 Task: Create relationship between match and venue object.
Action: Mouse moved to (1128, 89)
Screenshot: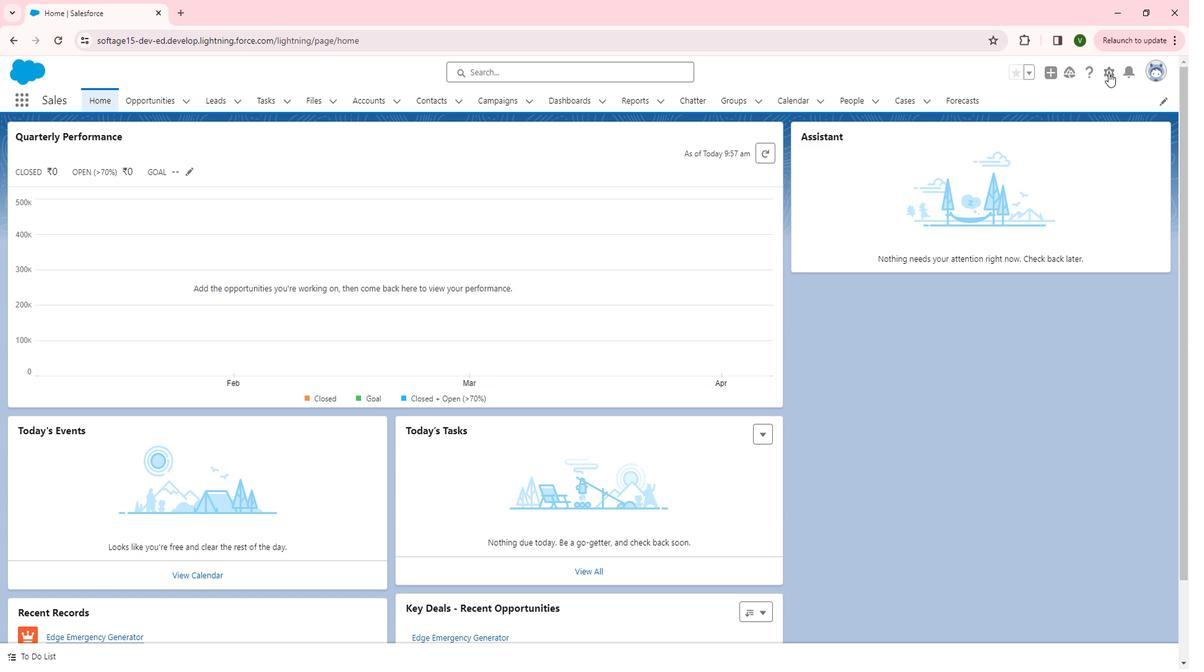 
Action: Mouse pressed left at (1128, 89)
Screenshot: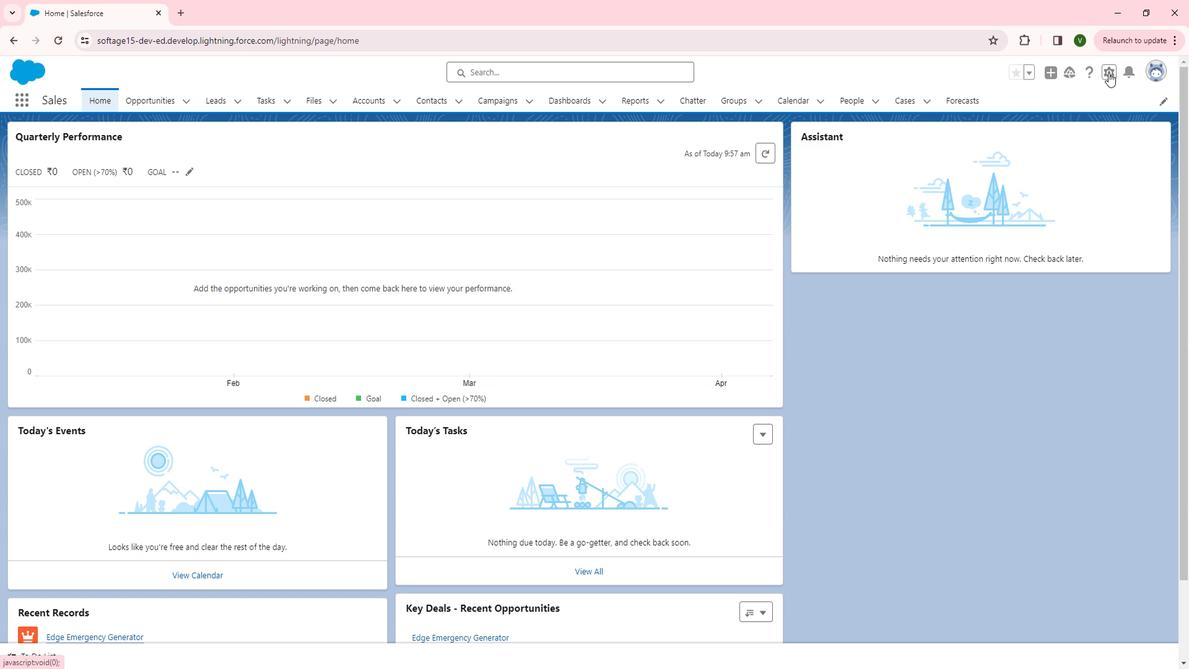 
Action: Mouse moved to (1062, 139)
Screenshot: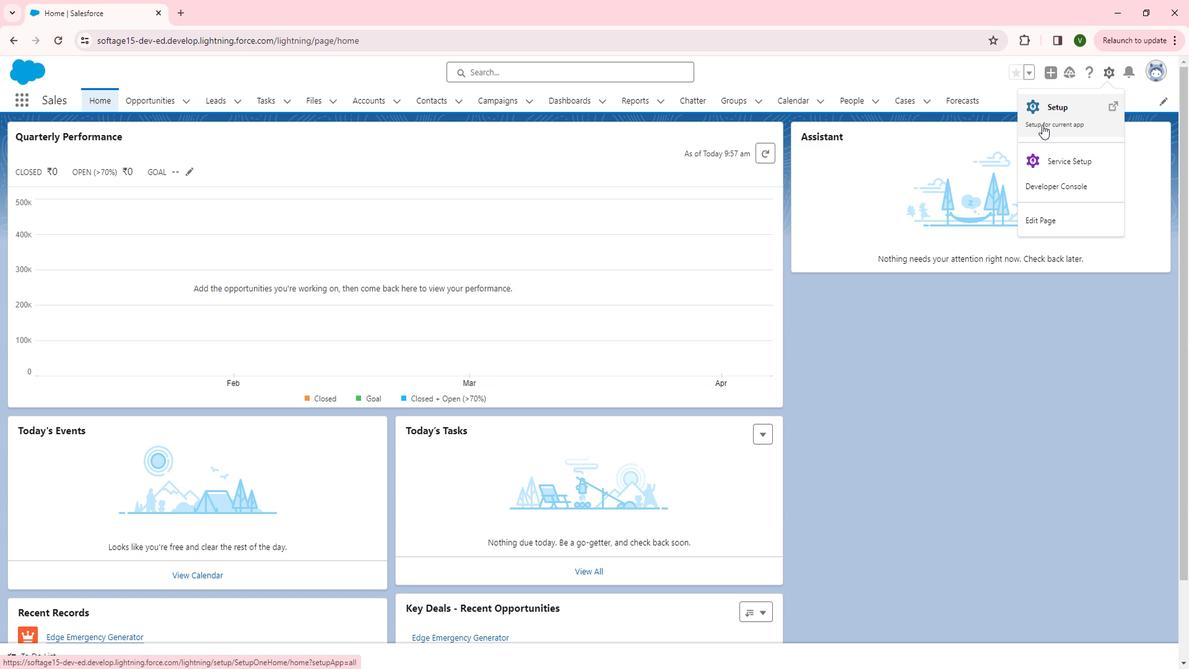 
Action: Mouse pressed left at (1062, 139)
Screenshot: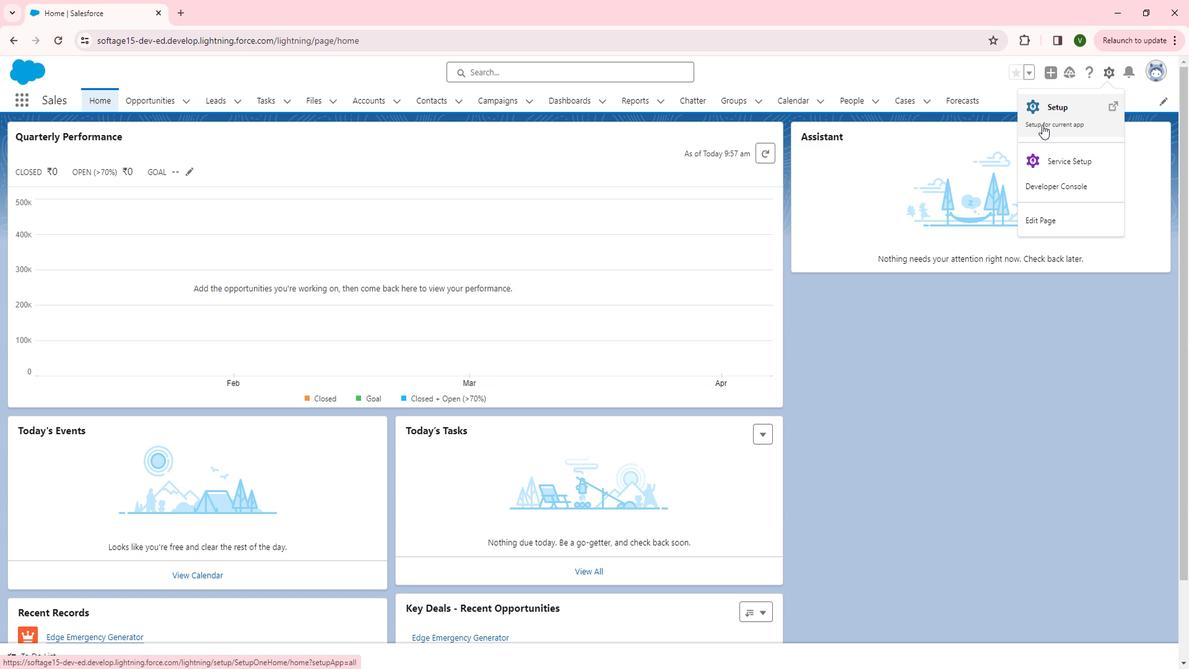 
Action: Mouse moved to (111, 354)
Screenshot: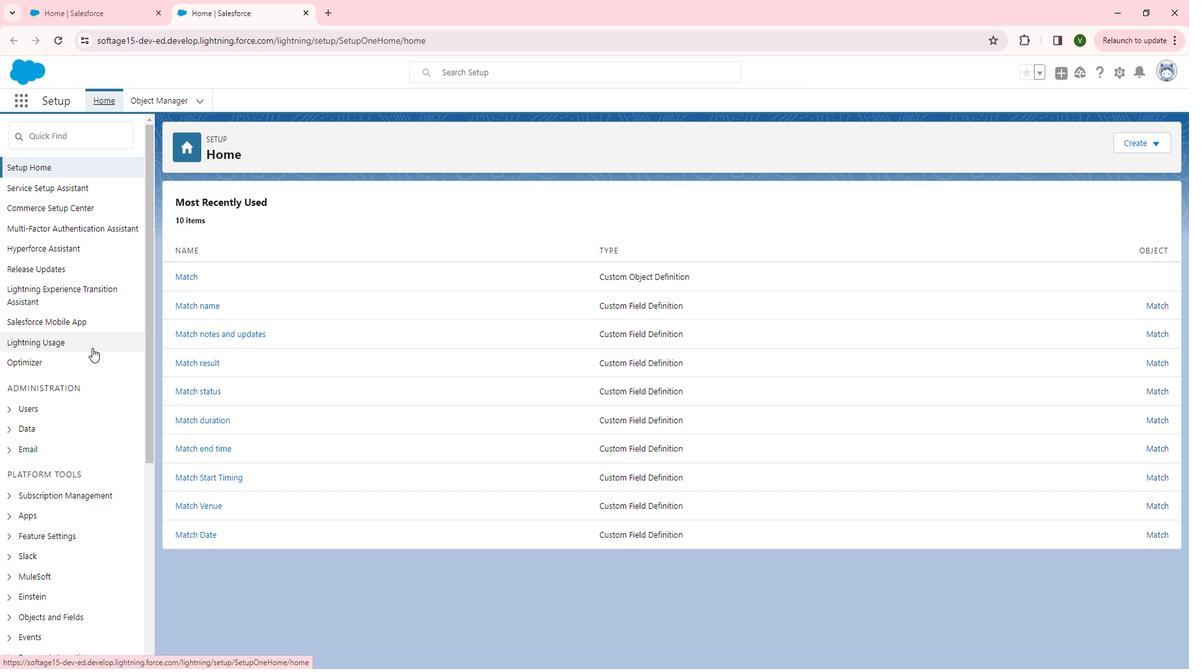 
Action: Mouse scrolled (111, 353) with delta (0, 0)
Screenshot: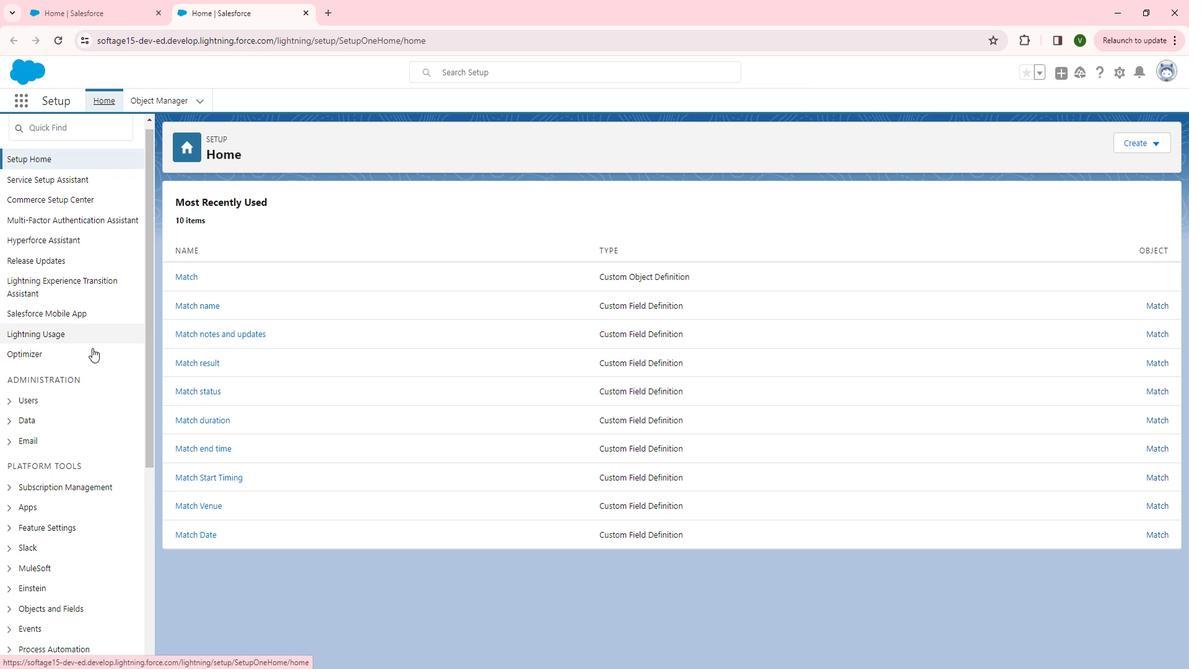 
Action: Mouse scrolled (111, 353) with delta (0, 0)
Screenshot: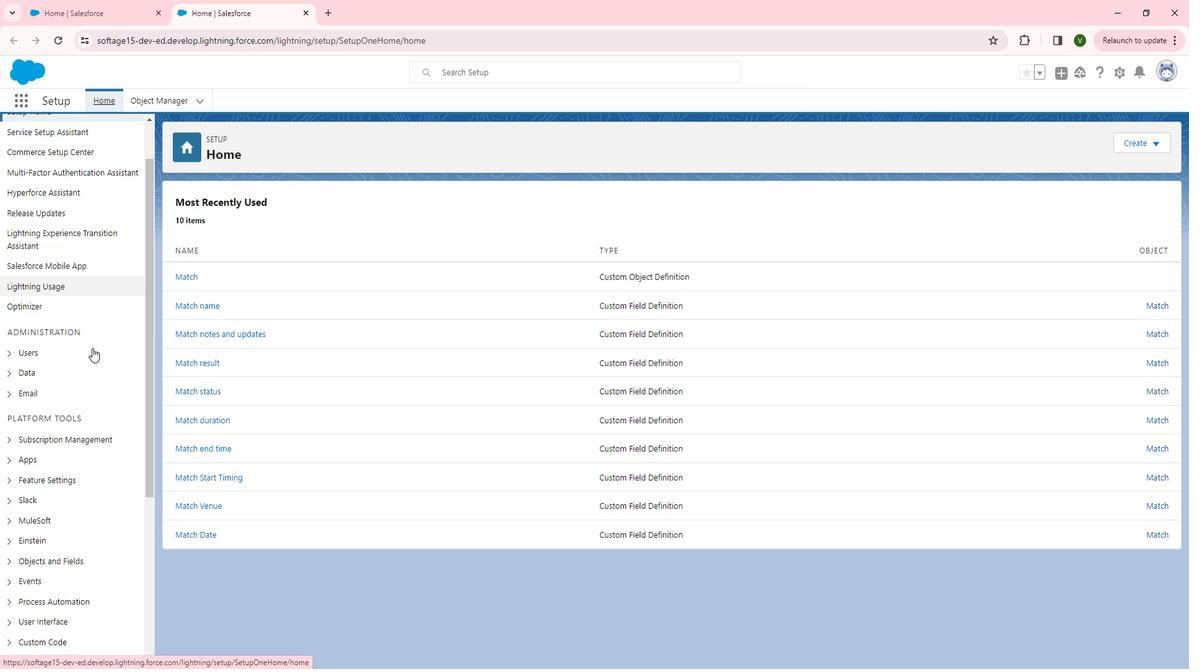 
Action: Mouse moved to (101, 365)
Screenshot: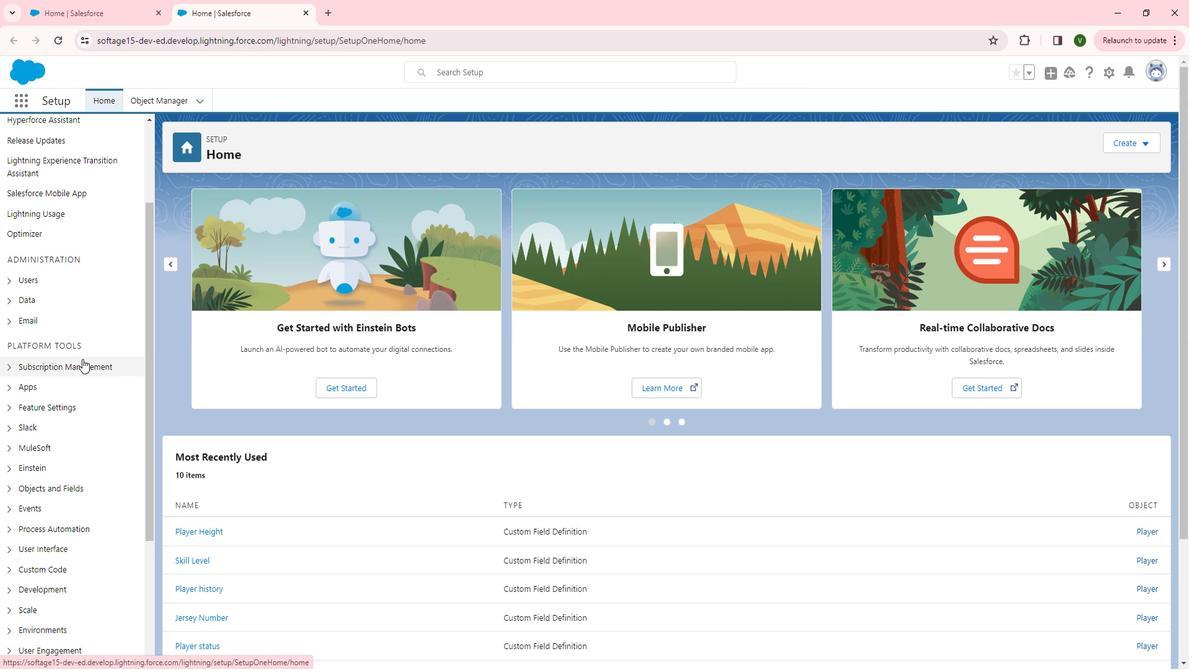 
Action: Mouse scrolled (101, 364) with delta (0, 0)
Screenshot: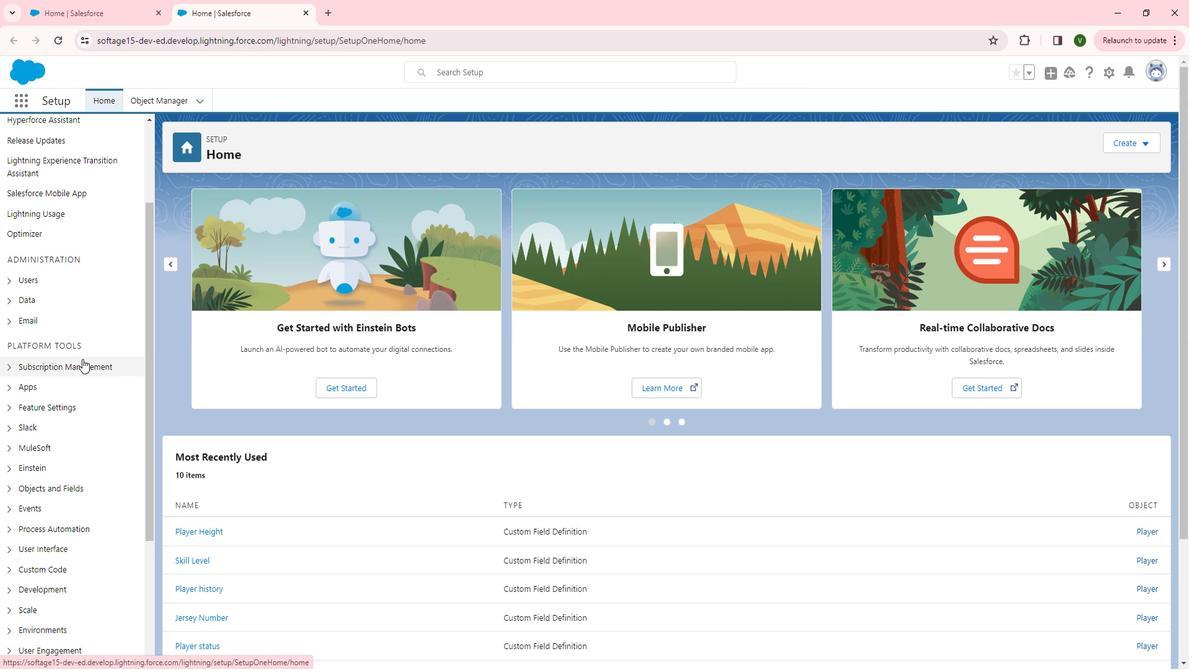 
Action: Mouse moved to (29, 426)
Screenshot: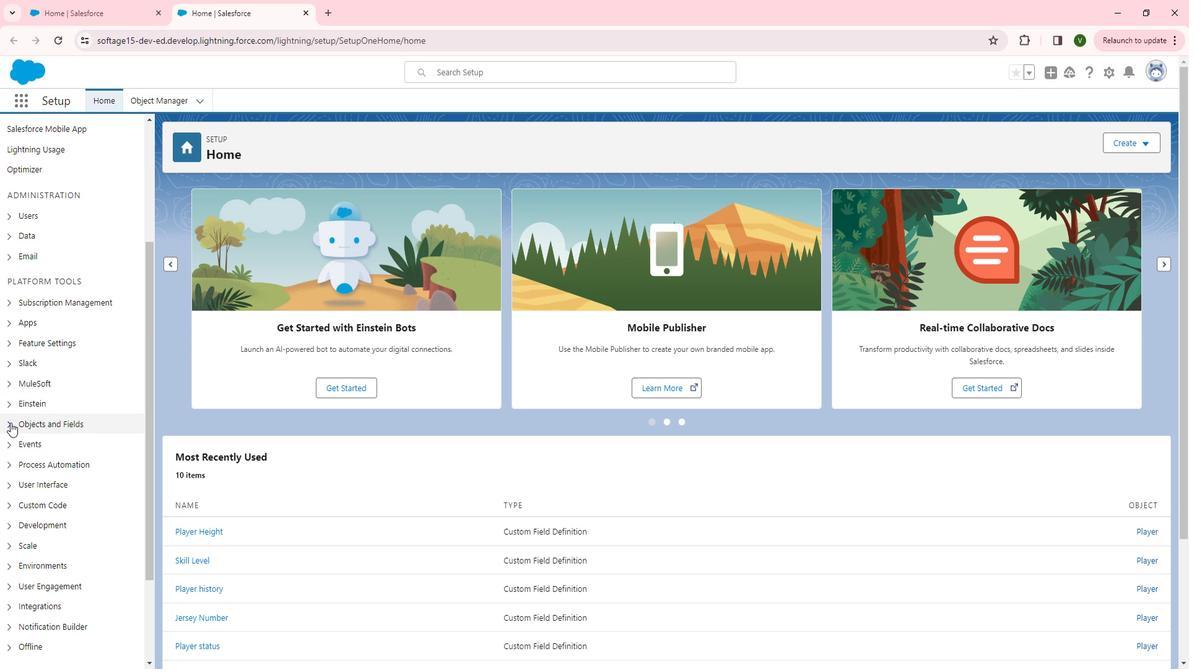
Action: Mouse pressed left at (29, 426)
Screenshot: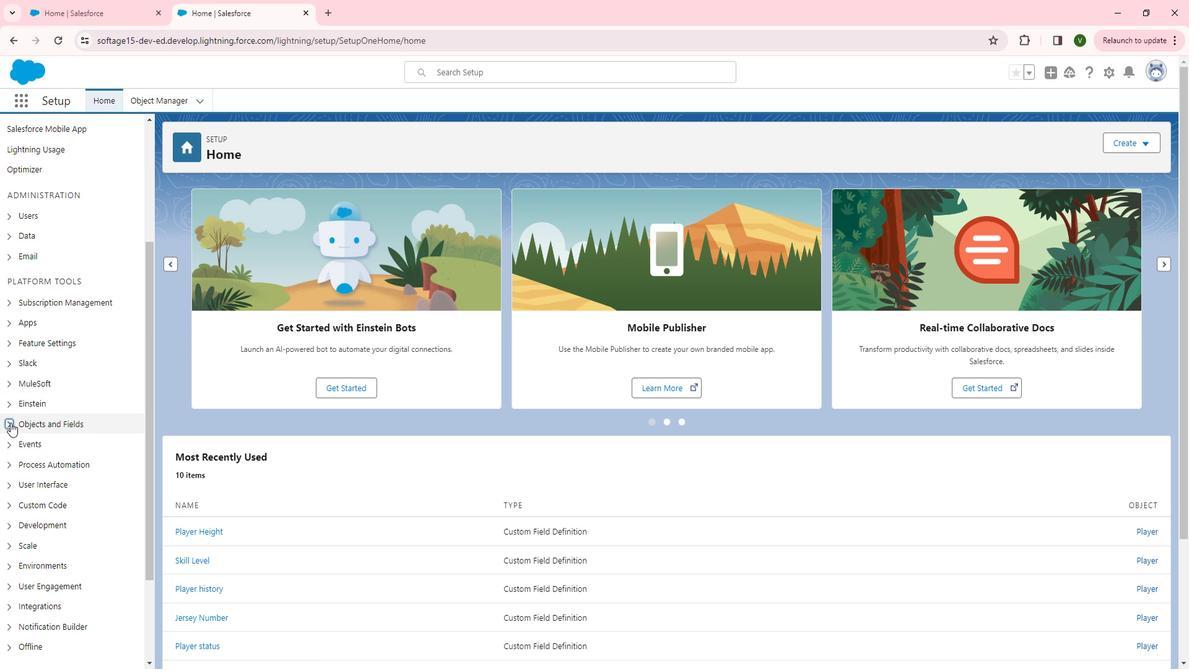 
Action: Mouse moved to (89, 445)
Screenshot: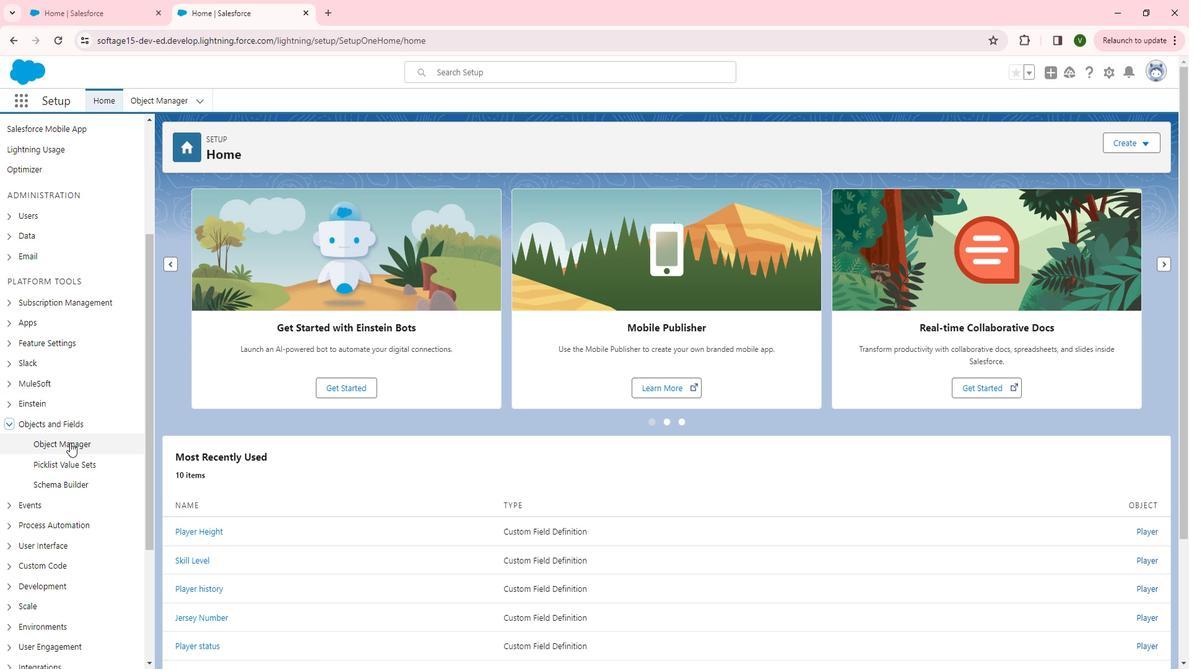 
Action: Mouse pressed left at (89, 445)
Screenshot: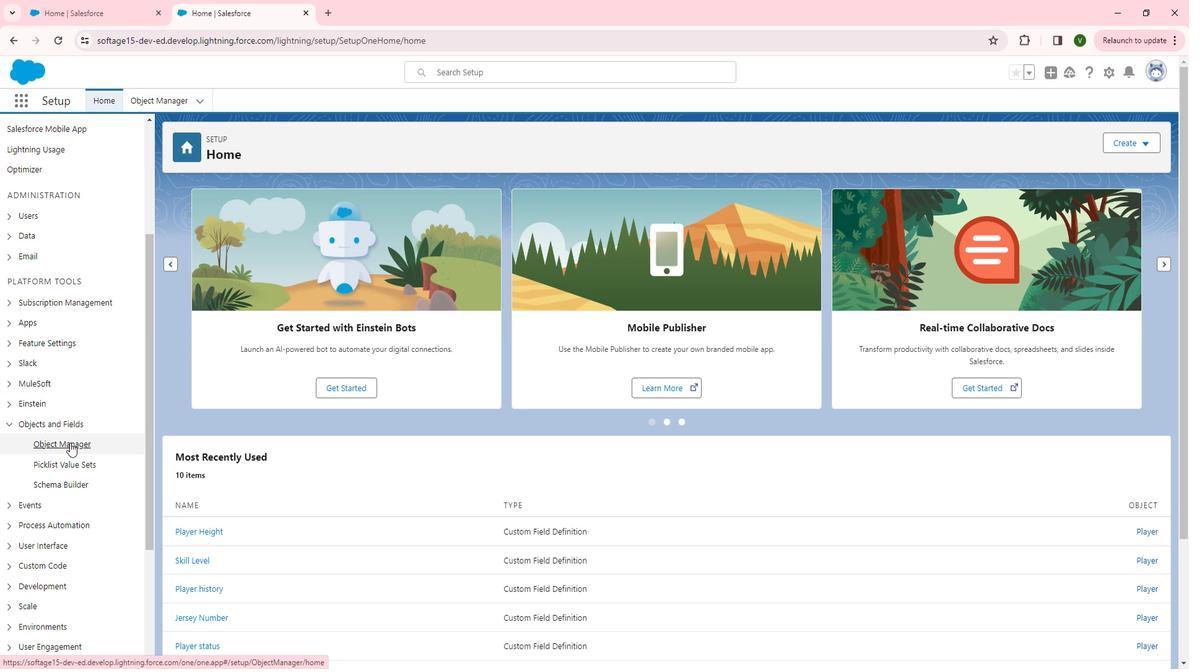 
Action: Mouse moved to (213, 469)
Screenshot: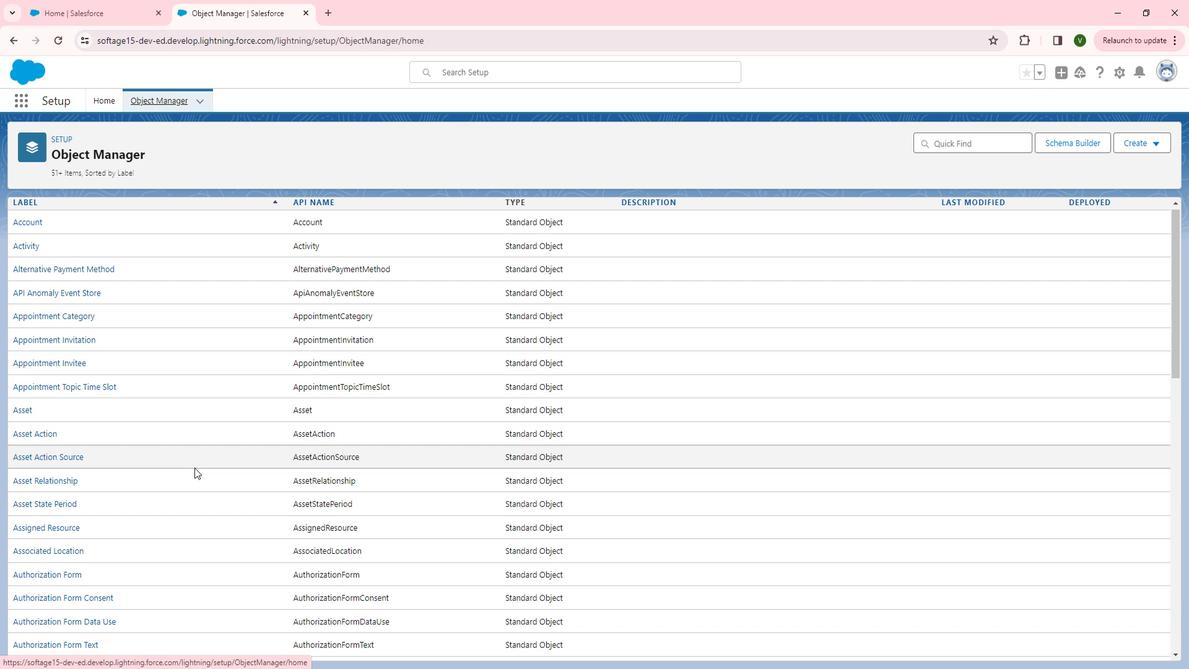 
Action: Mouse scrolled (213, 469) with delta (0, 0)
Screenshot: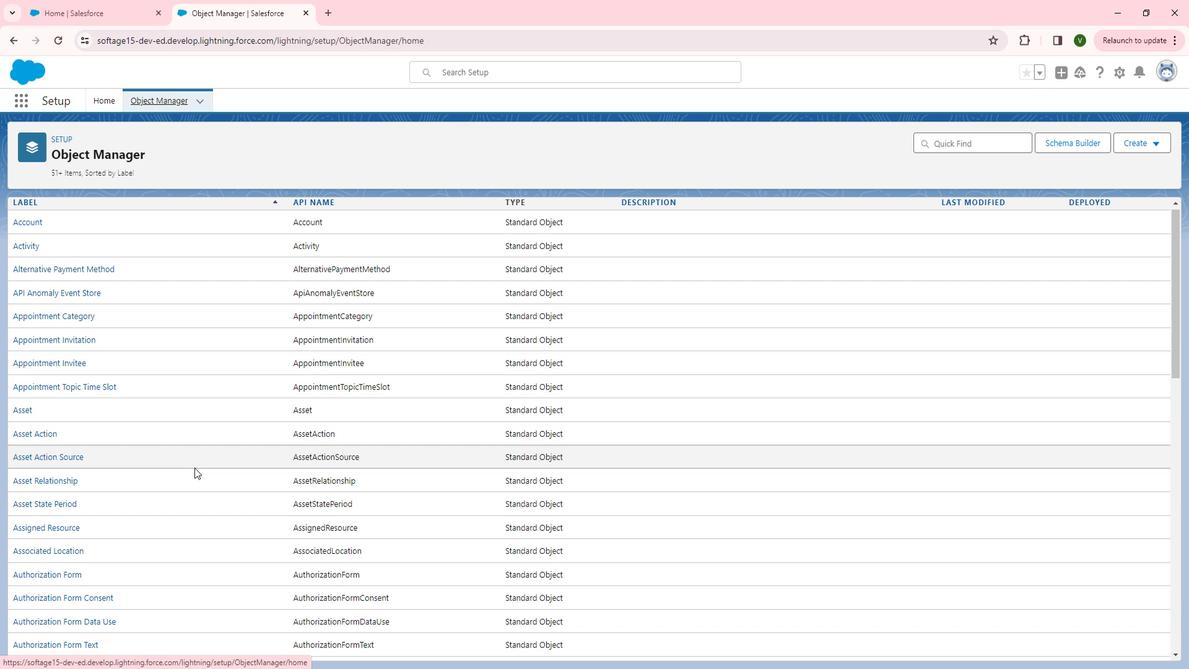 
Action: Mouse scrolled (213, 469) with delta (0, 0)
Screenshot: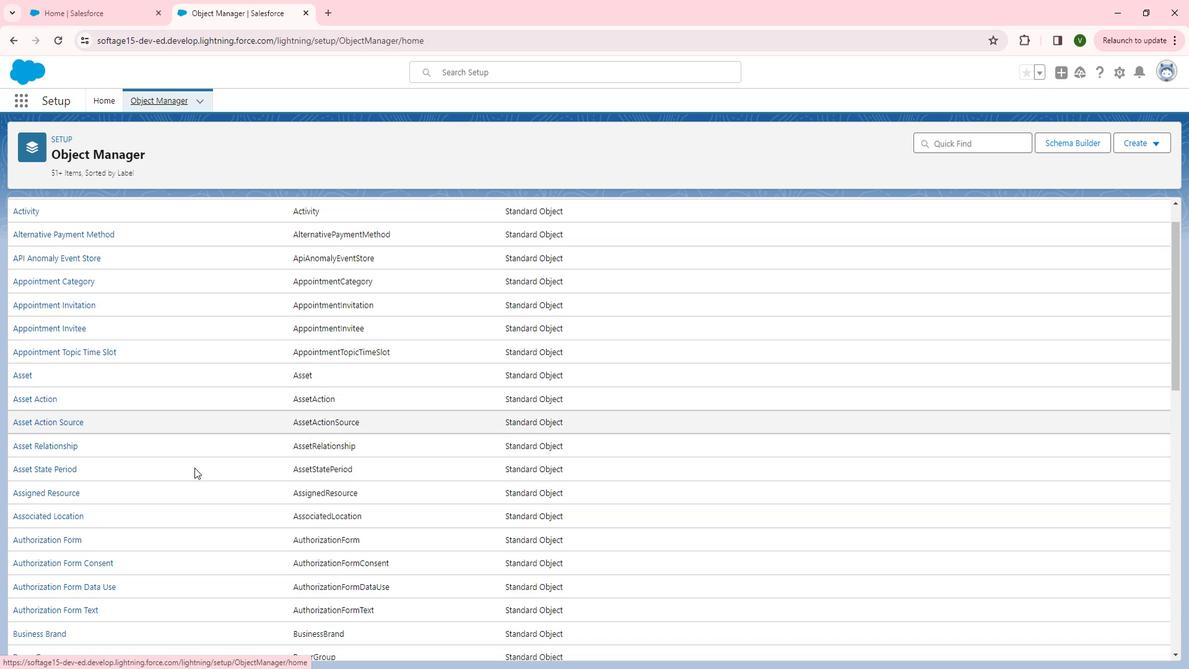 
Action: Mouse scrolled (213, 469) with delta (0, 0)
Screenshot: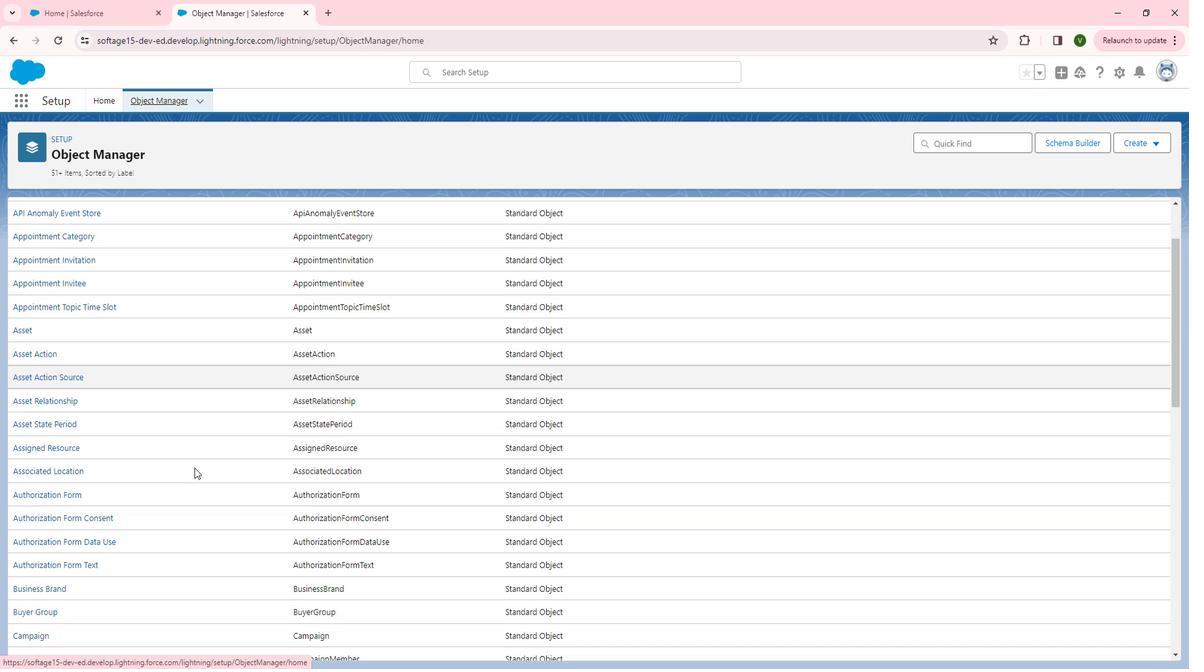 
Action: Mouse scrolled (213, 469) with delta (0, 0)
Screenshot: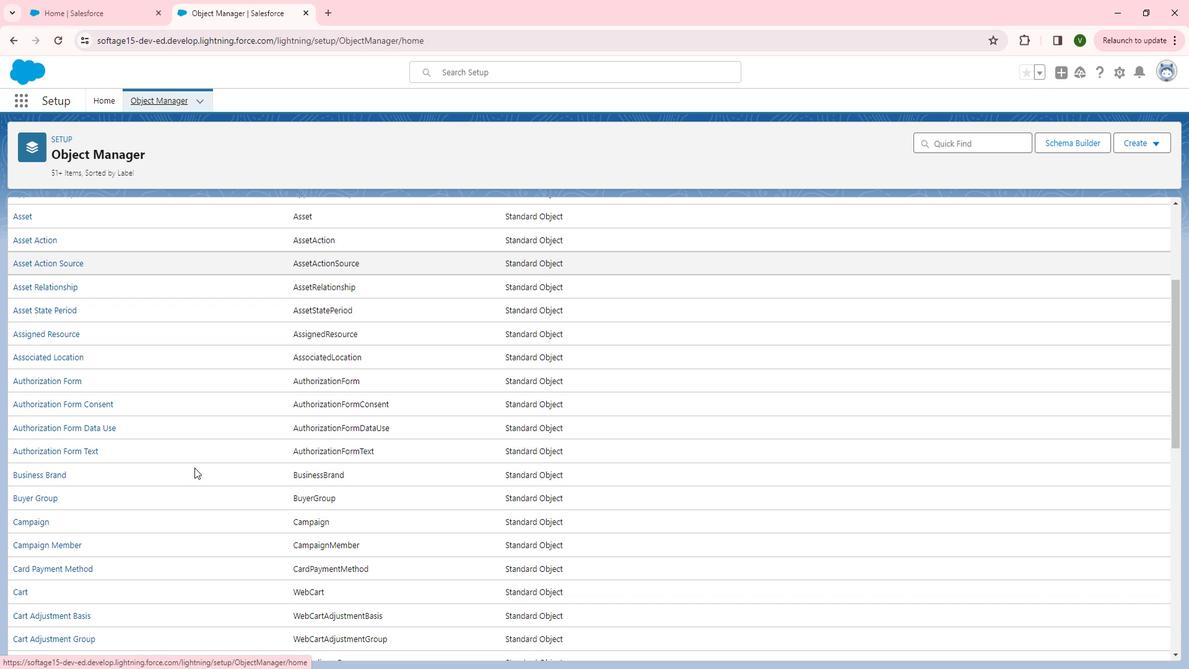 
Action: Mouse scrolled (213, 469) with delta (0, 0)
Screenshot: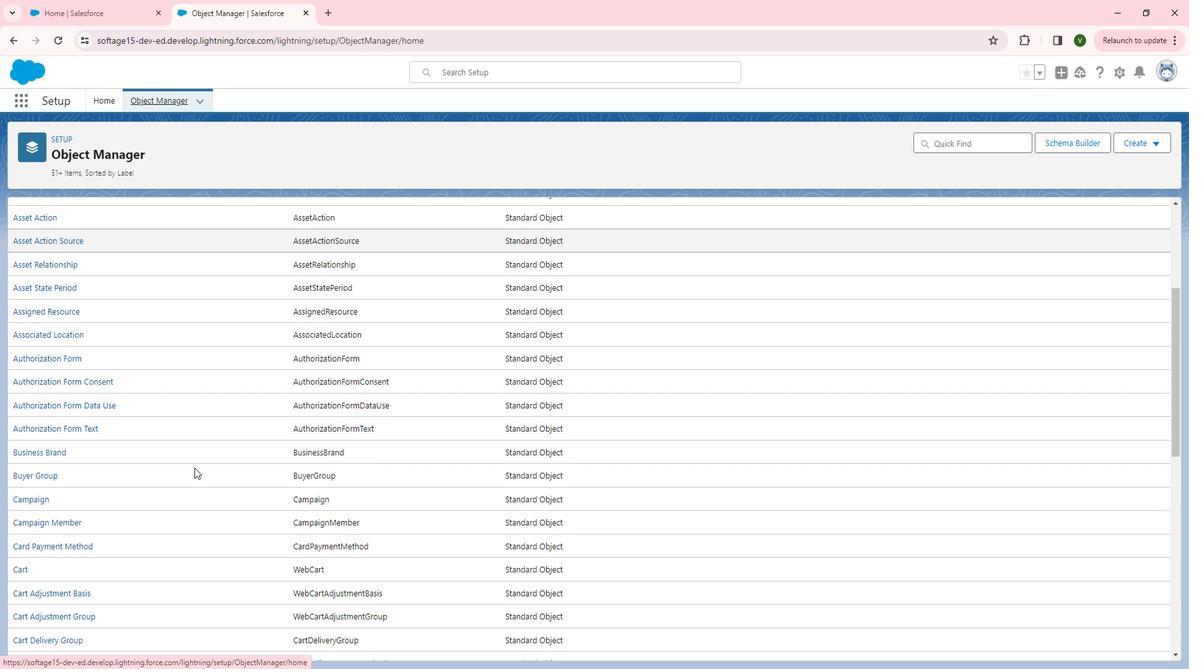 
Action: Mouse scrolled (213, 469) with delta (0, 0)
Screenshot: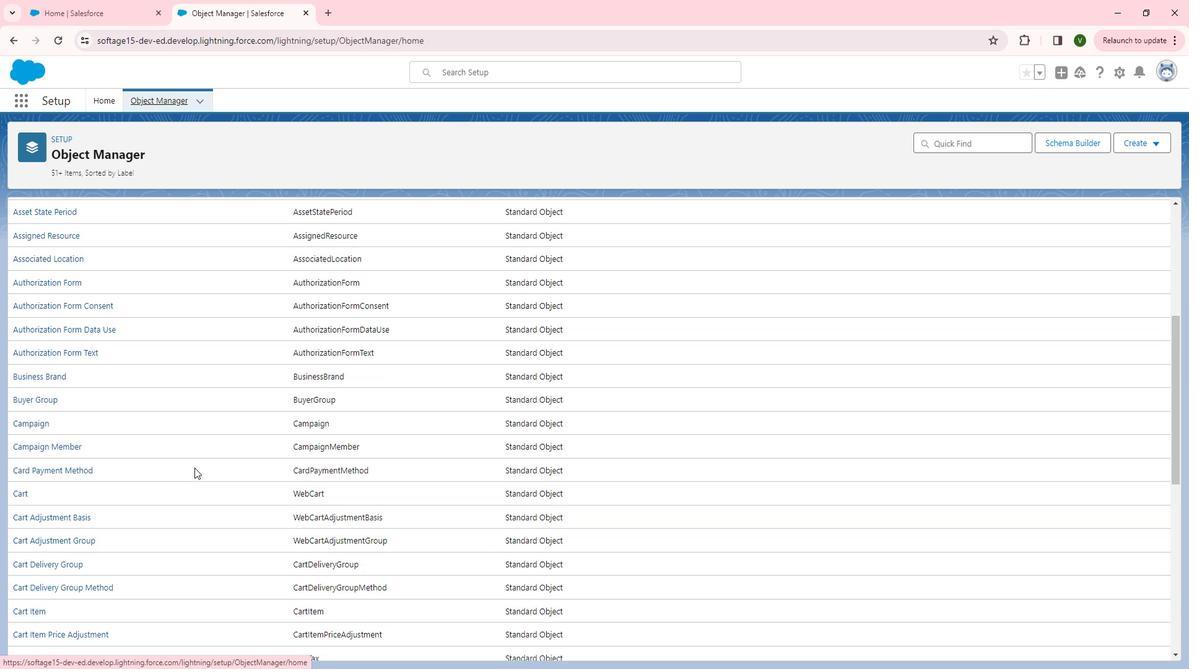
Action: Mouse scrolled (213, 469) with delta (0, 0)
Screenshot: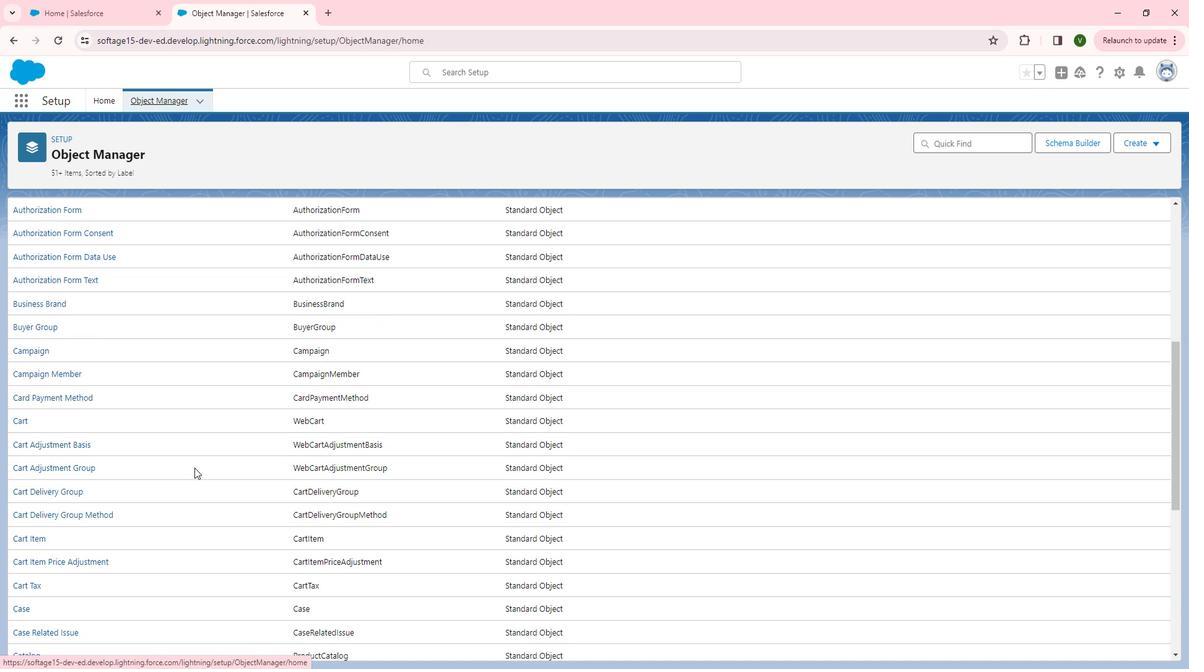 
Action: Mouse scrolled (213, 469) with delta (0, 0)
Screenshot: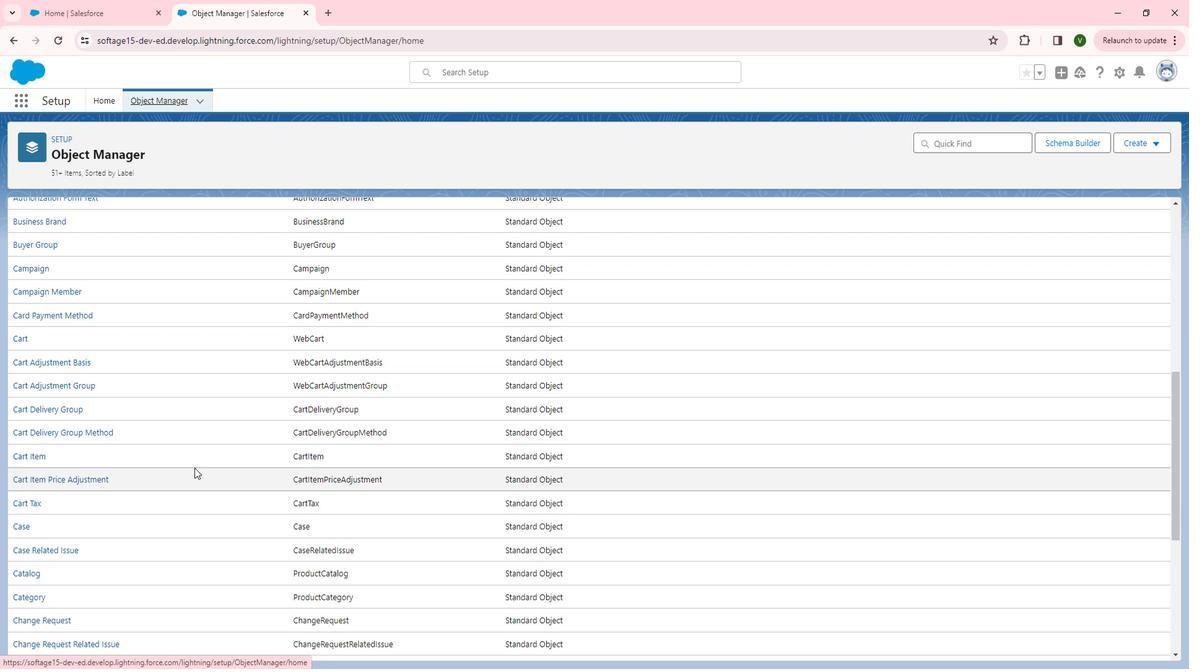 
Action: Mouse scrolled (213, 469) with delta (0, 0)
Screenshot: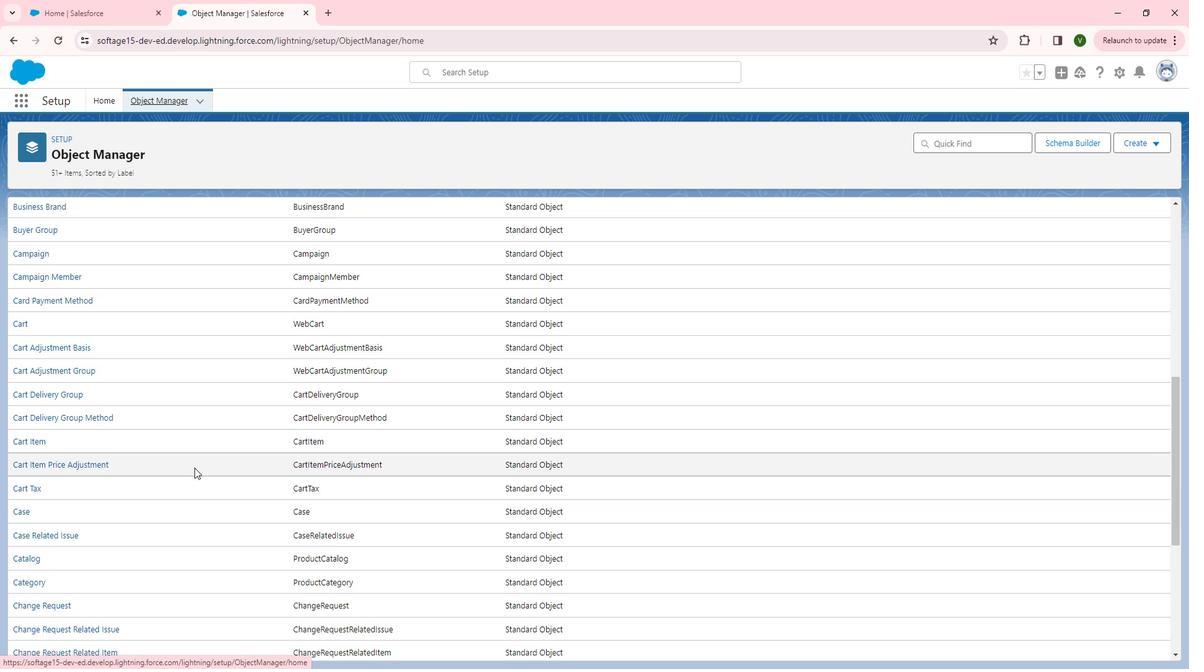 
Action: Mouse scrolled (213, 469) with delta (0, 0)
Screenshot: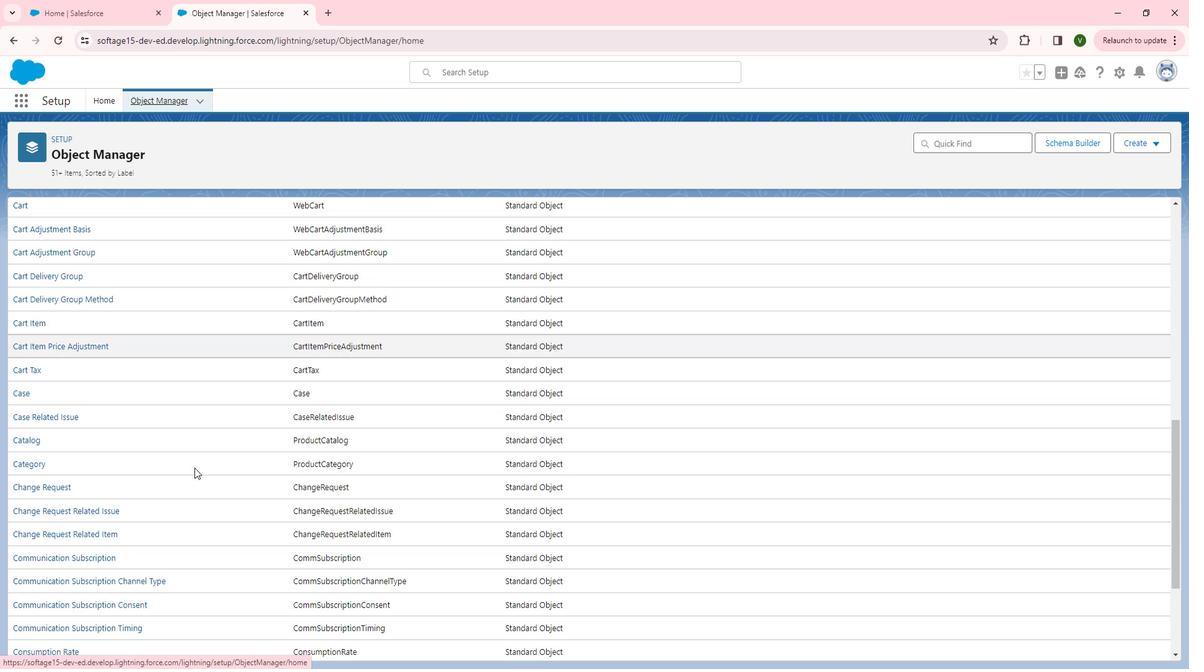 
Action: Mouse scrolled (213, 469) with delta (0, 0)
Screenshot: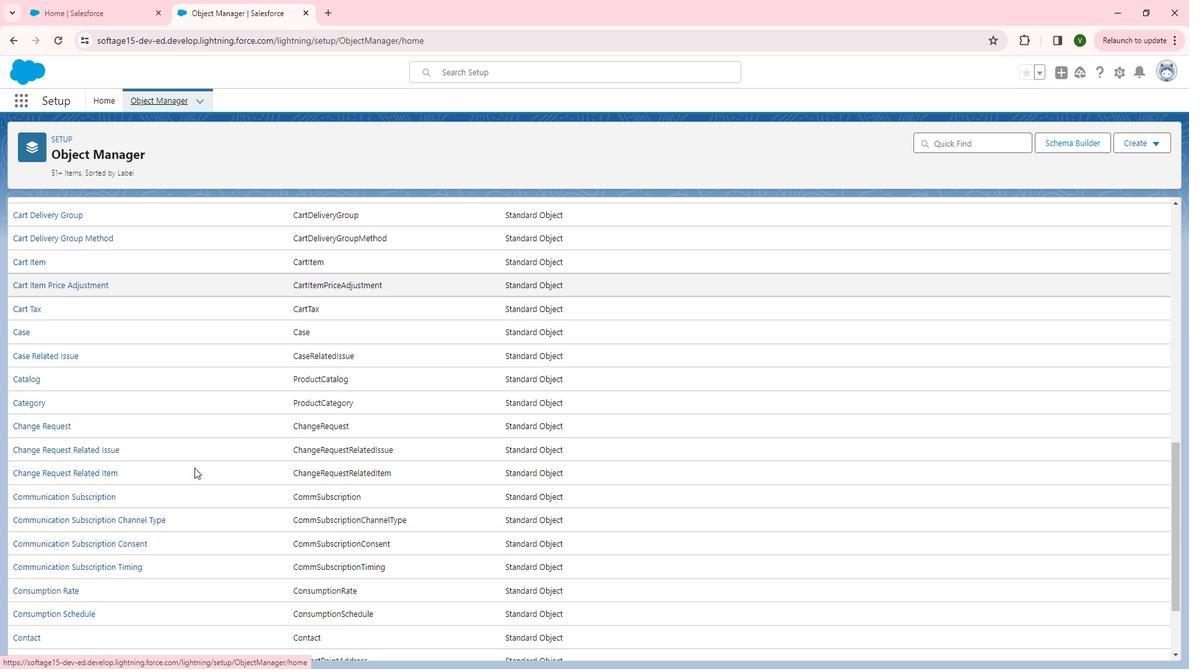 
Action: Mouse scrolled (213, 469) with delta (0, 0)
Screenshot: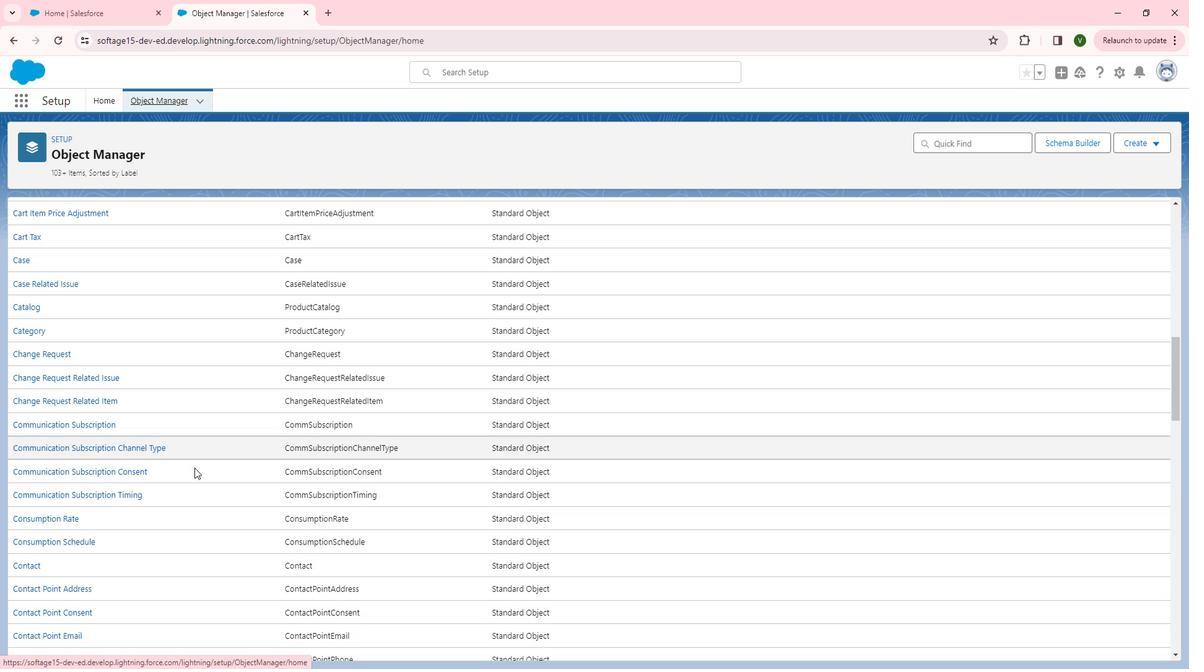 
Action: Mouse scrolled (213, 469) with delta (0, 0)
Screenshot: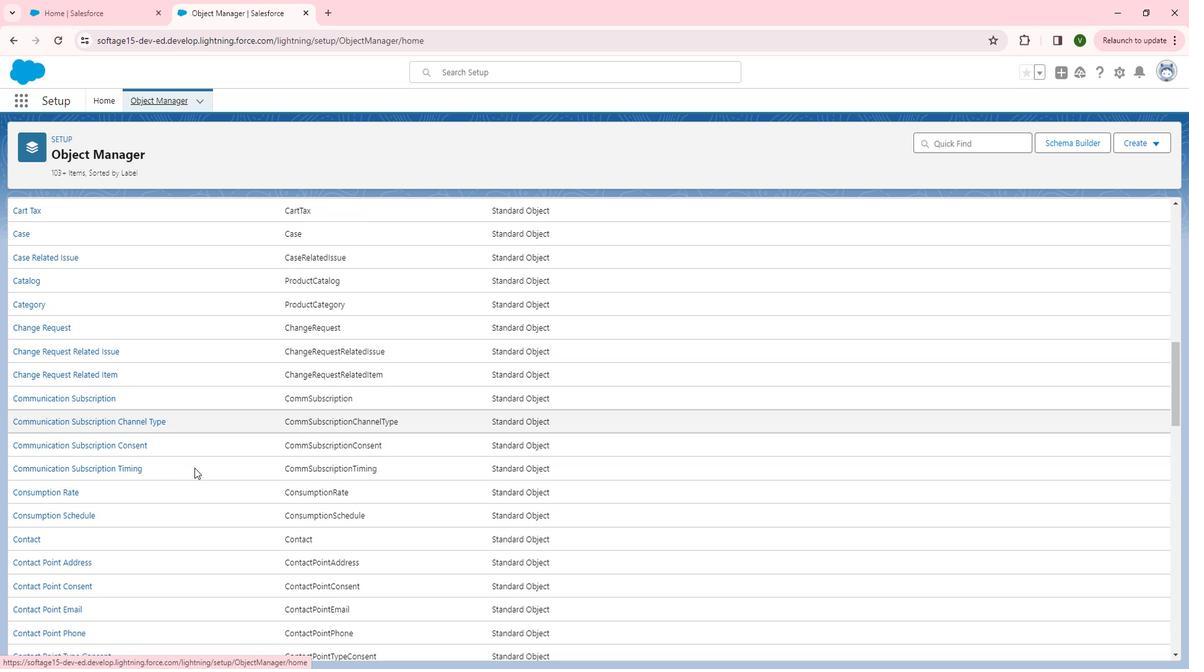 
Action: Mouse scrolled (213, 469) with delta (0, 0)
Screenshot: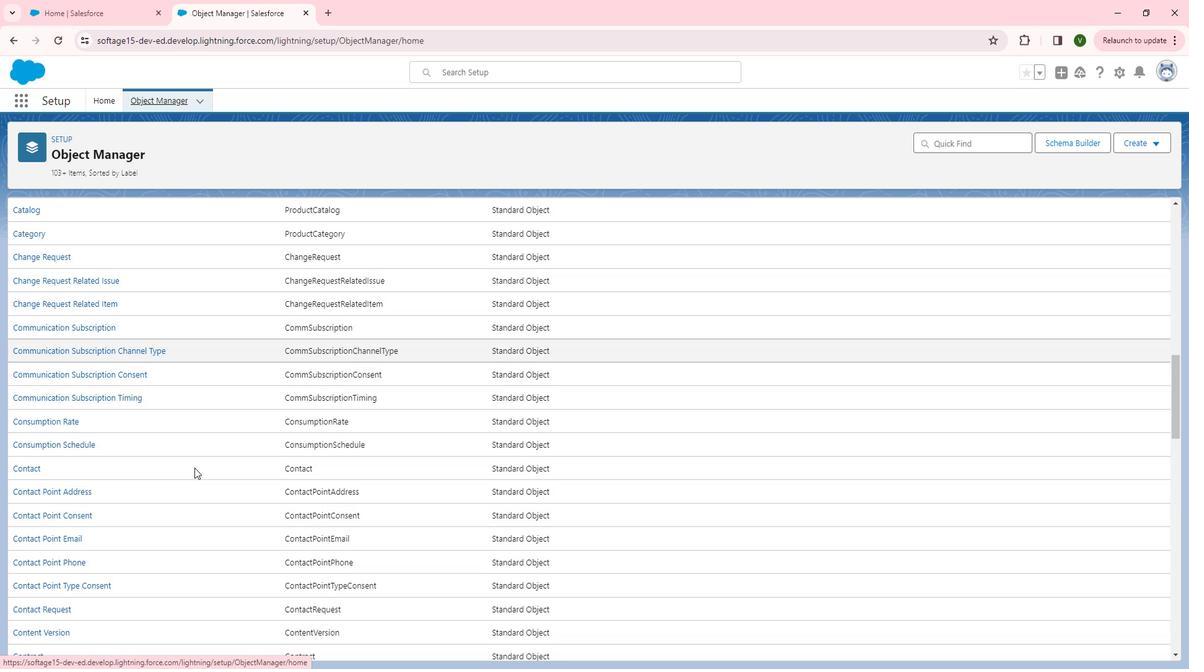 
Action: Mouse scrolled (213, 469) with delta (0, 0)
Screenshot: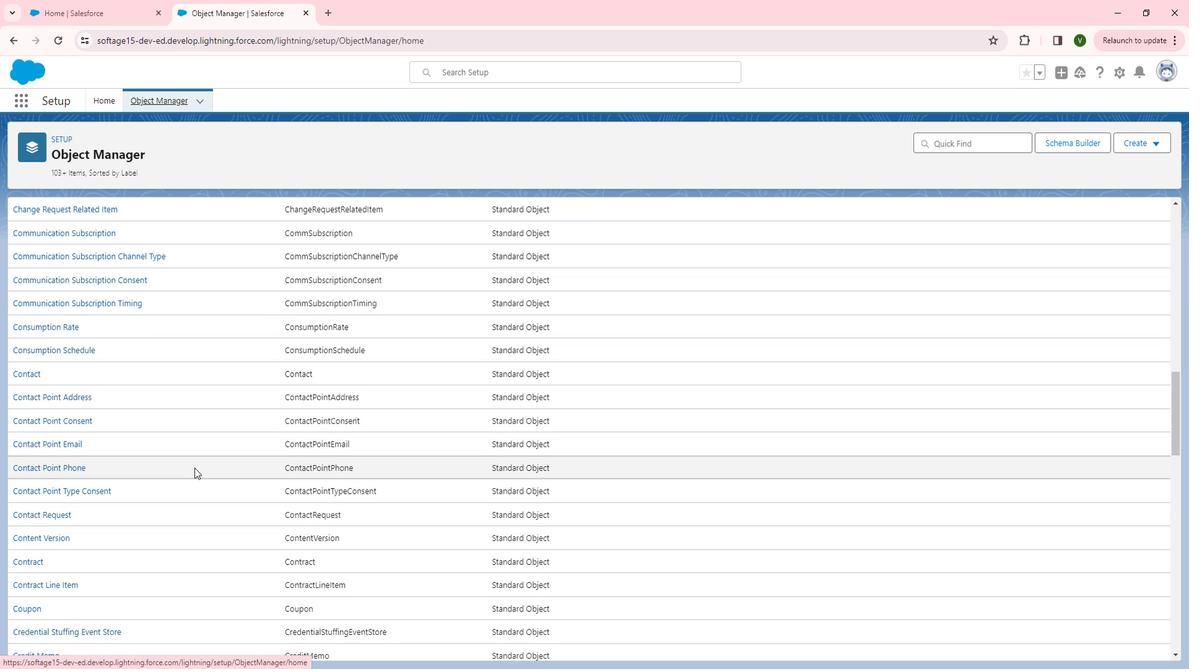 
Action: Mouse scrolled (213, 469) with delta (0, 0)
Screenshot: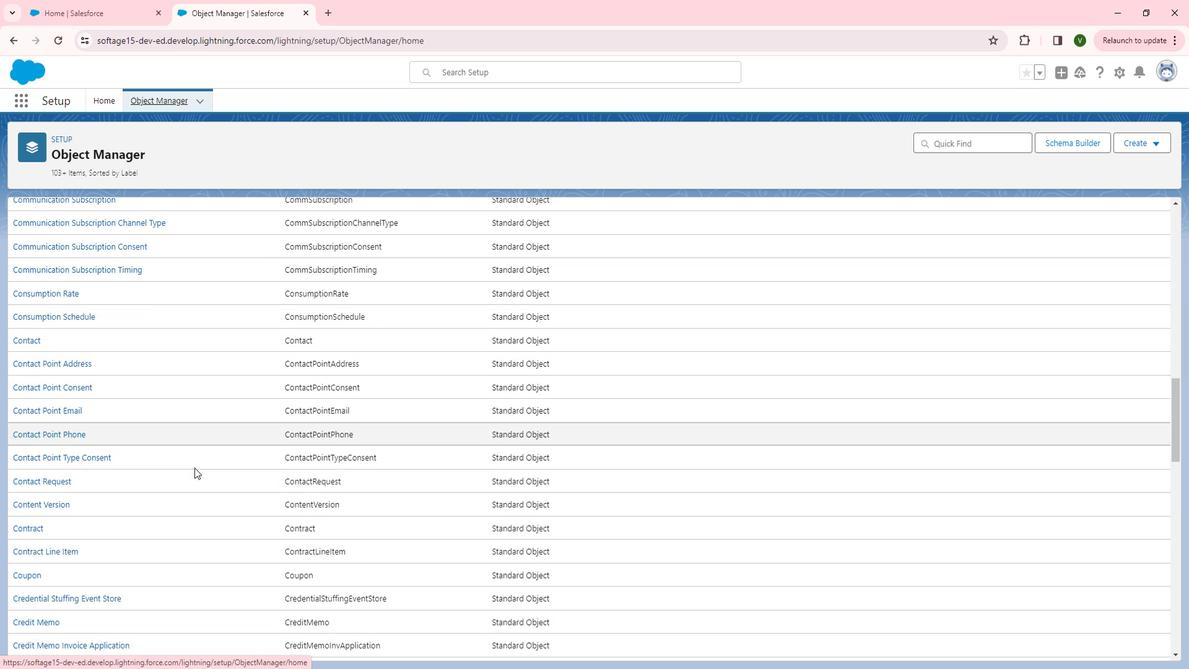 
Action: Mouse scrolled (213, 469) with delta (0, 0)
Screenshot: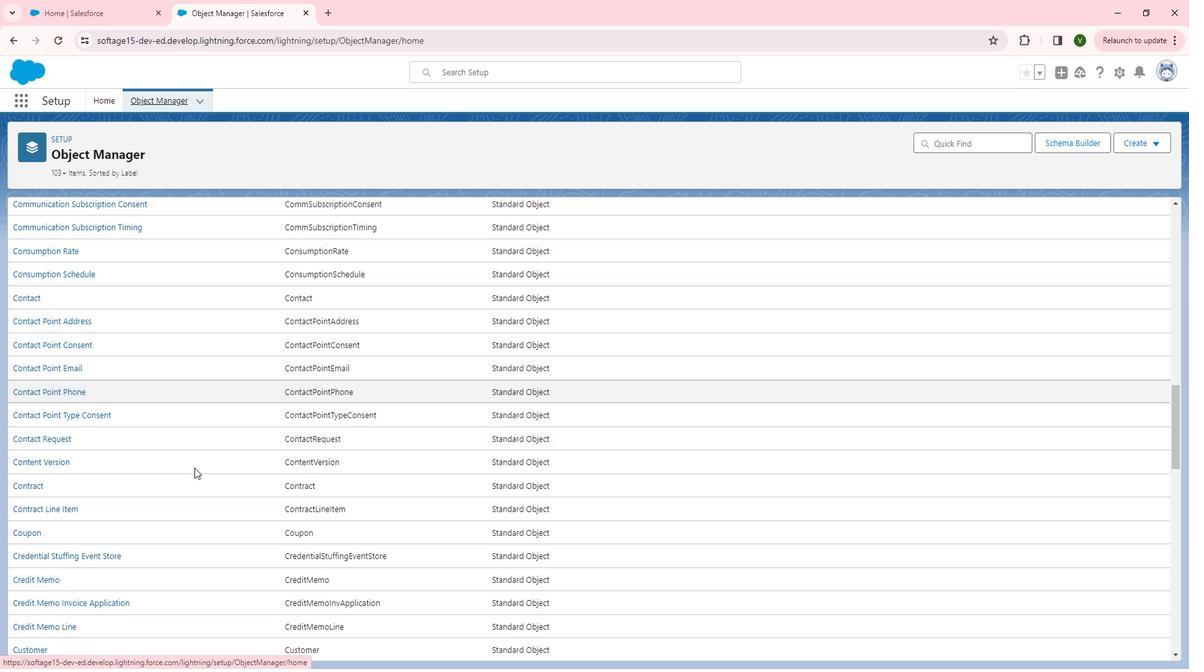 
Action: Mouse scrolled (213, 469) with delta (0, 0)
Screenshot: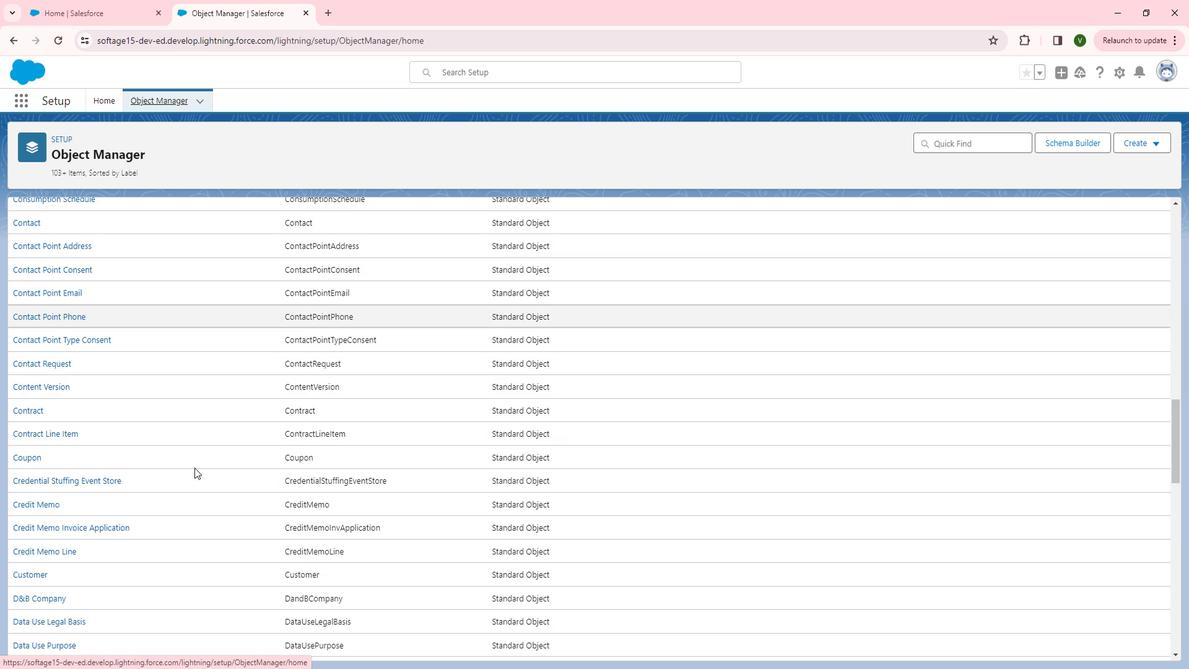 
Action: Mouse scrolled (213, 469) with delta (0, 0)
Screenshot: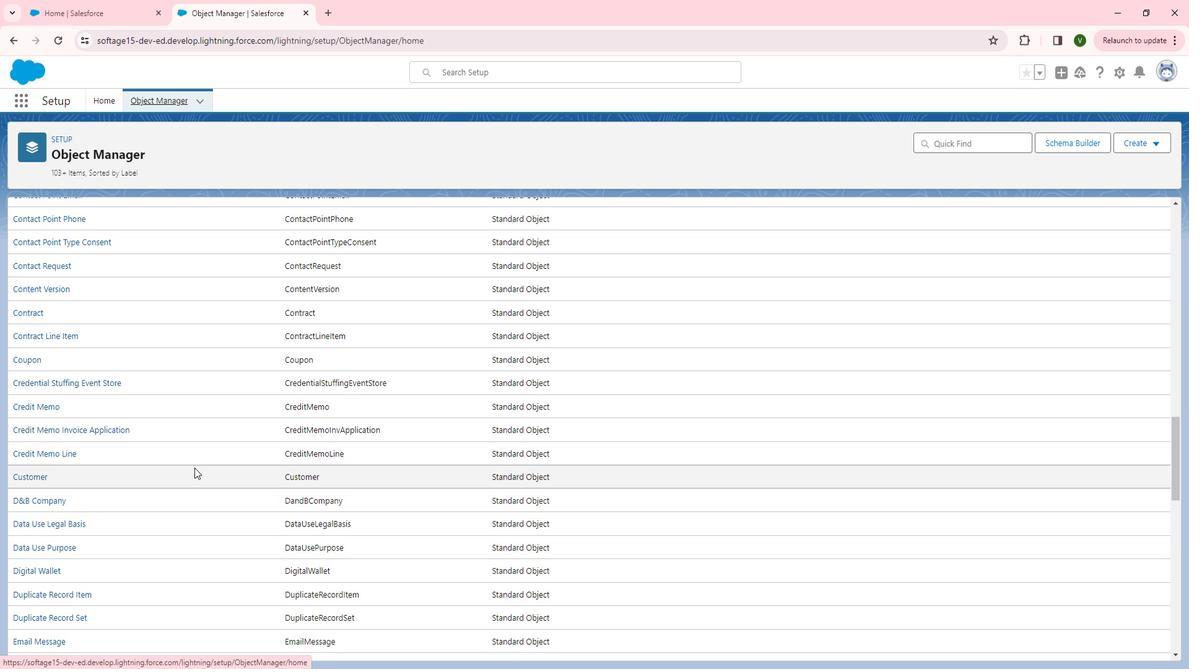 
Action: Mouse scrolled (213, 469) with delta (0, 0)
Screenshot: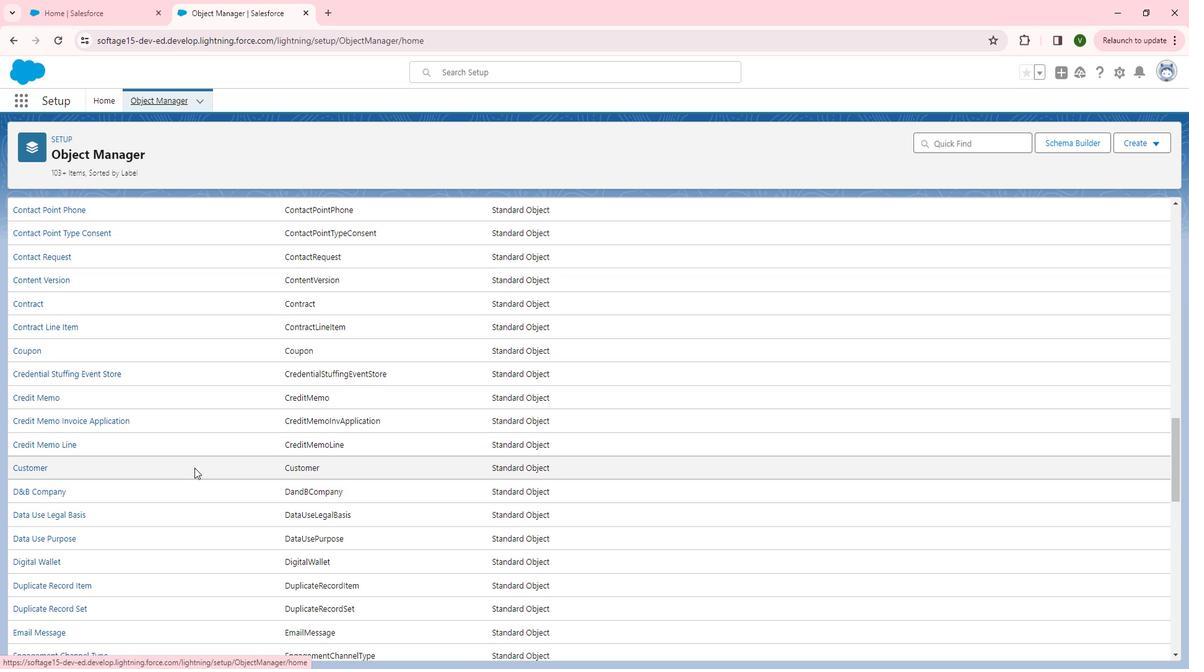 
Action: Mouse scrolled (213, 469) with delta (0, 0)
Screenshot: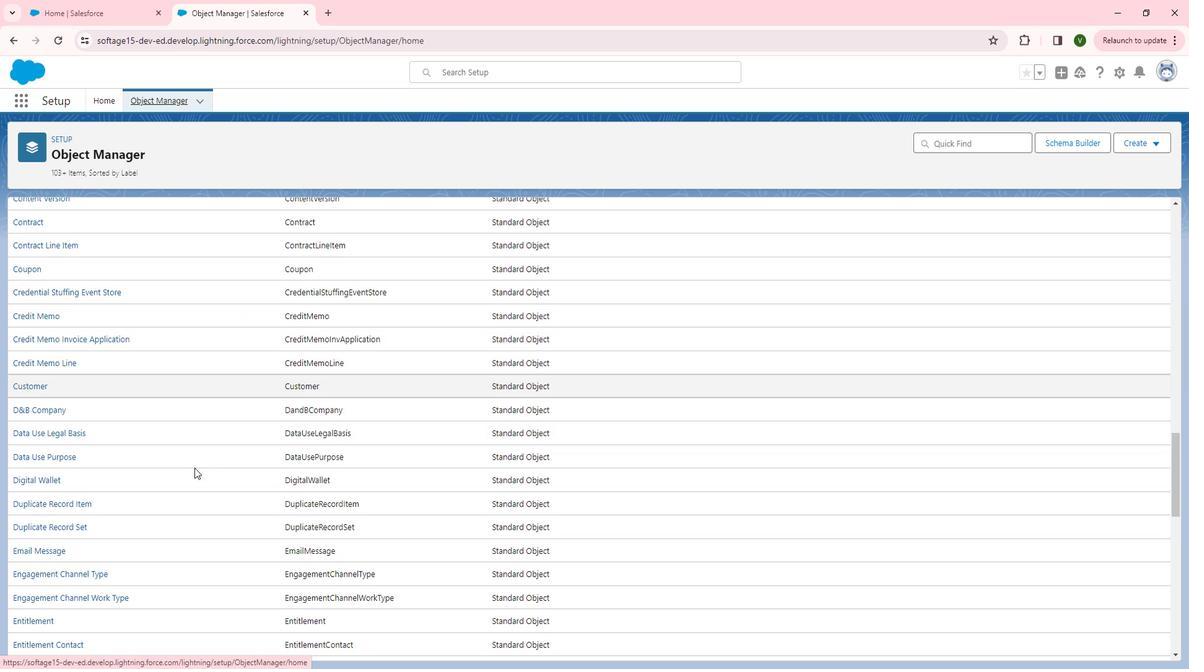
Action: Mouse scrolled (213, 469) with delta (0, 0)
Screenshot: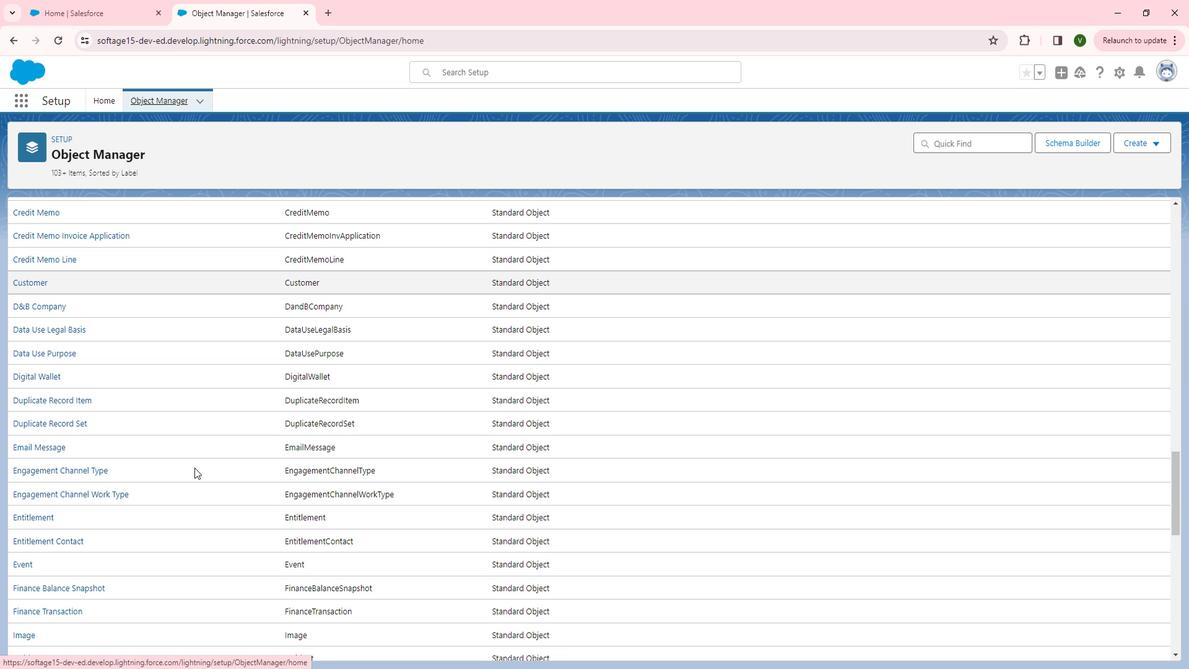 
Action: Mouse scrolled (213, 469) with delta (0, 0)
Screenshot: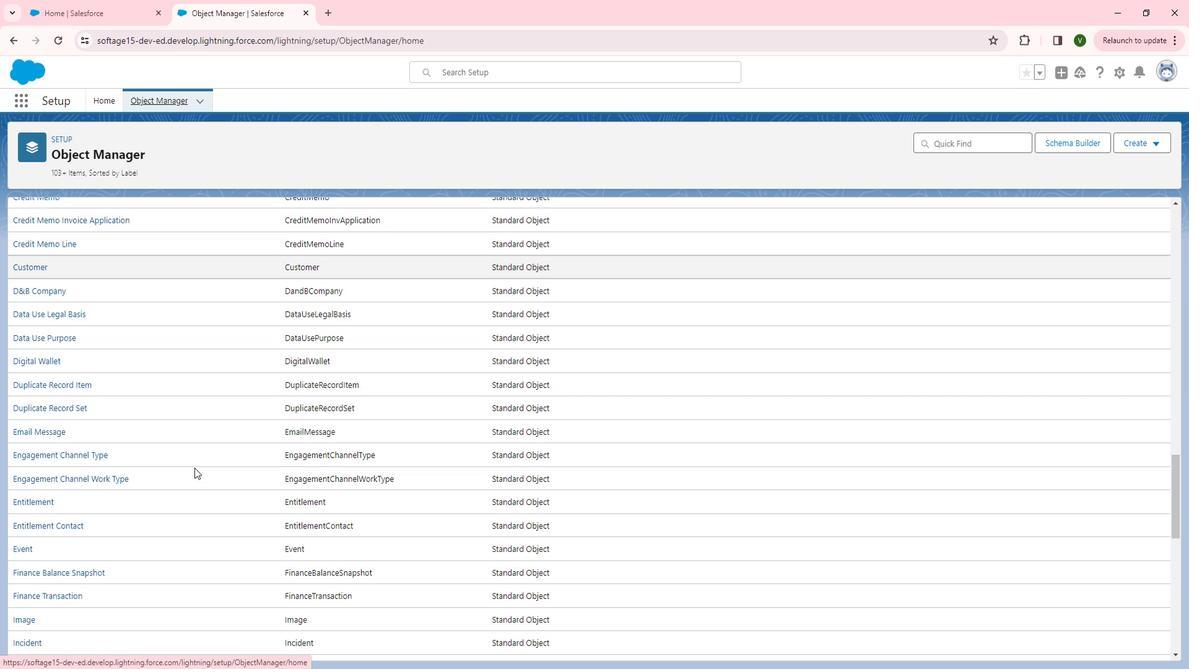 
Action: Mouse scrolled (213, 469) with delta (0, 0)
Screenshot: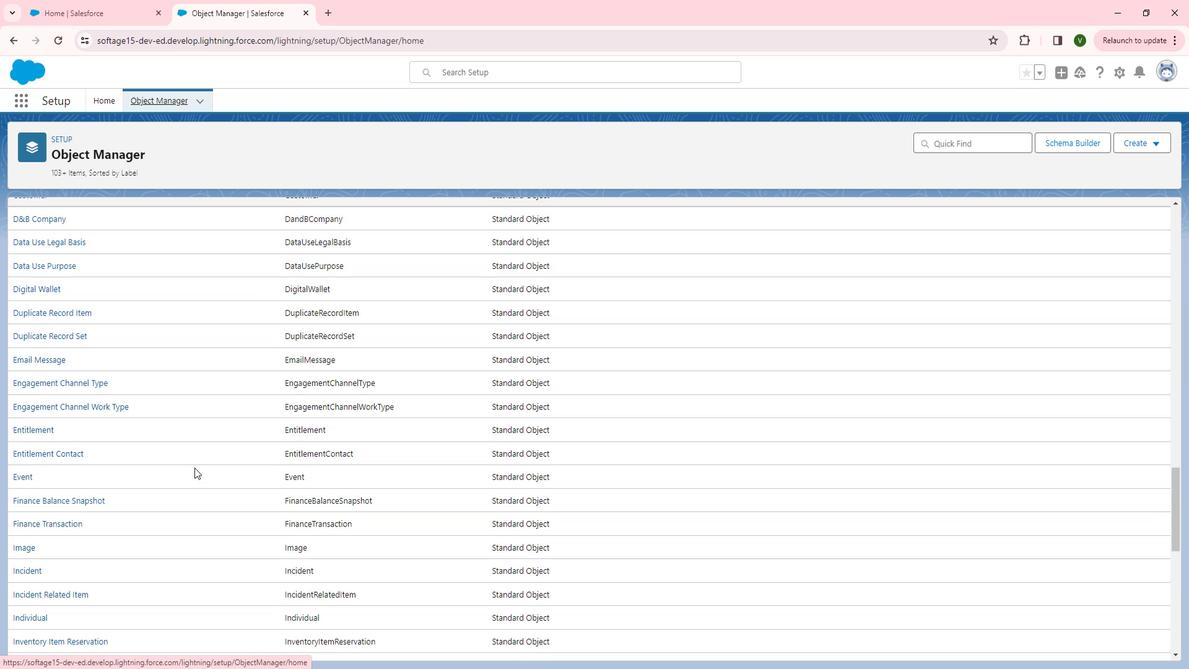 
Action: Mouse scrolled (213, 469) with delta (0, 0)
Screenshot: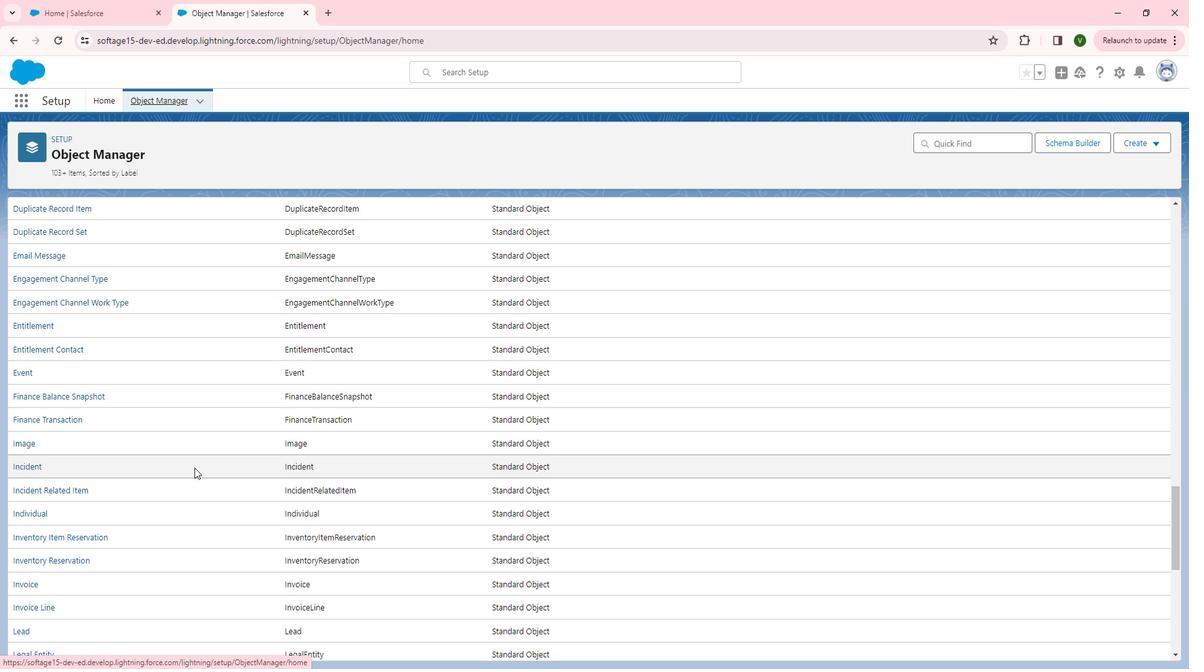 
Action: Mouse scrolled (213, 469) with delta (0, 0)
Screenshot: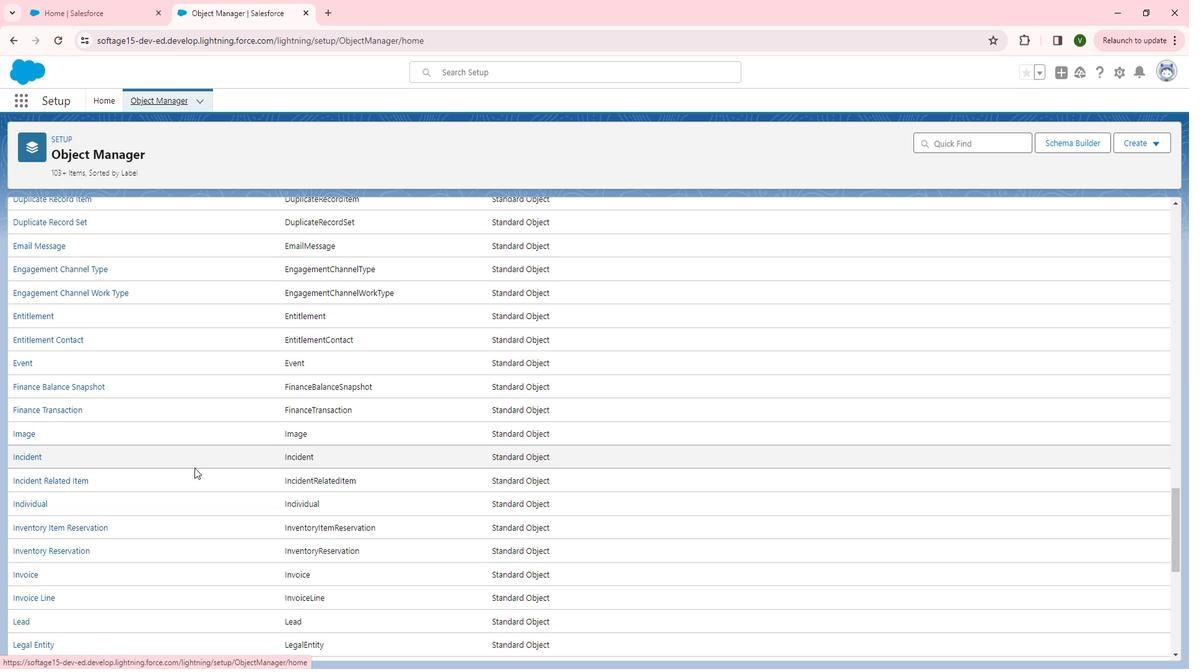 
Action: Mouse scrolled (213, 469) with delta (0, 0)
Screenshot: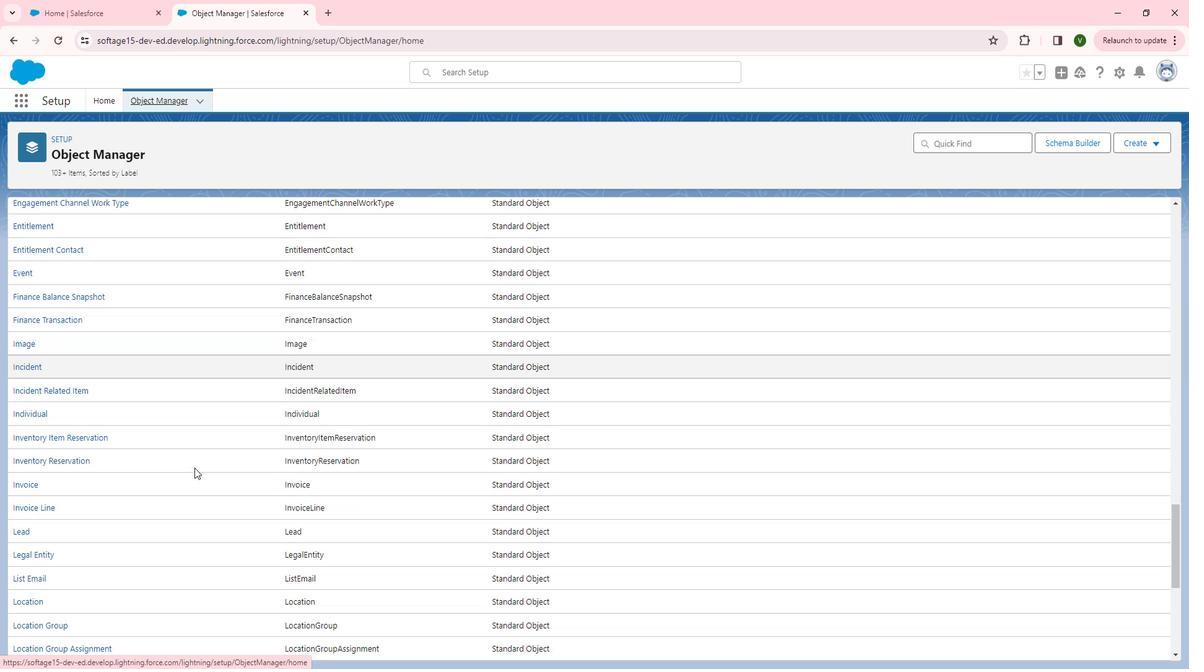 
Action: Mouse scrolled (213, 469) with delta (0, 0)
Screenshot: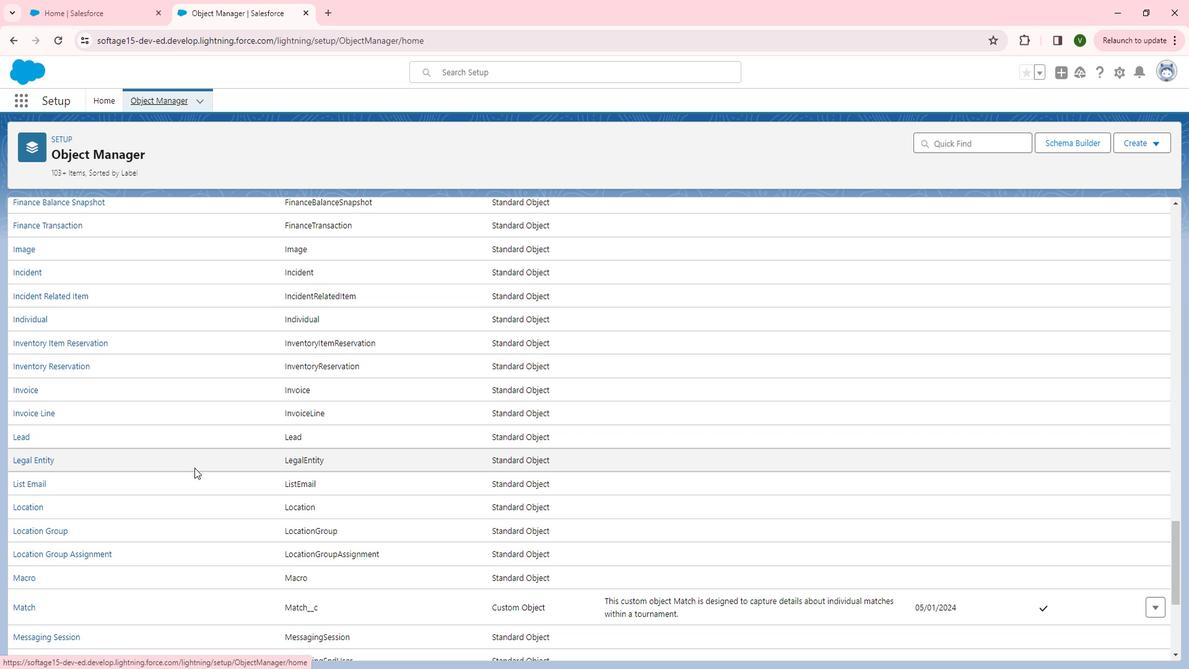 
Action: Mouse moved to (42, 539)
Screenshot: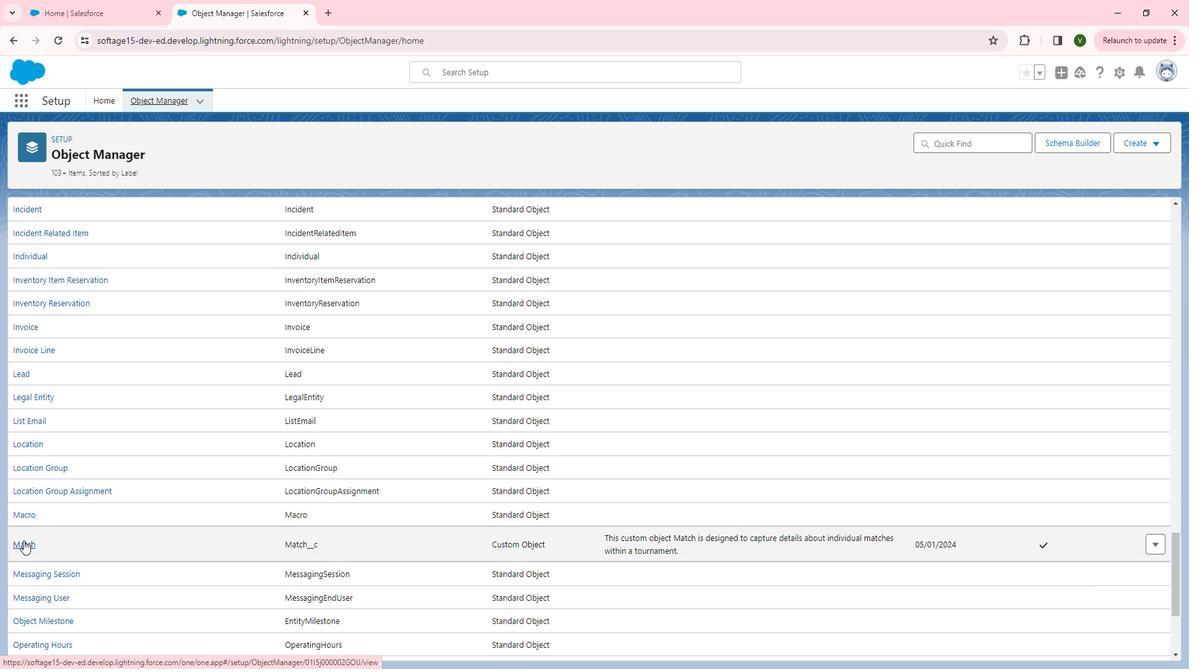 
Action: Mouse pressed left at (42, 539)
Screenshot: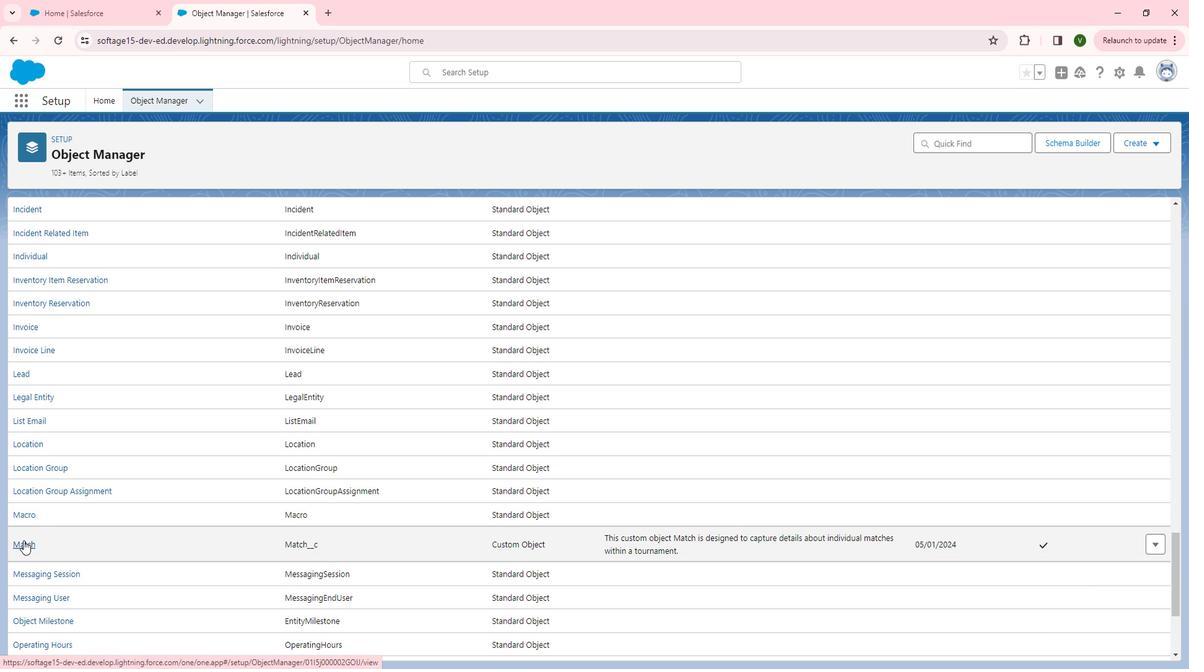 
Action: Mouse moved to (117, 240)
Screenshot: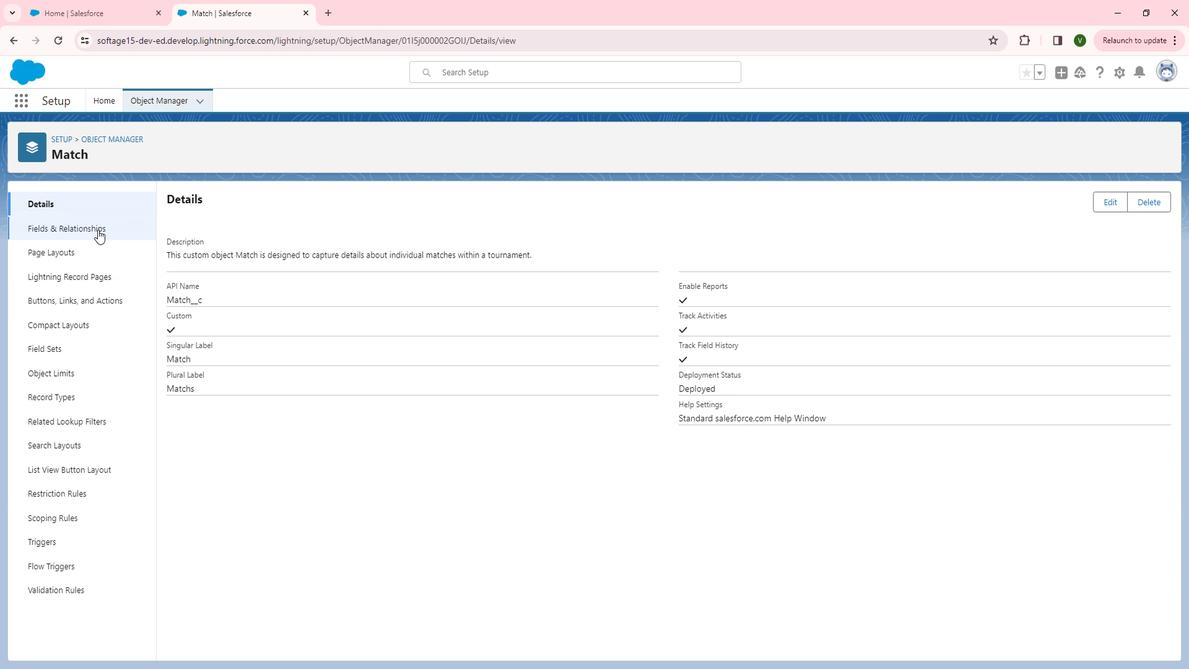 
Action: Mouse pressed left at (117, 240)
Screenshot: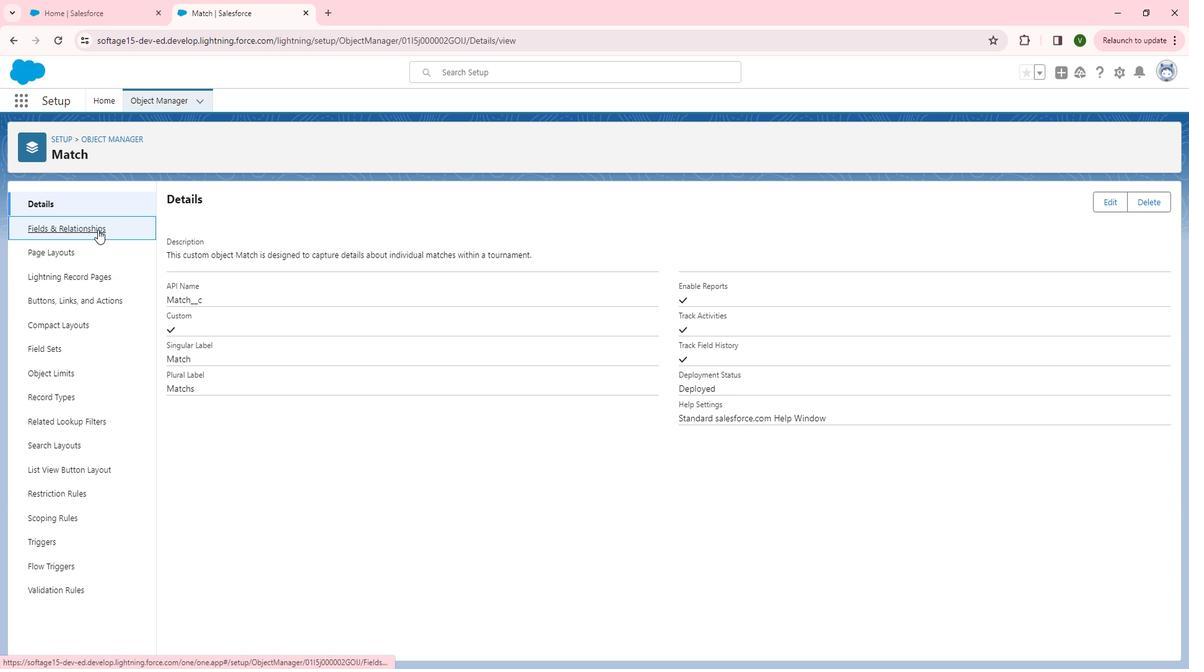 
Action: Mouse moved to (926, 210)
Screenshot: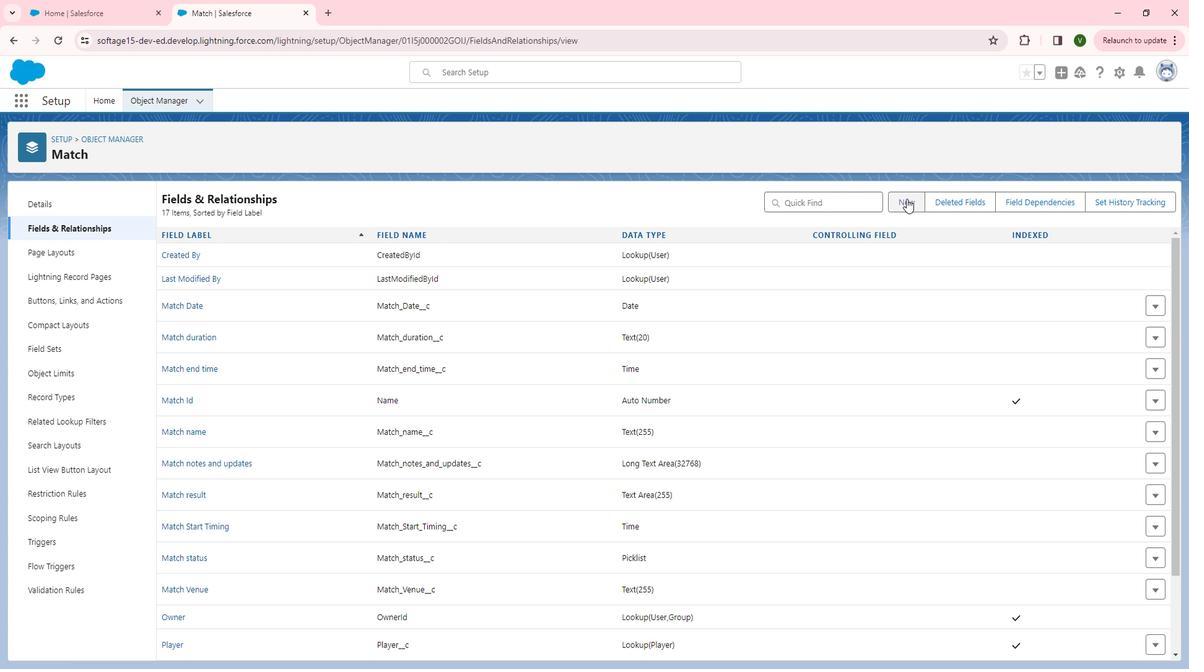 
Action: Mouse pressed left at (926, 210)
Screenshot: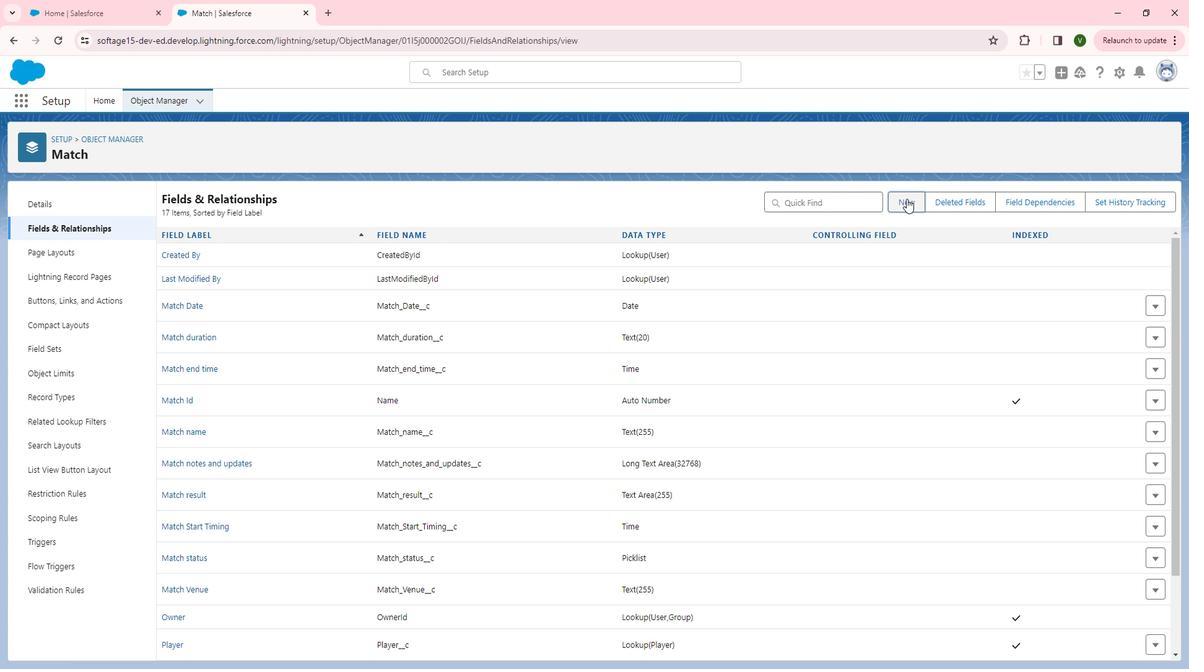 
Action: Mouse moved to (428, 383)
Screenshot: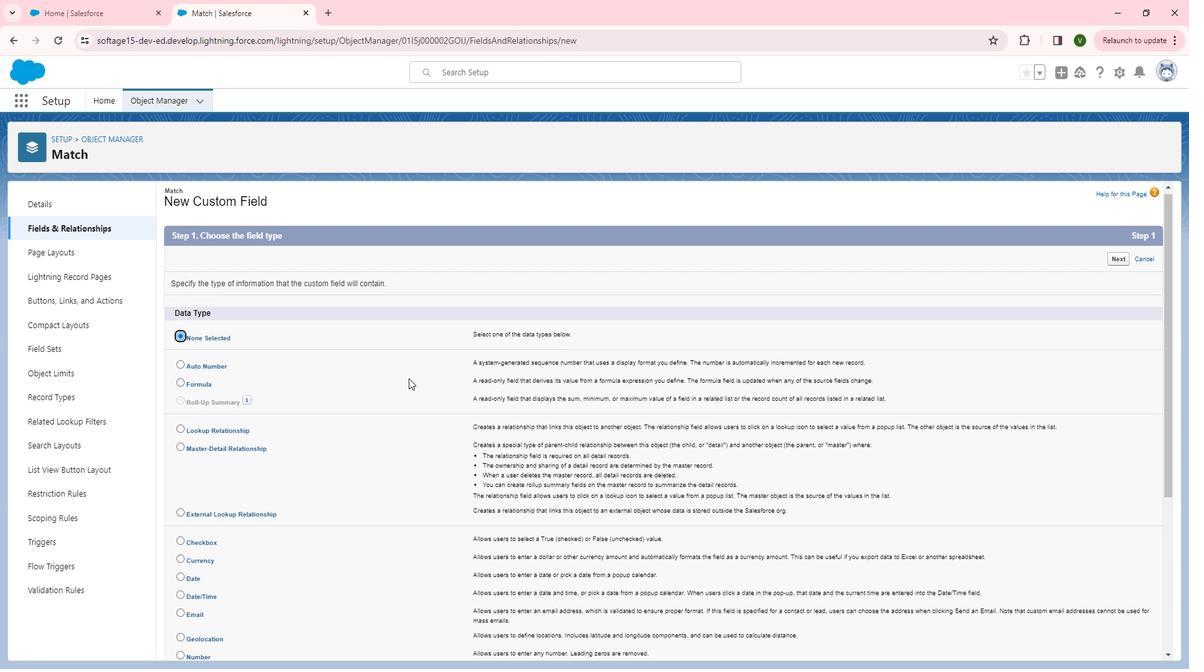 
Action: Mouse scrolled (428, 383) with delta (0, 0)
Screenshot: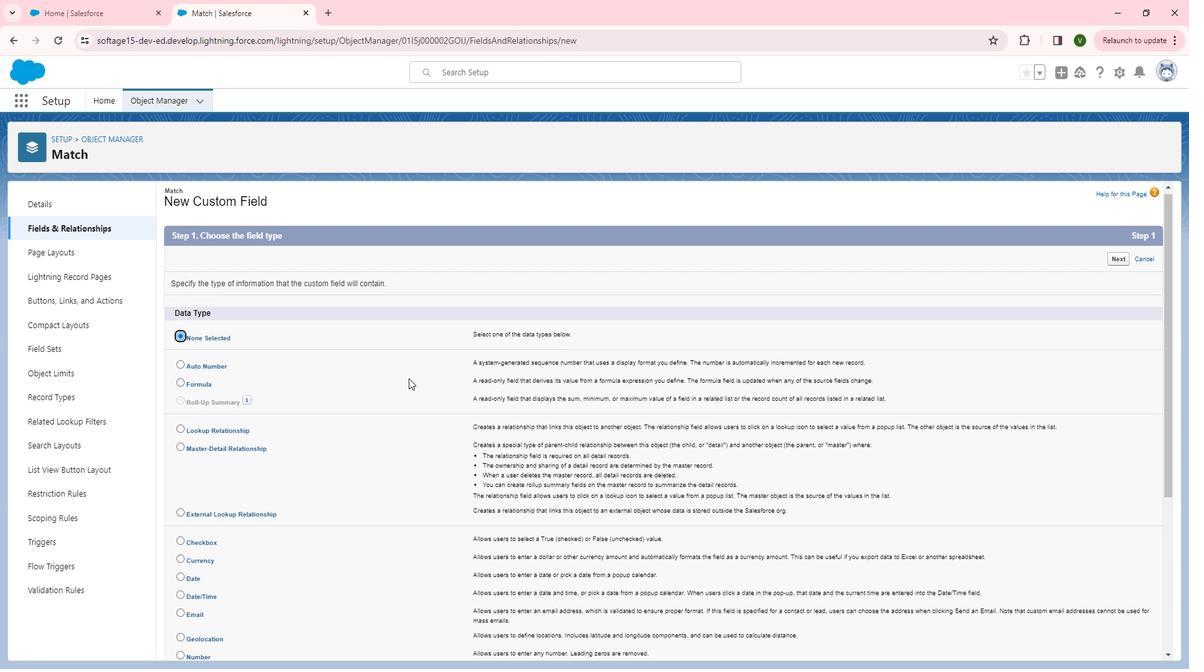 
Action: Mouse scrolled (428, 383) with delta (0, 0)
Screenshot: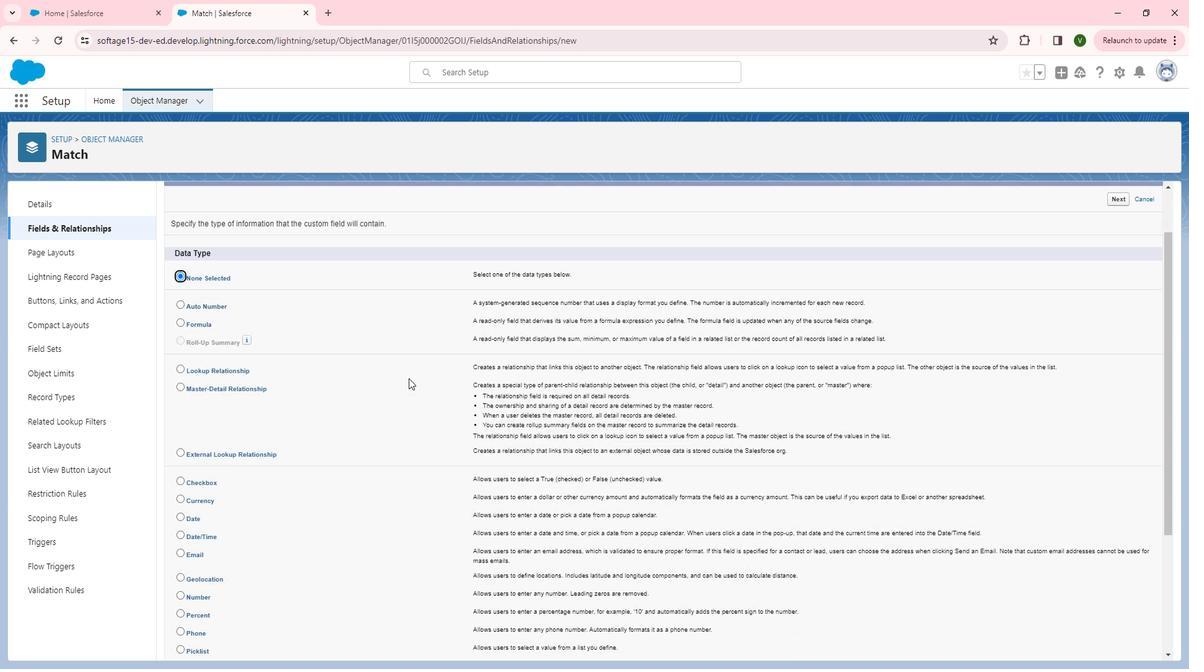 
Action: Mouse moved to (246, 314)
Screenshot: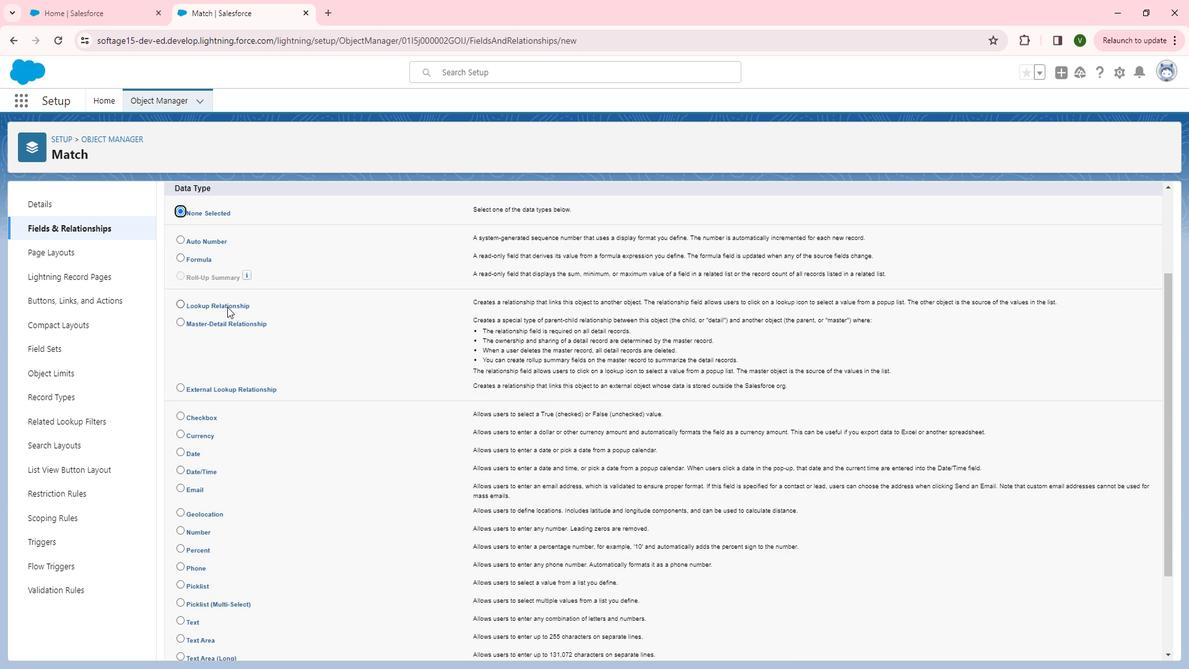 
Action: Mouse pressed left at (246, 314)
Screenshot: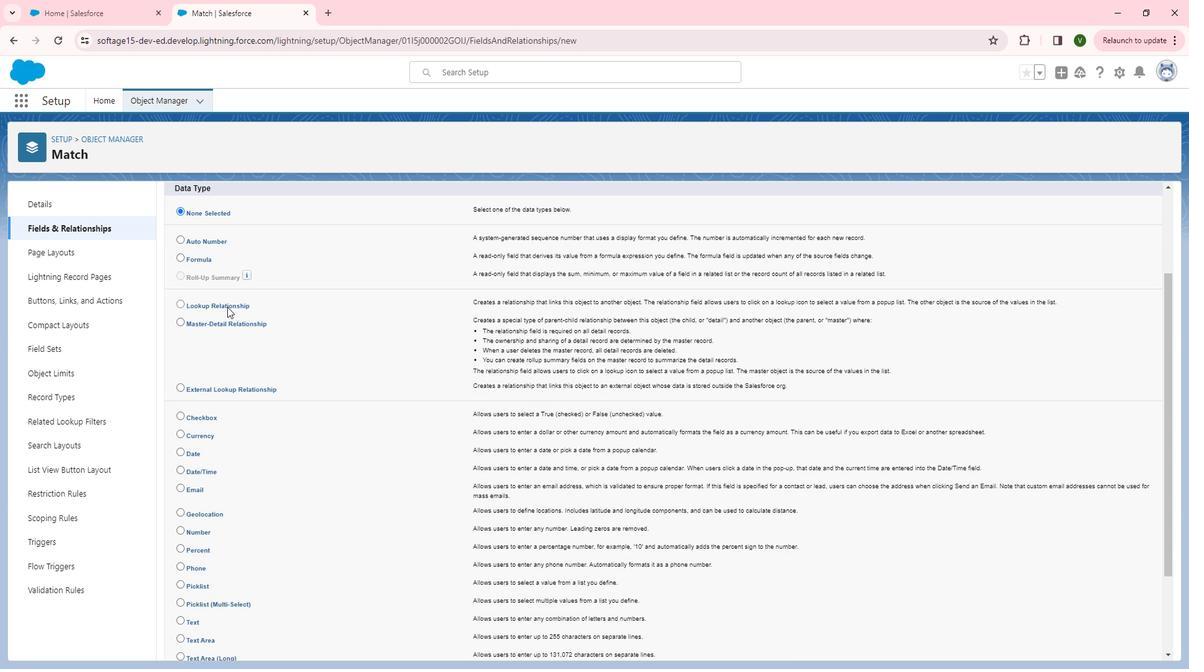 
Action: Mouse moved to (919, 279)
Screenshot: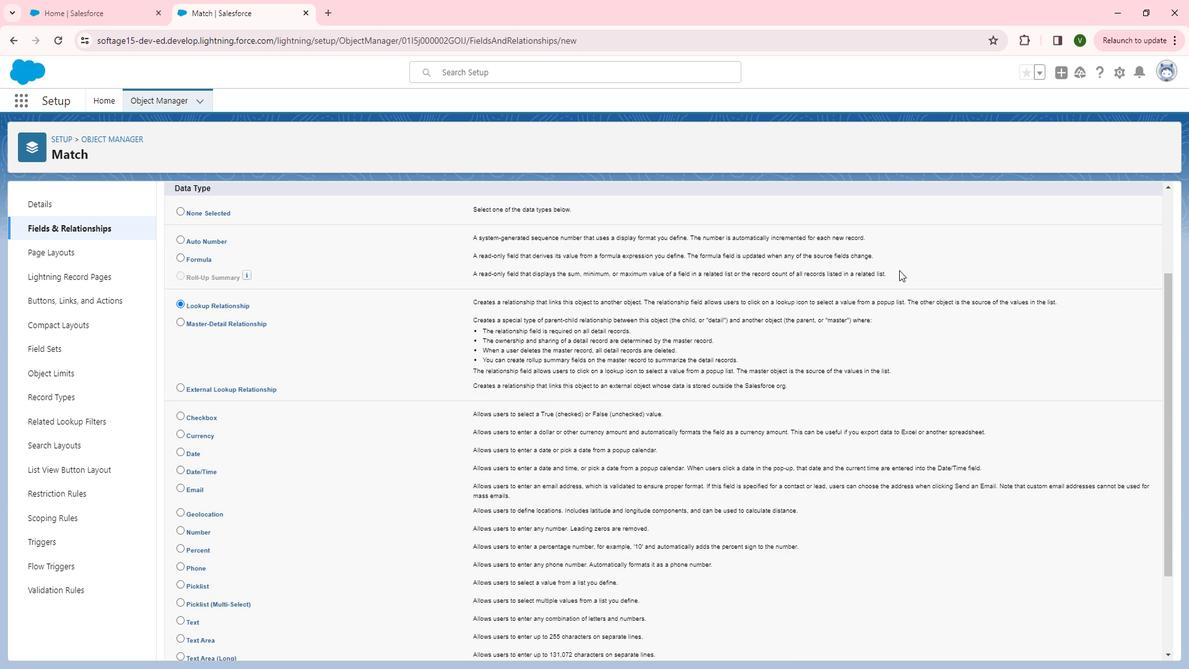 
Action: Mouse scrolled (919, 280) with delta (0, 0)
Screenshot: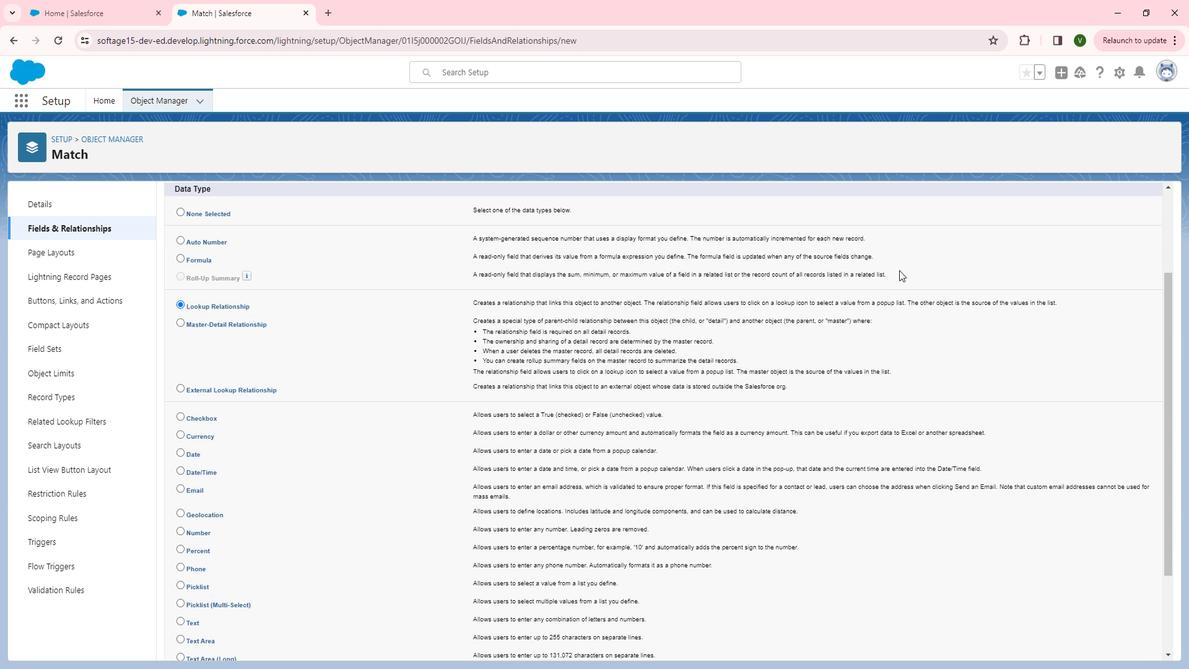 
Action: Mouse scrolled (919, 280) with delta (0, 0)
Screenshot: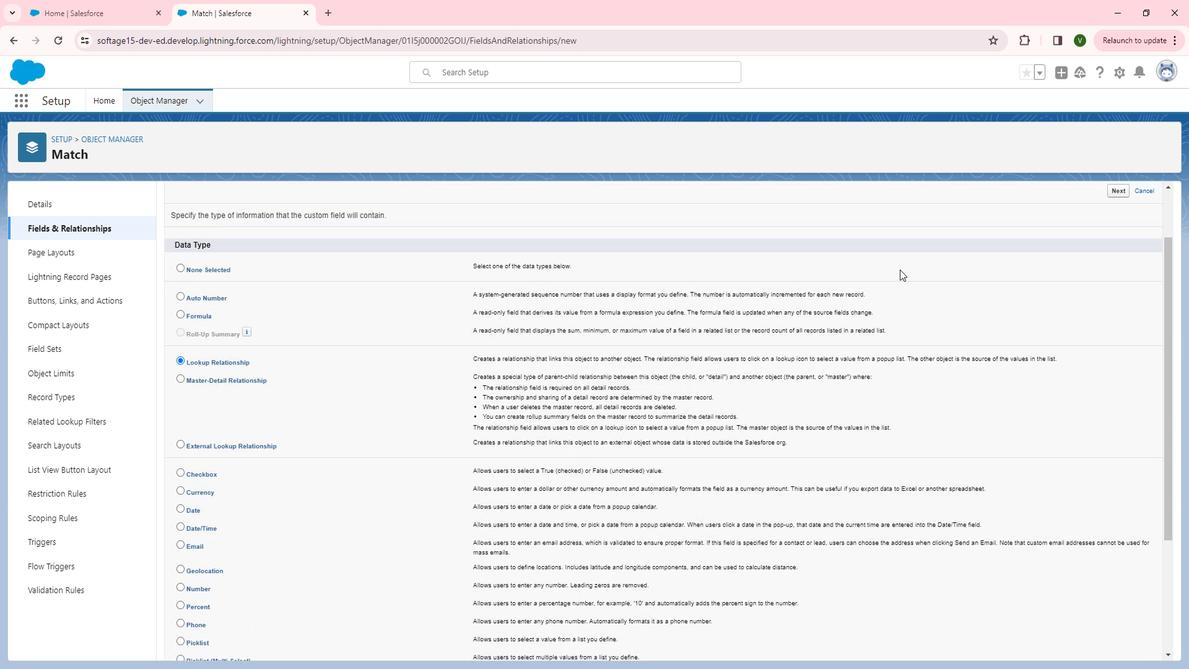 
Action: Mouse moved to (1140, 267)
Screenshot: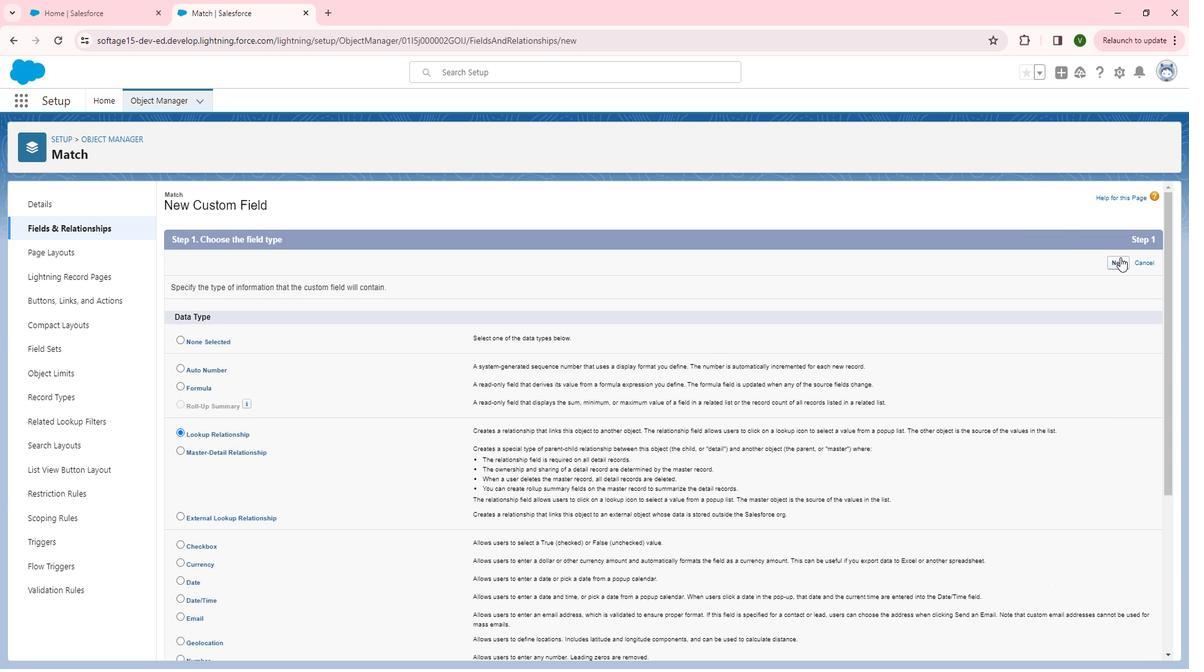 
Action: Mouse pressed left at (1140, 267)
Screenshot: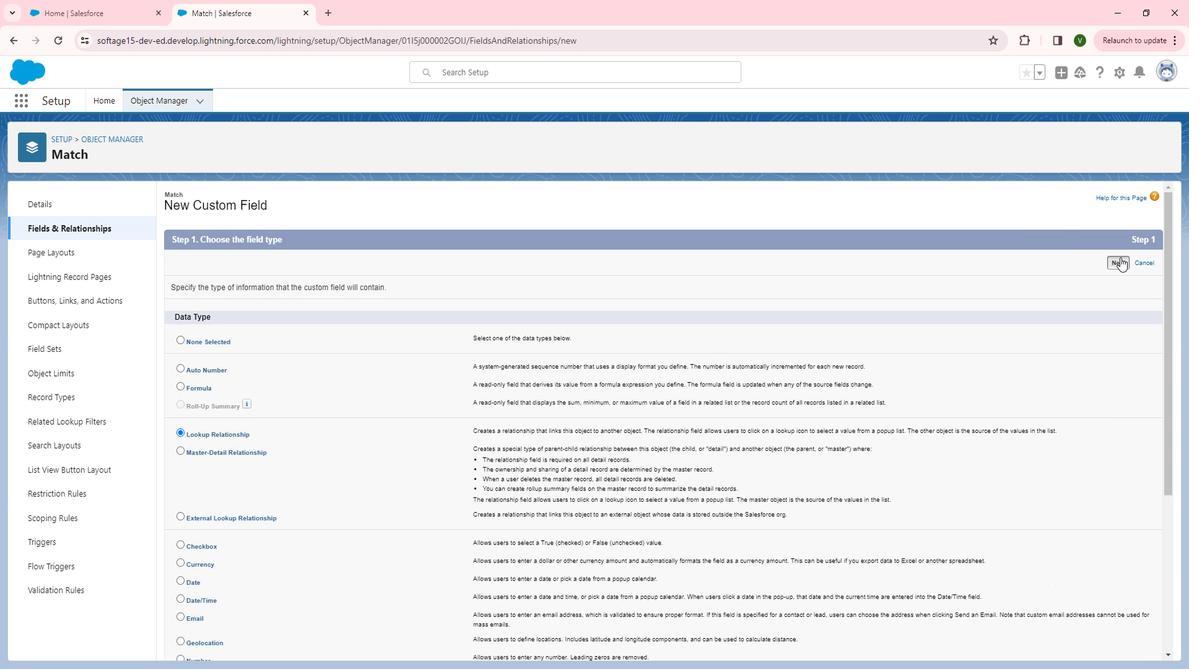
Action: Mouse moved to (410, 318)
Screenshot: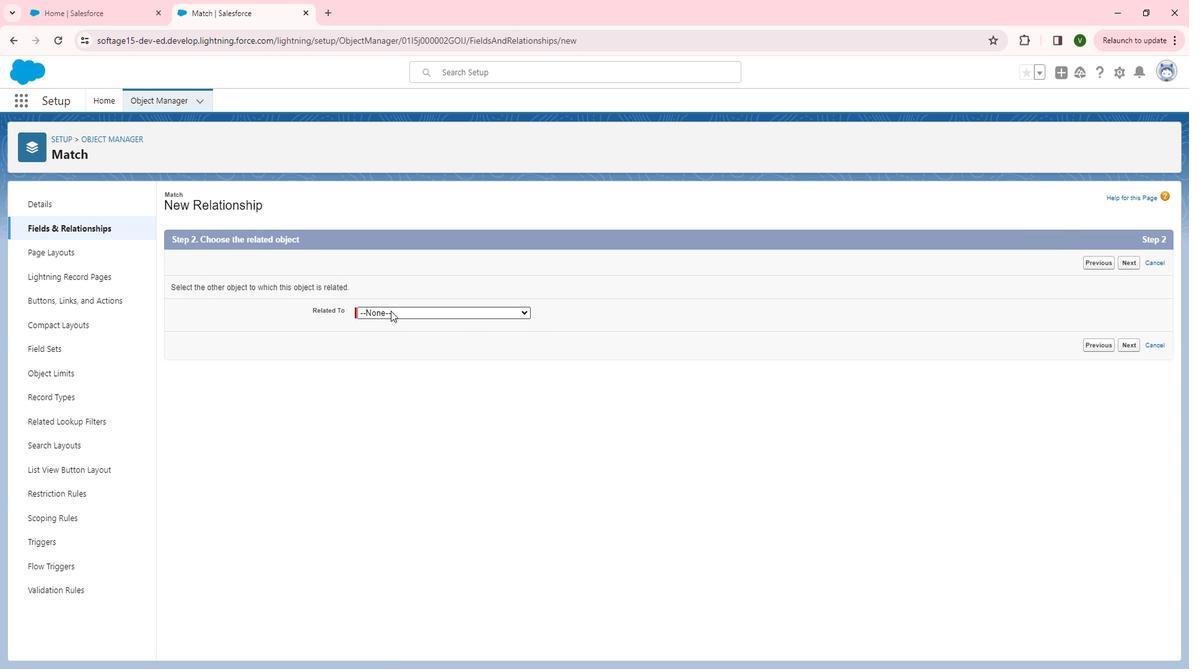 
Action: Mouse pressed left at (410, 318)
Screenshot: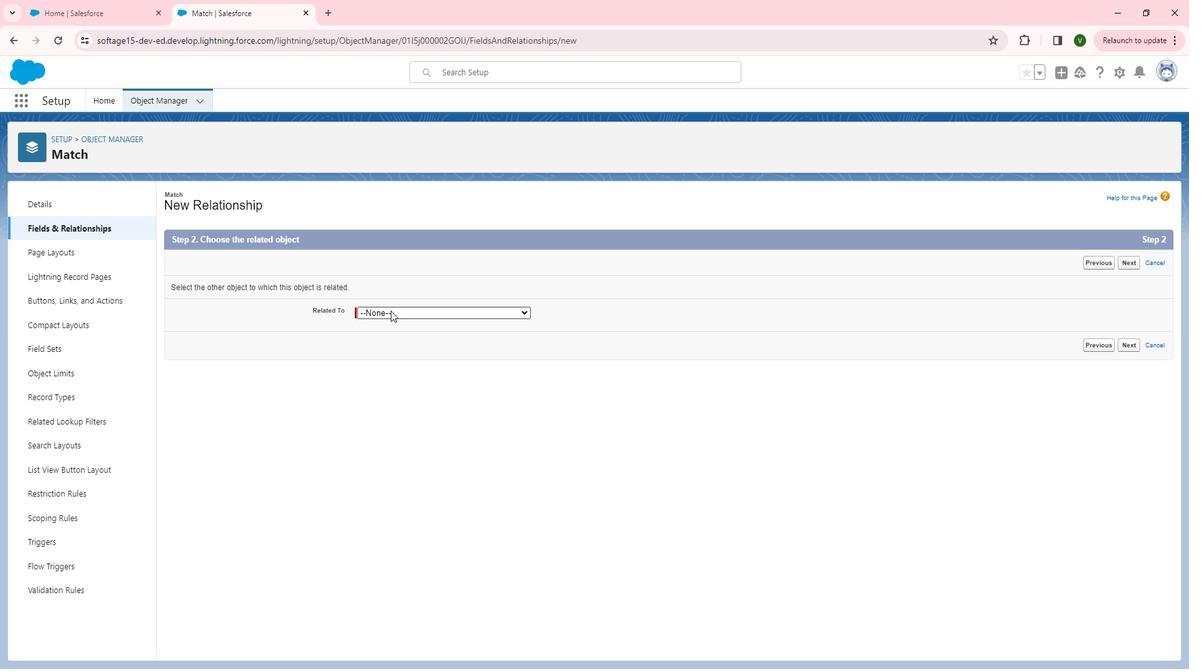 
Action: Mouse moved to (415, 397)
Screenshot: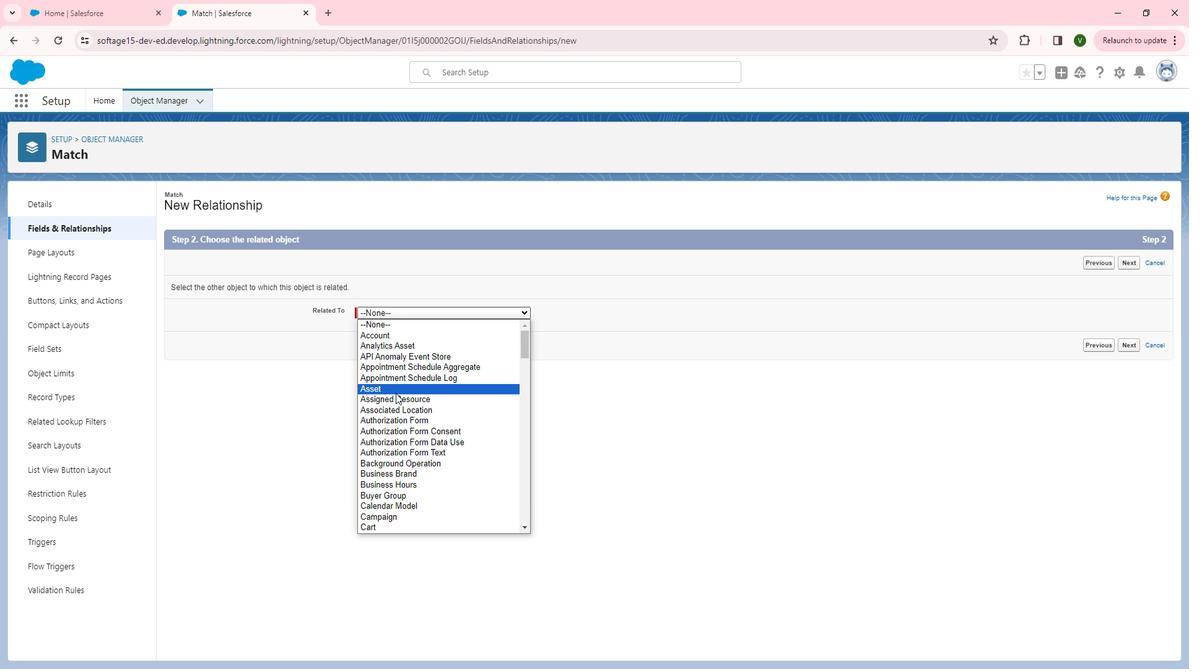 
Action: Mouse scrolled (415, 397) with delta (0, 0)
Screenshot: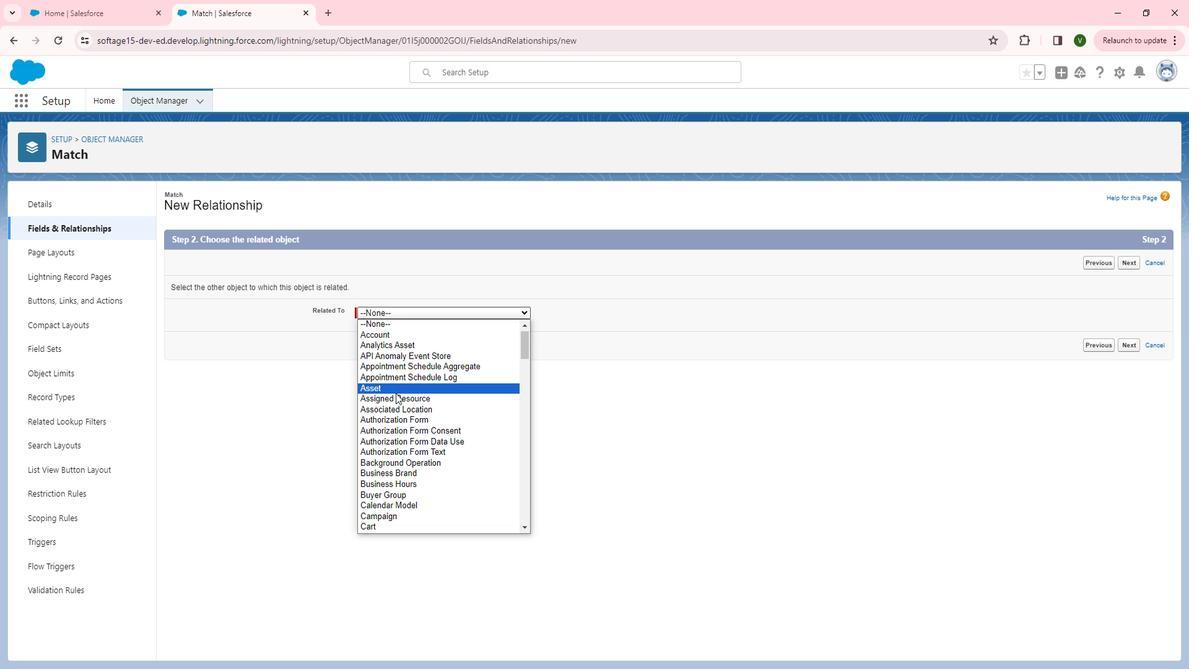
Action: Mouse scrolled (415, 397) with delta (0, 0)
Screenshot: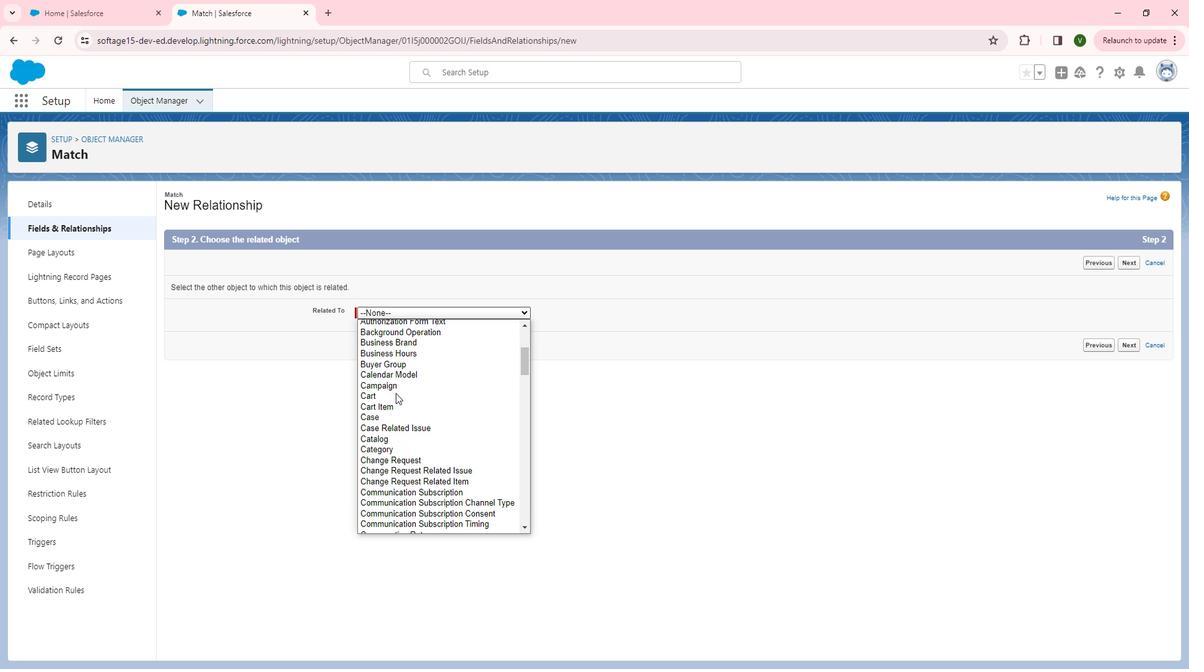 
Action: Mouse scrolled (415, 397) with delta (0, 0)
Screenshot: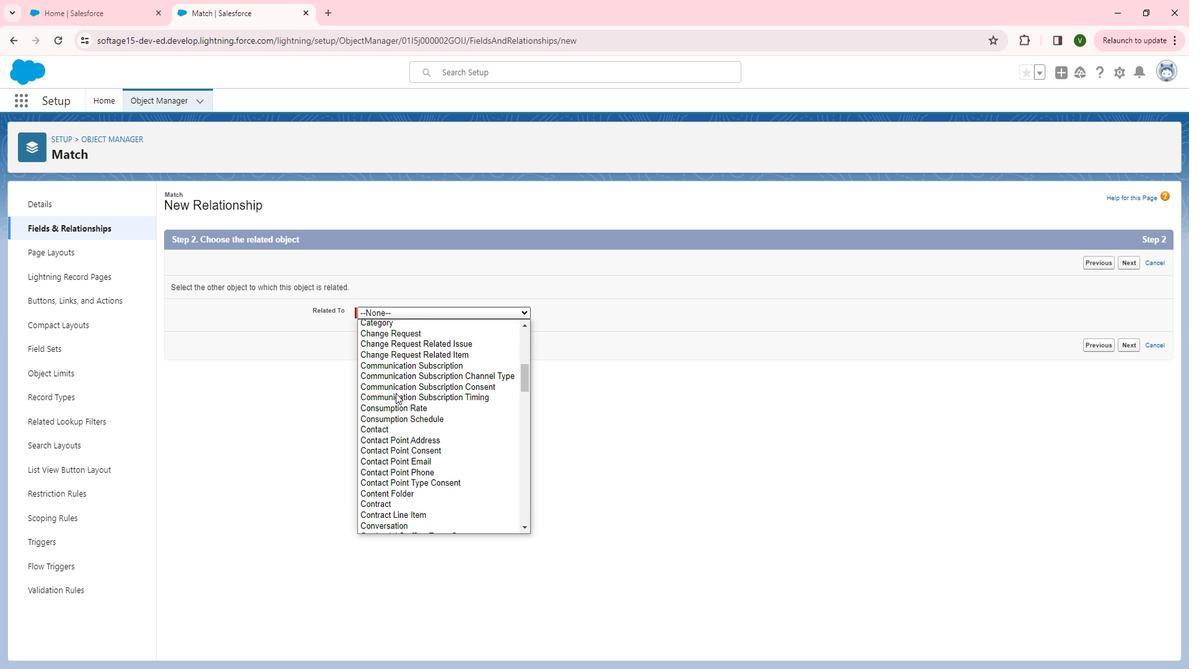 
Action: Mouse scrolled (415, 397) with delta (0, 0)
Screenshot: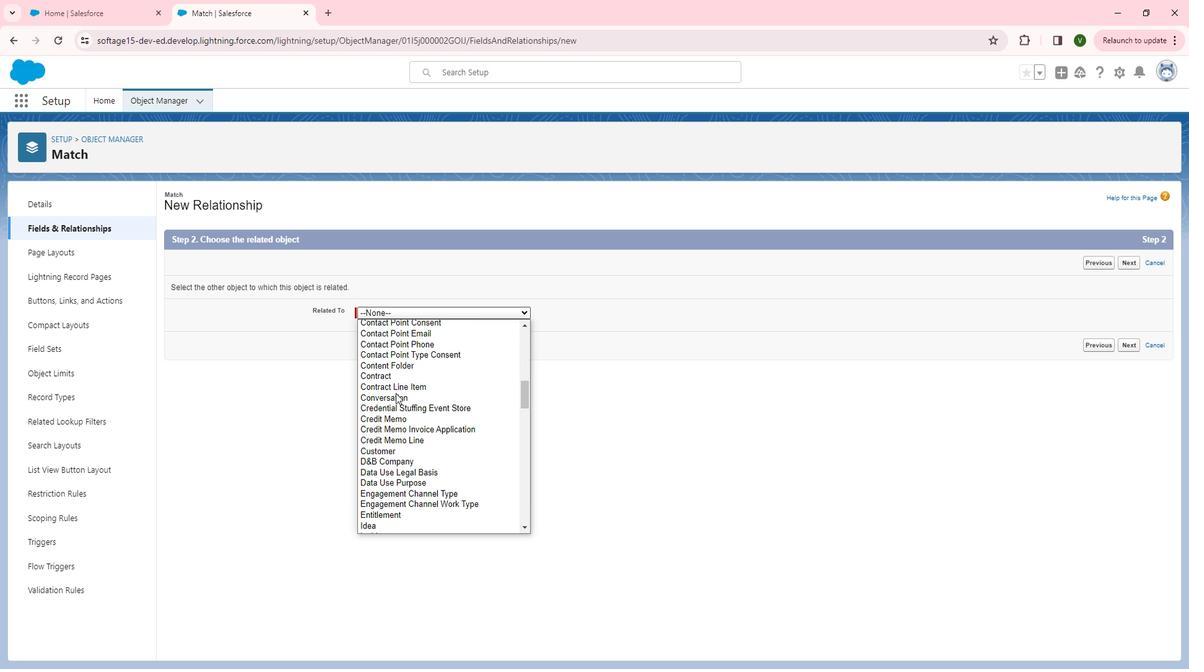 
Action: Mouse scrolled (415, 397) with delta (0, 0)
Screenshot: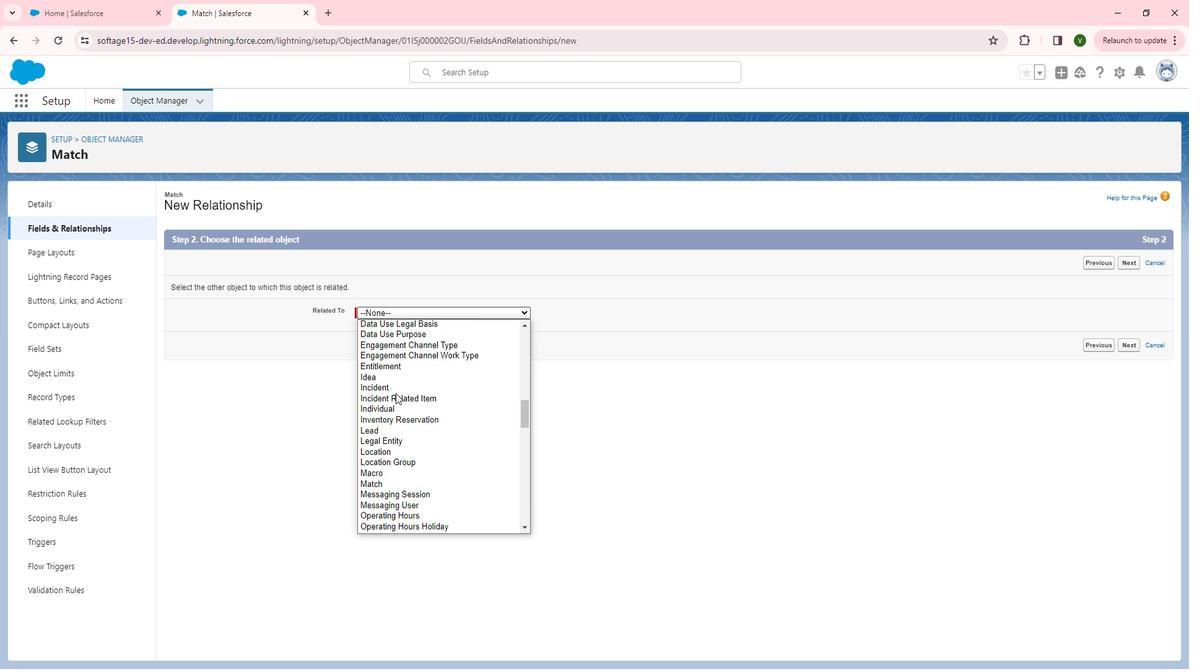 
Action: Mouse scrolled (415, 397) with delta (0, 0)
Screenshot: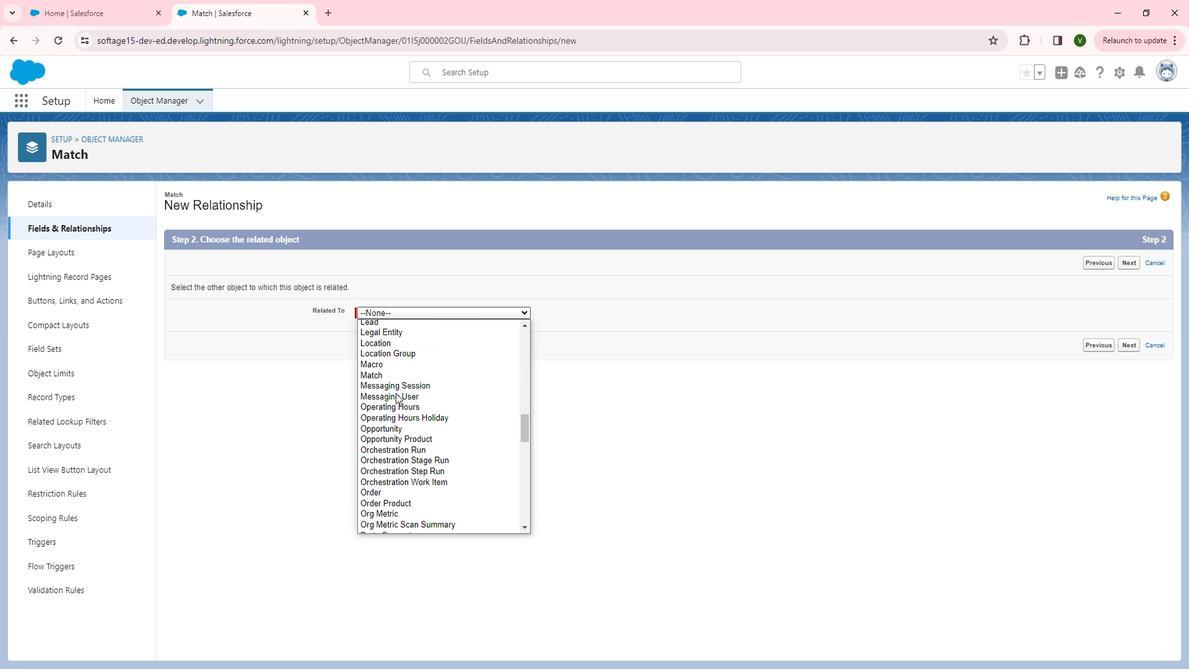 
Action: Mouse scrolled (415, 397) with delta (0, 0)
Screenshot: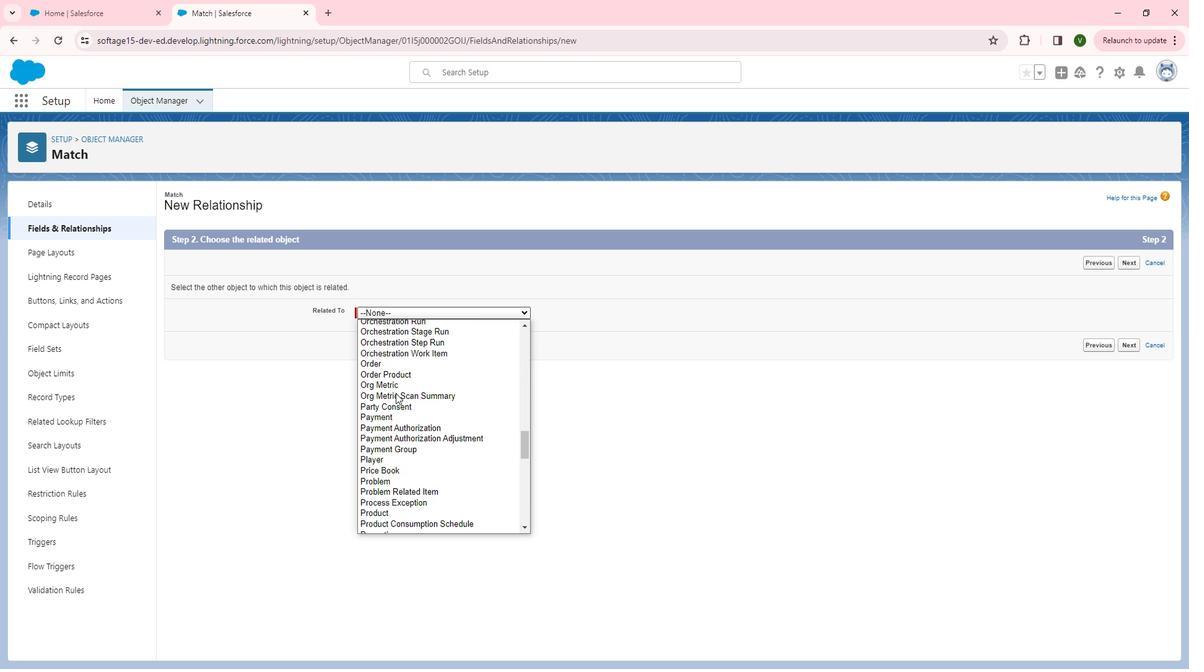 
Action: Mouse scrolled (415, 397) with delta (0, 0)
Screenshot: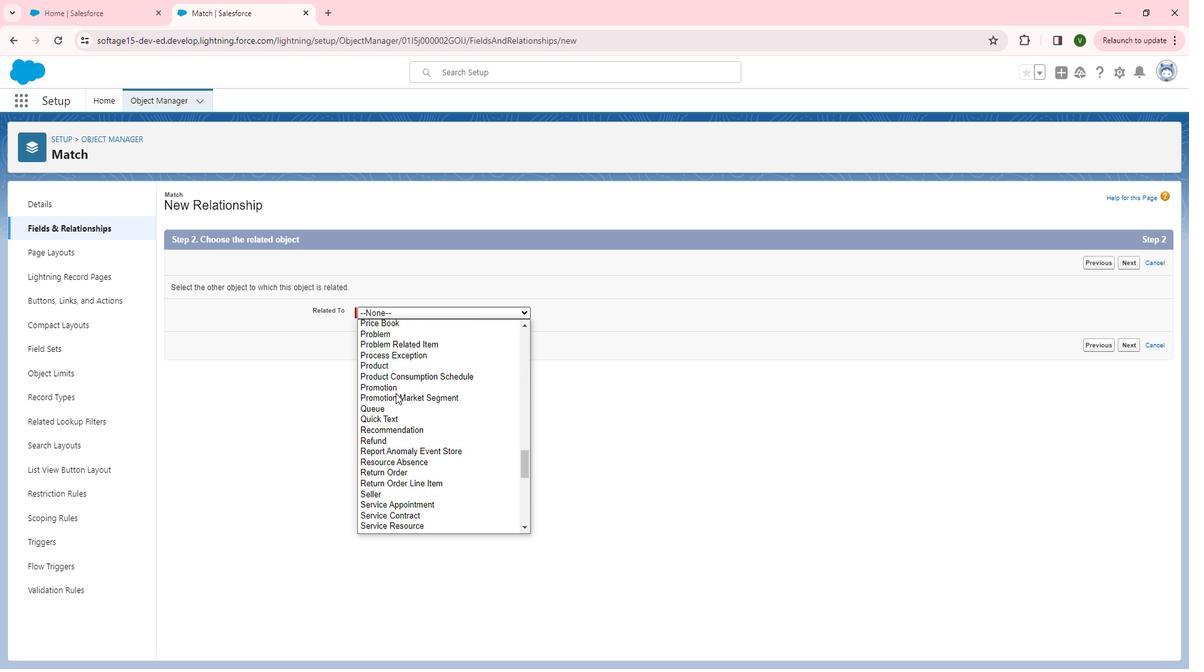 
Action: Mouse scrolled (415, 397) with delta (0, 0)
Screenshot: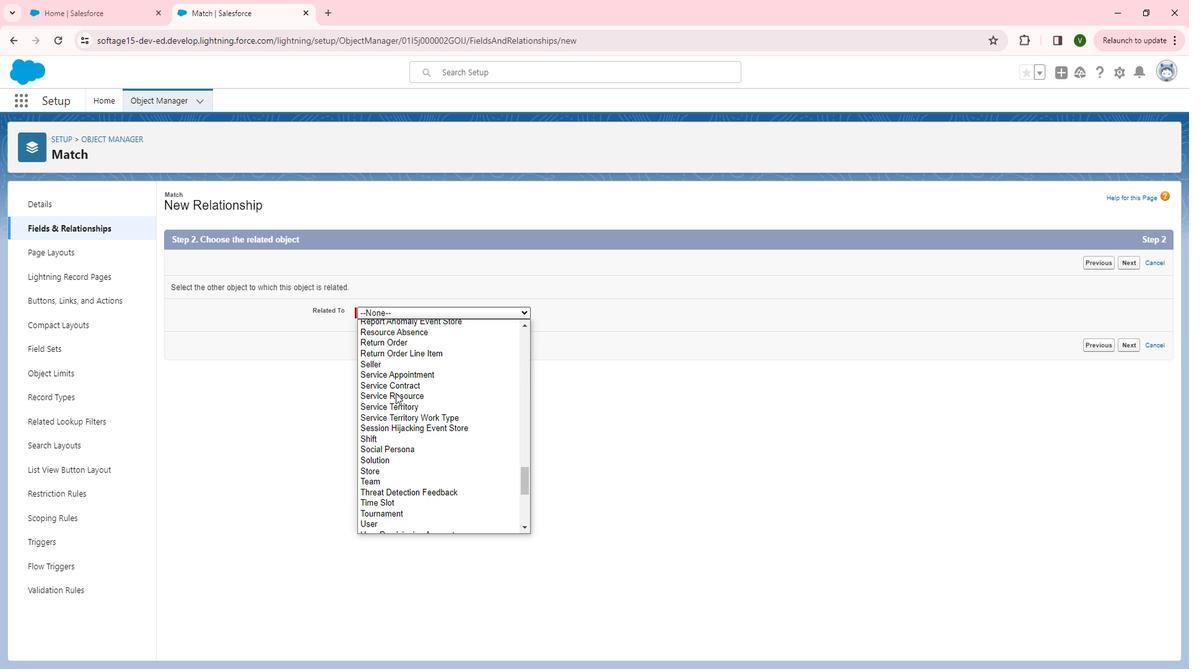 
Action: Mouse moved to (415, 459)
Screenshot: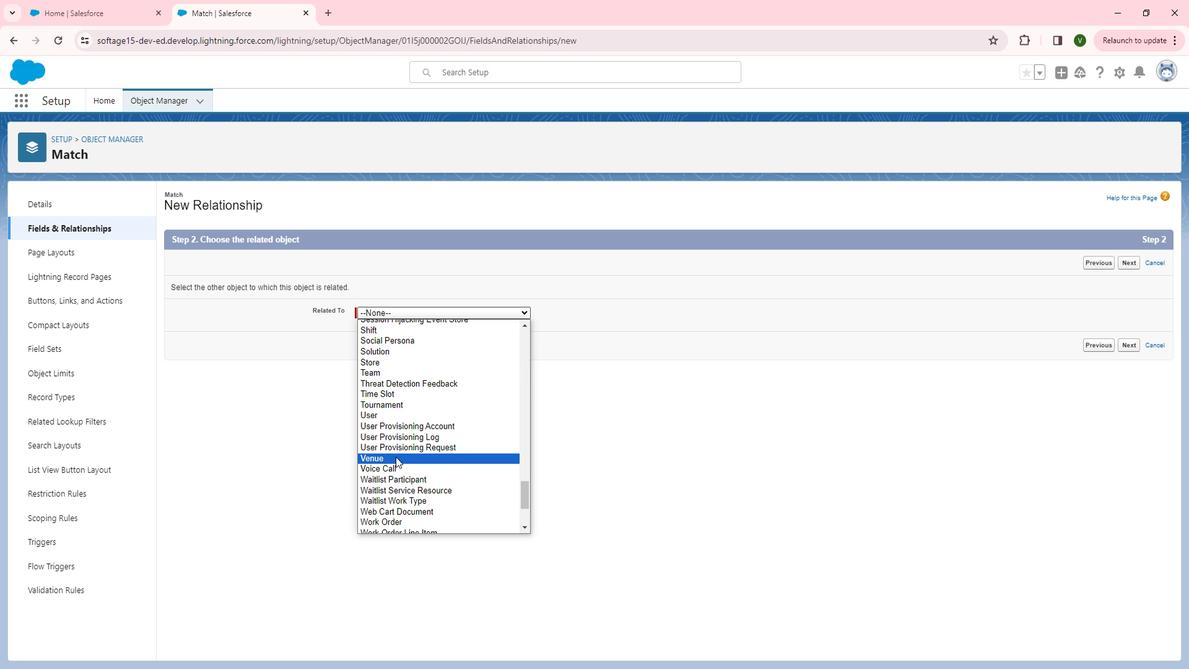 
Action: Mouse pressed left at (415, 459)
Screenshot: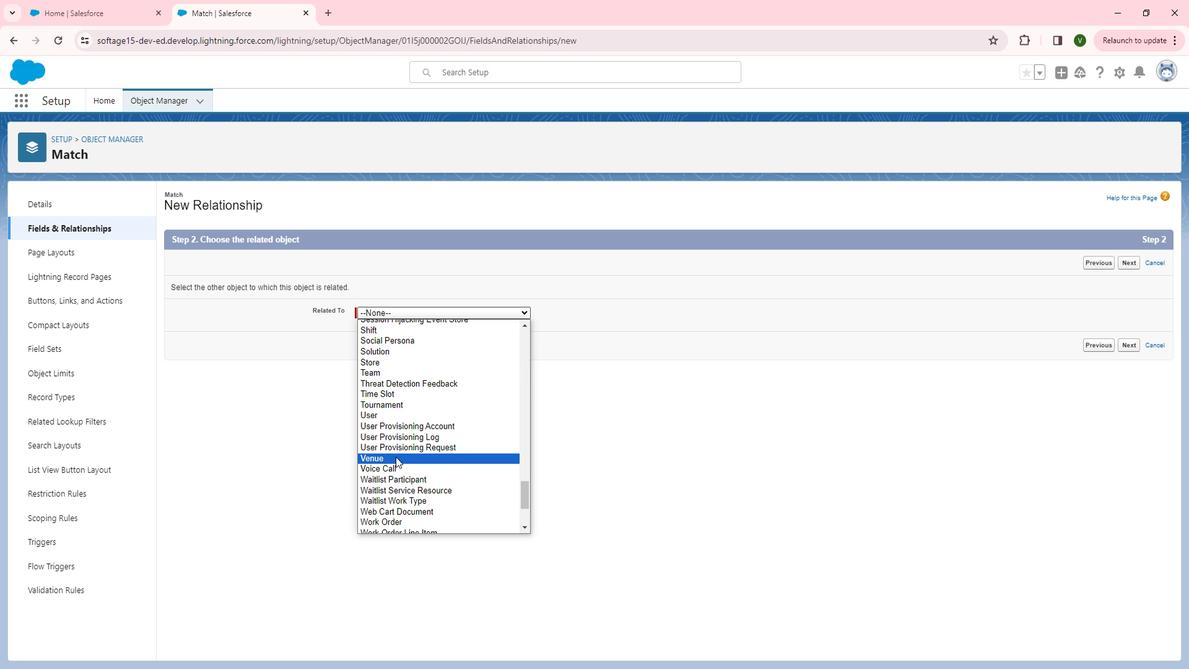 
Action: Mouse moved to (1144, 348)
Screenshot: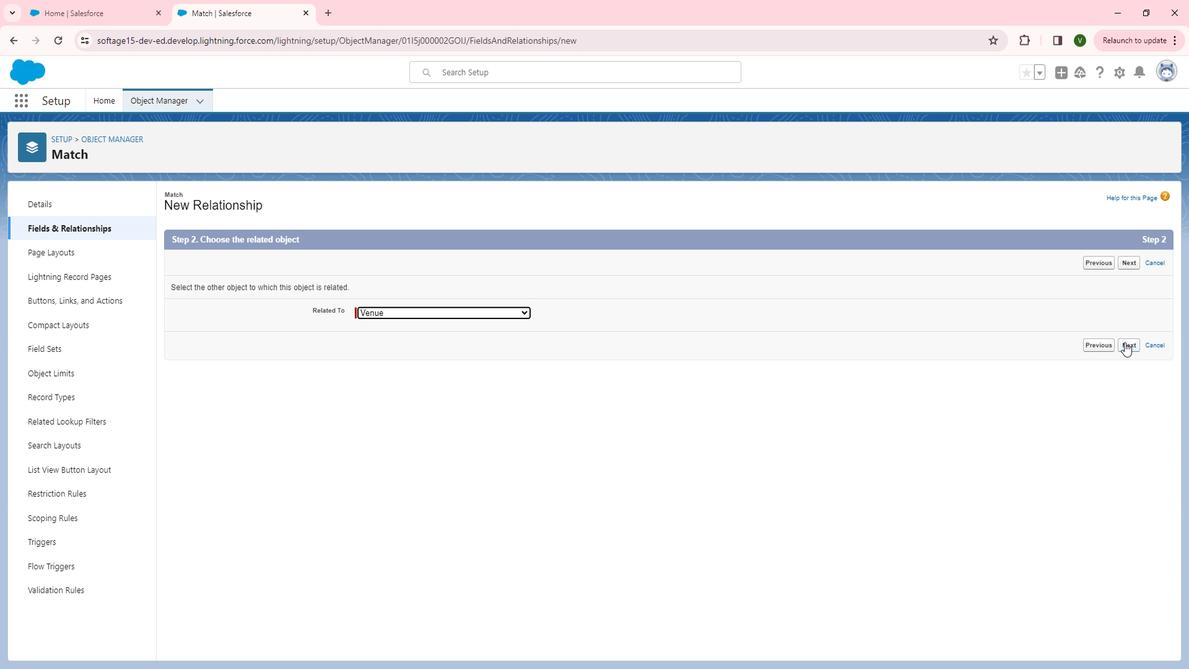 
Action: Mouse pressed left at (1144, 348)
Screenshot: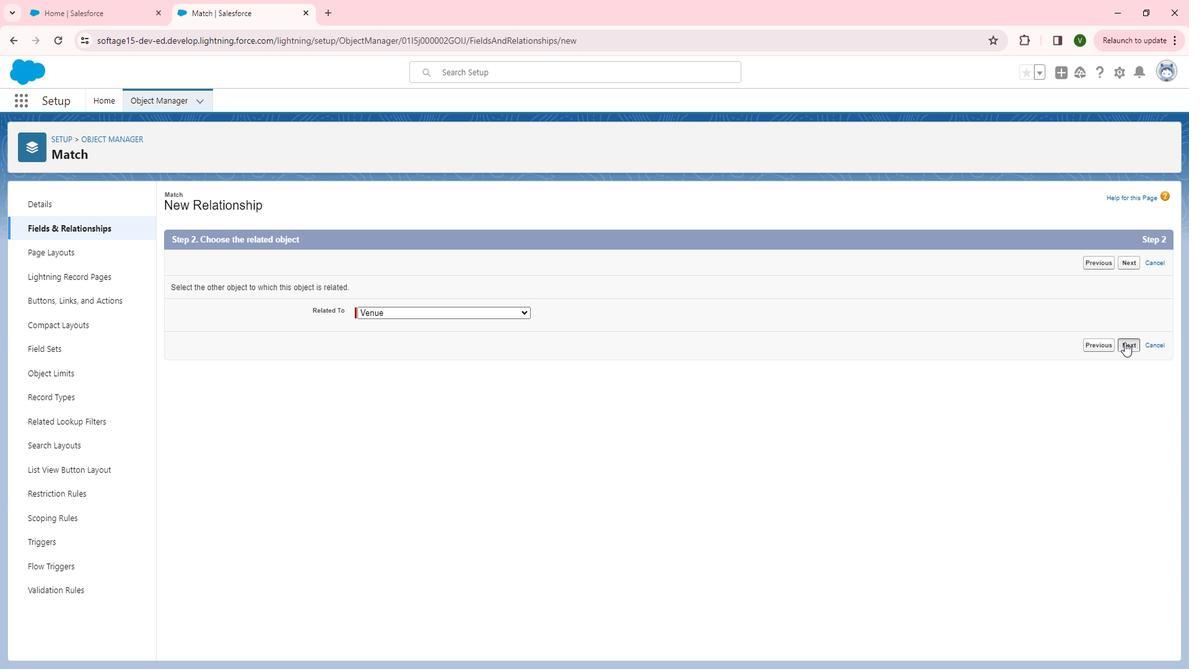 
Action: Mouse moved to (410, 296)
Screenshot: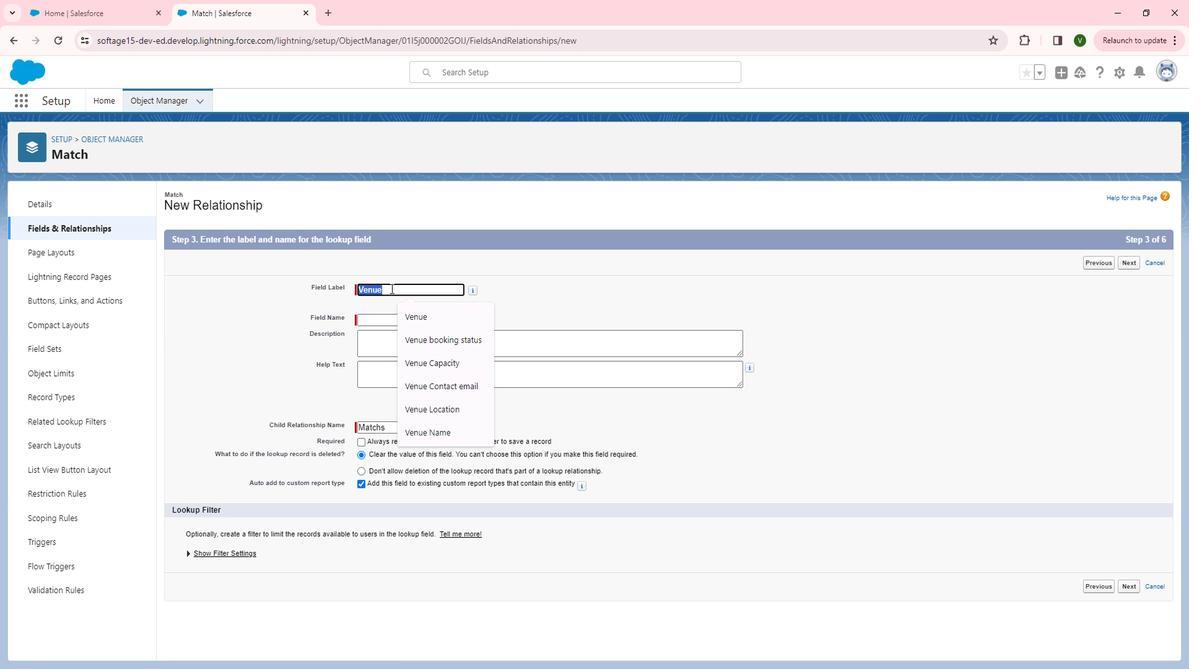 
Action: Mouse pressed left at (410, 296)
Screenshot: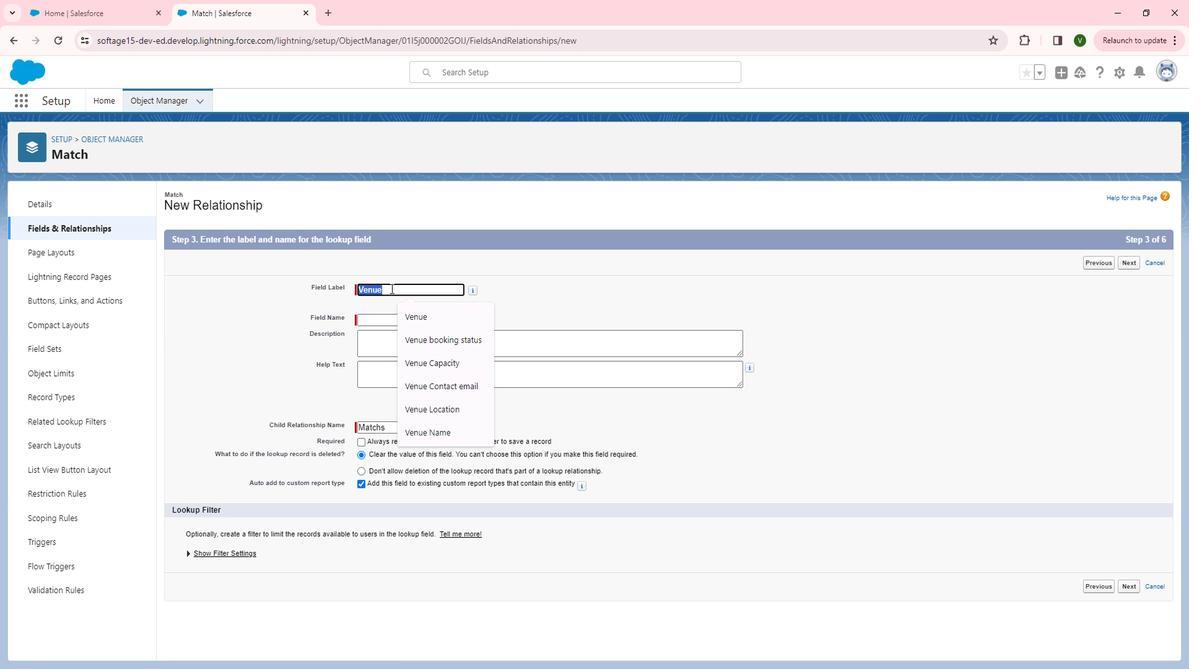 
Action: Mouse moved to (390, 323)
Screenshot: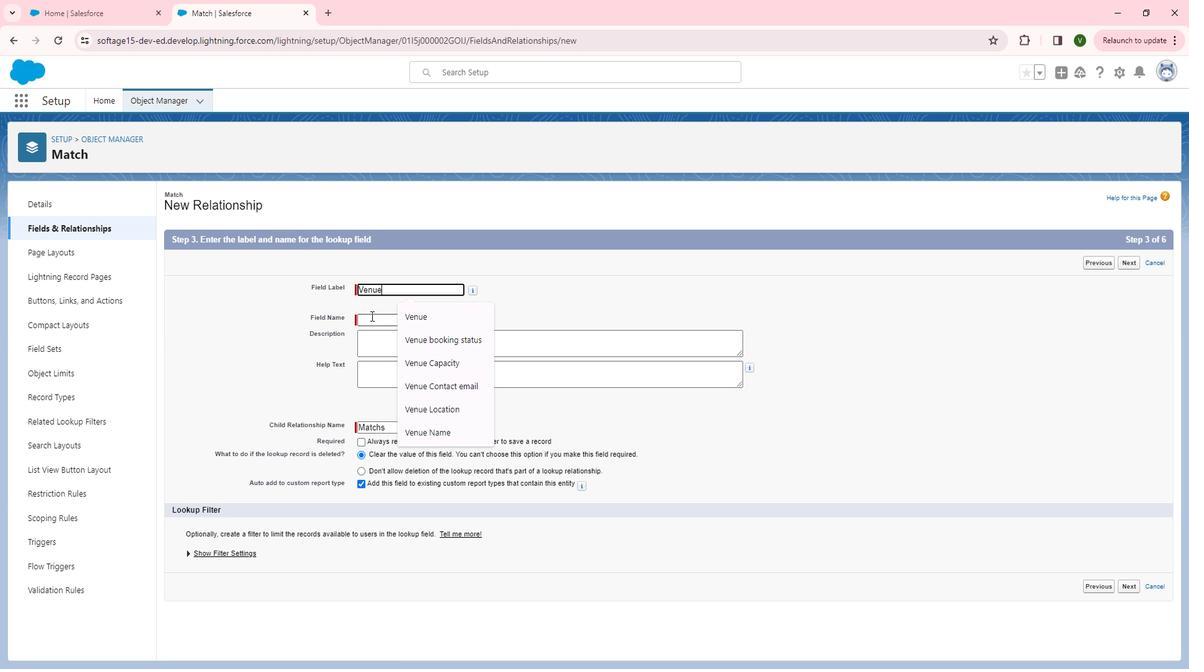 
Action: Mouse pressed left at (390, 323)
Screenshot: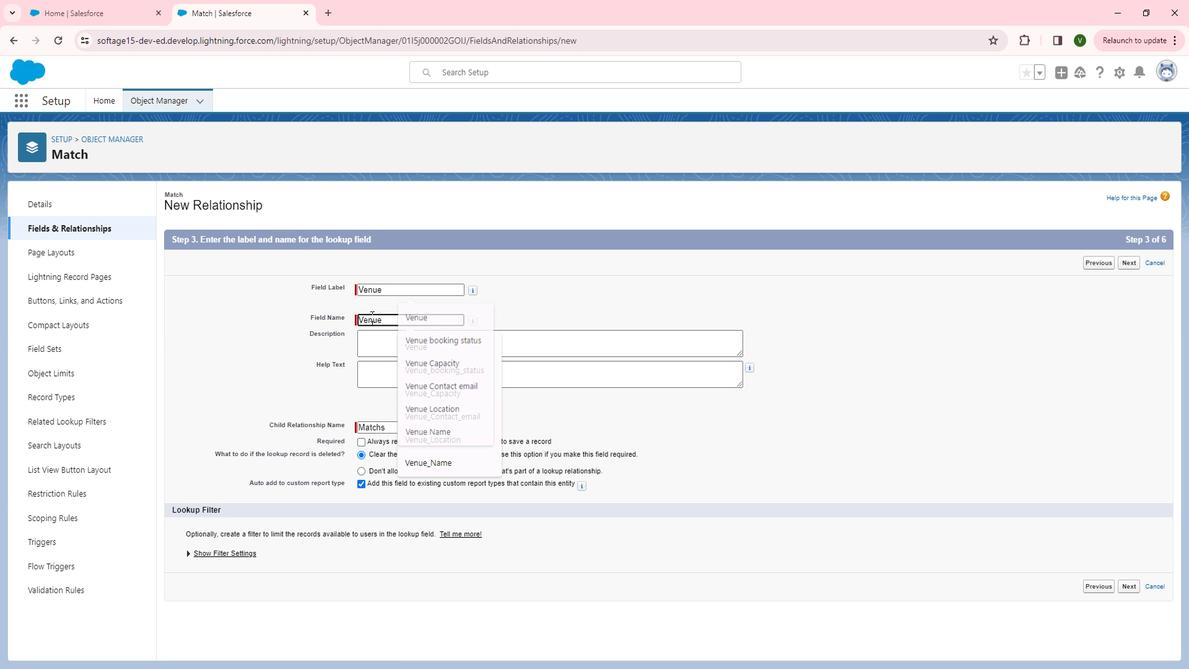 
Action: Mouse moved to (402, 344)
Screenshot: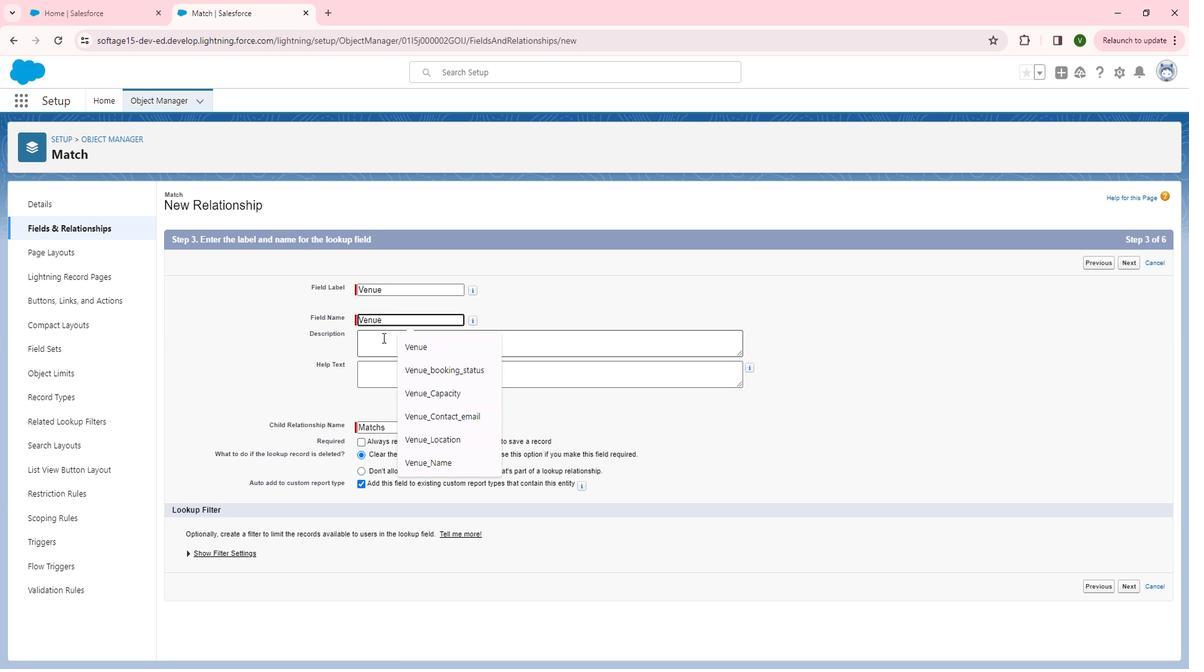 
Action: Mouse pressed left at (402, 344)
Screenshot: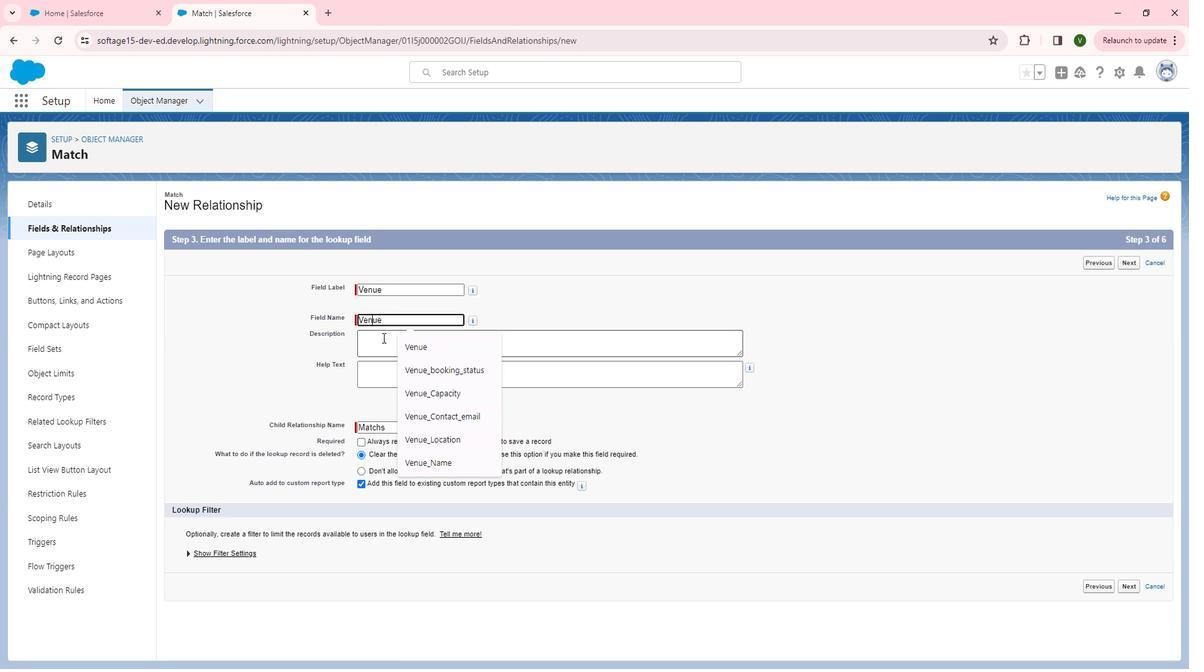 
Action: Key pressed <Key.shift>This<Key.space>field<Key.space>is<Key.space>used<Key.space>for<Key.space>the<Key.space>lookup<Key.space>relationship<Key.space>is<Key.space>connected<Key.space>between<Key.space>two<Key.space>object<Key.space><Key.shift_r><Key.shift_r><Key.shift_r>Match<Key.space>has<Key.space>reference<Key.space>to<Key.space>on<Key.backspace><Key.backspace>another<Key.space>object<Key.space><Key.shift>Va<Key.backspace>enue.<Key.tab><Key.shift><Key.shift><Key.shift><Key.shift><Key.shift><Key.shift>Select<Key.space>the<Key.space>venue<Key.space>a<Key.backspace>has<Key.space>been<Key.space>associated<Key.space>with<Key.space>the<Key.space>this<Key.space>match.
Screenshot: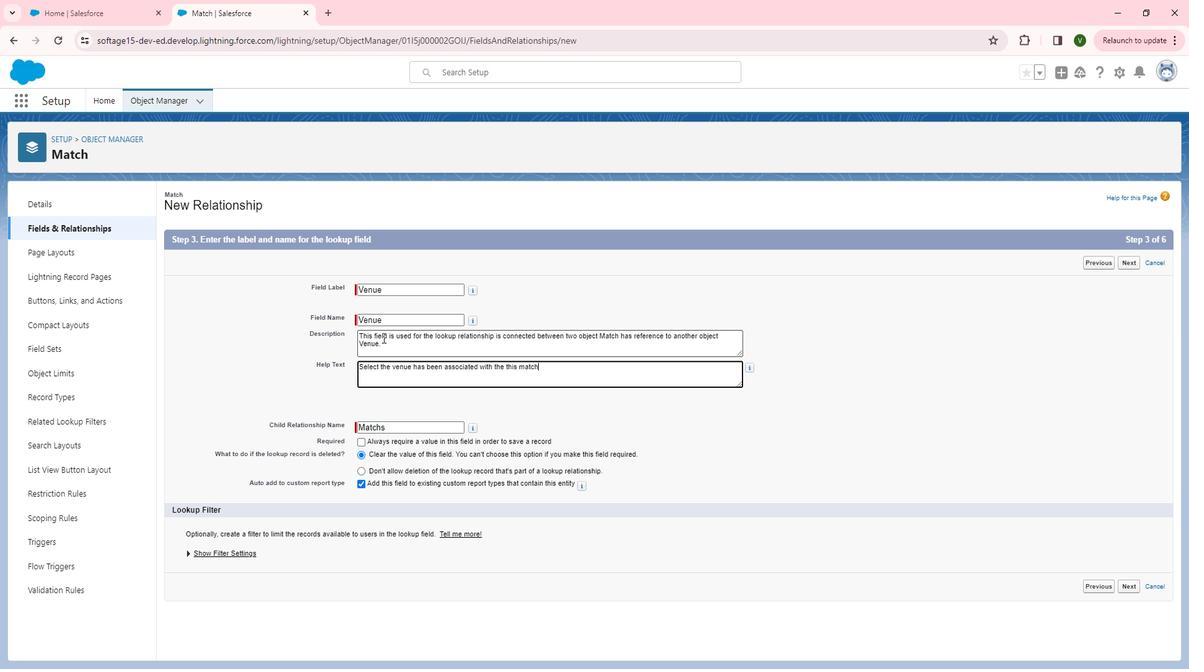 
Action: Mouse moved to (1154, 270)
Screenshot: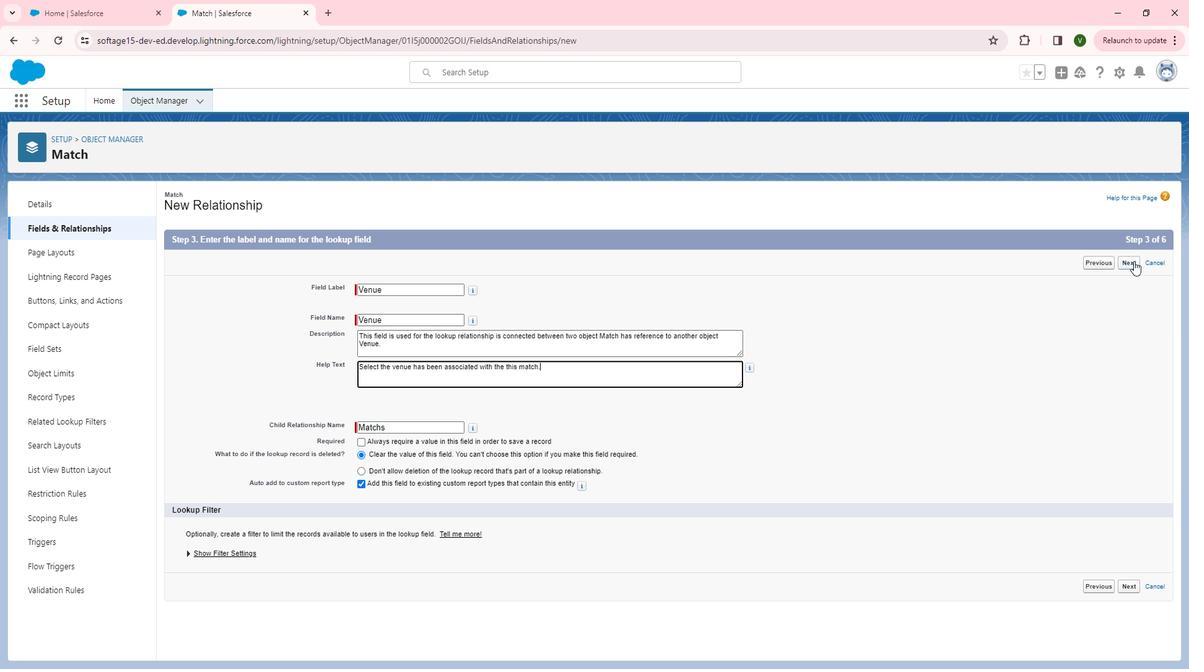 
Action: Mouse pressed left at (1154, 270)
Screenshot: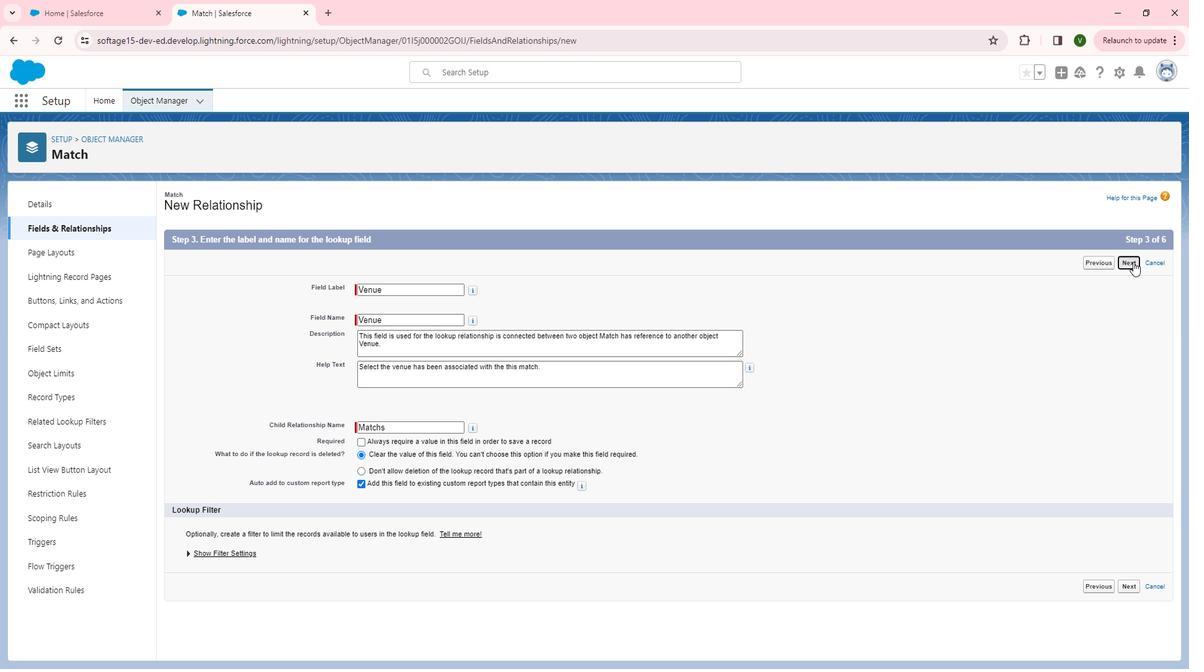 
Action: Mouse moved to (854, 373)
Screenshot: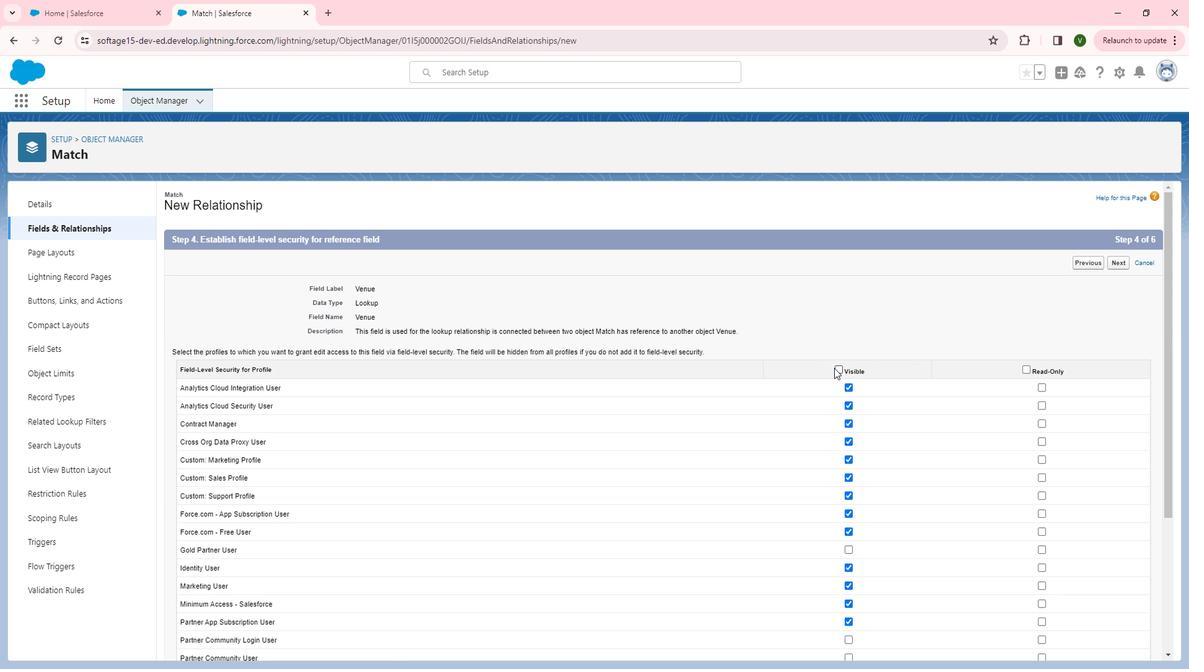 
Action: Mouse pressed left at (854, 373)
Screenshot: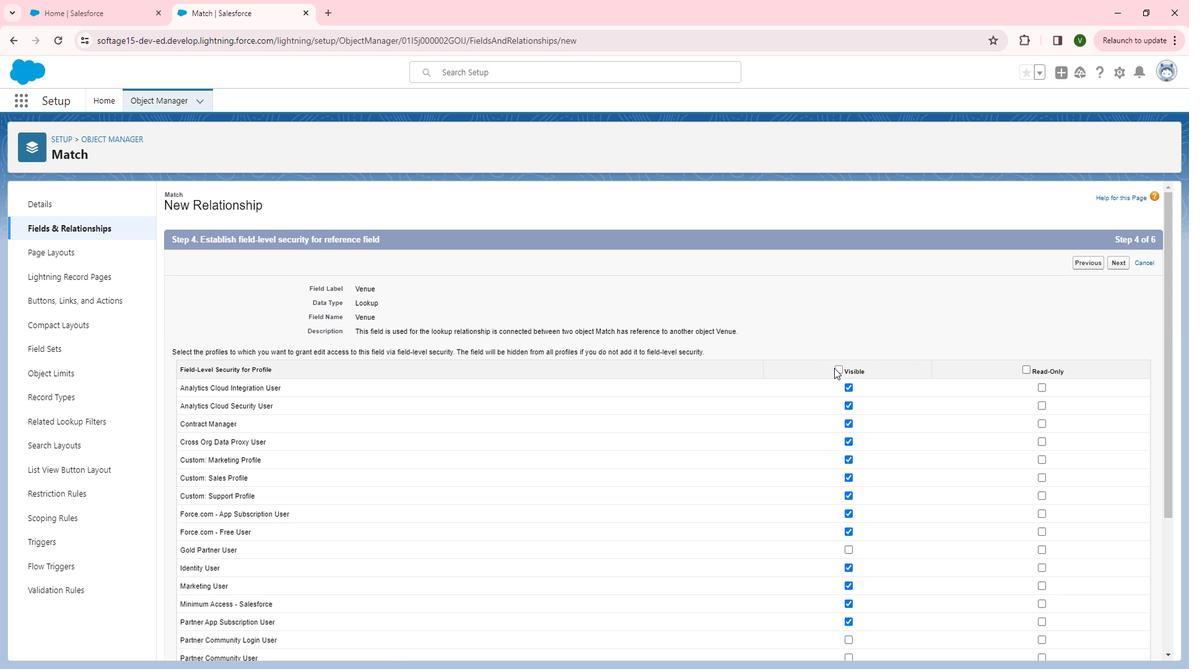 
Action: Mouse moved to (1036, 372)
Screenshot: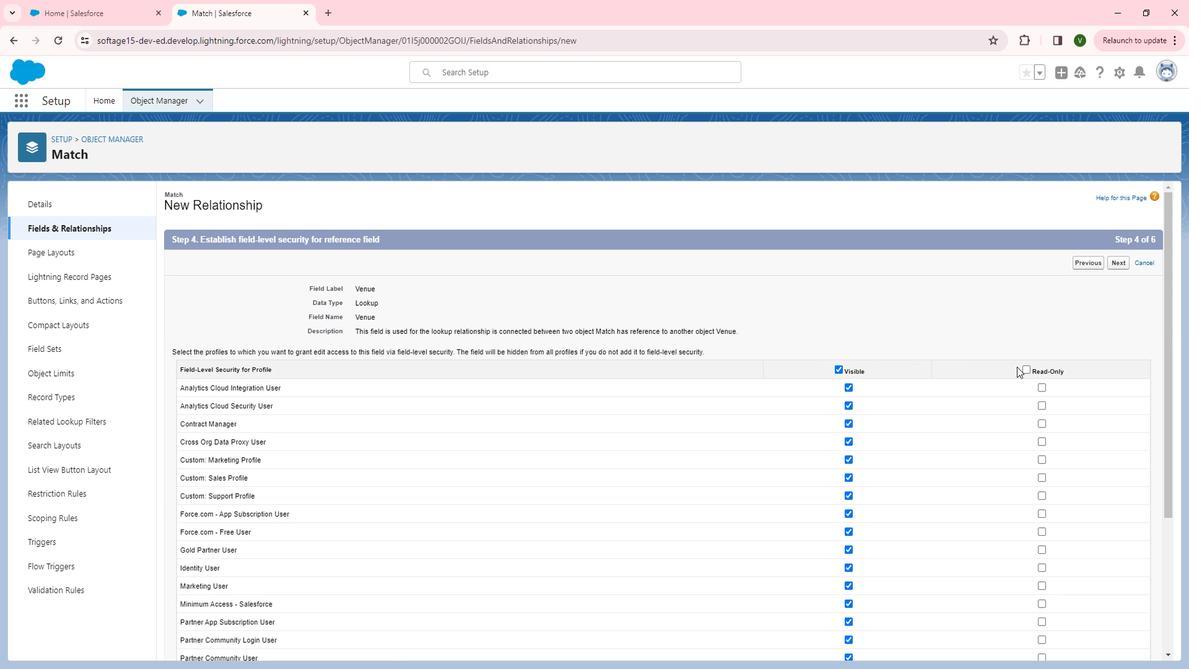 
Action: Mouse scrolled (1036, 371) with delta (0, 0)
Screenshot: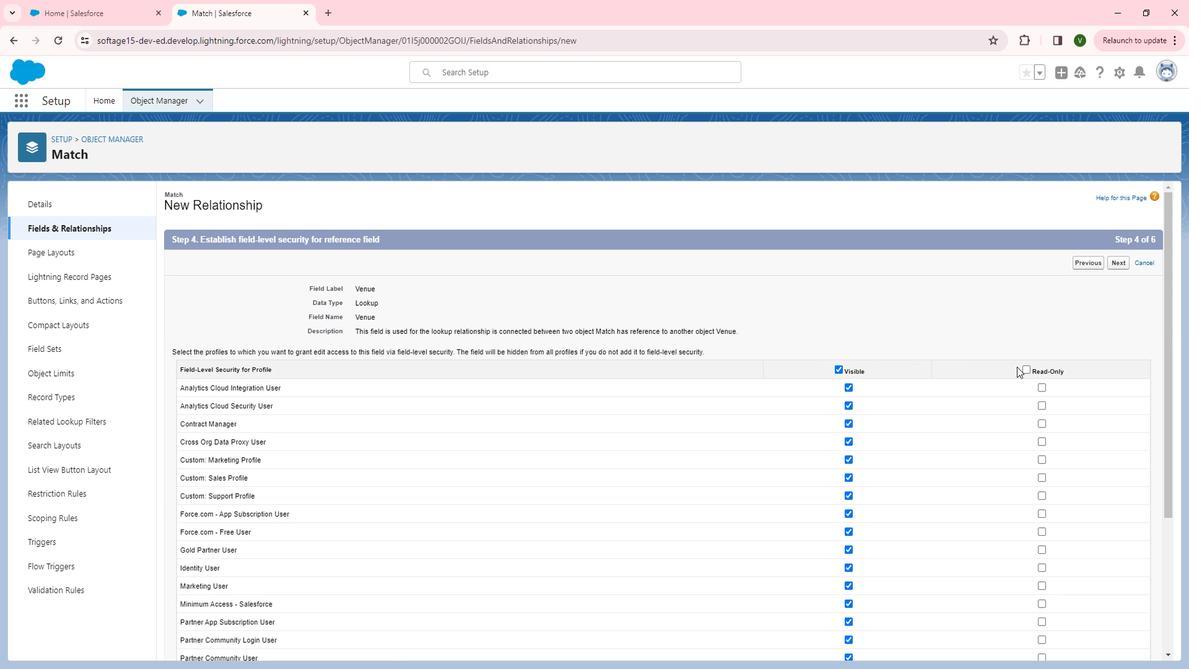 
Action: Mouse moved to (1062, 336)
Screenshot: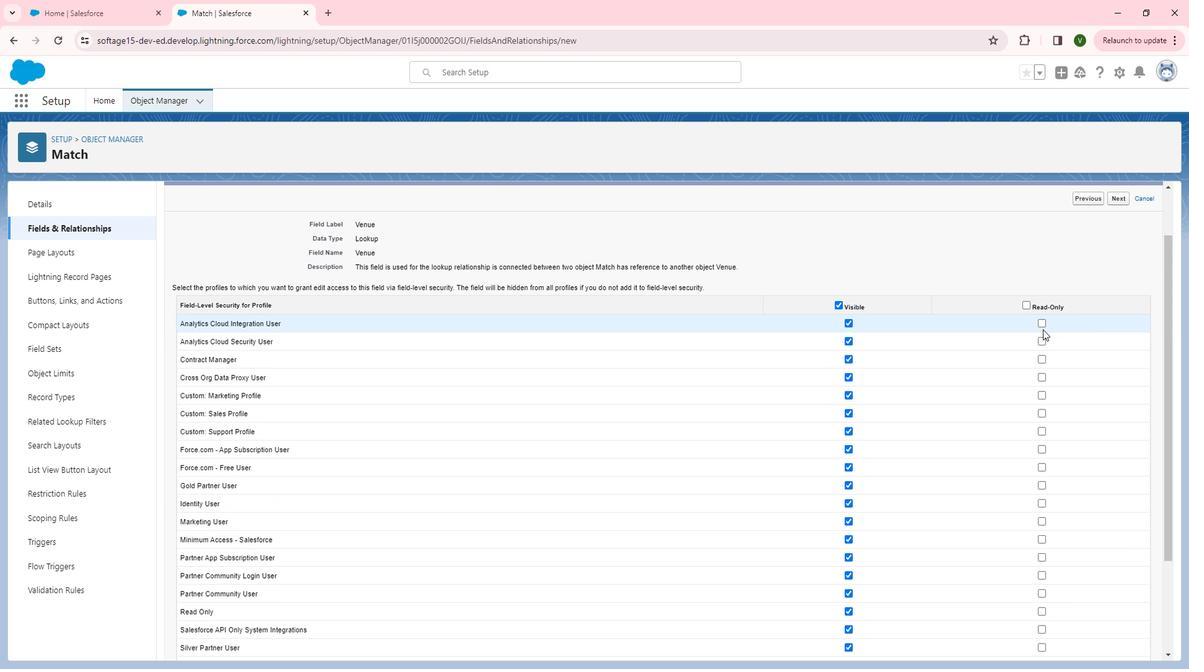 
Action: Mouse pressed left at (1062, 336)
Screenshot: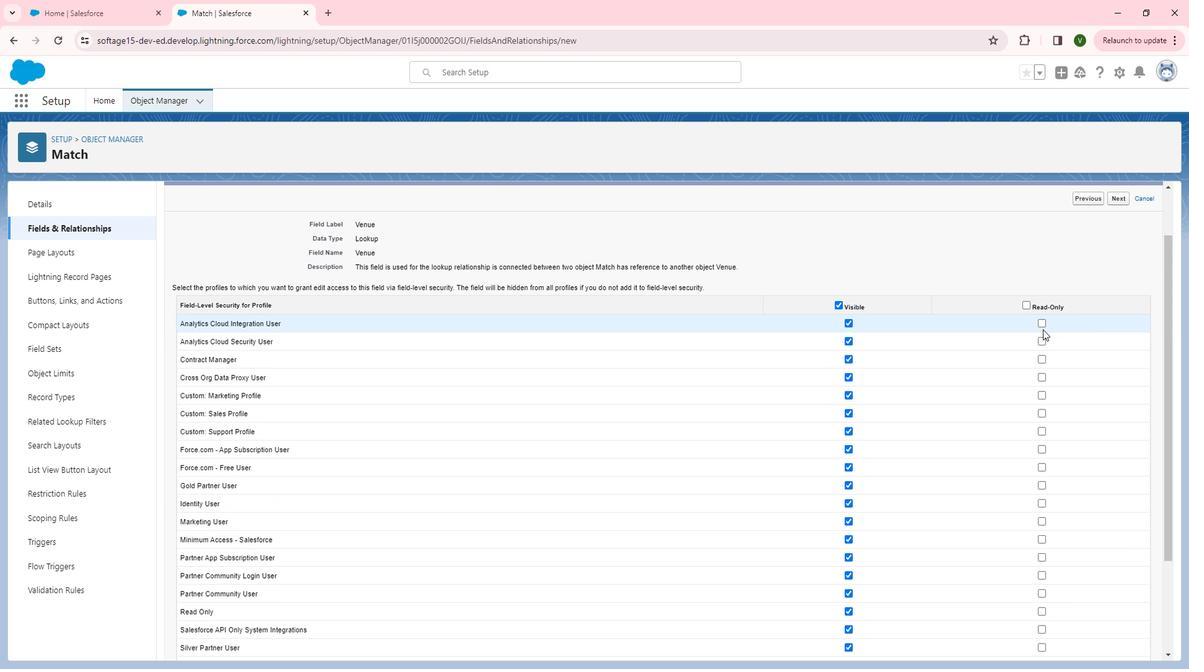 
Action: Mouse moved to (1057, 329)
Screenshot: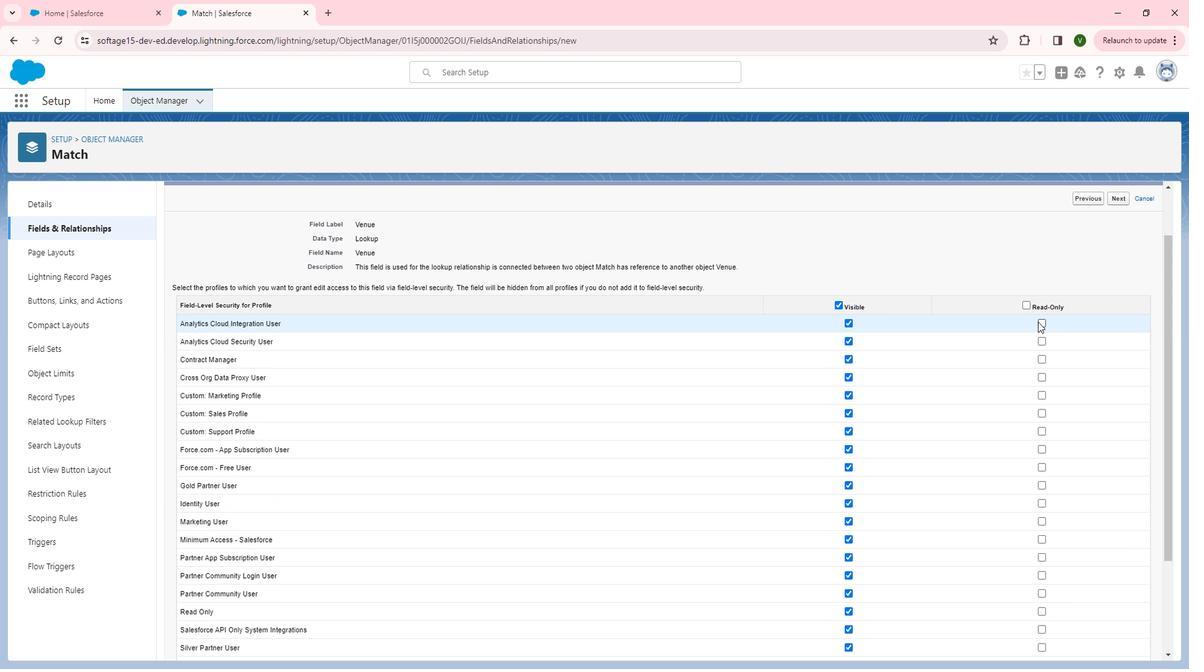 
Action: Mouse pressed left at (1057, 329)
Screenshot: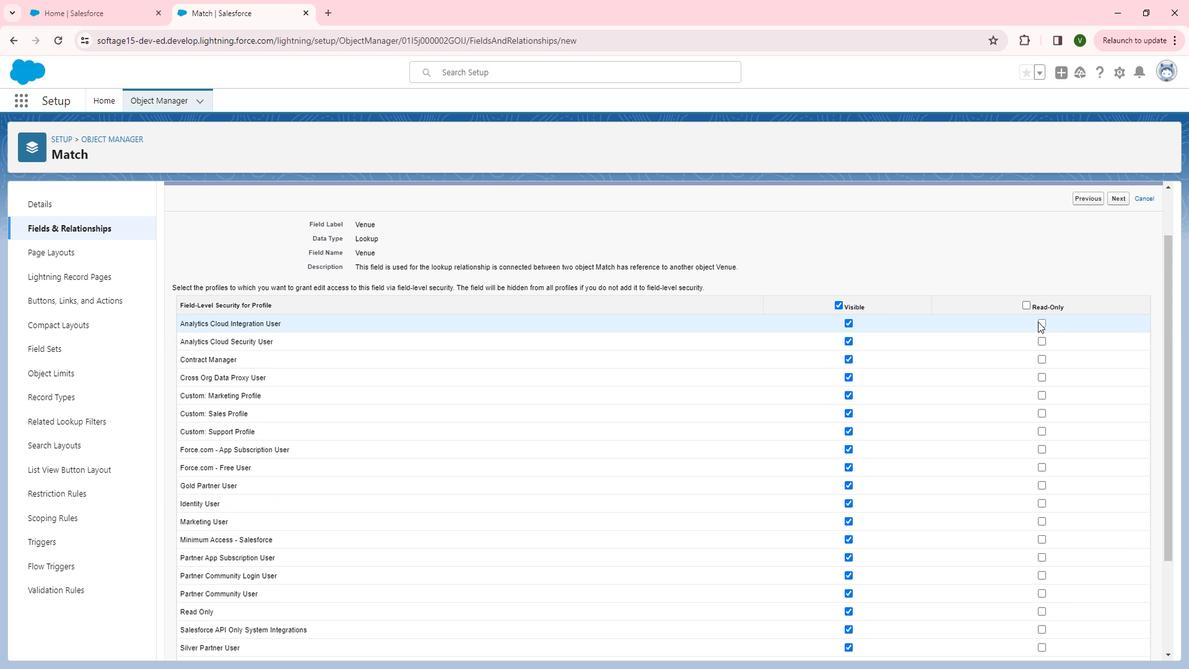 
Action: Mouse moved to (1060, 386)
Screenshot: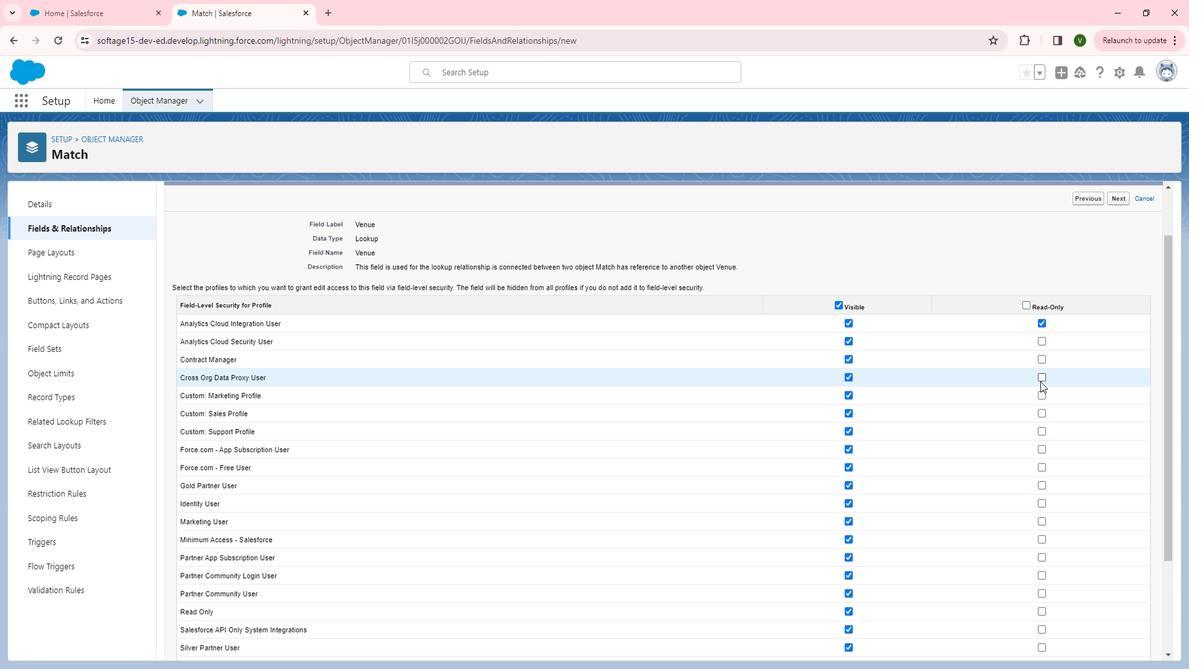 
Action: Mouse pressed left at (1060, 386)
Screenshot: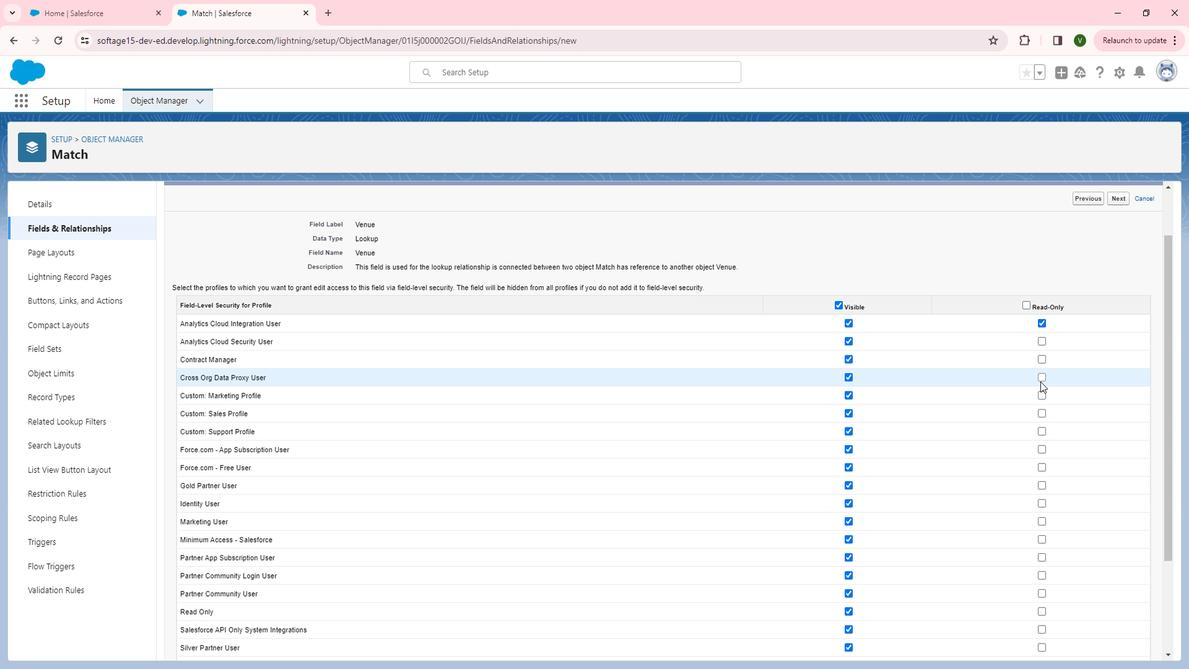 
Action: Mouse moved to (1062, 400)
Screenshot: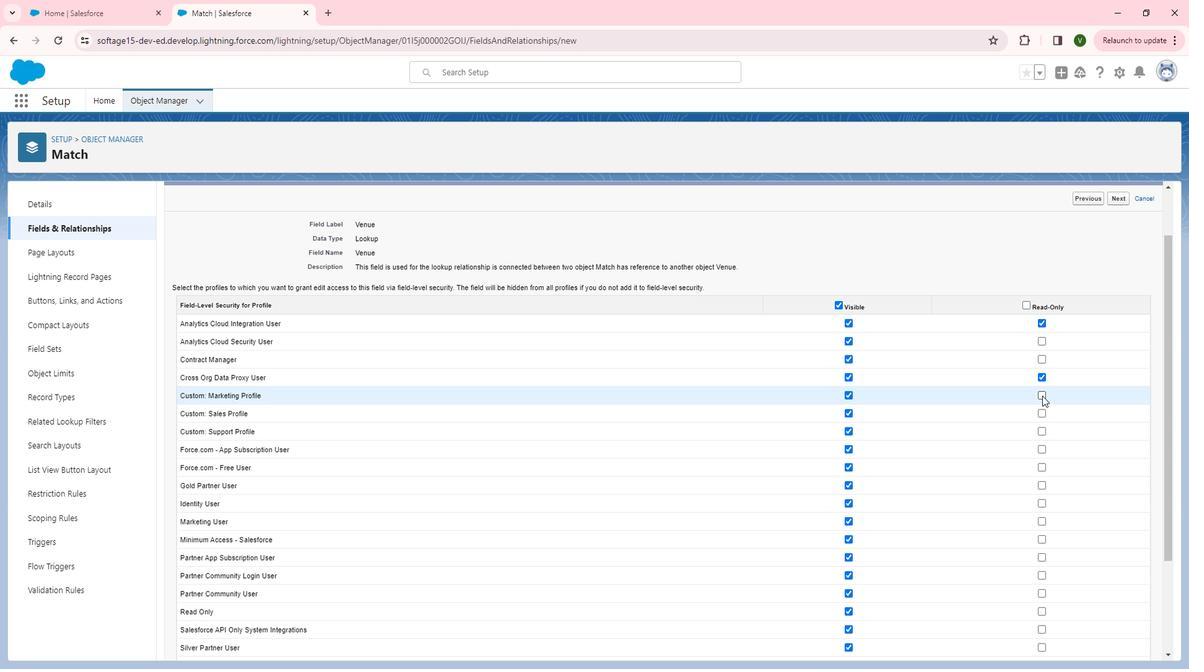 
Action: Mouse pressed left at (1062, 400)
Screenshot: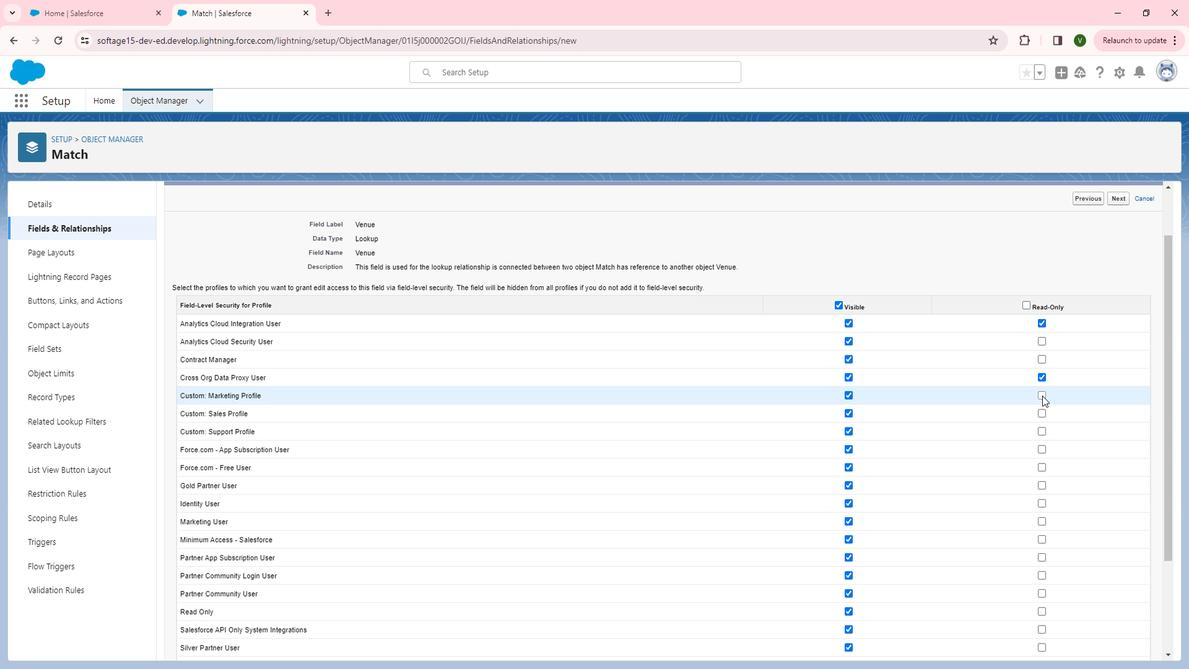 
Action: Mouse moved to (1059, 433)
Screenshot: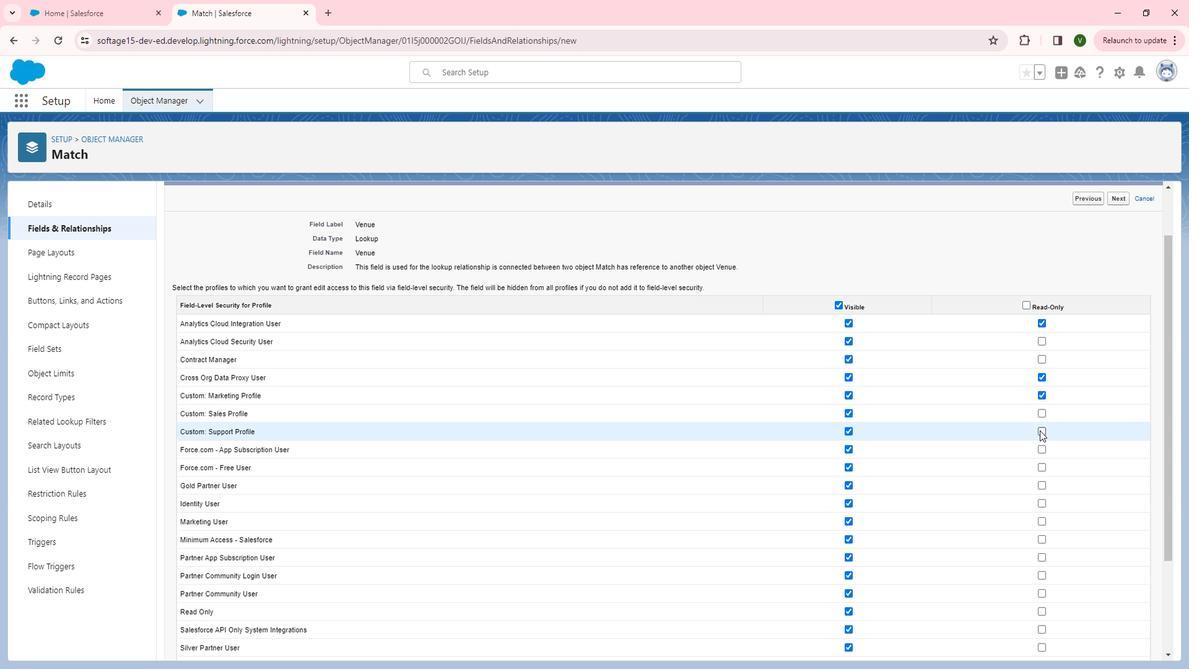 
Action: Mouse pressed left at (1059, 433)
Screenshot: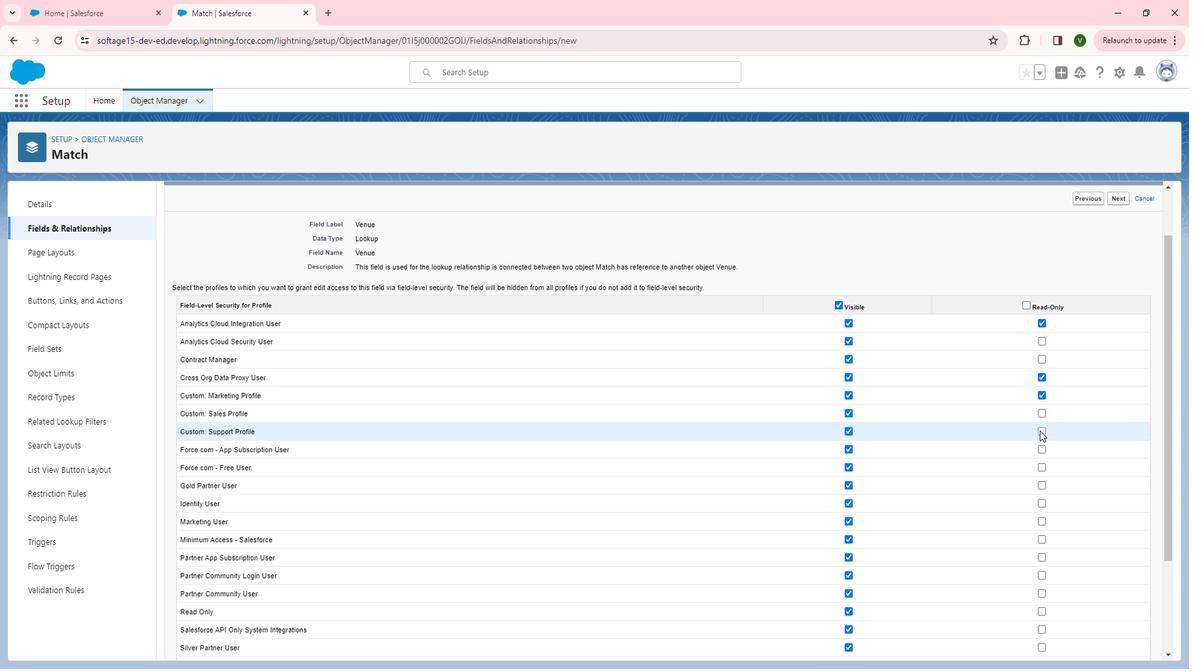 
Action: Mouse moved to (1062, 443)
Screenshot: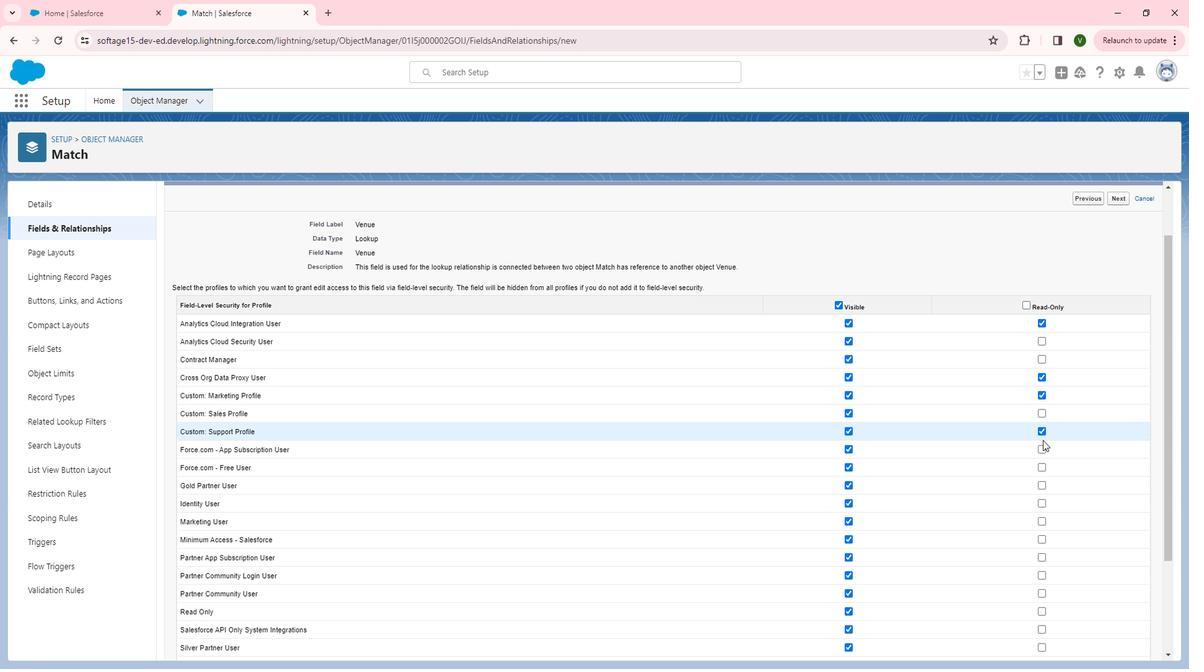 
Action: Mouse scrolled (1062, 442) with delta (0, 0)
Screenshot: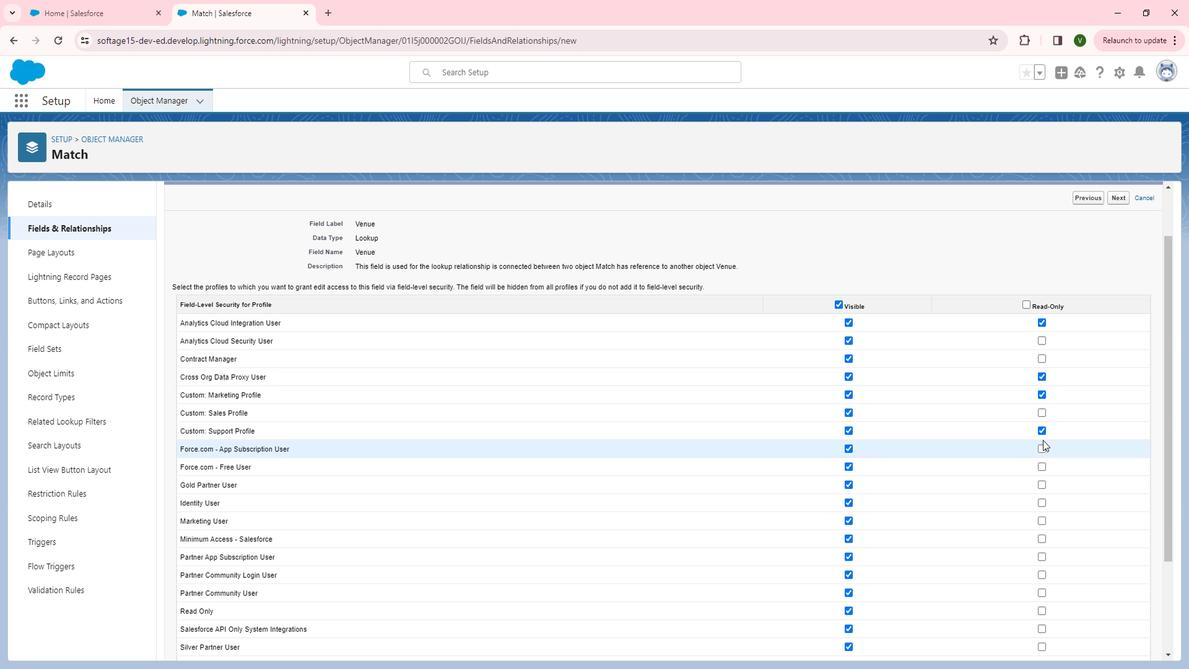 
Action: Mouse scrolled (1062, 442) with delta (0, 0)
Screenshot: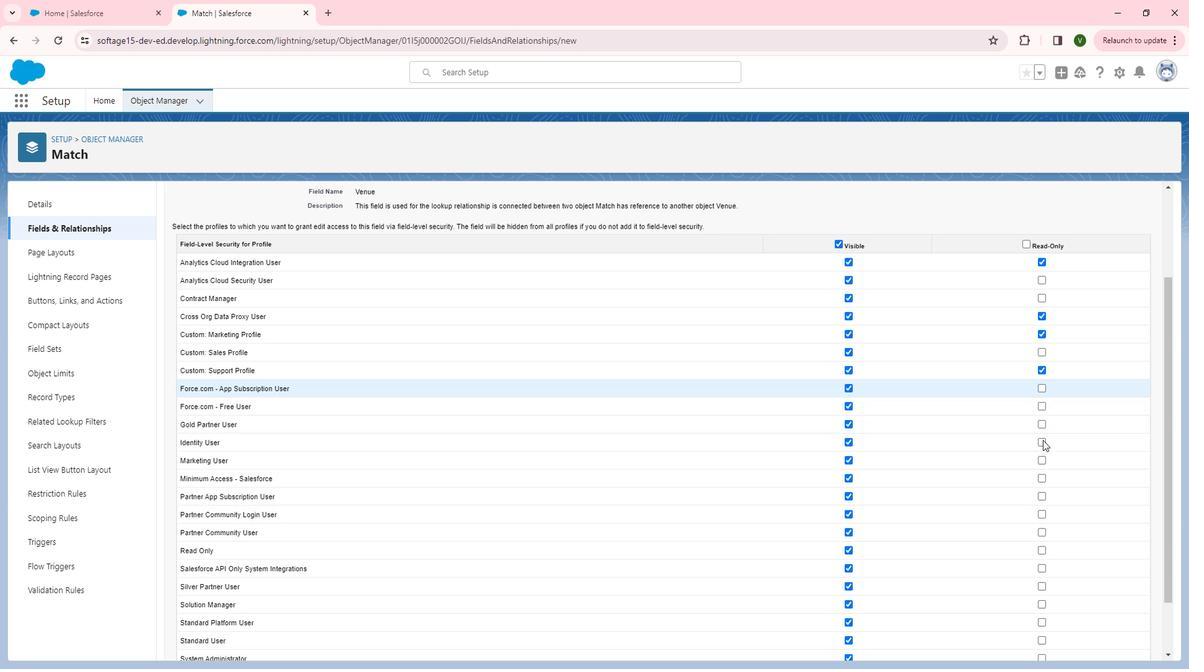 
Action: Mouse moved to (1054, 373)
Screenshot: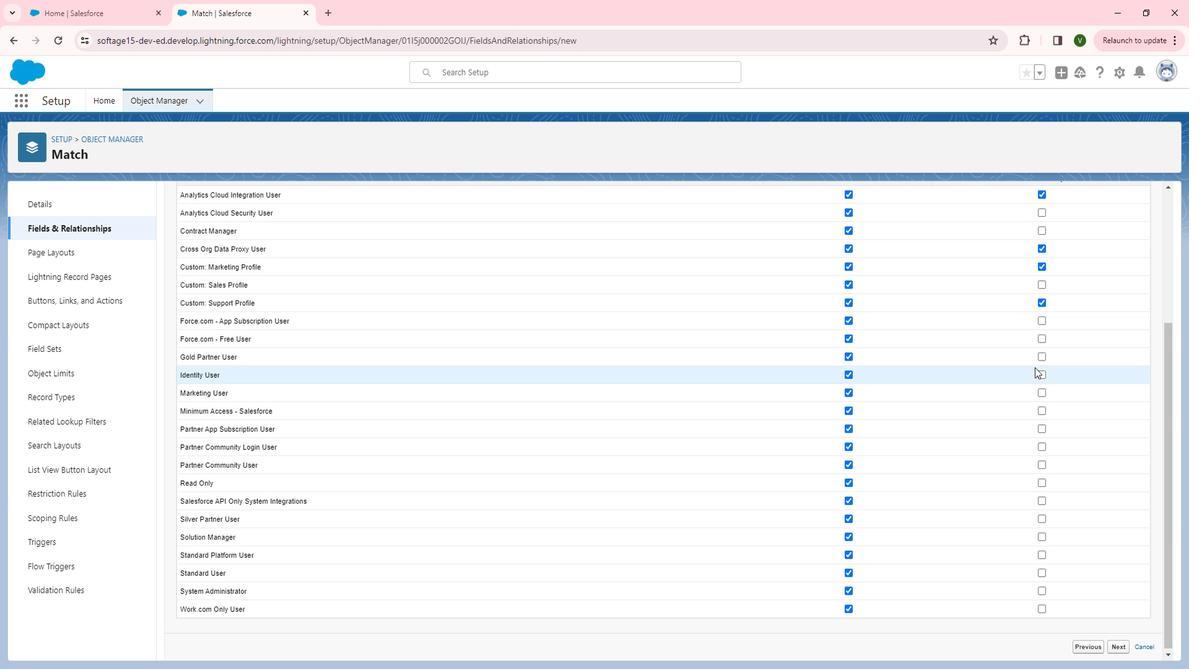 
Action: Mouse pressed left at (1054, 373)
Screenshot: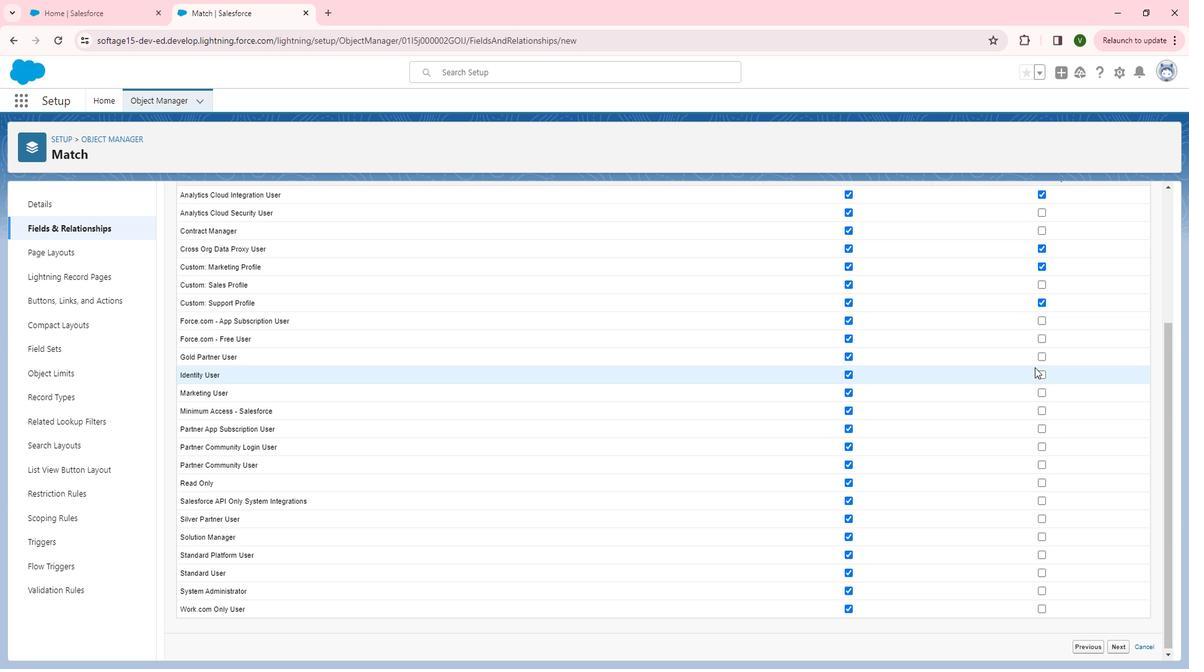 
Action: Mouse moved to (1064, 365)
Screenshot: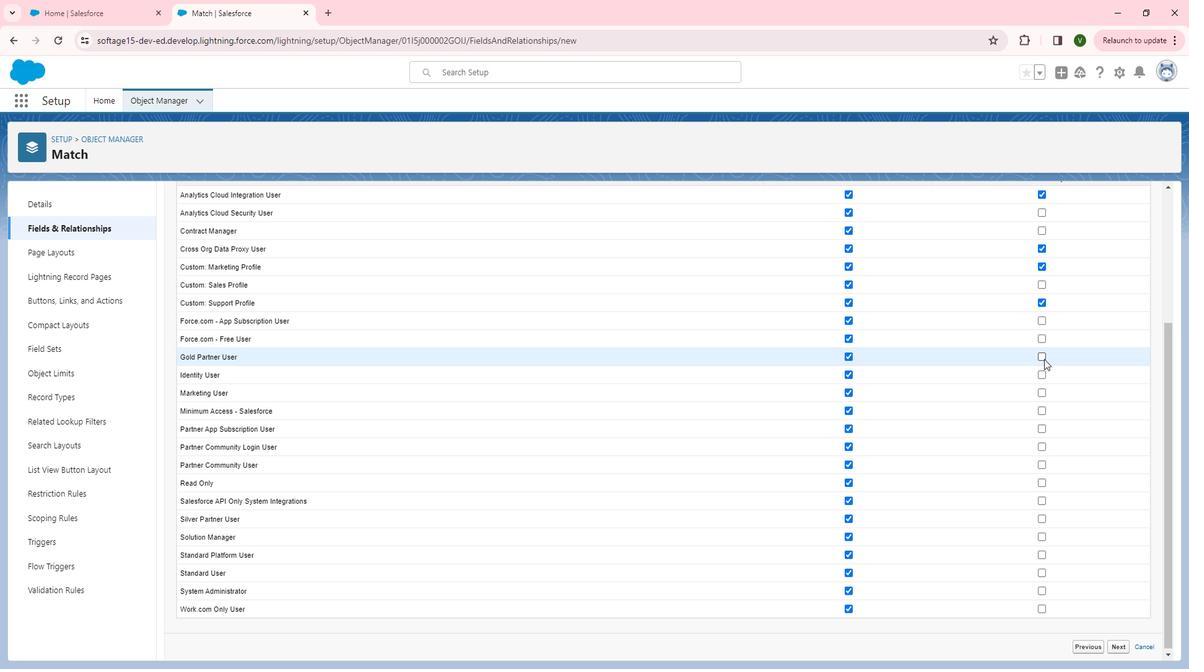 
Action: Mouse pressed left at (1064, 365)
Screenshot: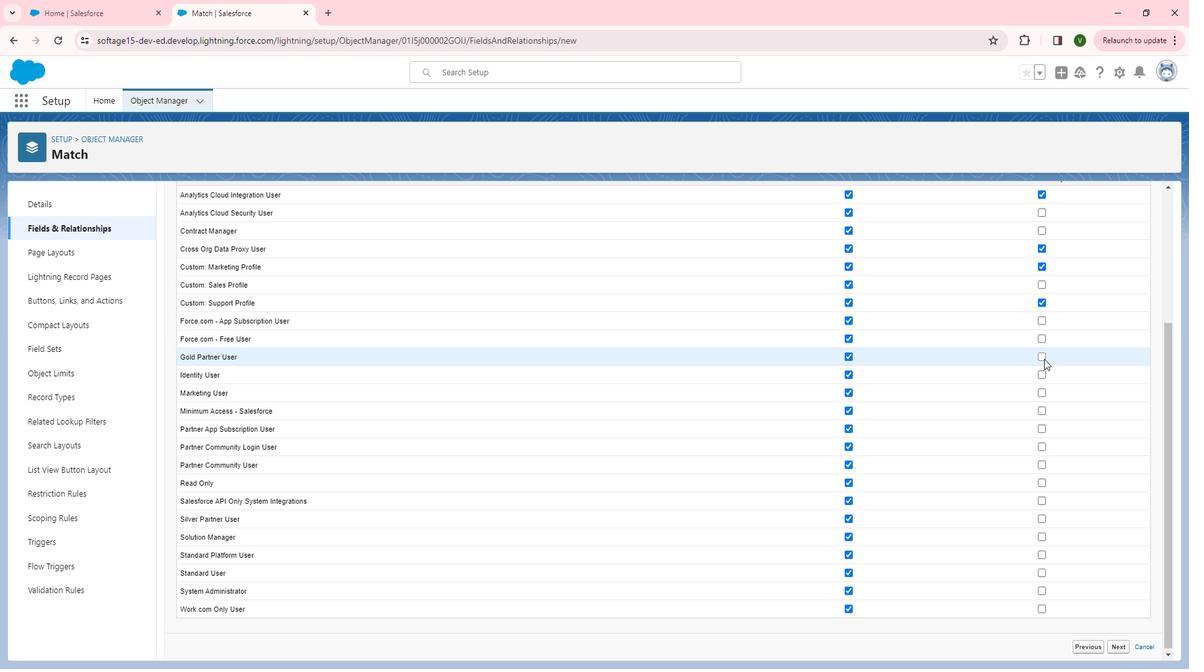 
Action: Mouse moved to (1063, 377)
Screenshot: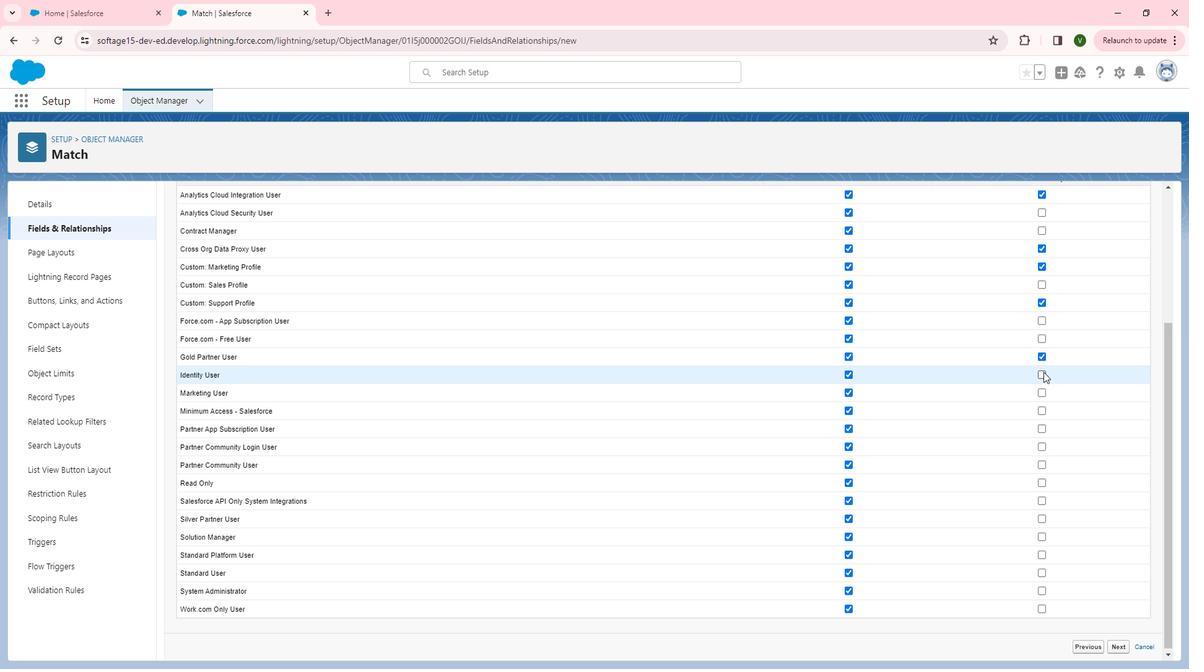
Action: Mouse pressed left at (1063, 377)
Screenshot: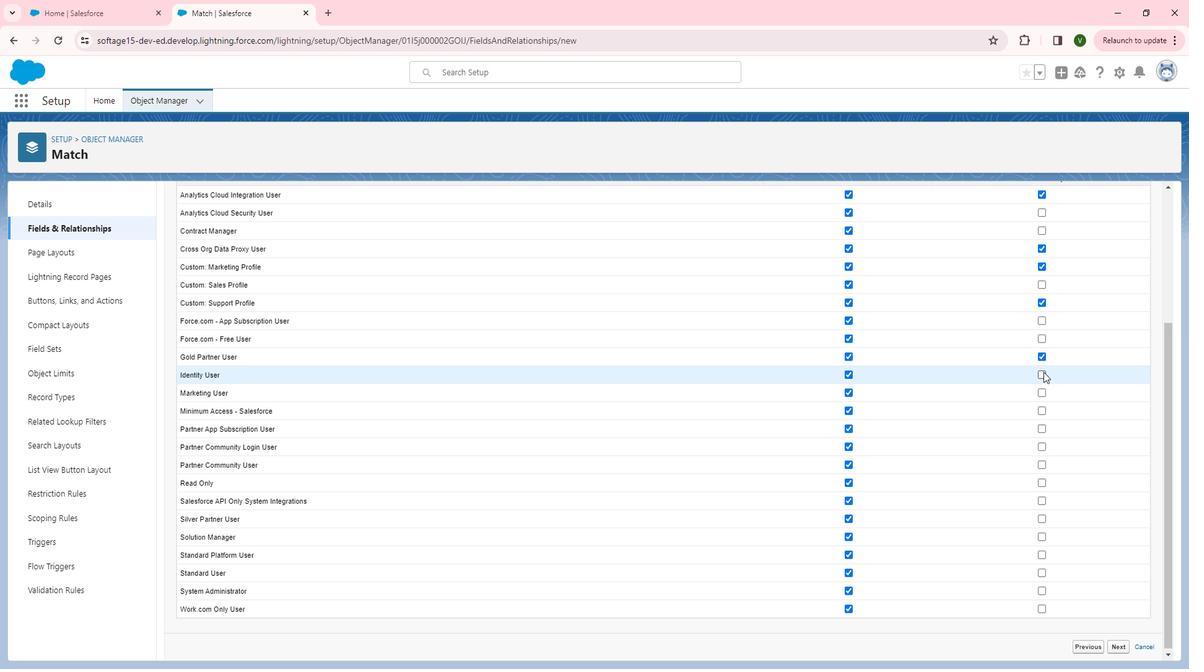 
Action: Mouse moved to (1061, 397)
Screenshot: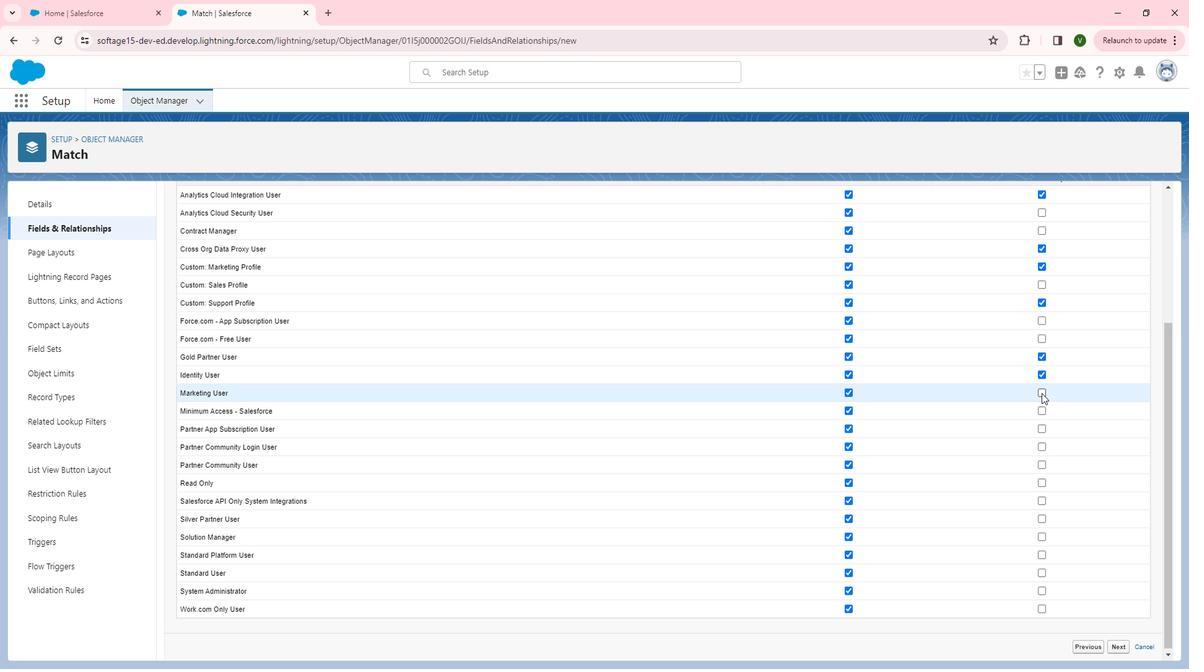 
Action: Mouse pressed left at (1061, 397)
Screenshot: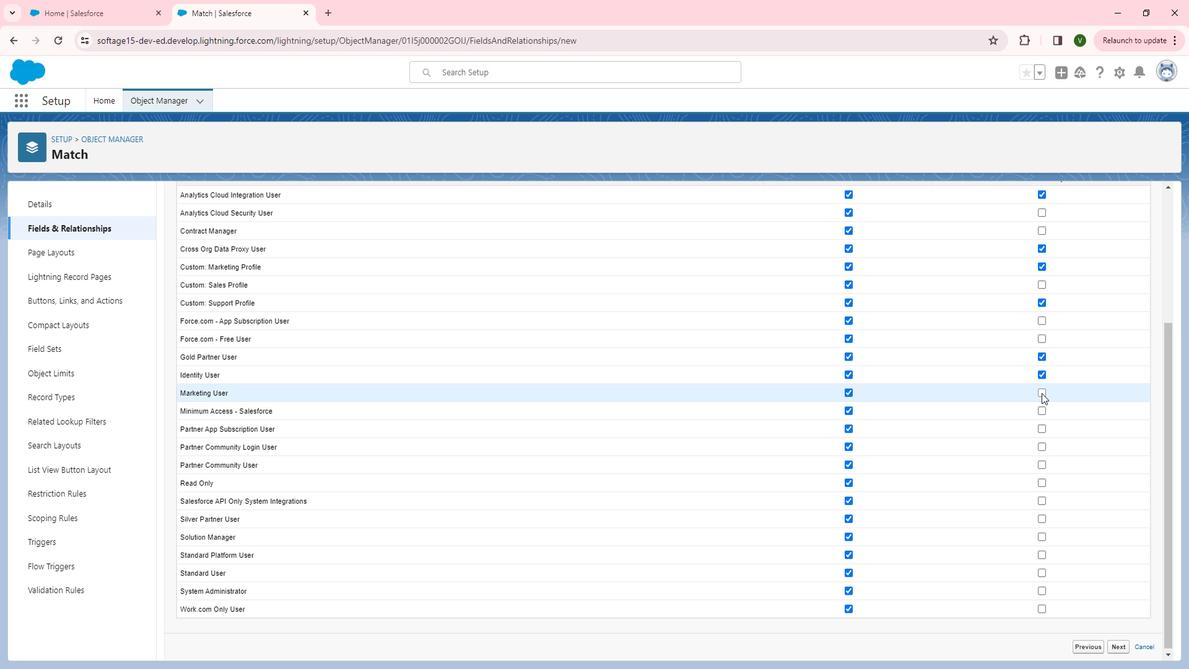 
Action: Mouse moved to (1059, 436)
Screenshot: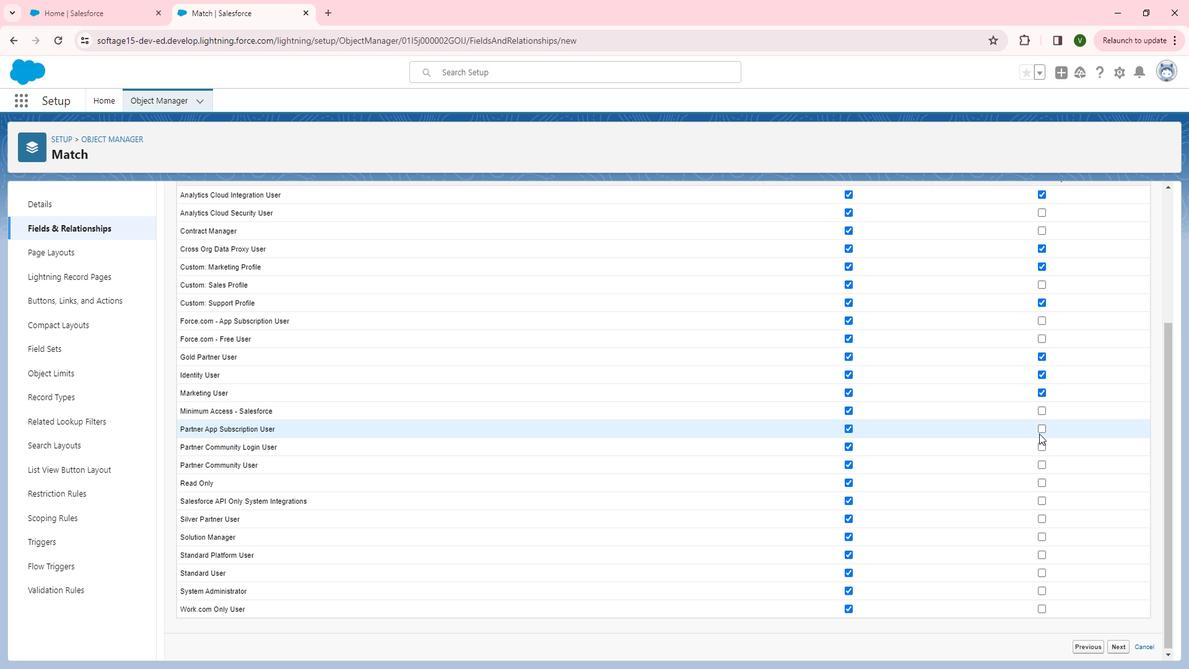 
Action: Mouse pressed left at (1059, 436)
Screenshot: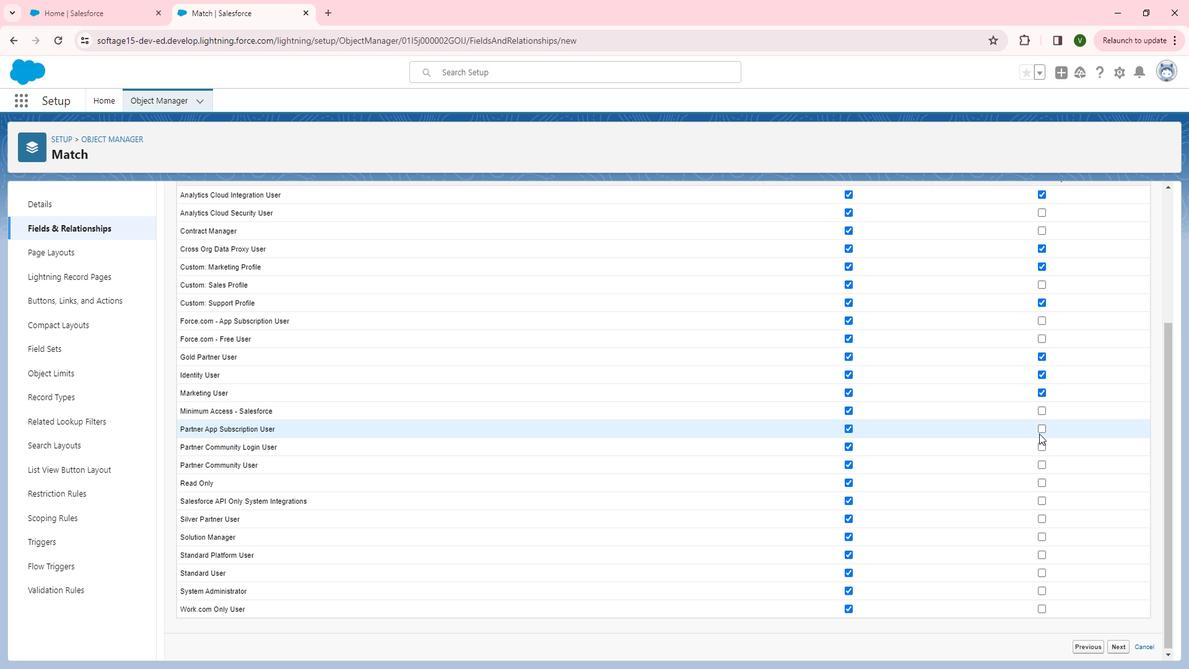 
Action: Mouse moved to (1062, 449)
Screenshot: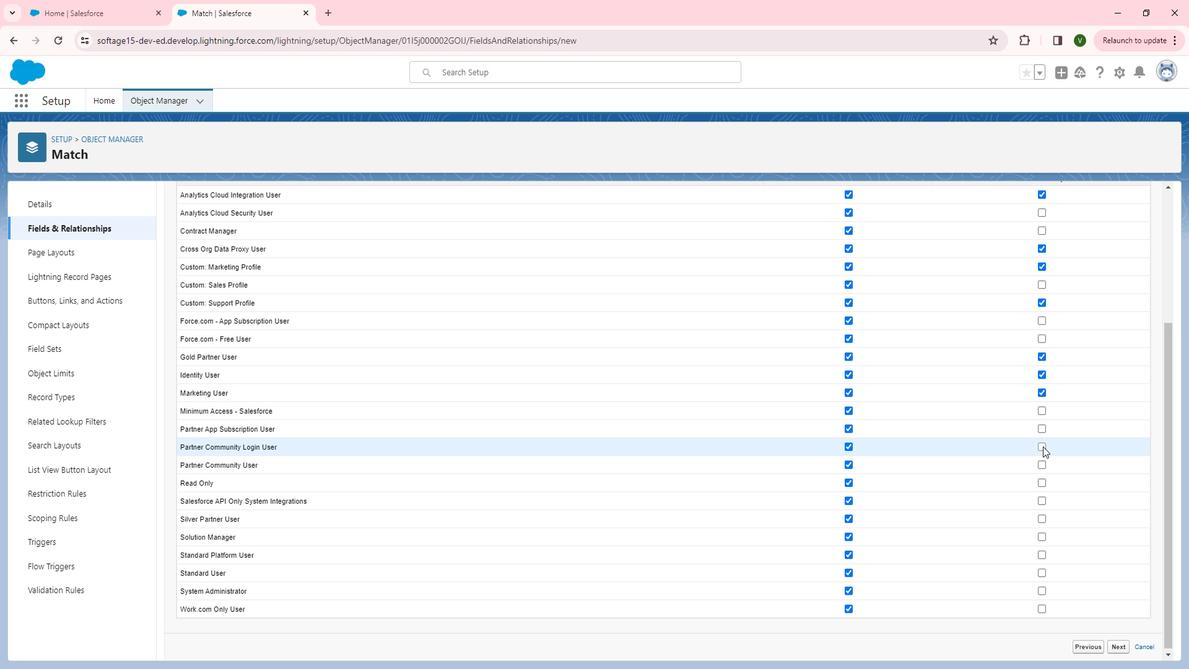 
Action: Mouse pressed left at (1062, 449)
Screenshot: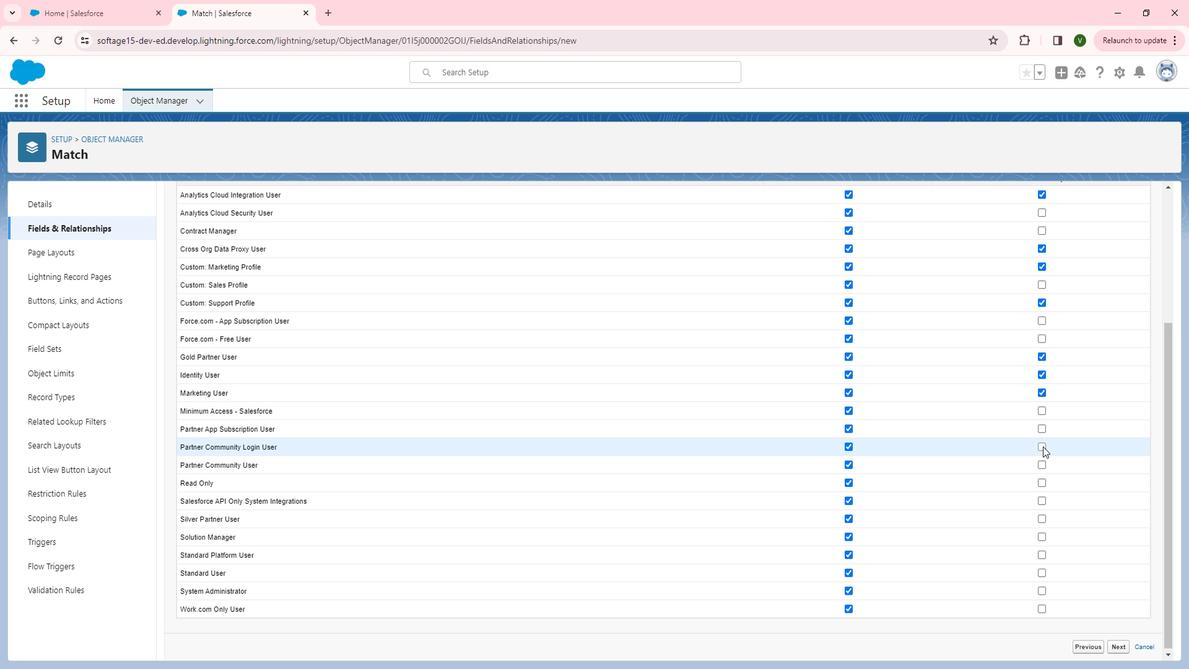 
Action: Mouse moved to (1060, 470)
Screenshot: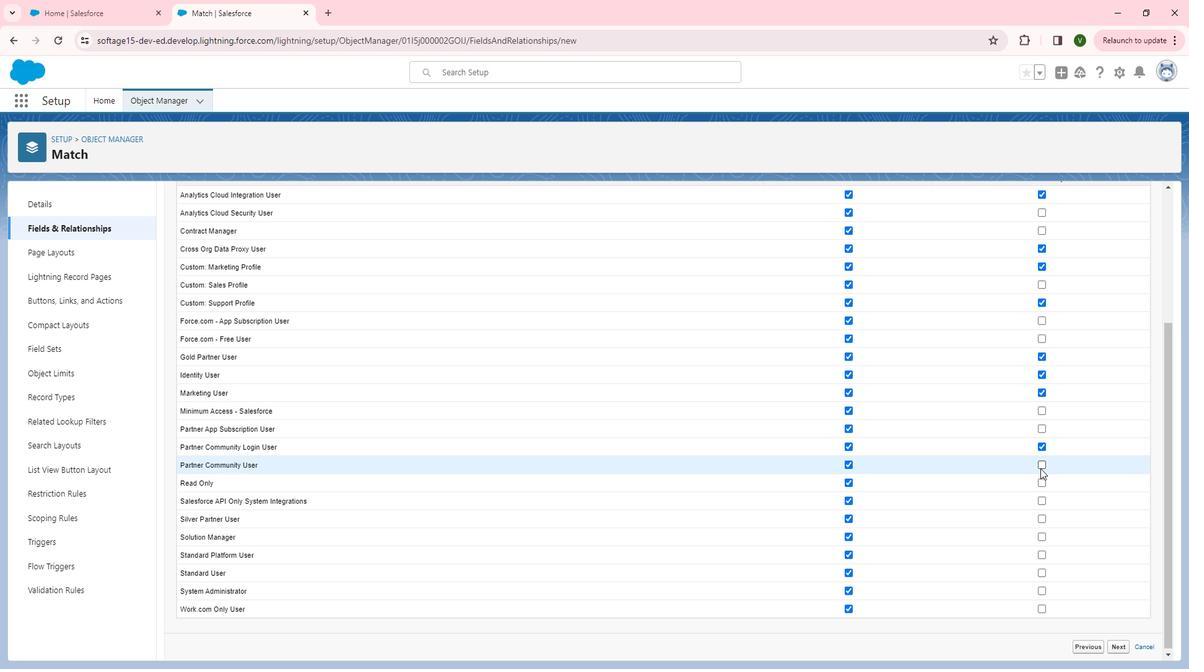 
Action: Mouse pressed left at (1060, 470)
Screenshot: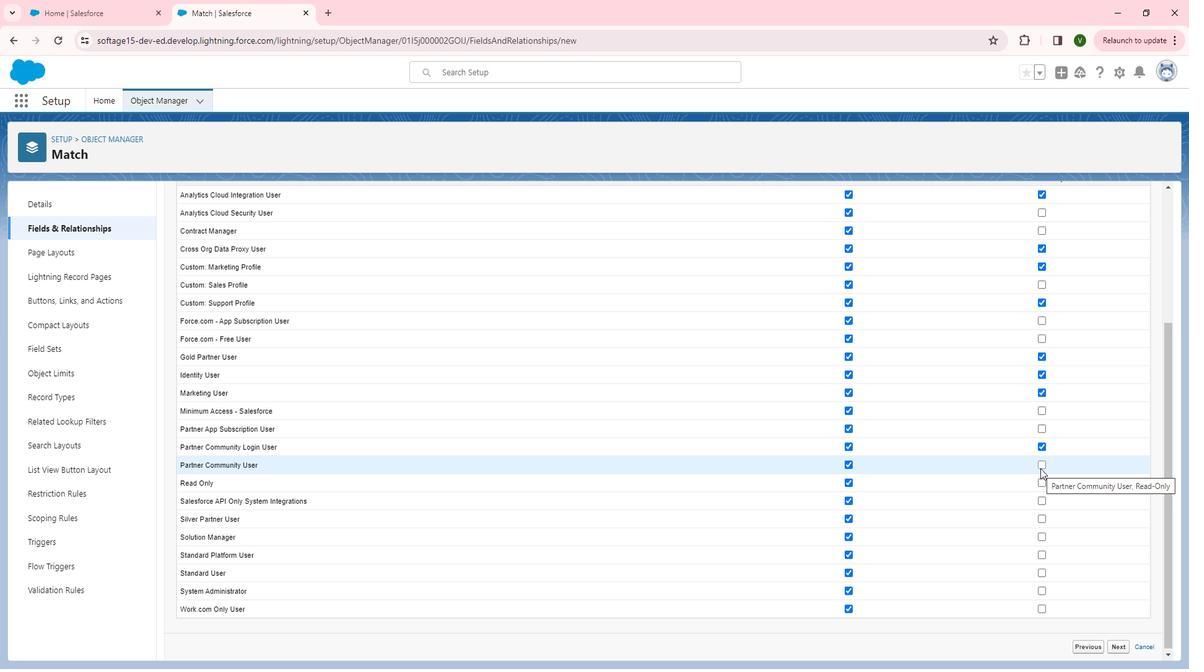
Action: Mouse moved to (1063, 487)
Screenshot: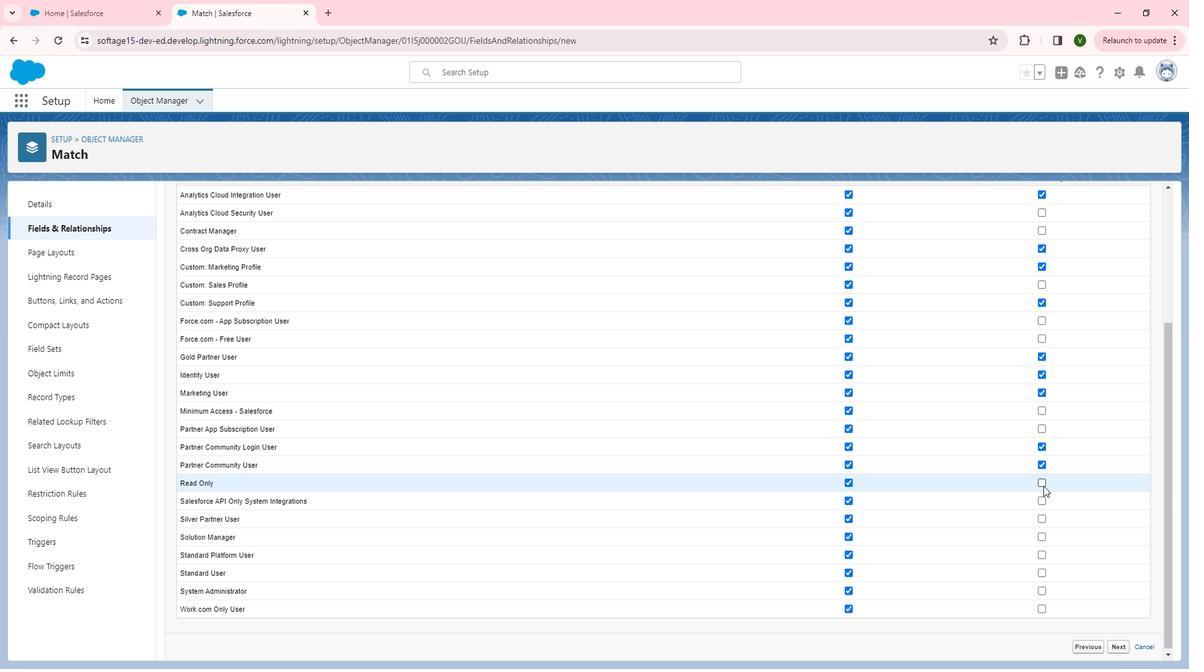 
Action: Mouse pressed left at (1063, 487)
Screenshot: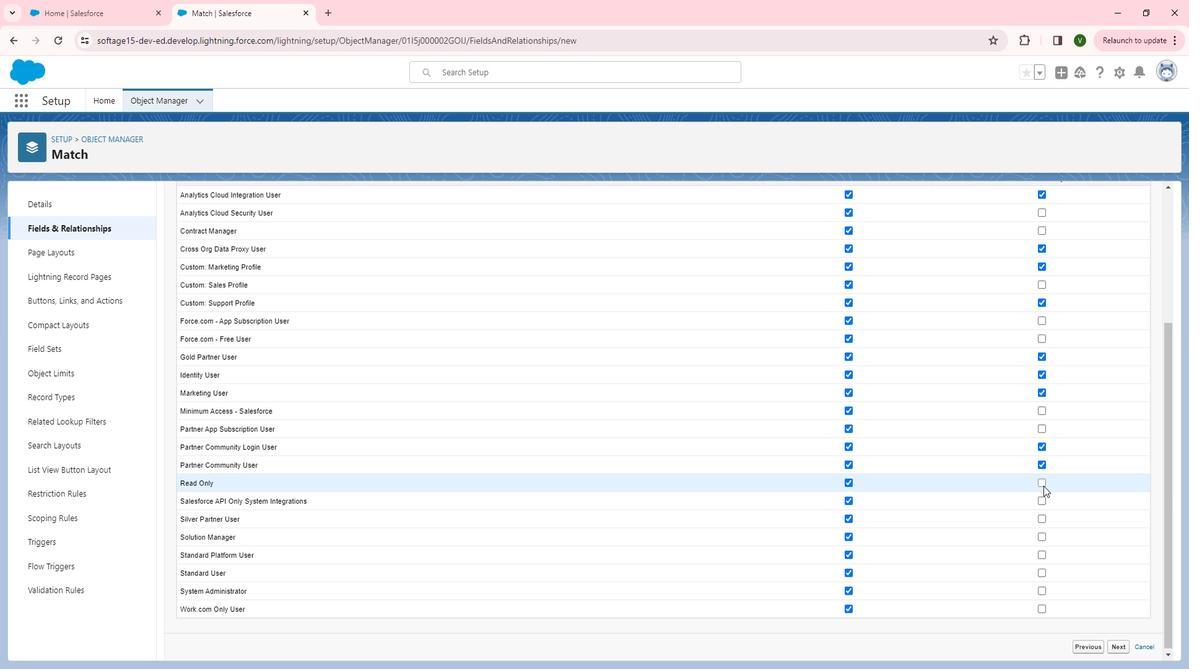 
Action: Mouse moved to (1059, 522)
Screenshot: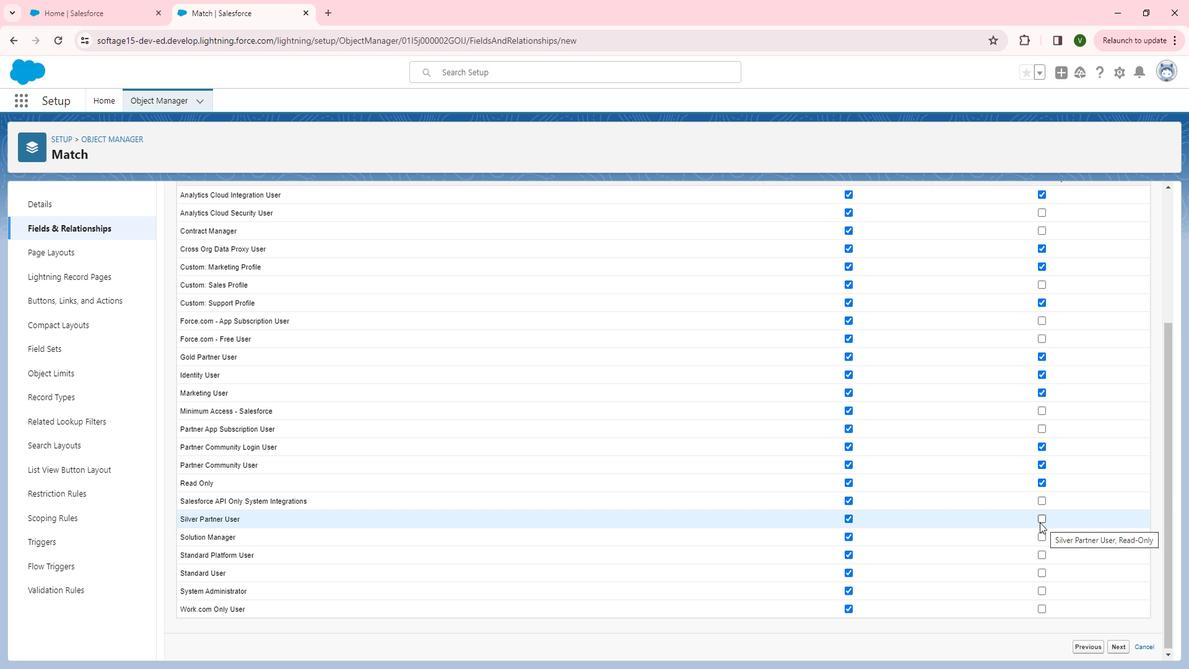 
Action: Mouse pressed left at (1059, 522)
Screenshot: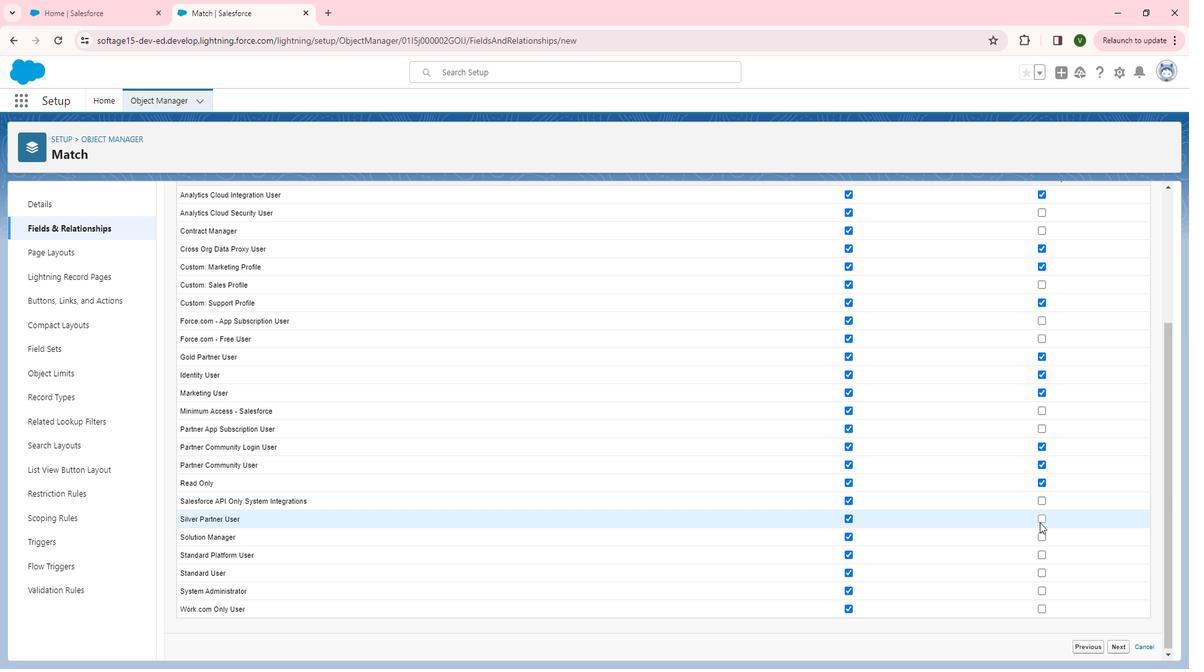 
Action: Mouse moved to (1061, 606)
Screenshot: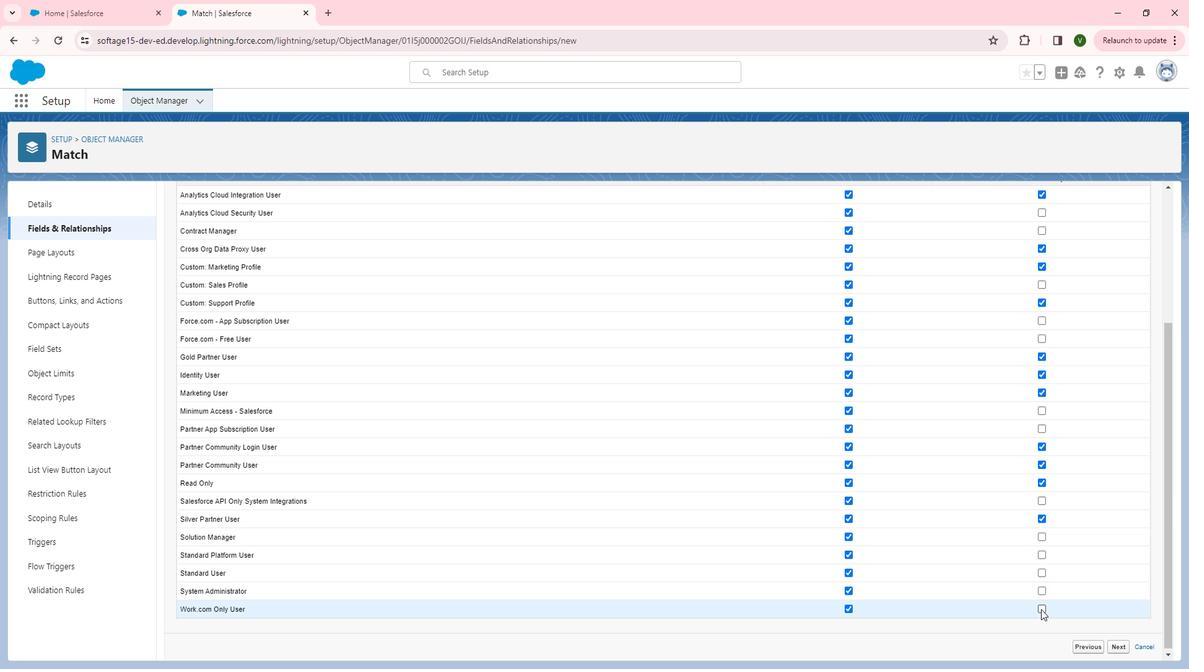 
Action: Mouse pressed left at (1061, 606)
Screenshot: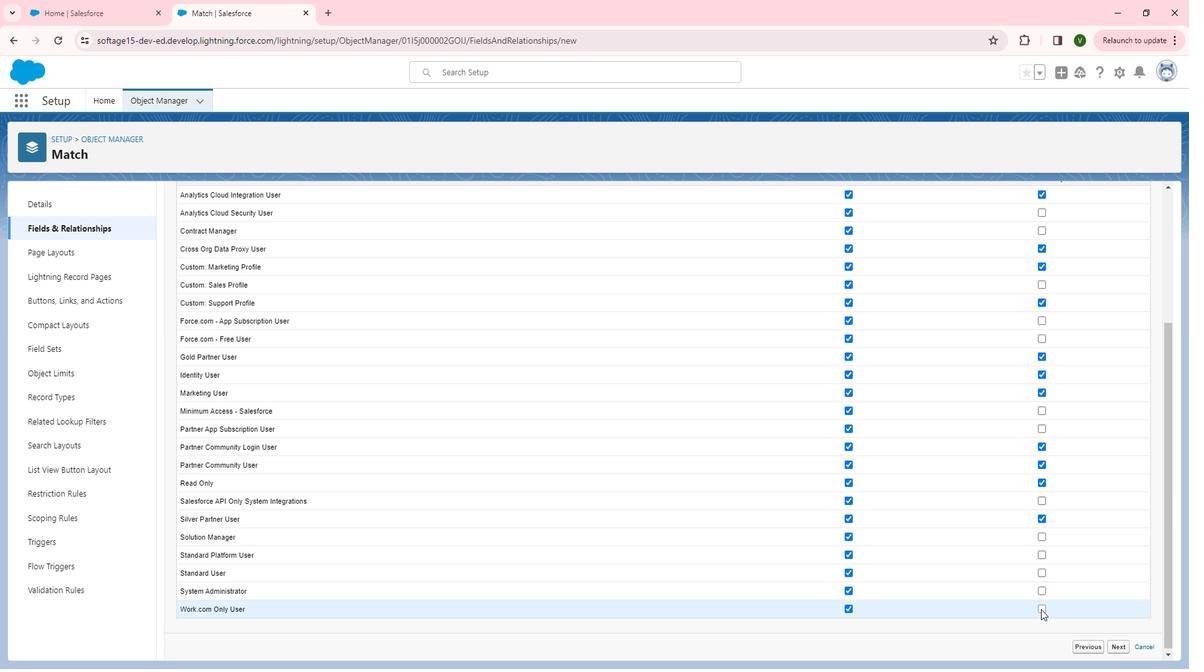 
Action: Mouse moved to (871, 500)
Screenshot: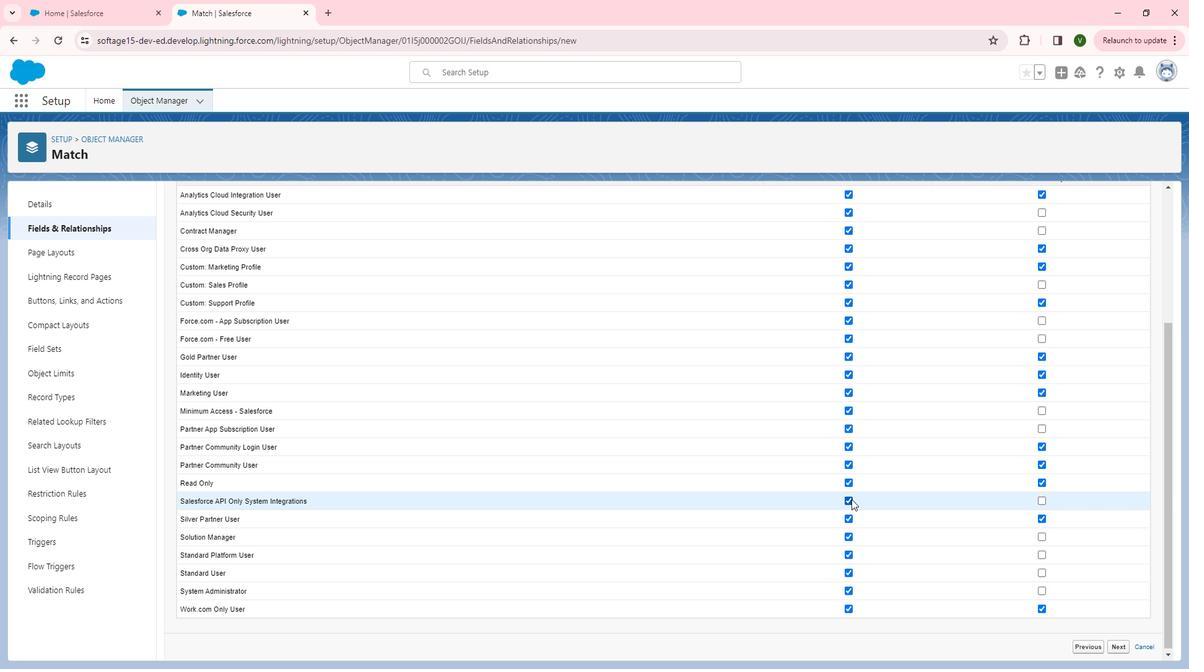 
Action: Mouse pressed left at (871, 500)
Screenshot: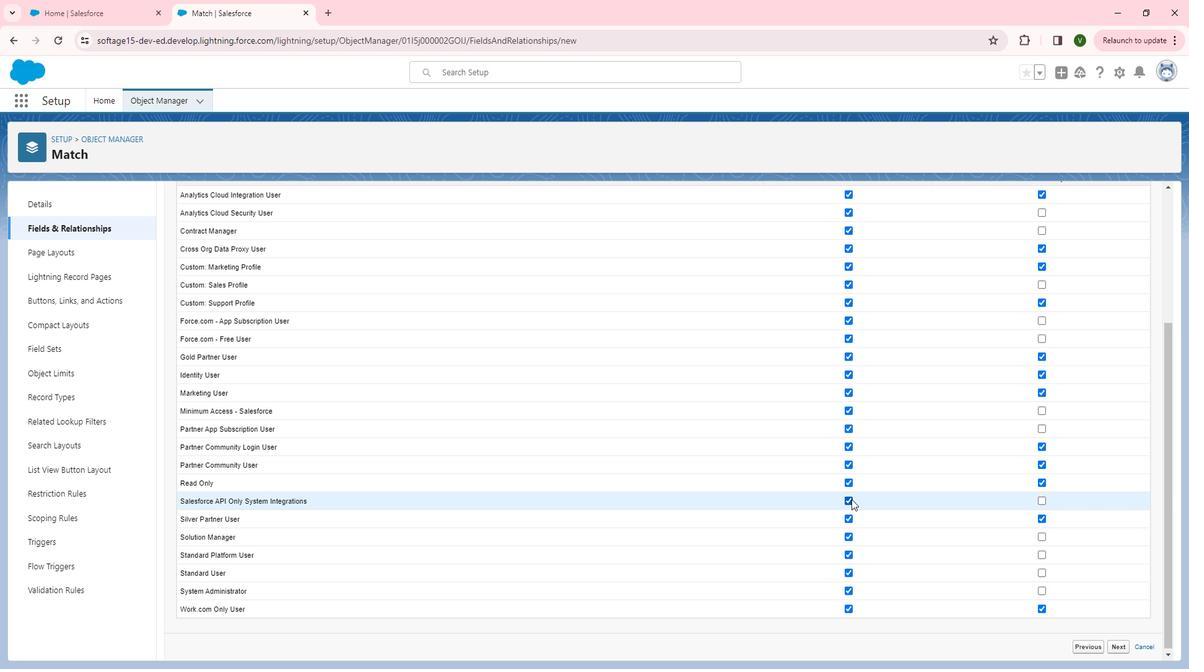 
Action: Mouse moved to (867, 435)
Screenshot: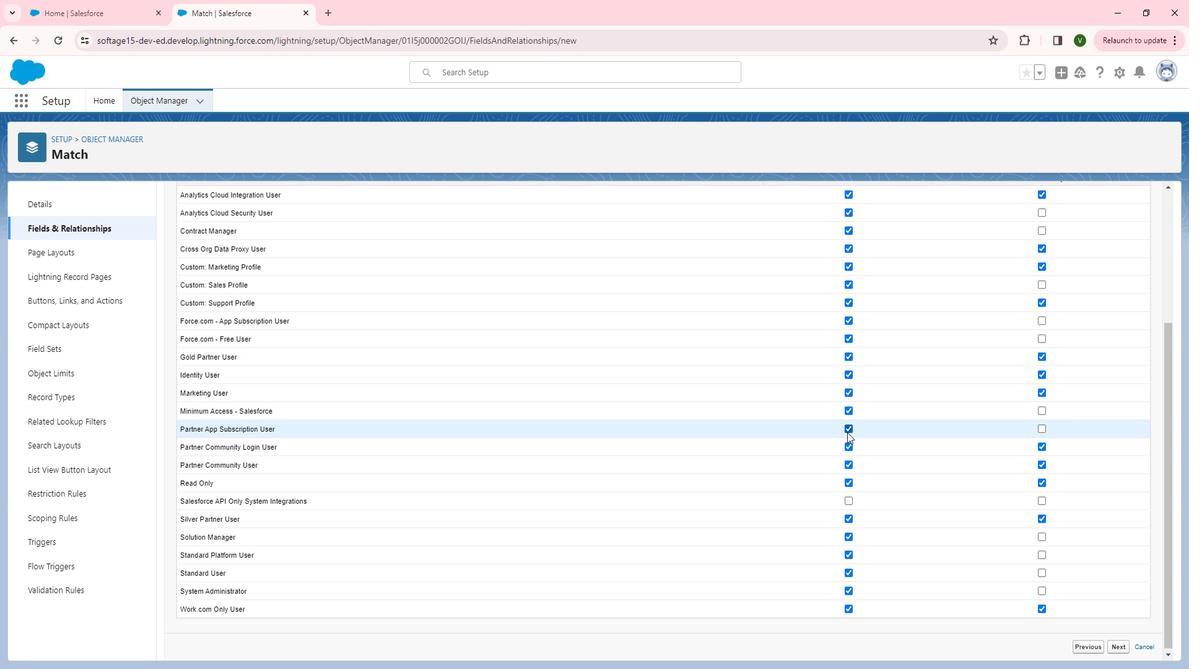 
Action: Mouse pressed left at (867, 435)
Screenshot: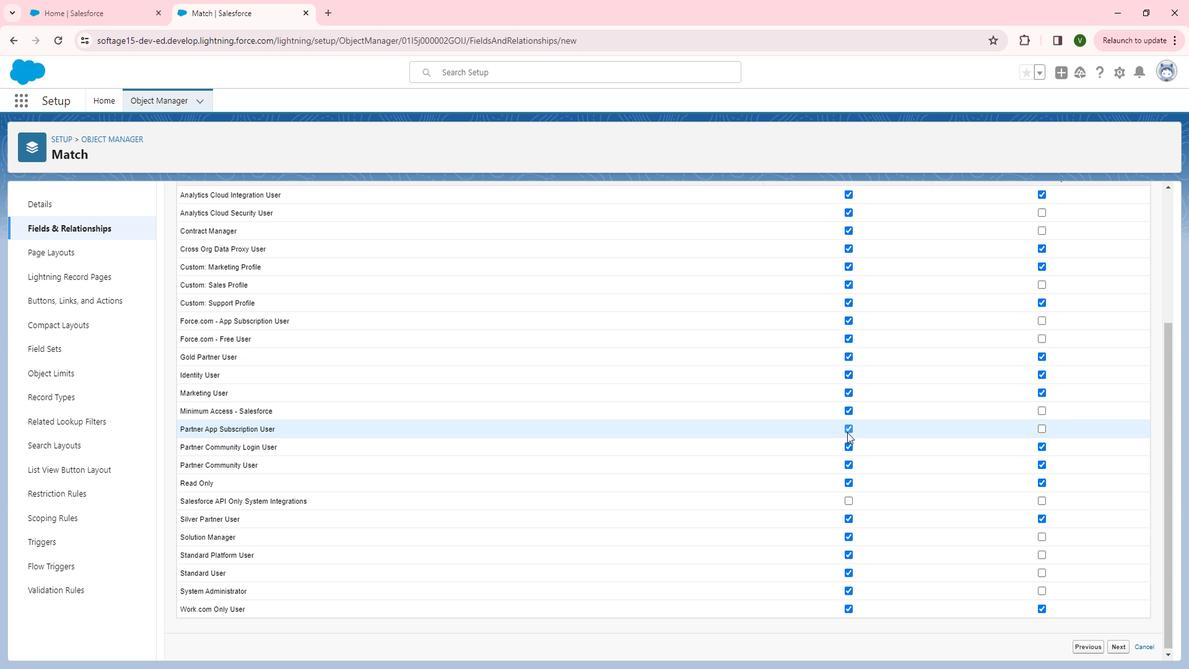 
Action: Mouse moved to (868, 418)
Screenshot: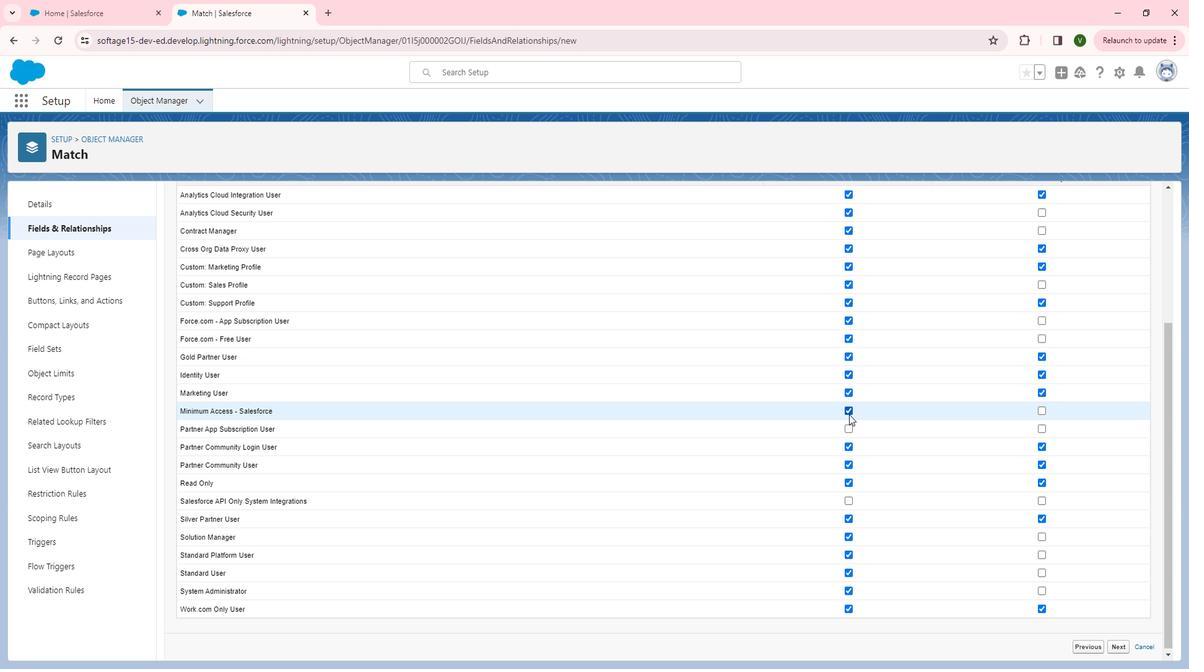 
Action: Mouse pressed left at (868, 418)
Screenshot: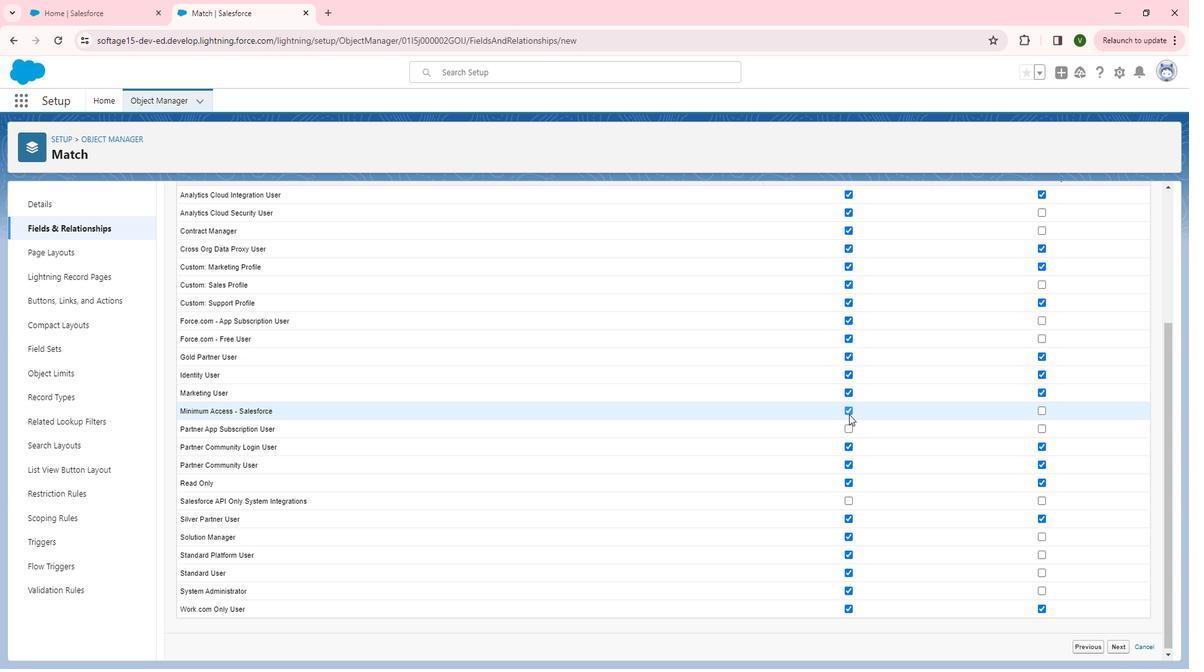 
Action: Mouse moved to (869, 347)
Screenshot: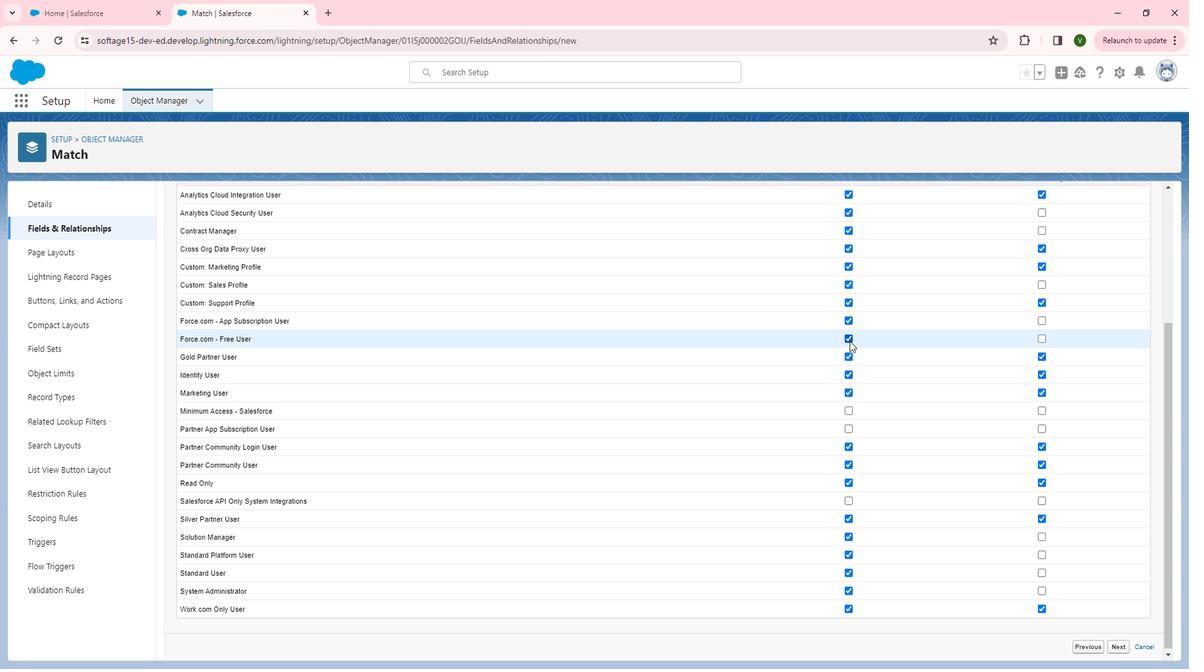 
Action: Mouse pressed left at (869, 347)
Screenshot: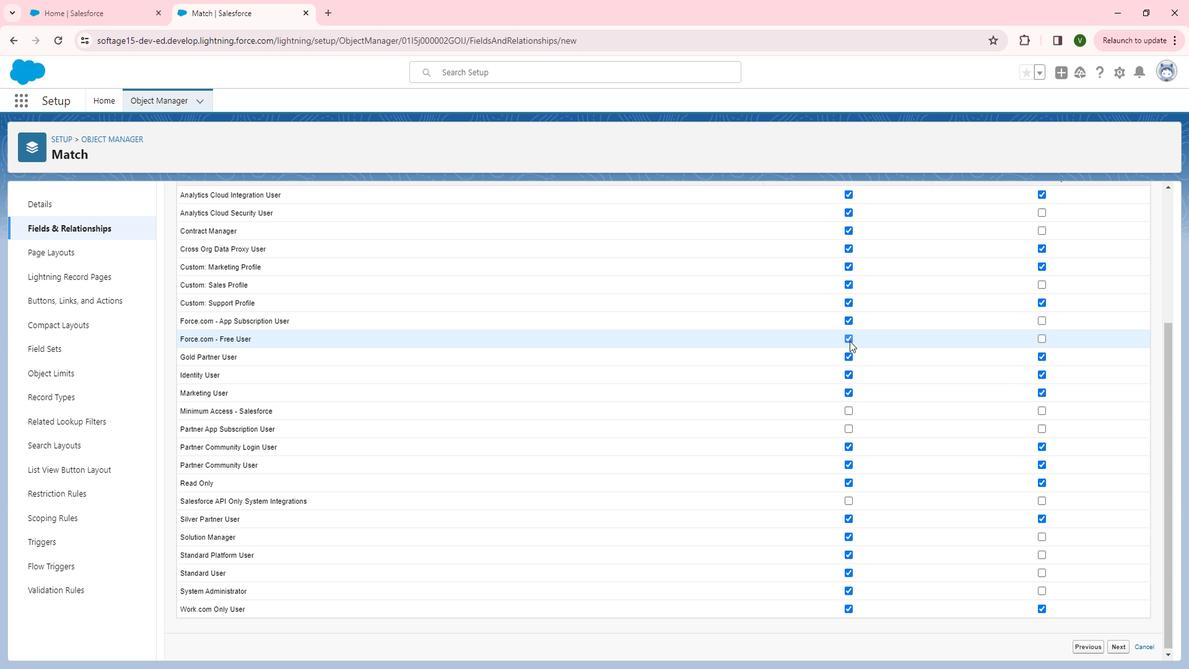 
Action: Mouse moved to (866, 326)
Screenshot: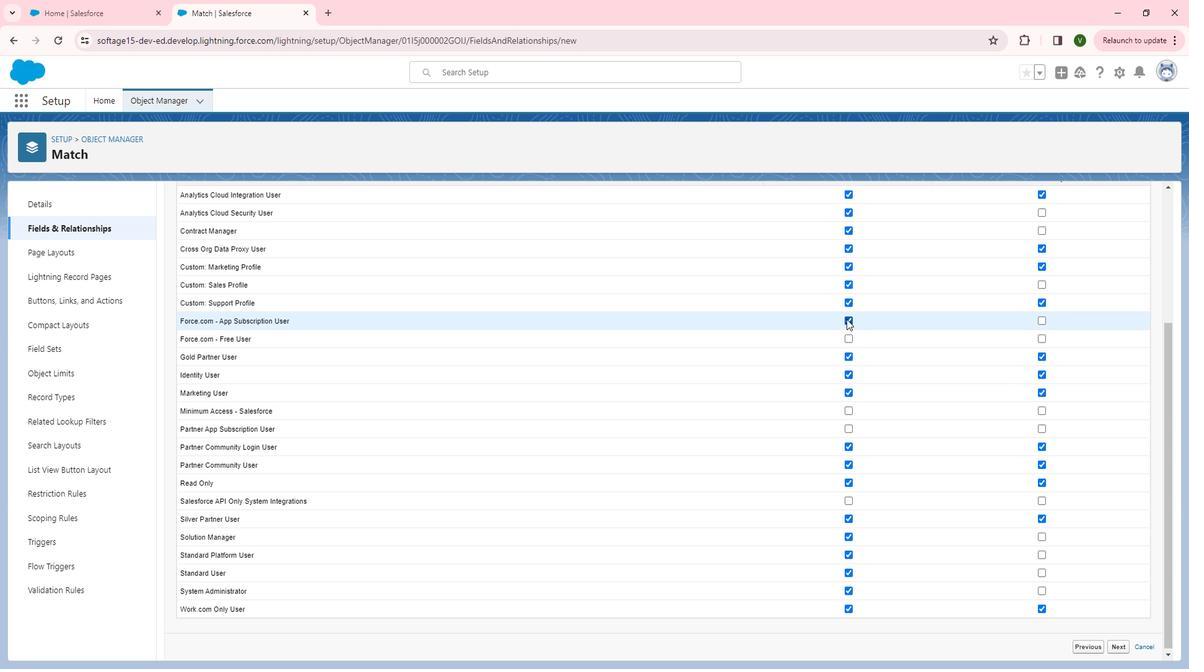 
Action: Mouse pressed left at (866, 326)
Screenshot: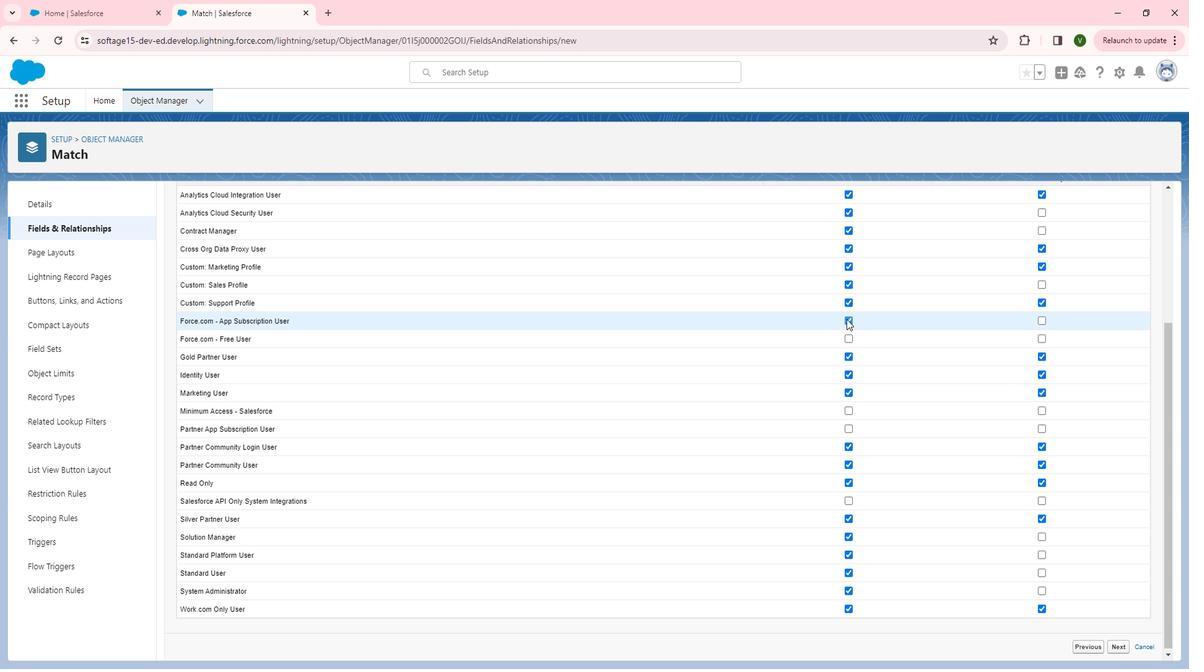 
Action: Mouse moved to (866, 228)
Screenshot: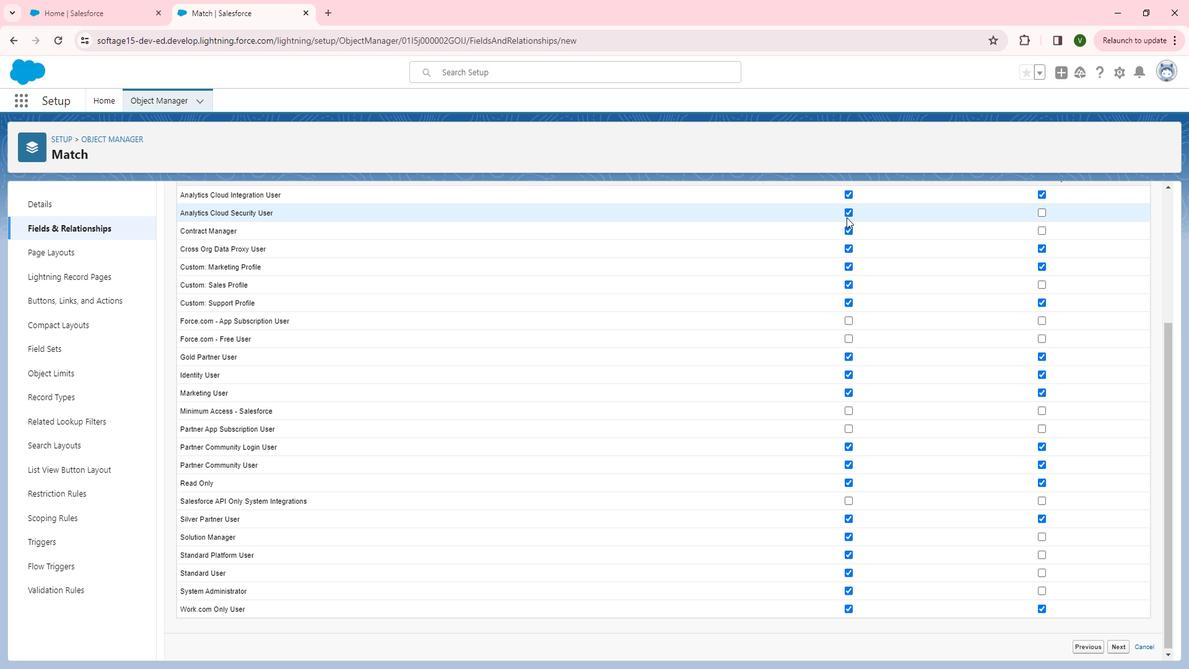 
Action: Mouse pressed left at (866, 228)
Screenshot: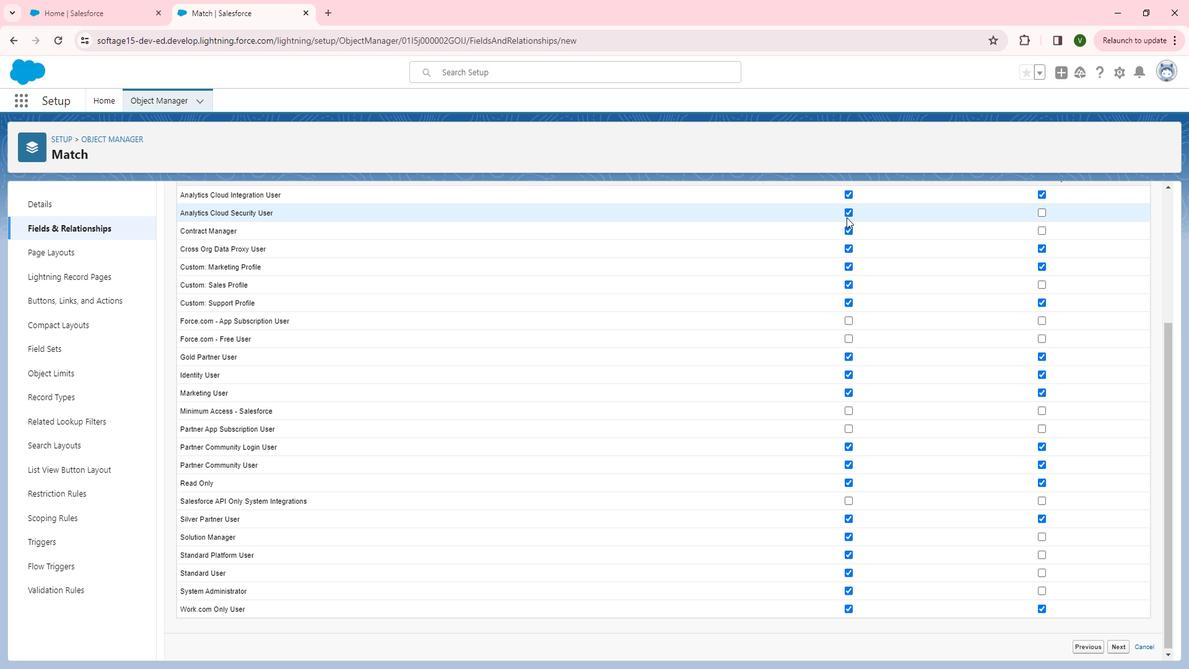 
Action: Mouse moved to (870, 243)
Screenshot: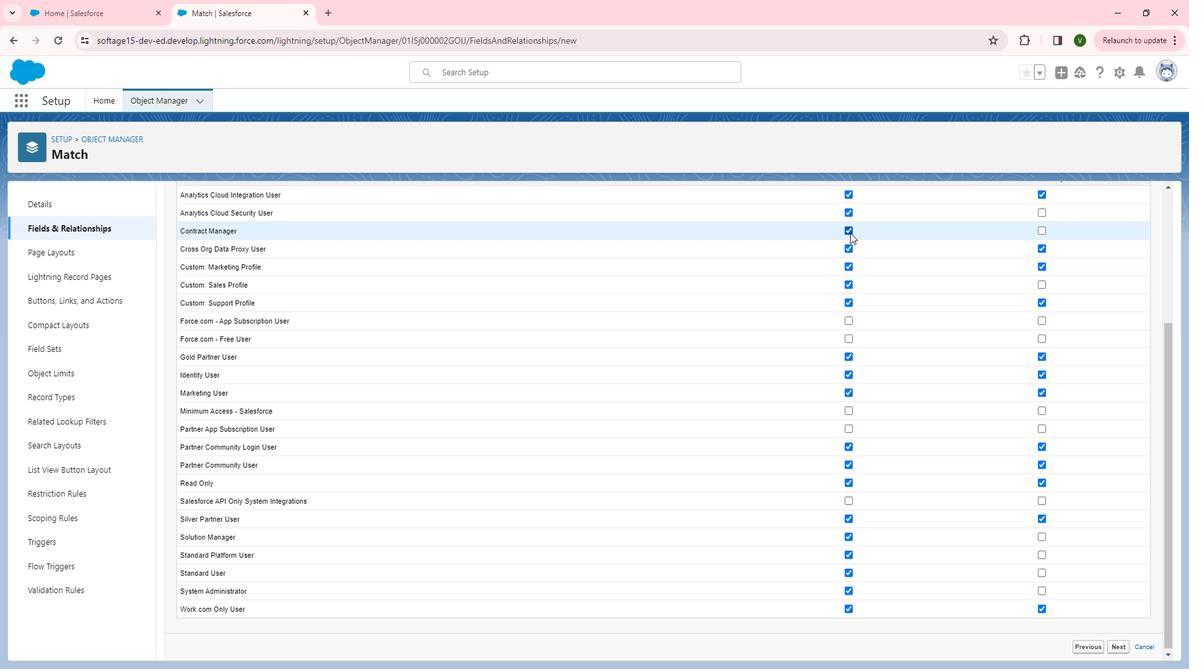 
Action: Mouse pressed left at (870, 243)
Screenshot: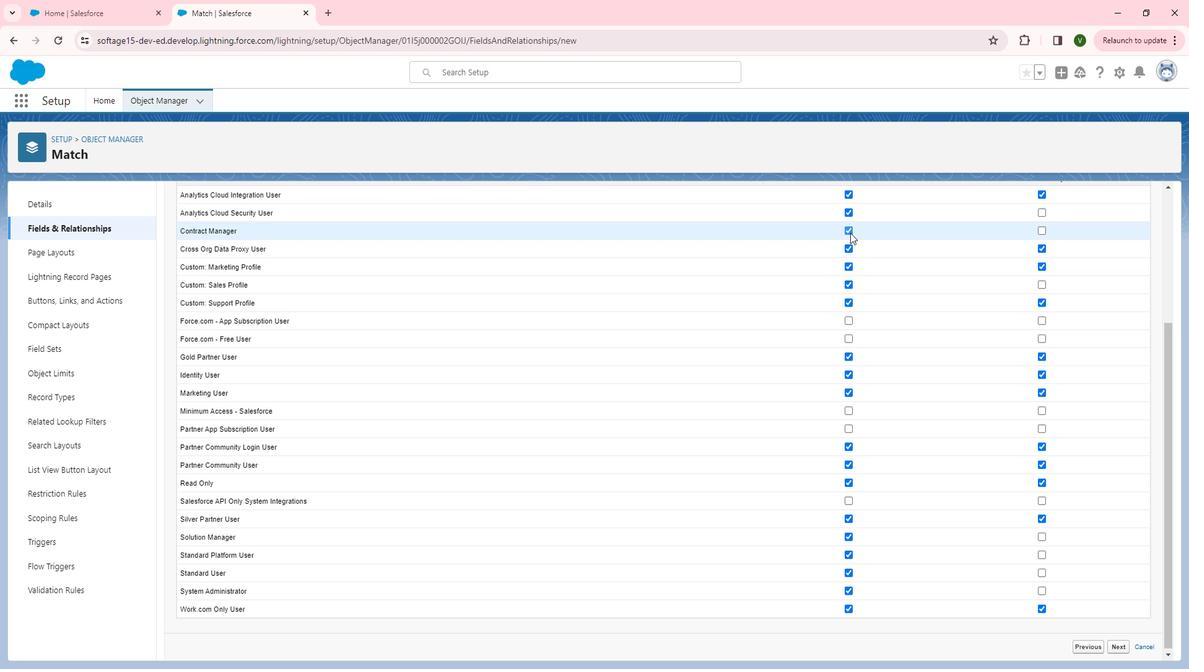 
Action: Mouse moved to (991, 298)
Screenshot: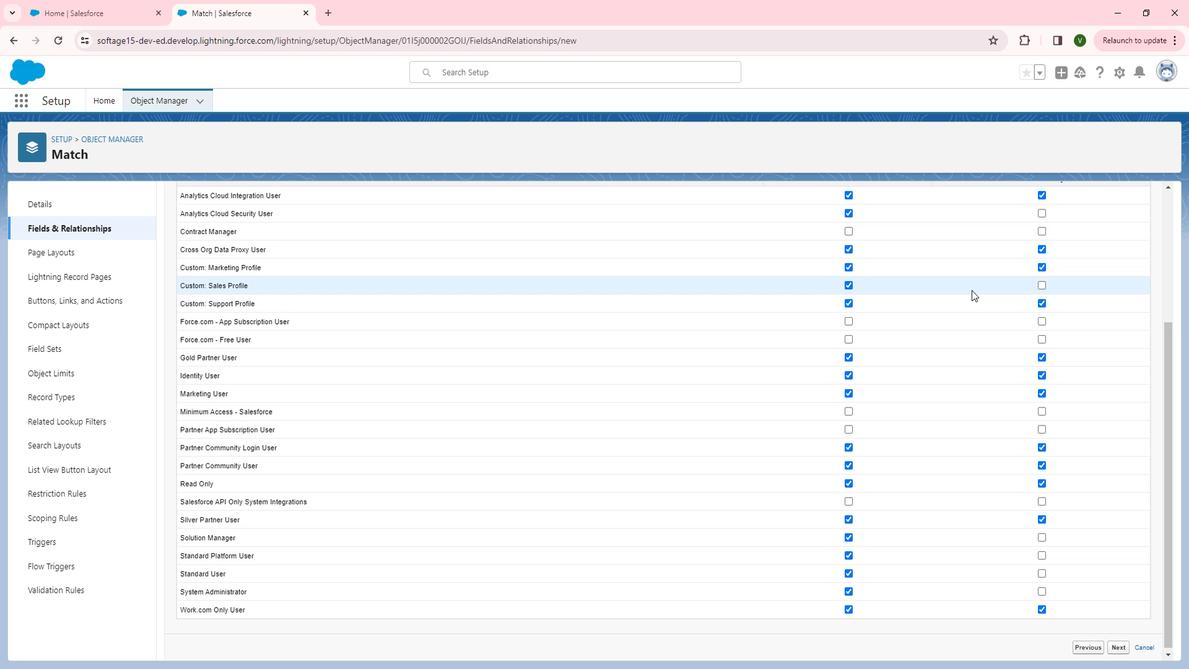 
Action: Mouse scrolled (991, 298) with delta (0, 0)
Screenshot: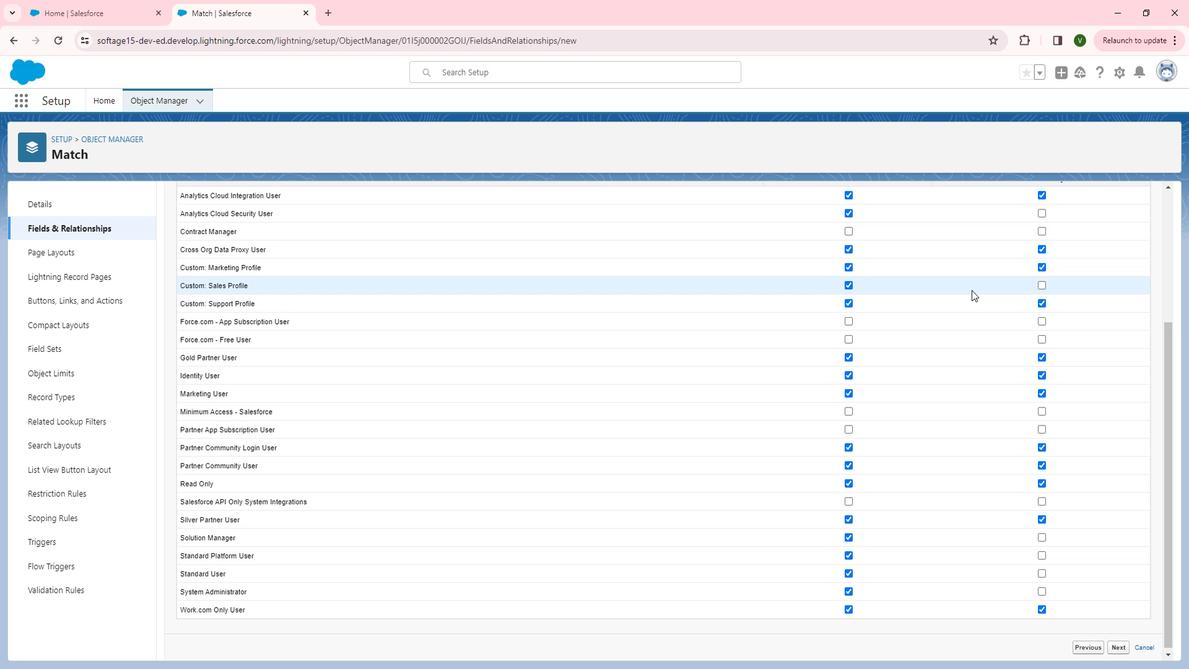 
Action: Mouse moved to (991, 298)
Screenshot: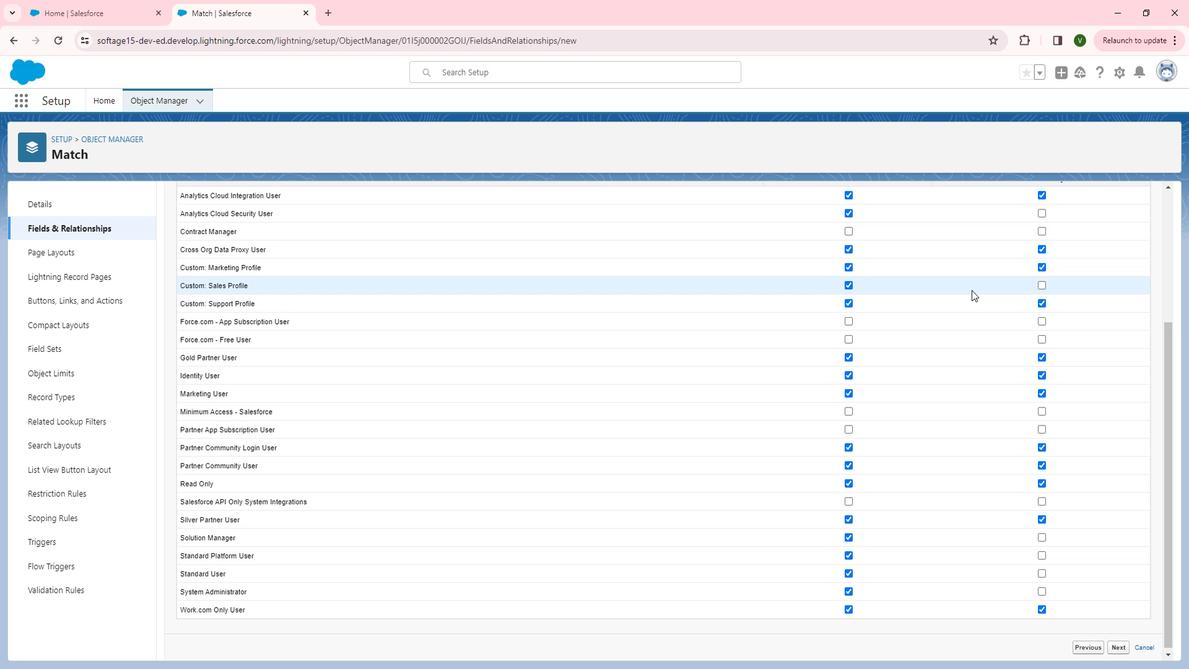 
Action: Mouse scrolled (991, 299) with delta (0, 0)
Screenshot: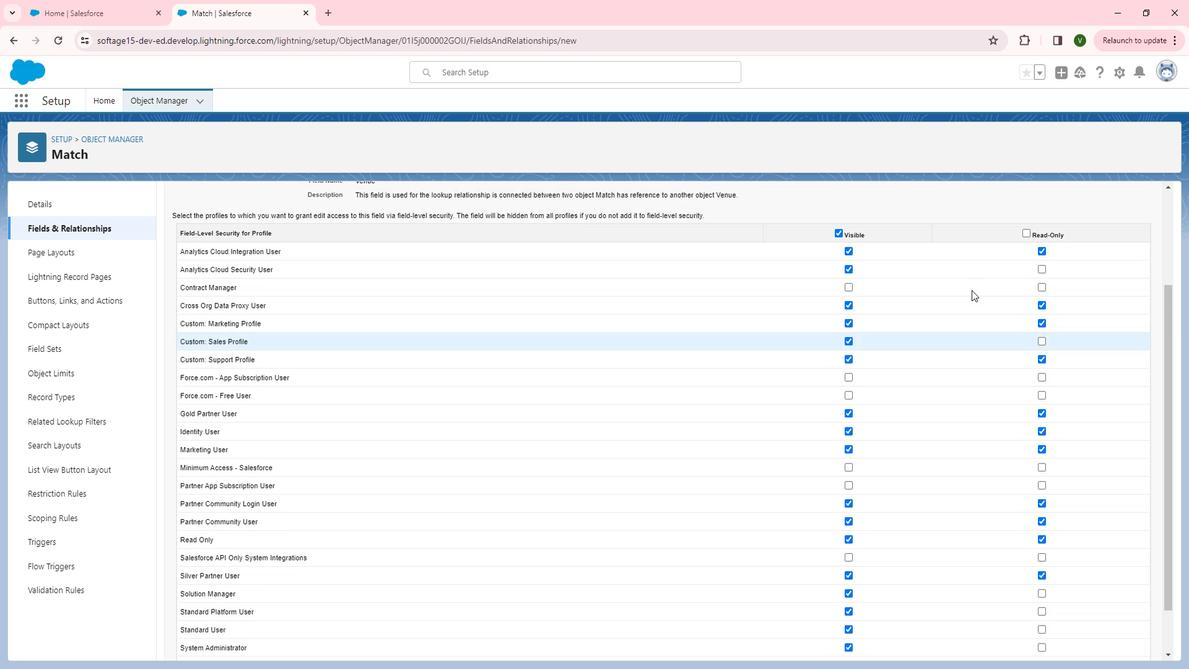
Action: Mouse moved to (1129, 281)
Screenshot: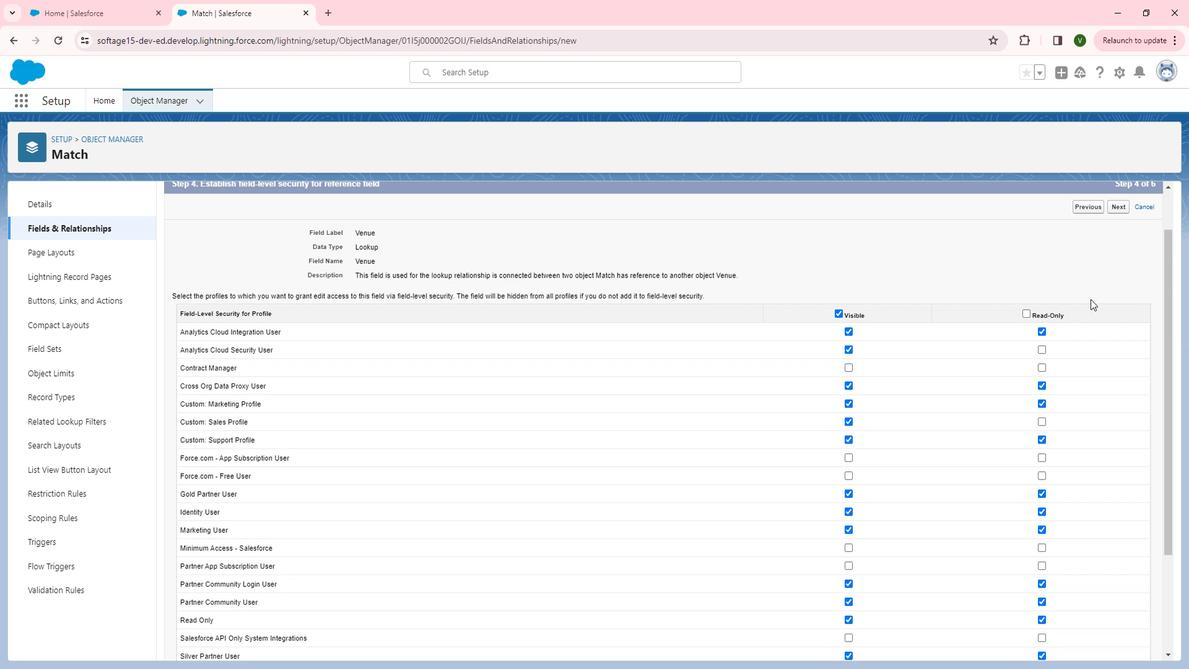 
Action: Mouse scrolled (1129, 282) with delta (0, 0)
Screenshot: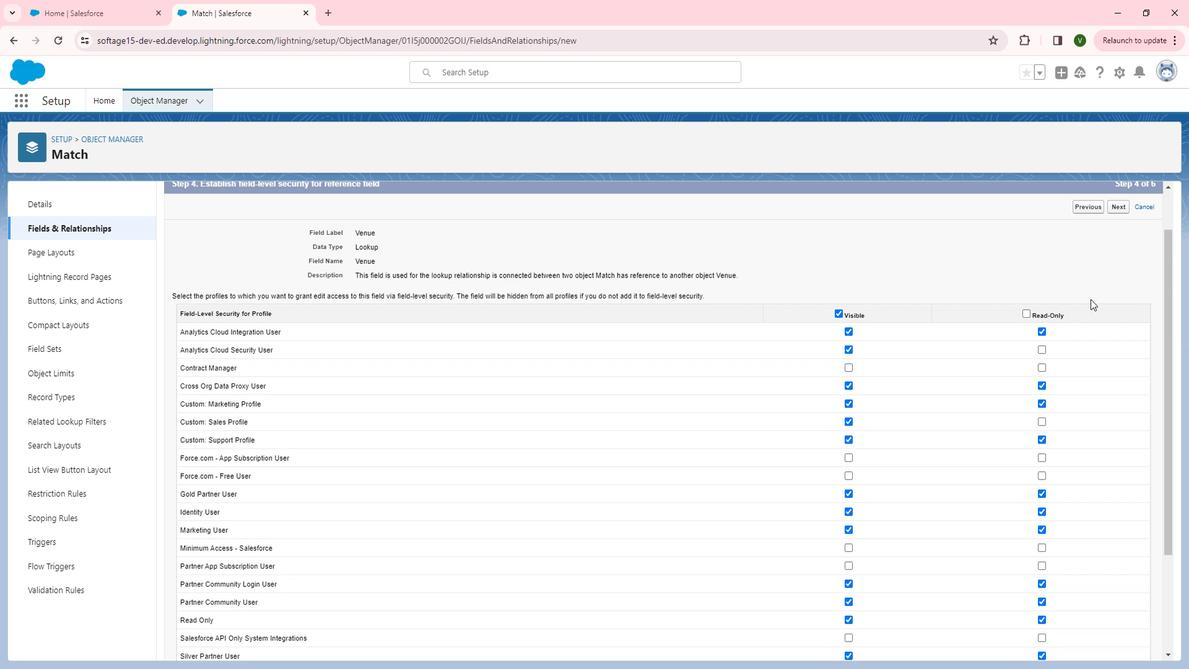 
Action: Mouse moved to (1109, 309)
Screenshot: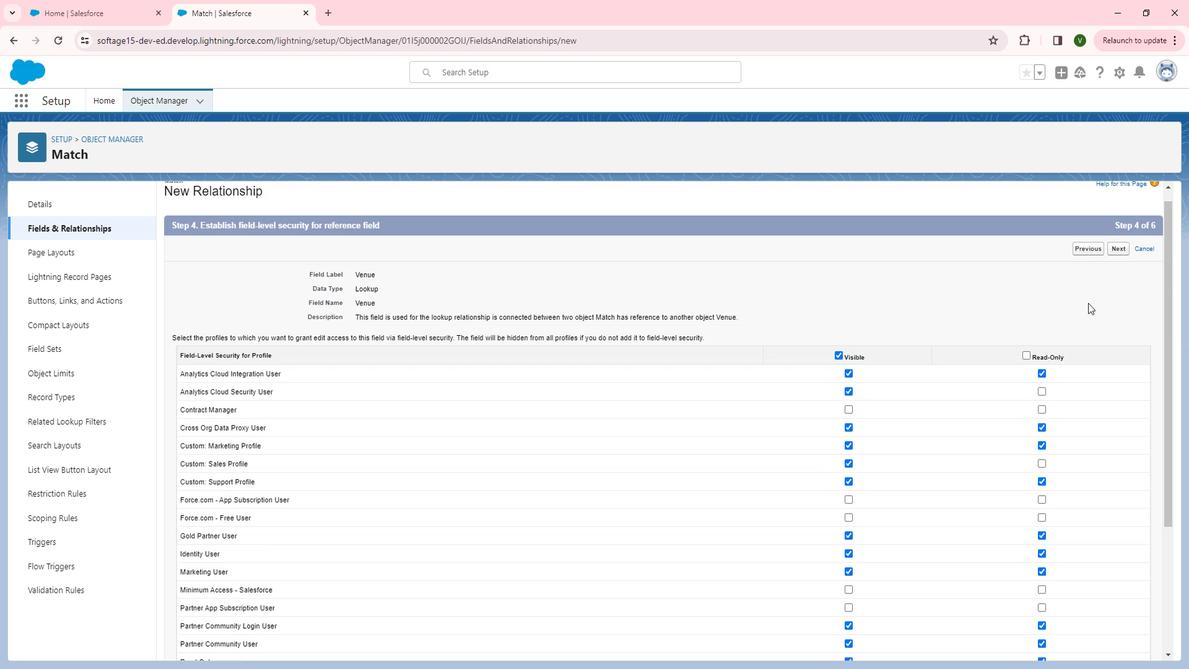 
Action: Mouse scrolled (1109, 309) with delta (0, 0)
Screenshot: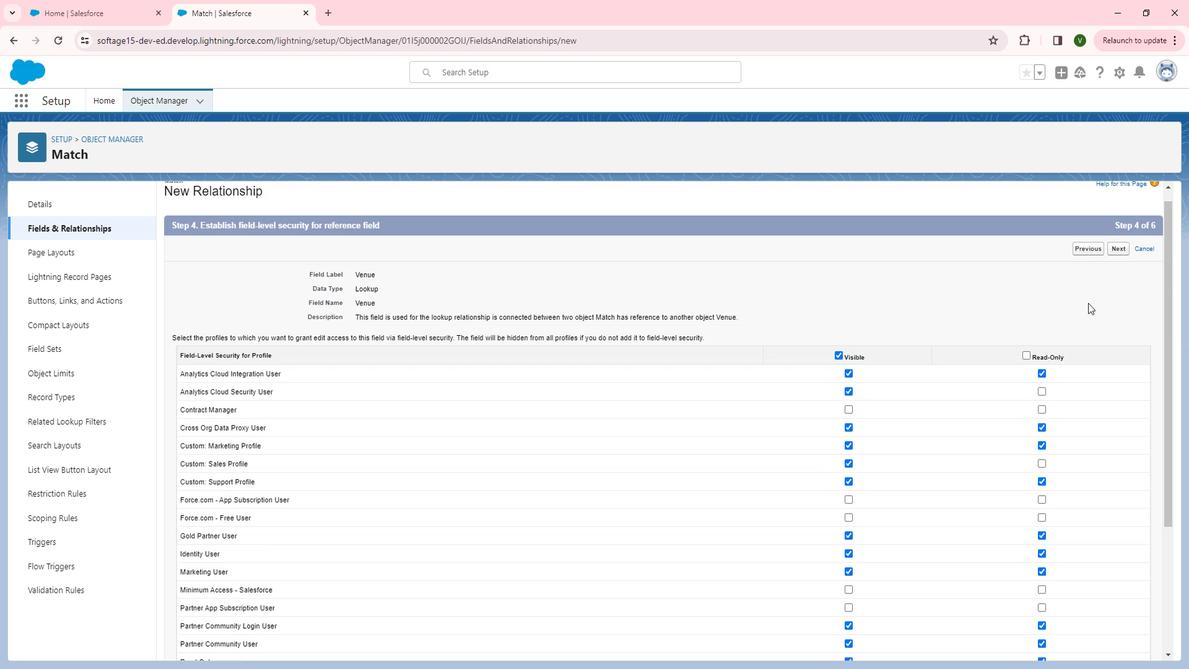 
Action: Mouse moved to (1140, 264)
Screenshot: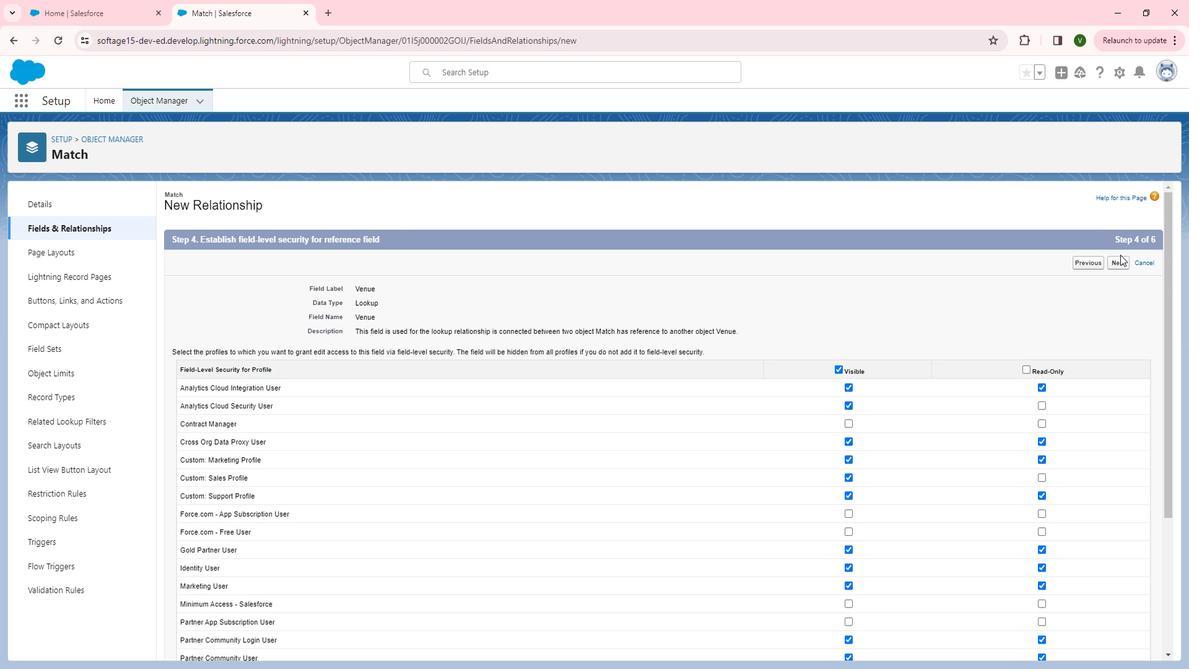 
Action: Mouse pressed left at (1140, 264)
Screenshot: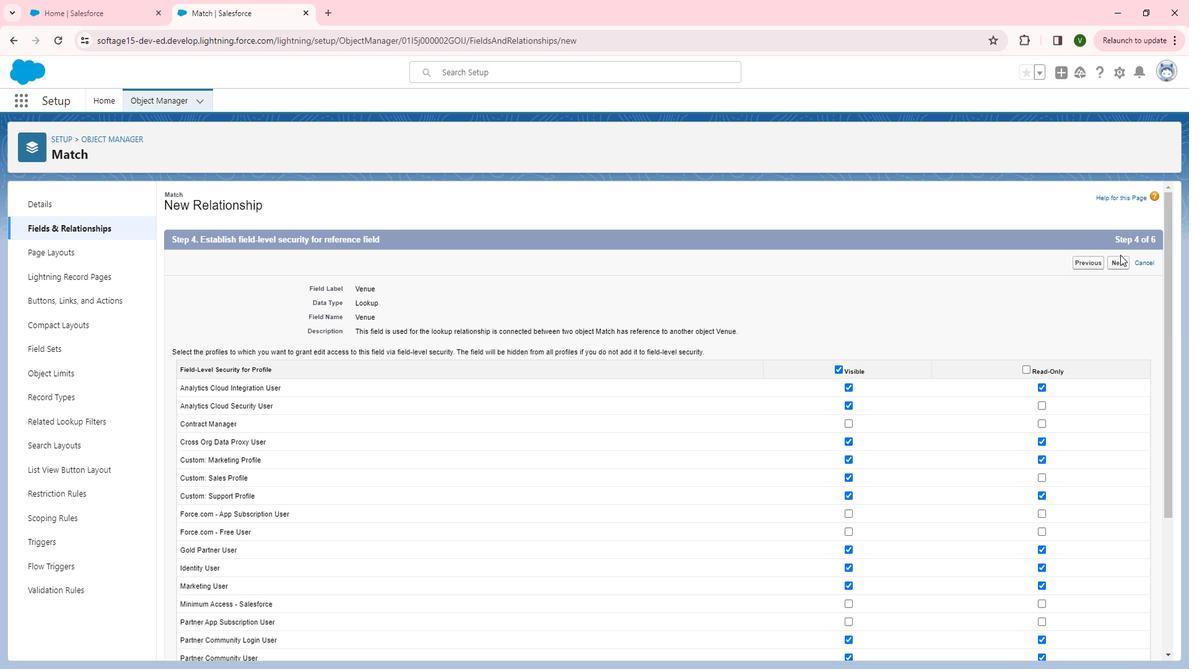 
Action: Mouse moved to (1137, 272)
Screenshot: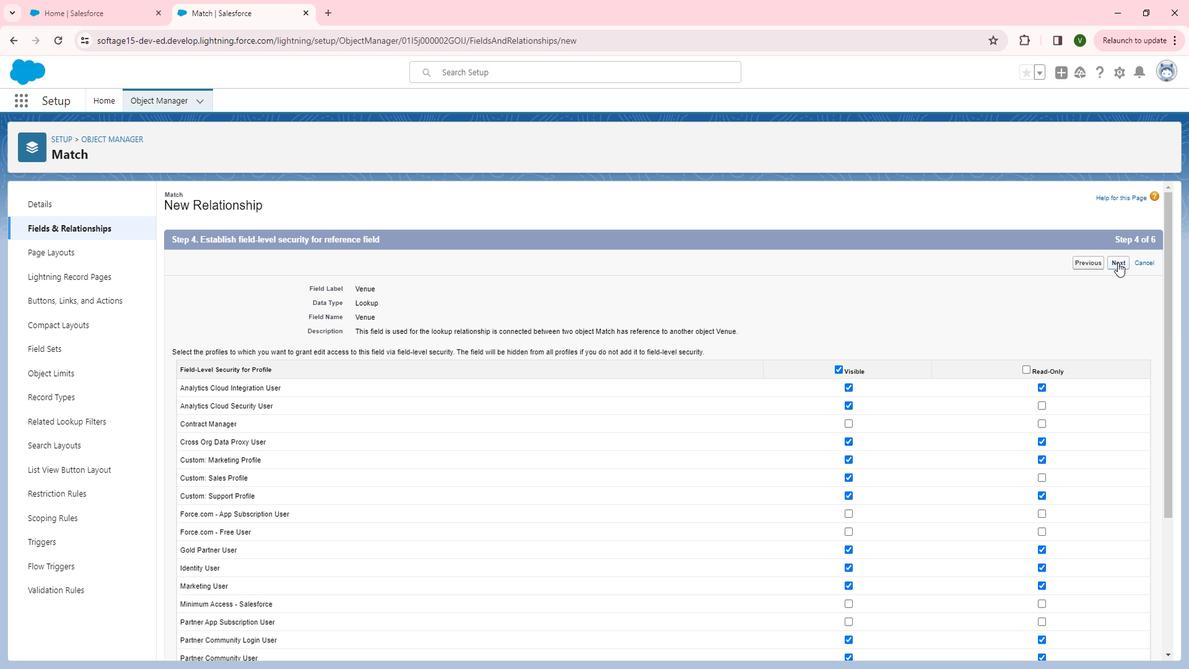 
Action: Mouse pressed left at (1137, 272)
Screenshot: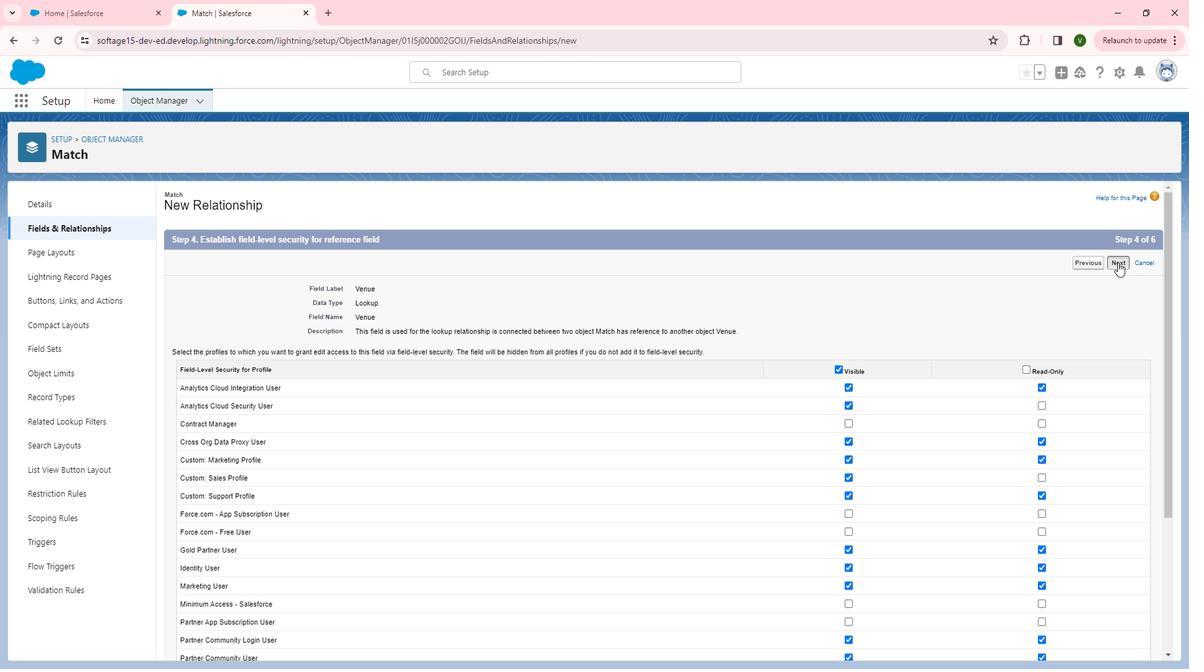 
Action: Mouse moved to (1145, 276)
Screenshot: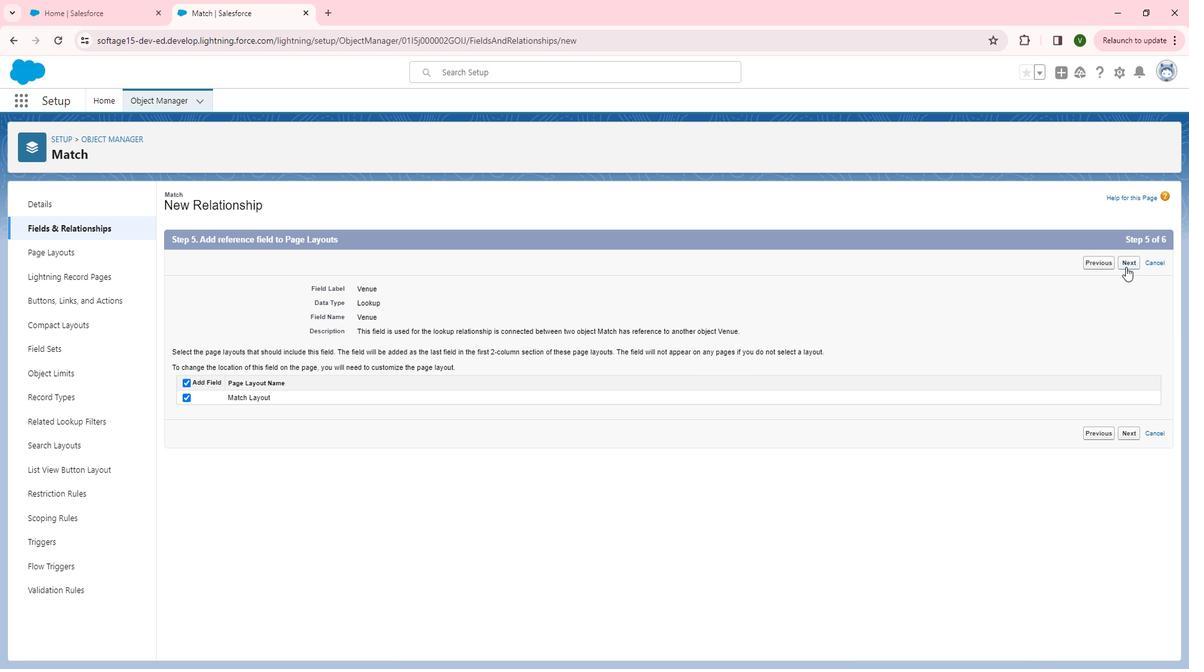 
Action: Mouse pressed left at (1145, 276)
Screenshot: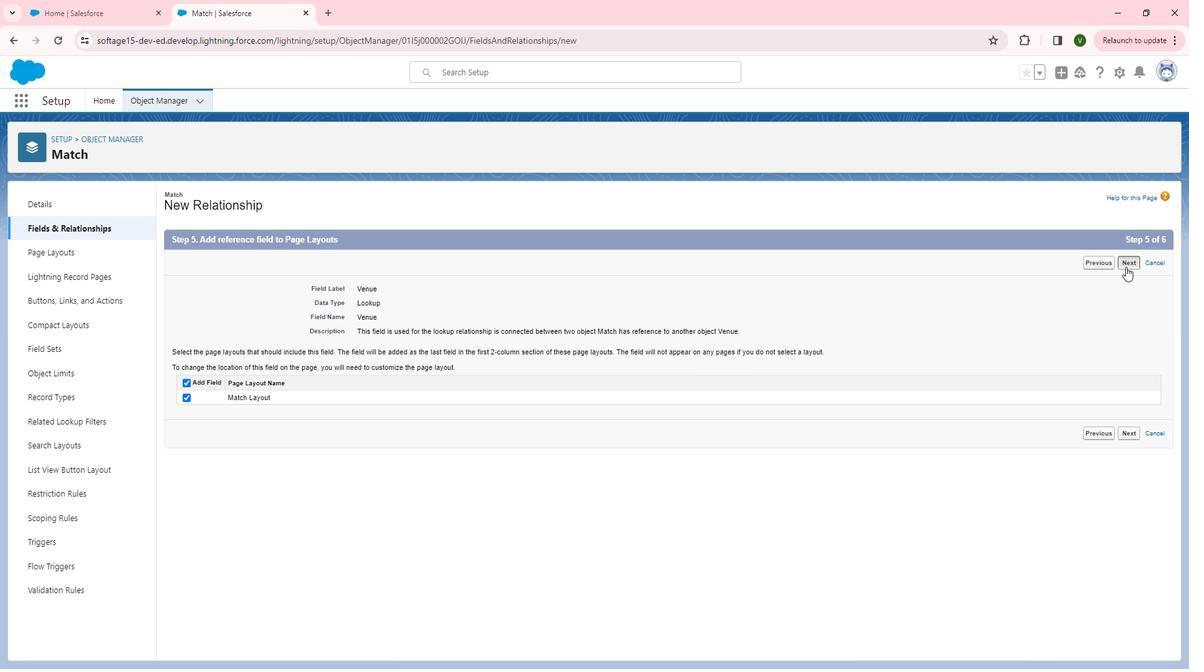 
Action: Mouse moved to (1146, 275)
Screenshot: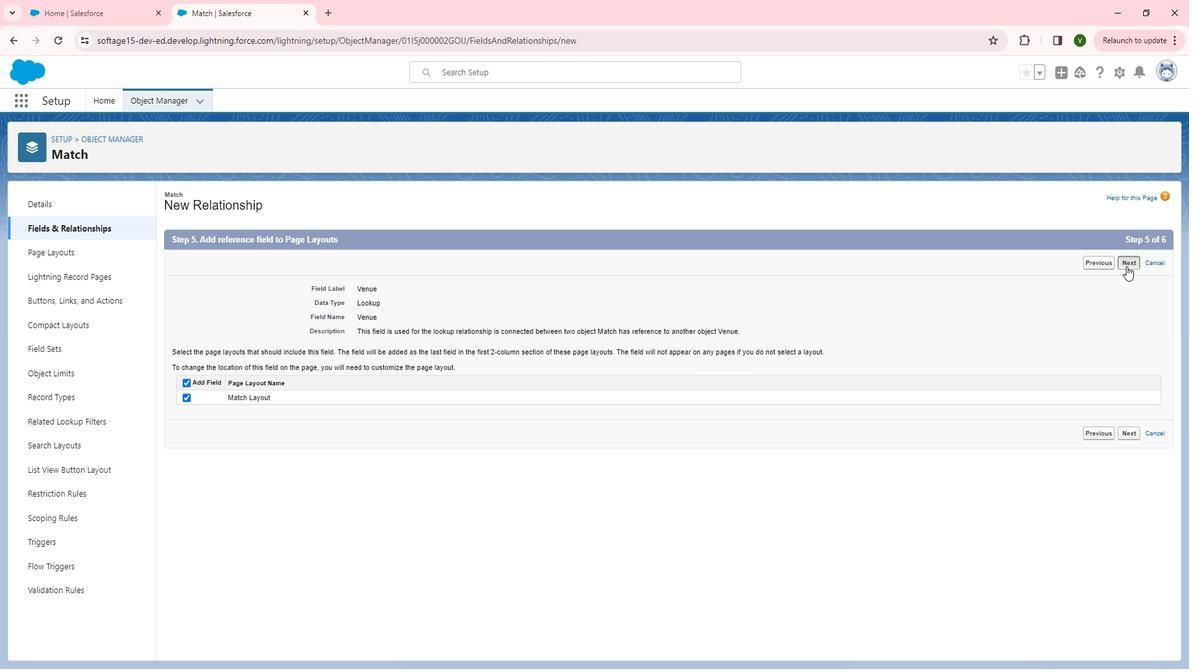 
Action: Mouse pressed left at (1146, 275)
Screenshot: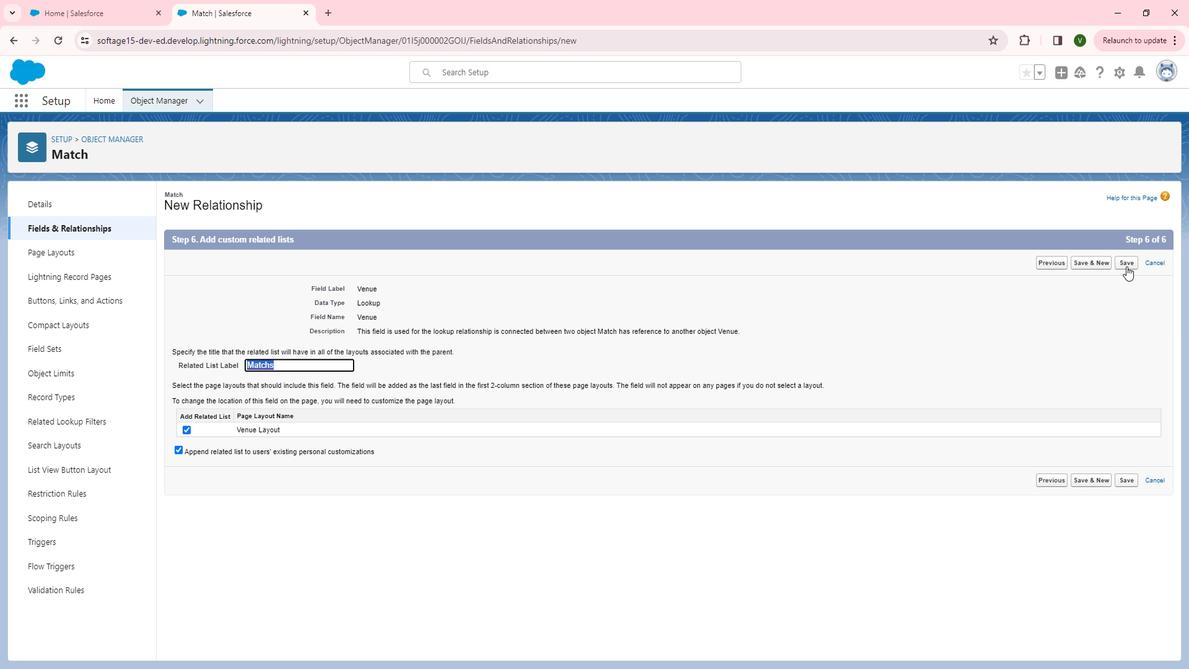 
Action: Mouse moved to (144, 154)
Screenshot: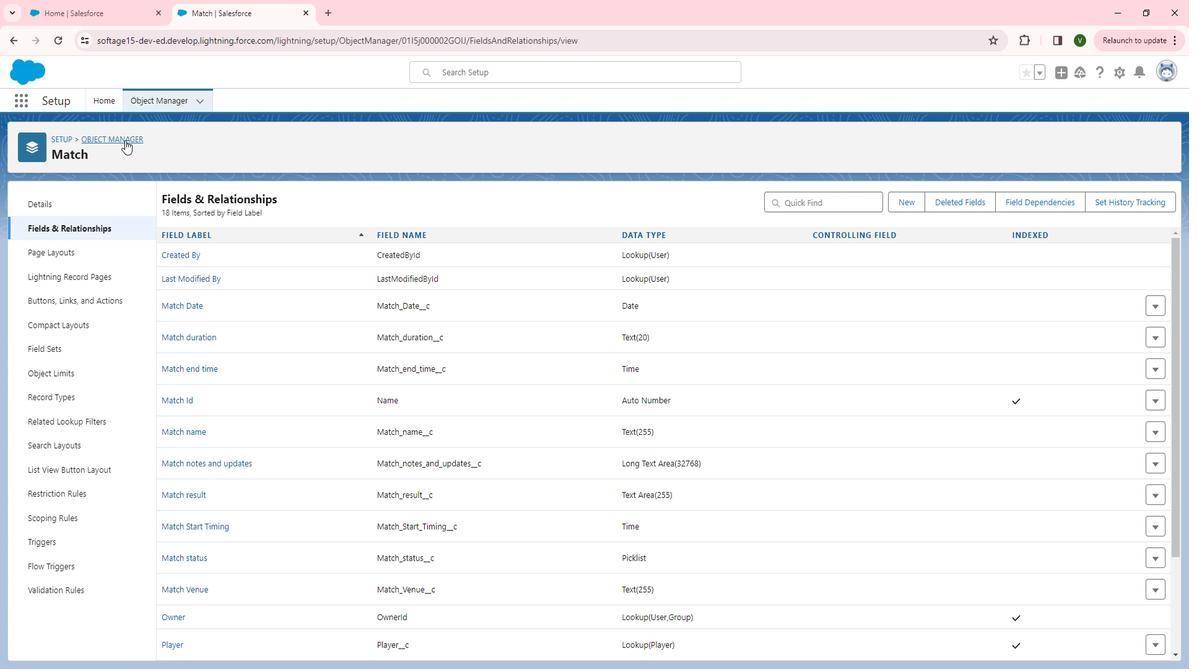 
Action: Mouse pressed left at (144, 154)
Screenshot: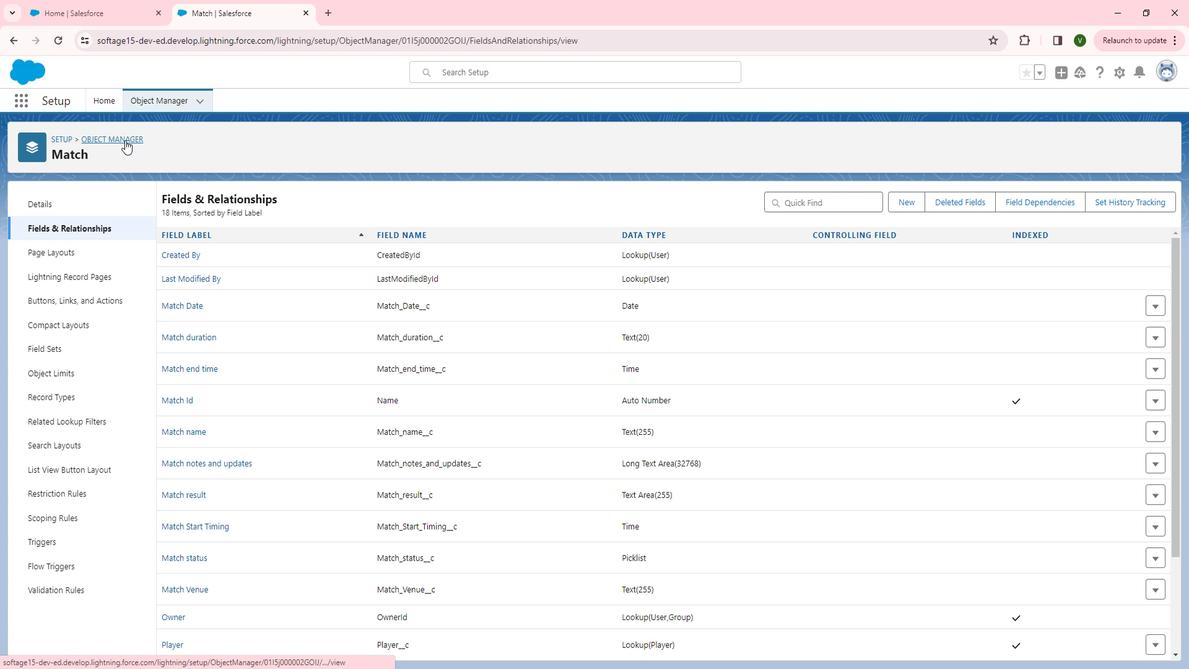 
Action: Mouse moved to (193, 314)
Screenshot: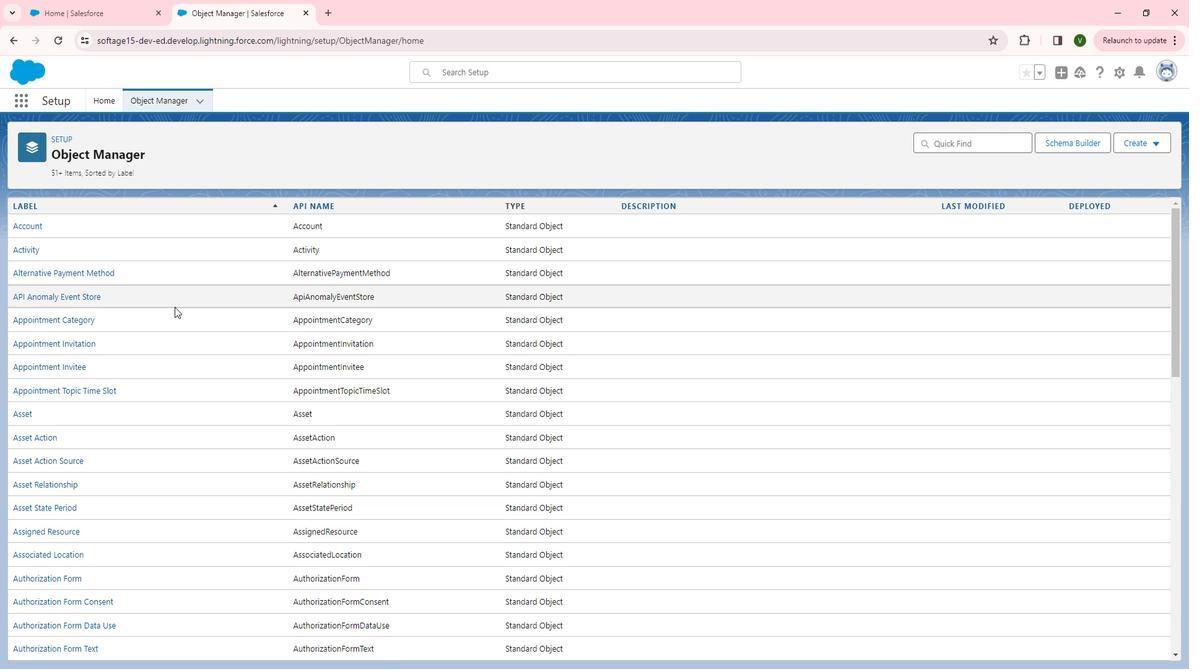 
Action: Mouse scrolled (193, 314) with delta (0, 0)
Screenshot: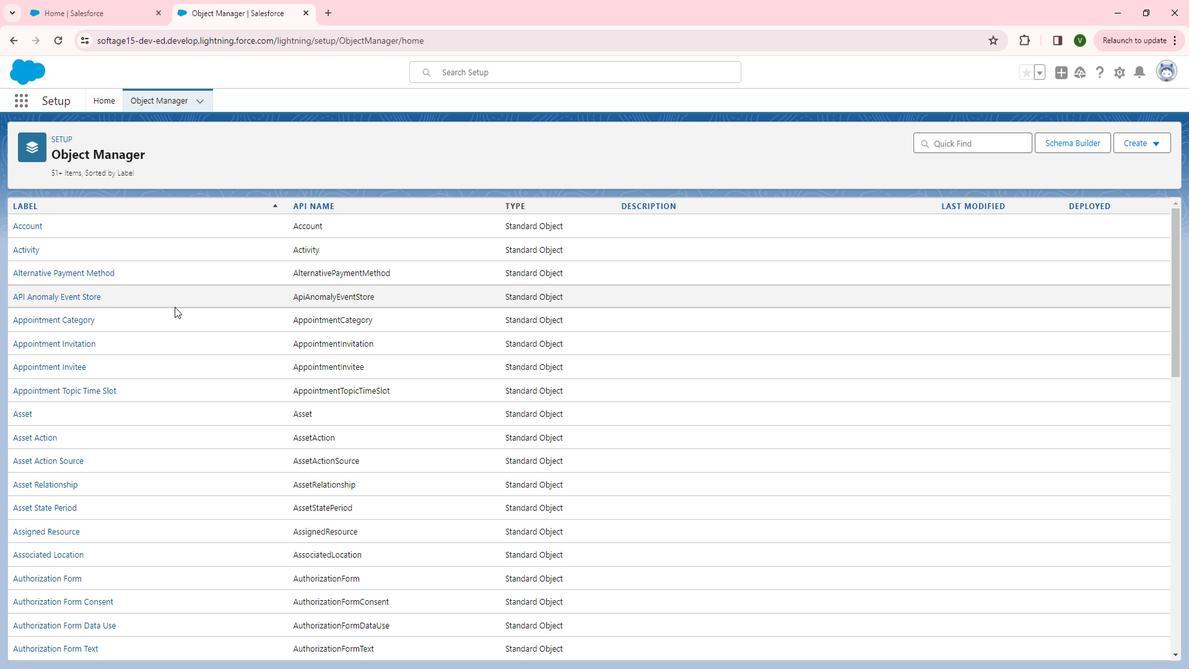 
Action: Mouse scrolled (193, 314) with delta (0, 0)
Screenshot: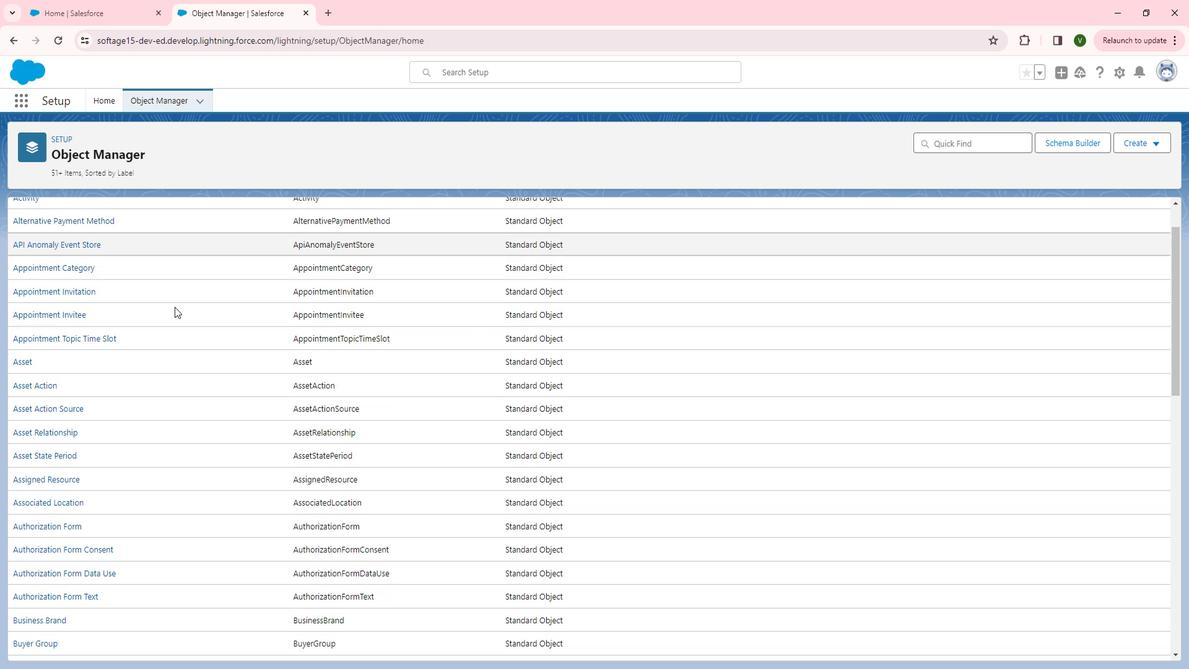 
Action: Mouse scrolled (193, 314) with delta (0, 0)
Screenshot: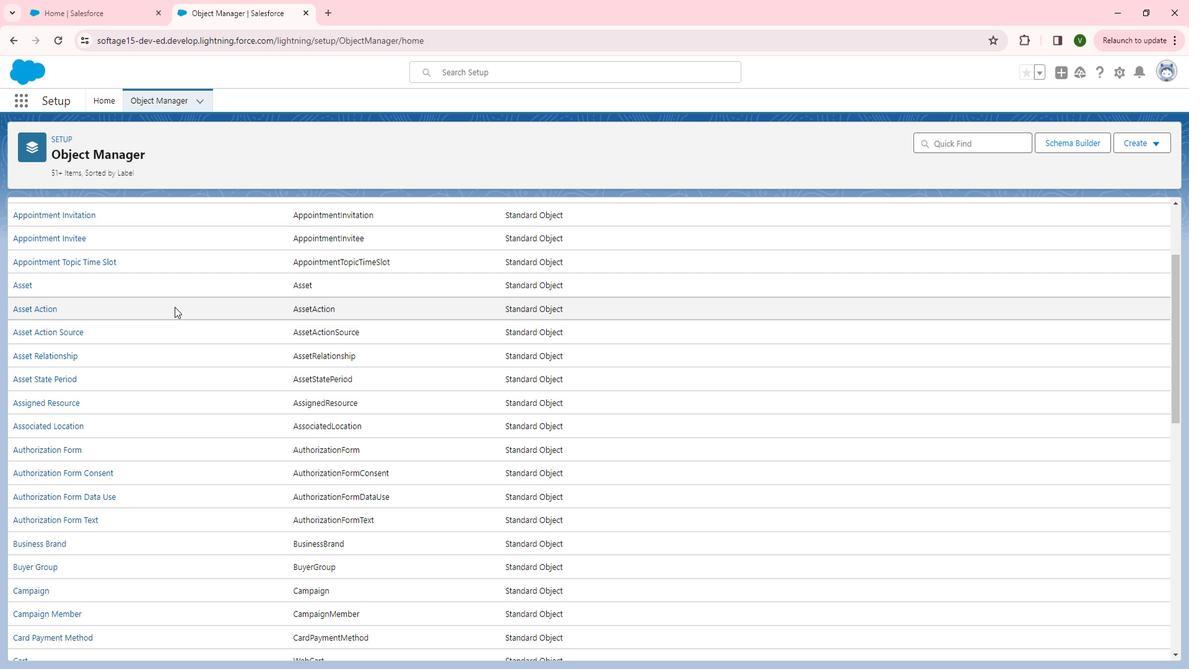 
Action: Mouse scrolled (193, 314) with delta (0, 0)
Screenshot: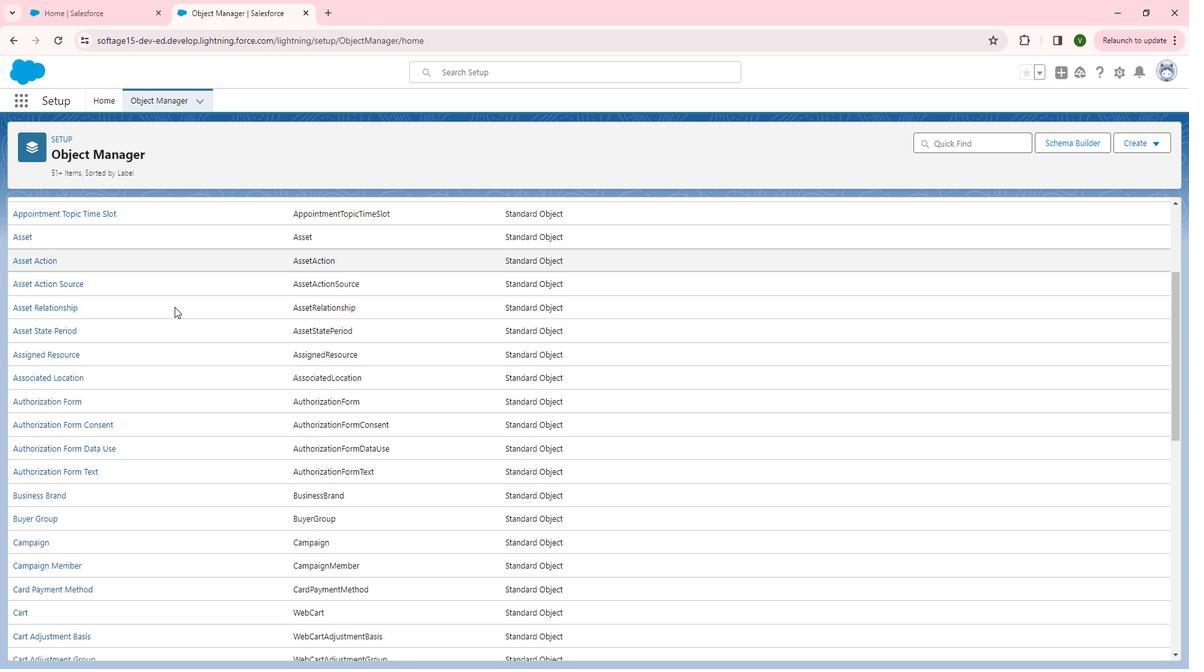 
Action: Mouse scrolled (193, 314) with delta (0, 0)
Screenshot: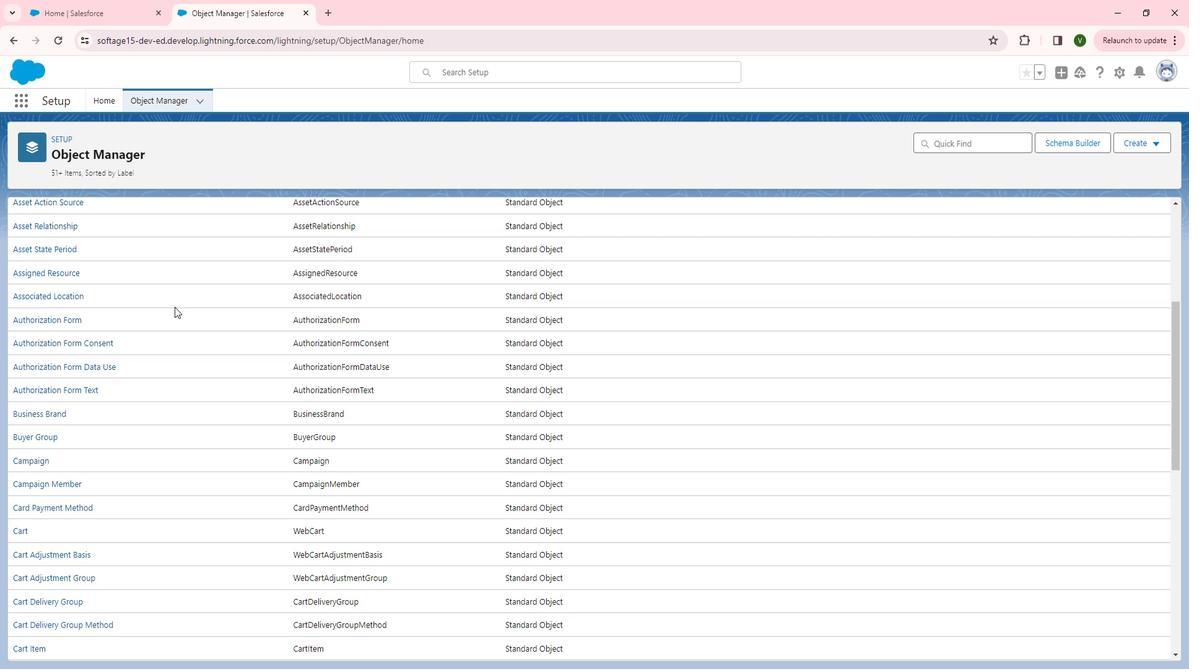 
Action: Mouse scrolled (193, 314) with delta (0, 0)
Screenshot: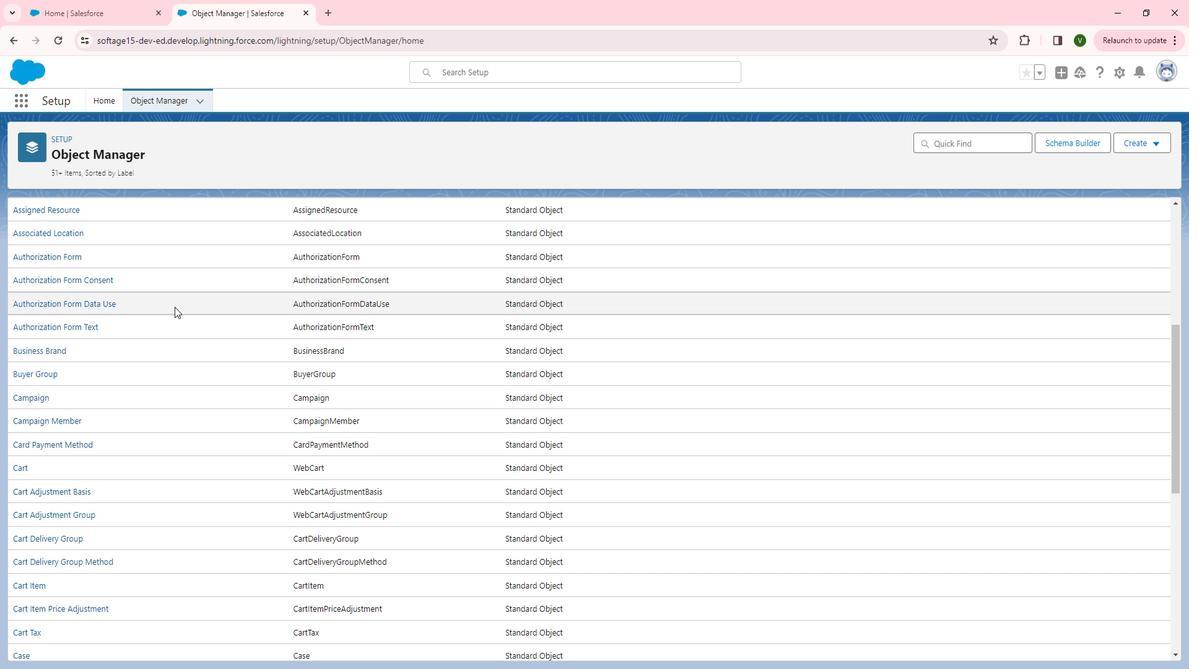 
Action: Mouse scrolled (193, 314) with delta (0, 0)
Screenshot: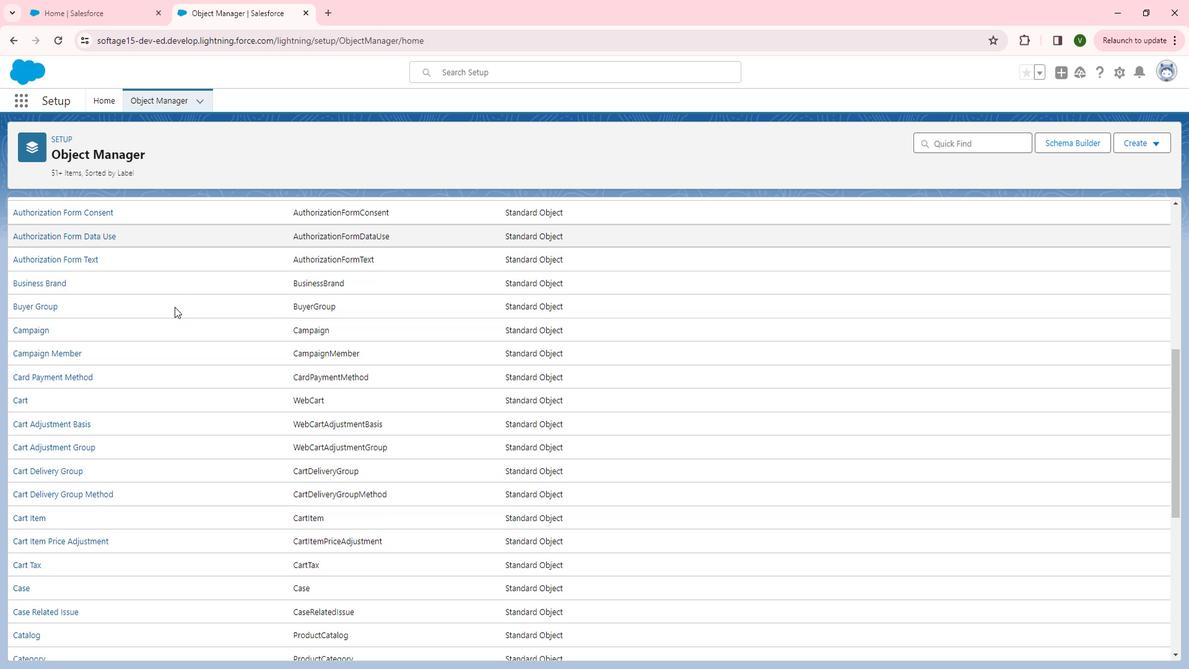 
Action: Mouse scrolled (193, 314) with delta (0, 0)
Screenshot: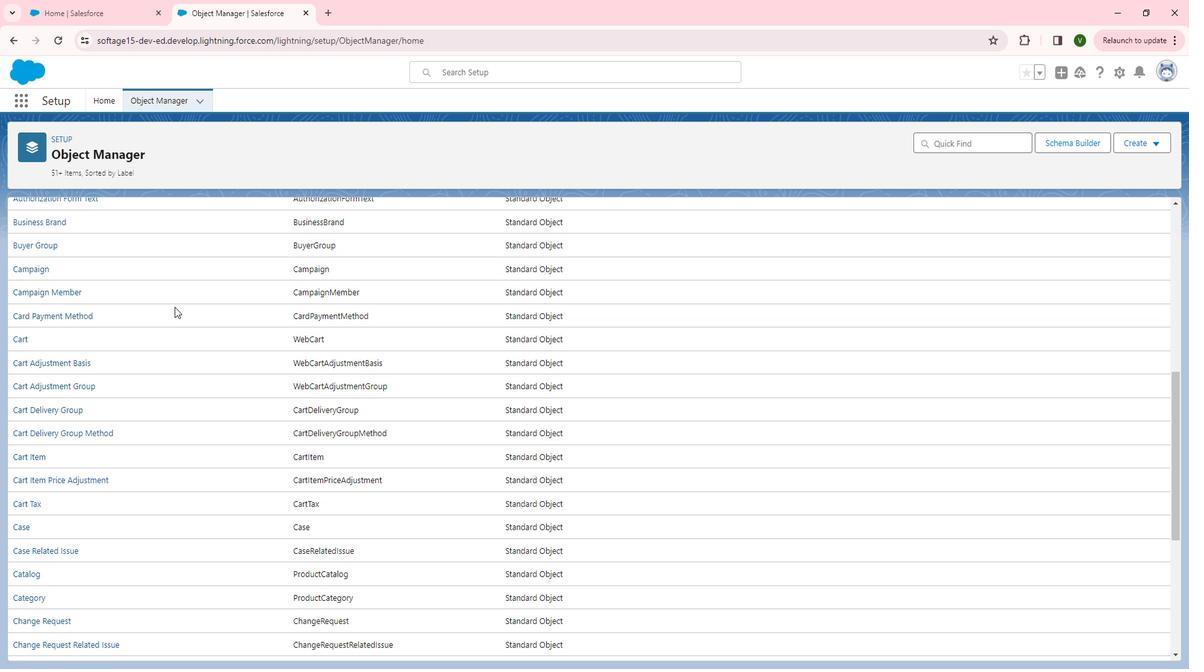 
Action: Mouse moved to (193, 314)
Screenshot: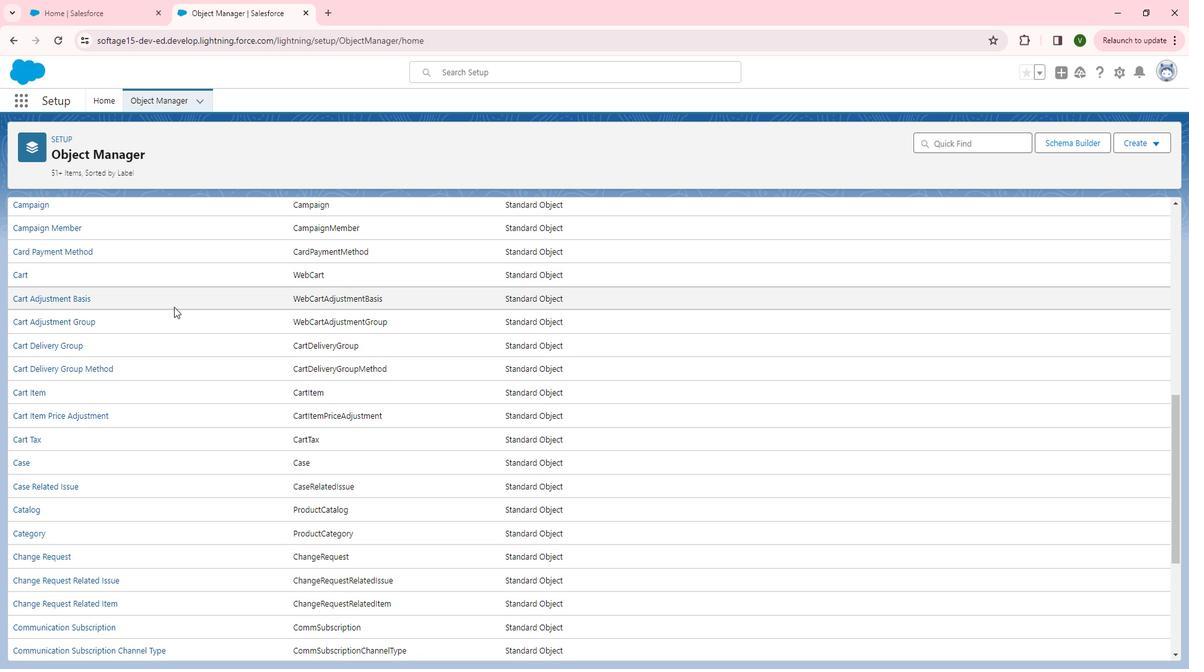 
Action: Mouse scrolled (193, 314) with delta (0, 0)
Screenshot: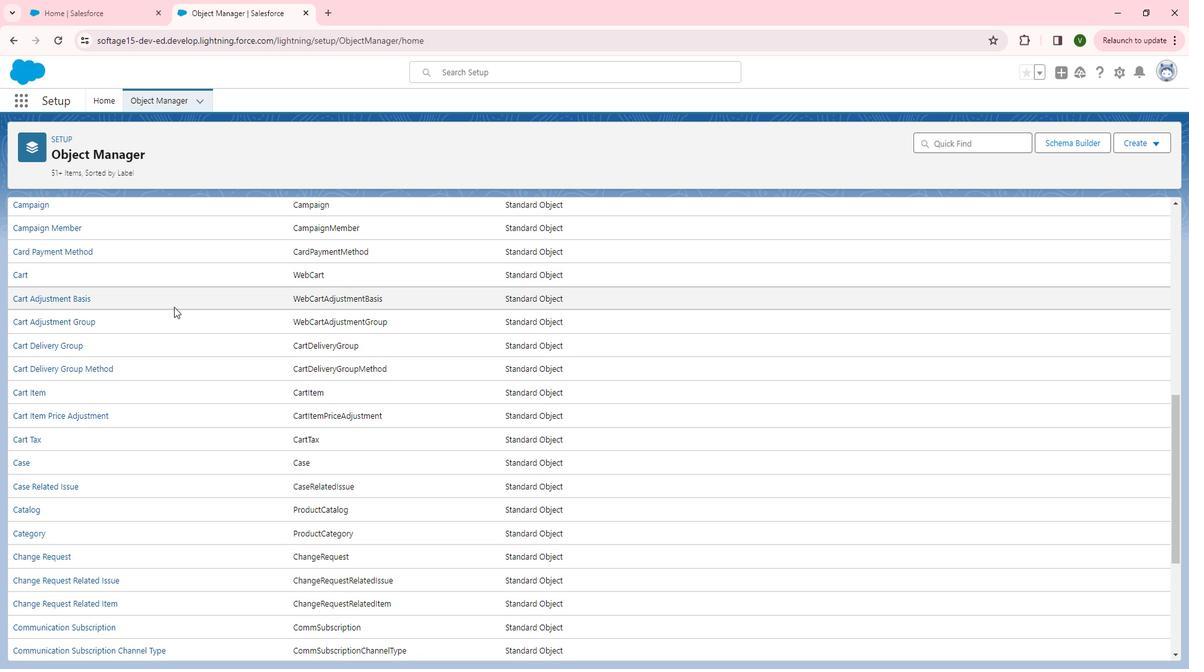 
Action: Mouse scrolled (193, 314) with delta (0, 0)
Screenshot: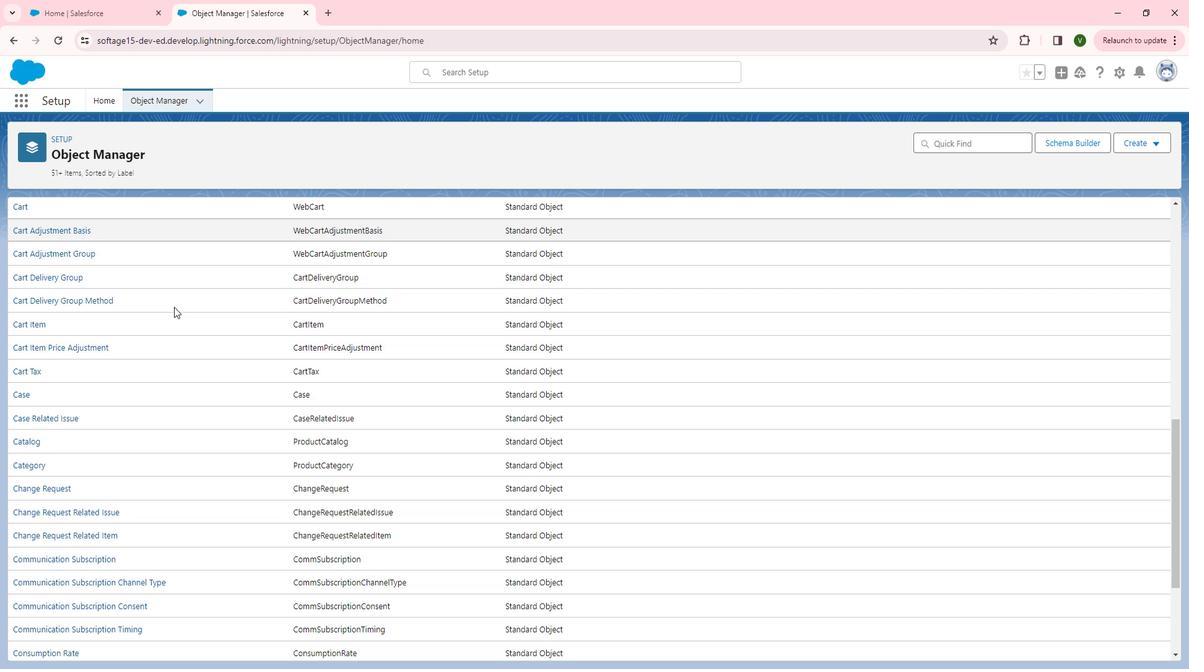 
Action: Mouse scrolled (193, 314) with delta (0, 0)
Screenshot: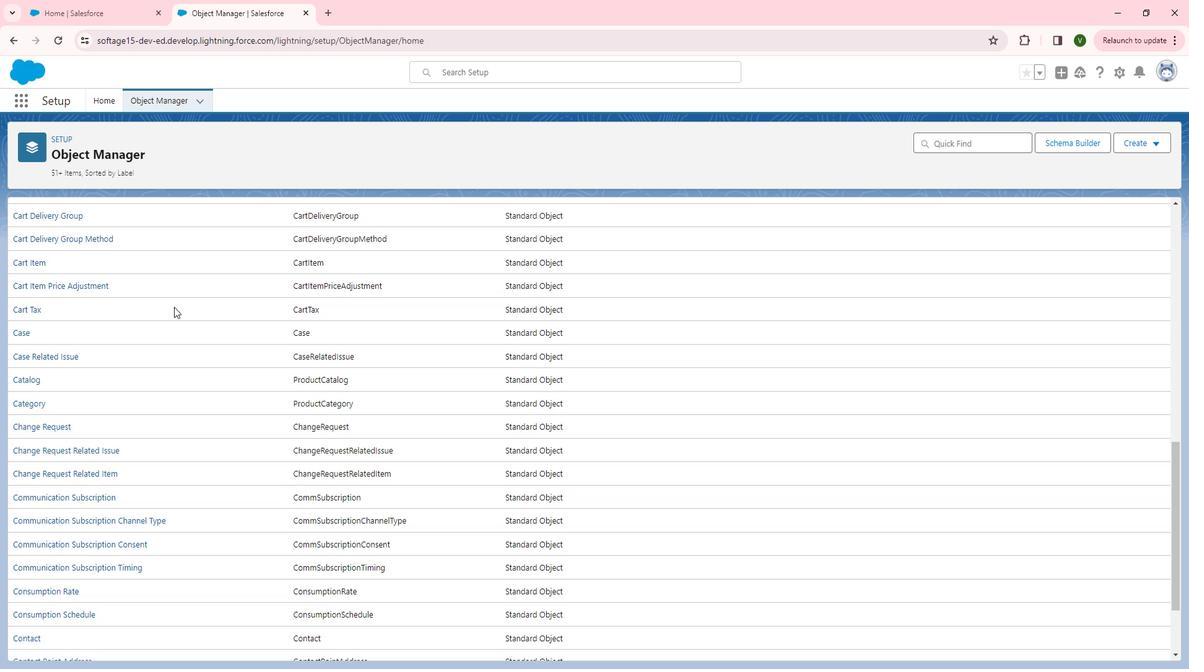 
Action: Mouse moved to (193, 314)
Screenshot: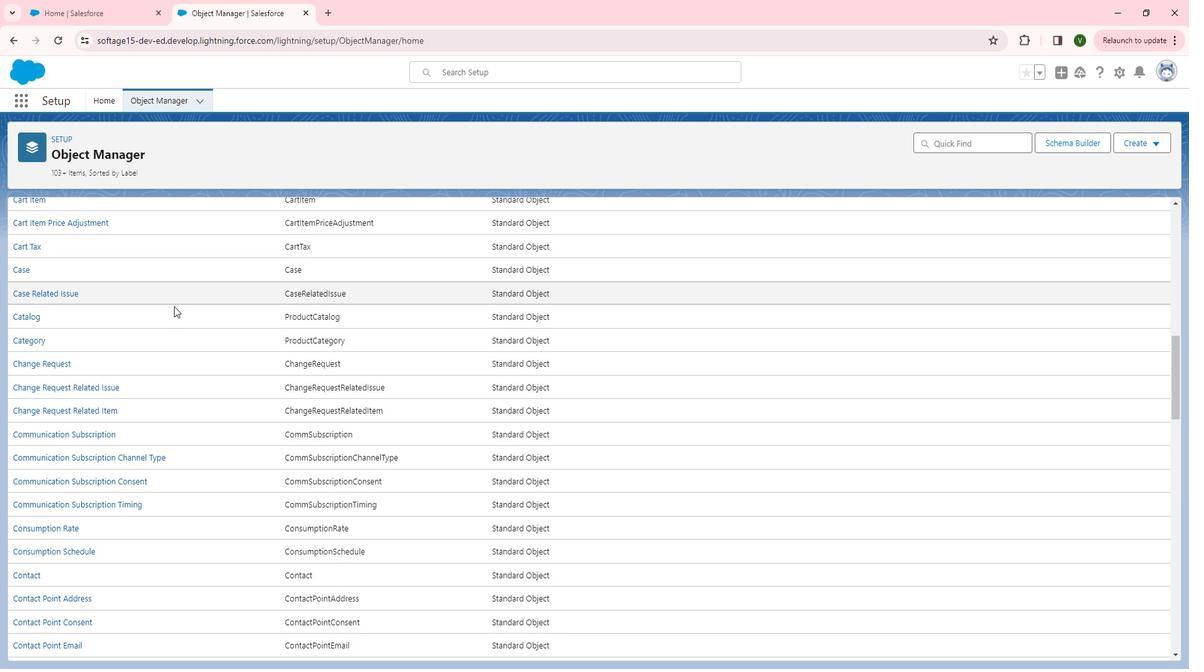 
Action: Mouse scrolled (193, 313) with delta (0, 0)
Screenshot: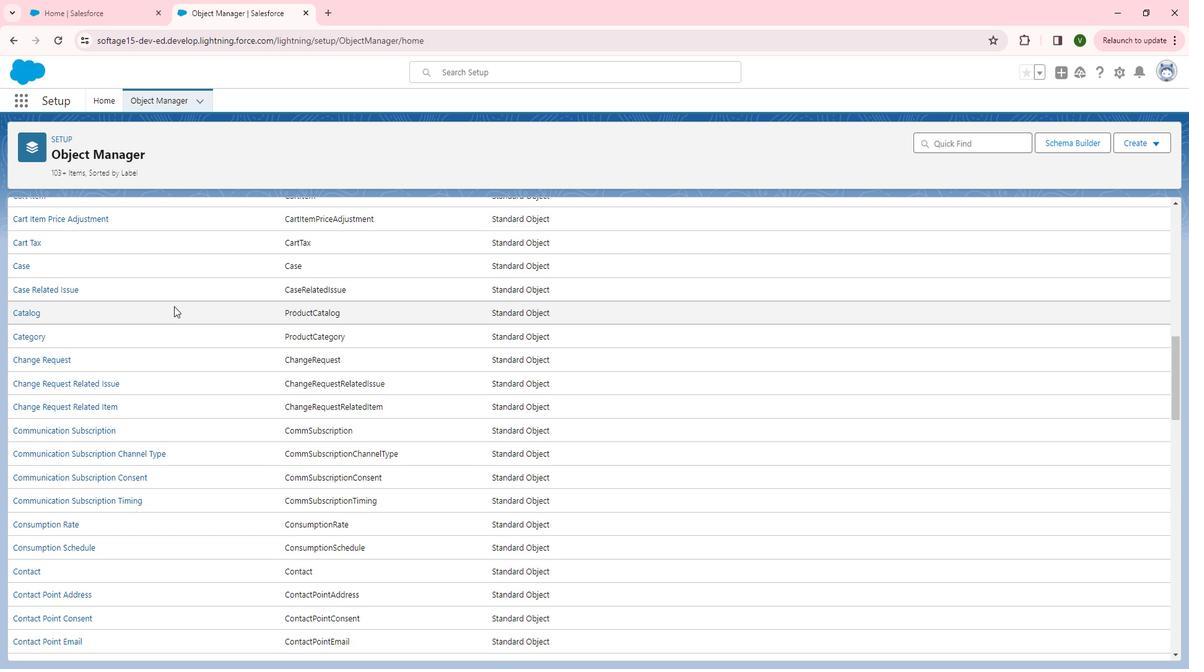 
Action: Mouse scrolled (193, 313) with delta (0, 0)
Screenshot: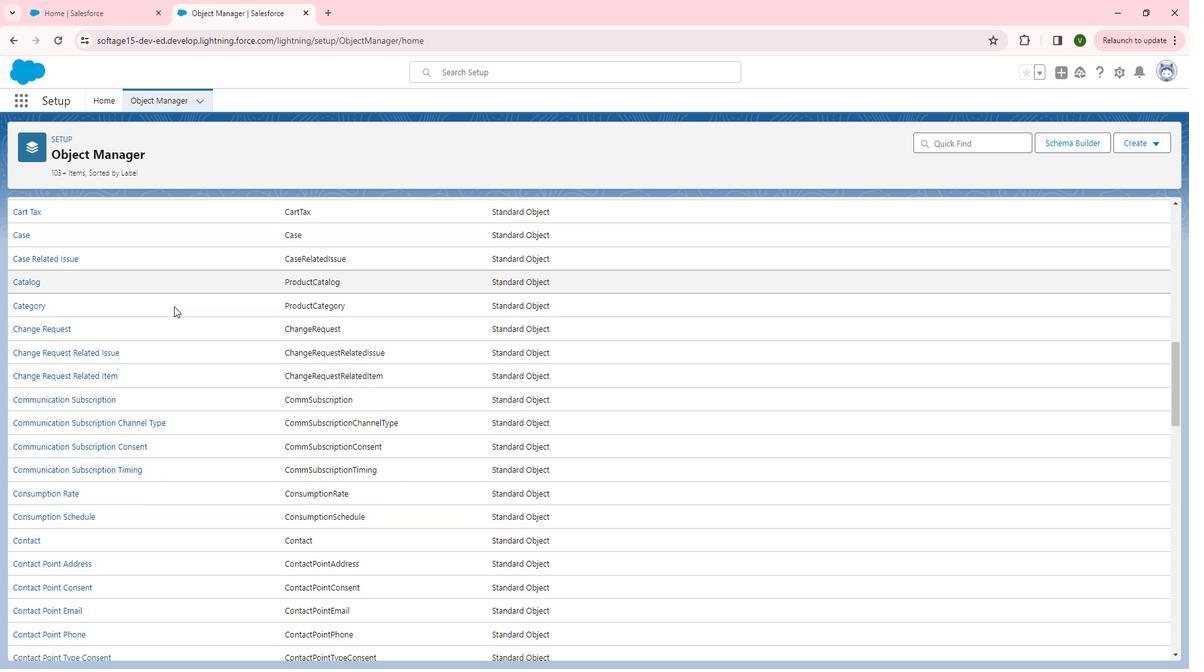 
Action: Mouse moved to (193, 314)
Screenshot: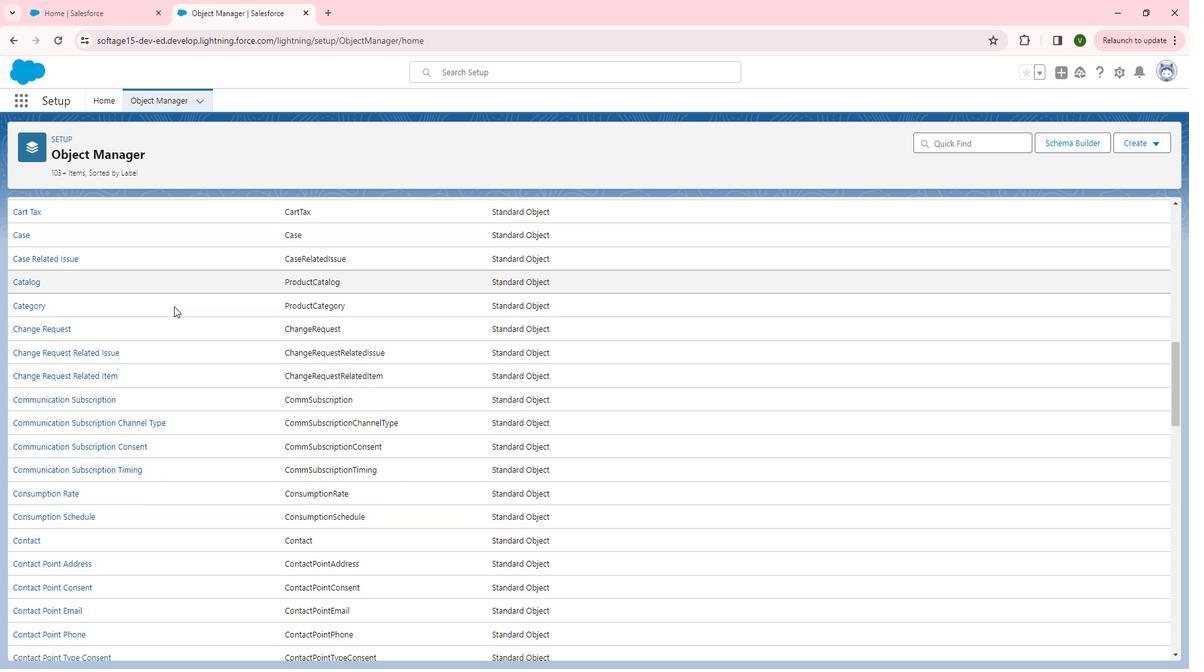 
Action: Mouse scrolled (193, 313) with delta (0, 0)
Screenshot: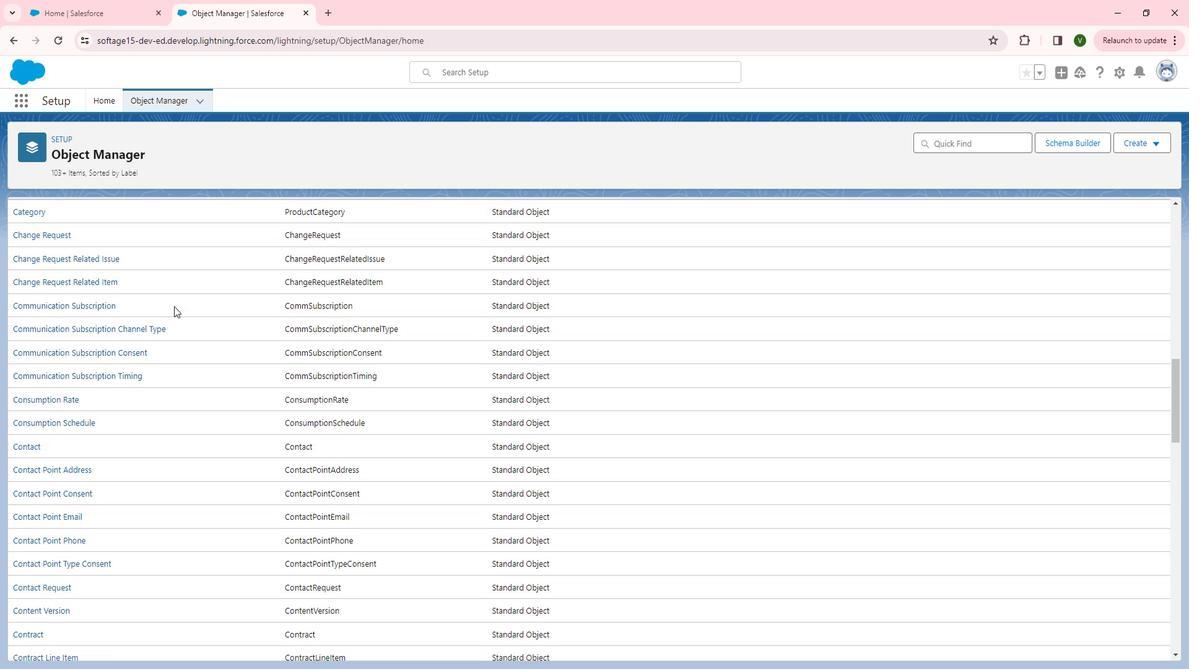 
Action: Mouse scrolled (193, 313) with delta (0, 0)
Screenshot: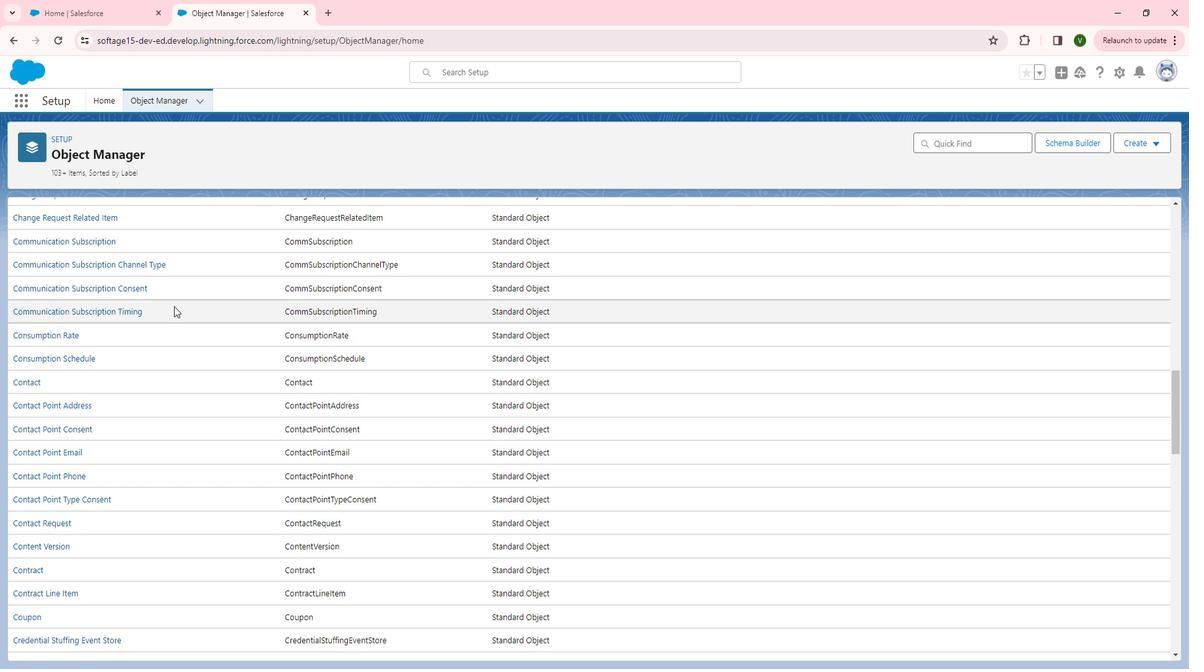 
Action: Mouse scrolled (193, 313) with delta (0, 0)
Screenshot: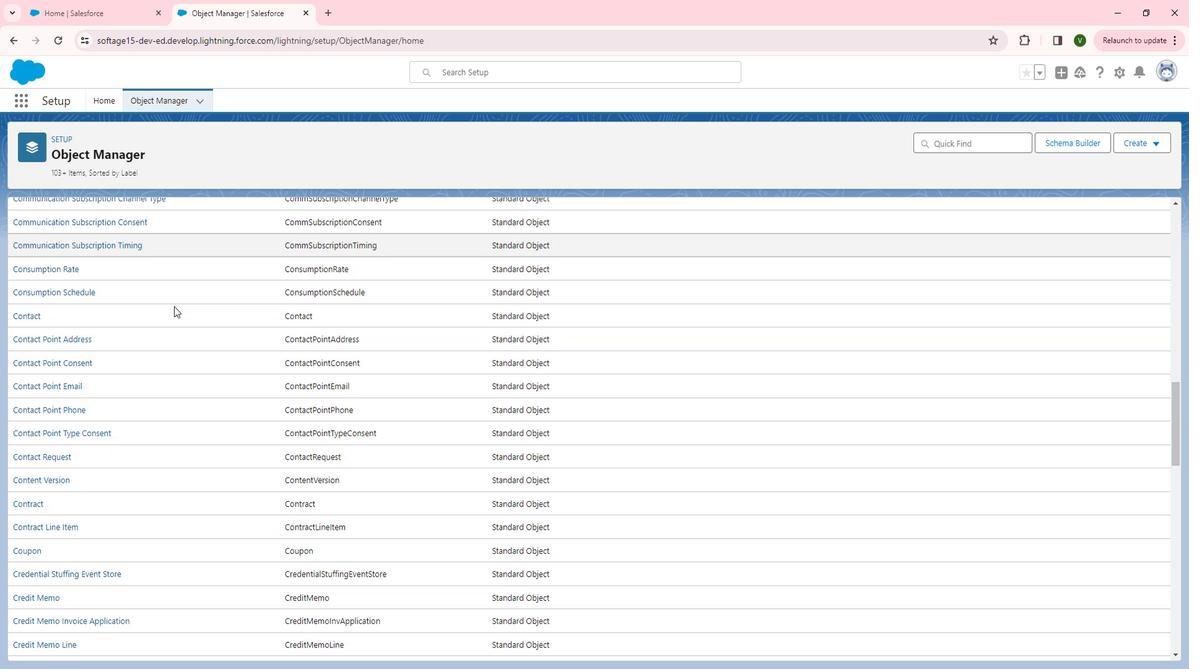 
Action: Mouse scrolled (193, 313) with delta (0, 0)
Screenshot: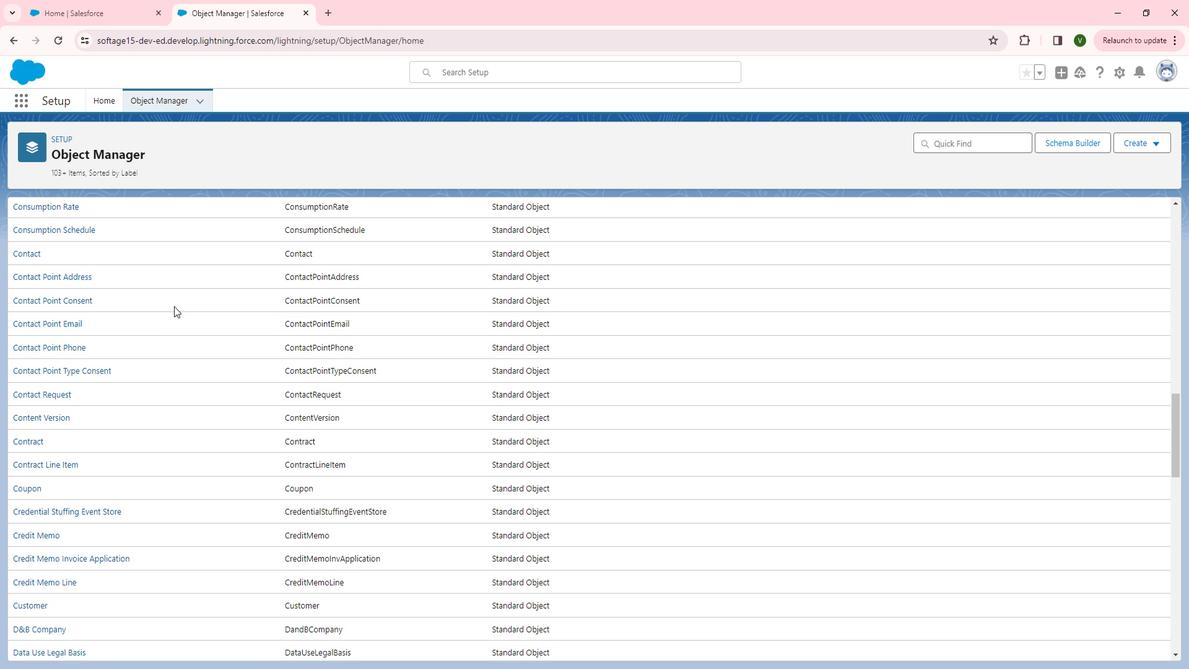 
Action: Mouse scrolled (193, 313) with delta (0, 0)
Screenshot: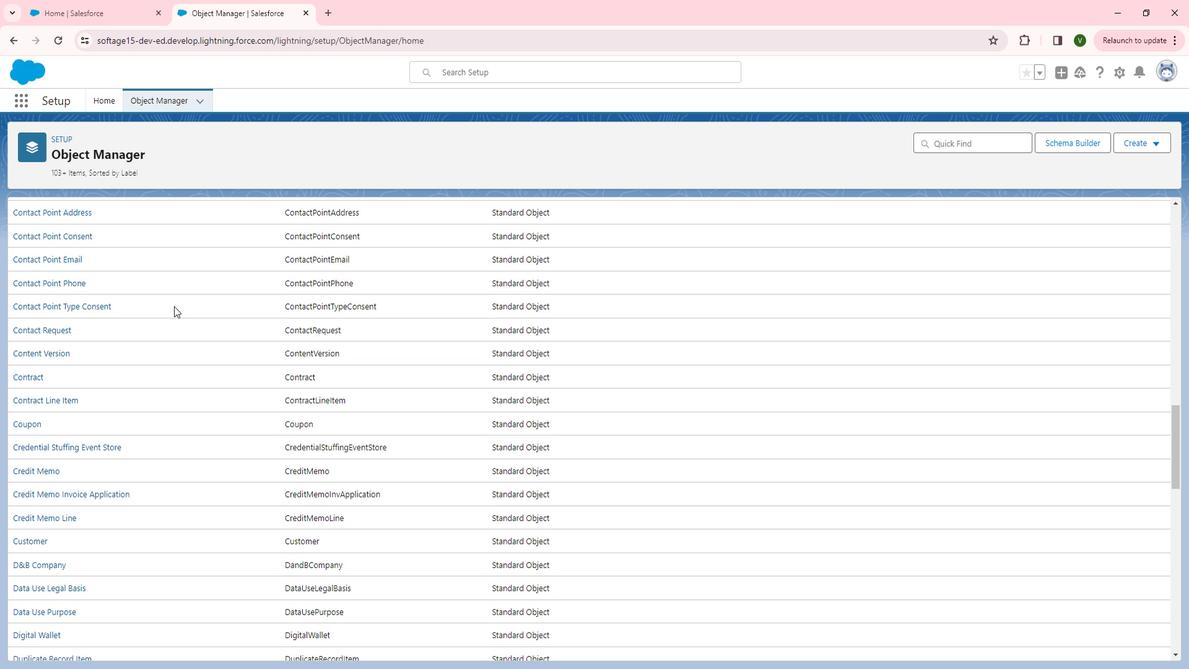 
Action: Mouse scrolled (193, 313) with delta (0, 0)
Screenshot: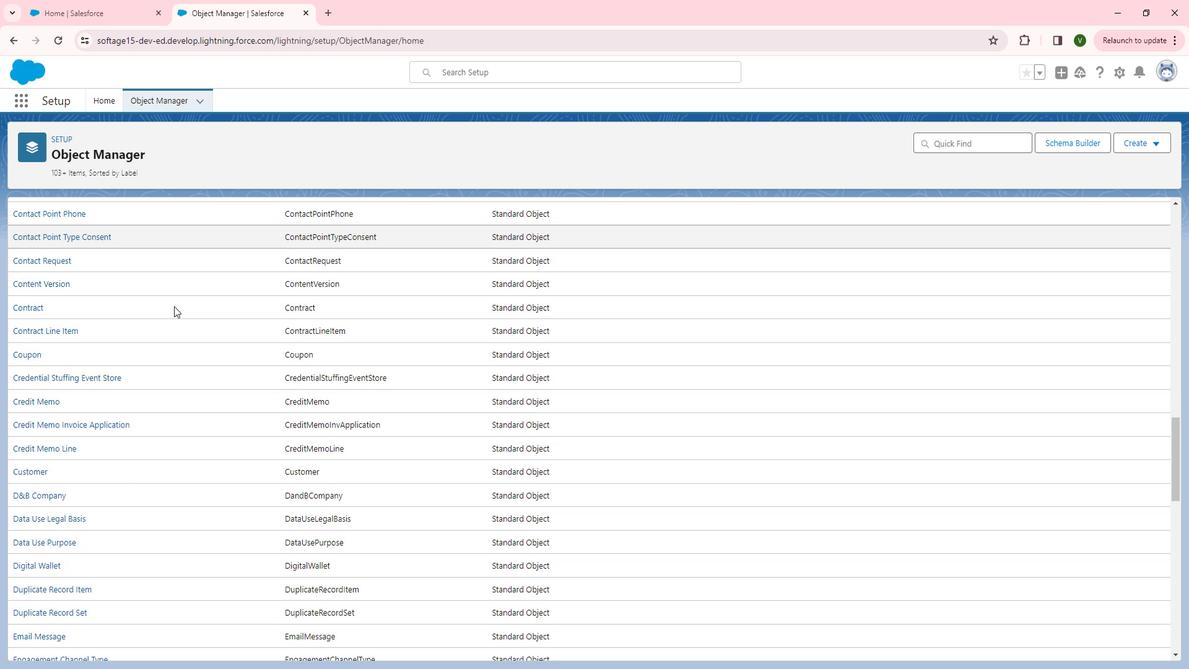 
Action: Mouse scrolled (193, 313) with delta (0, 0)
Screenshot: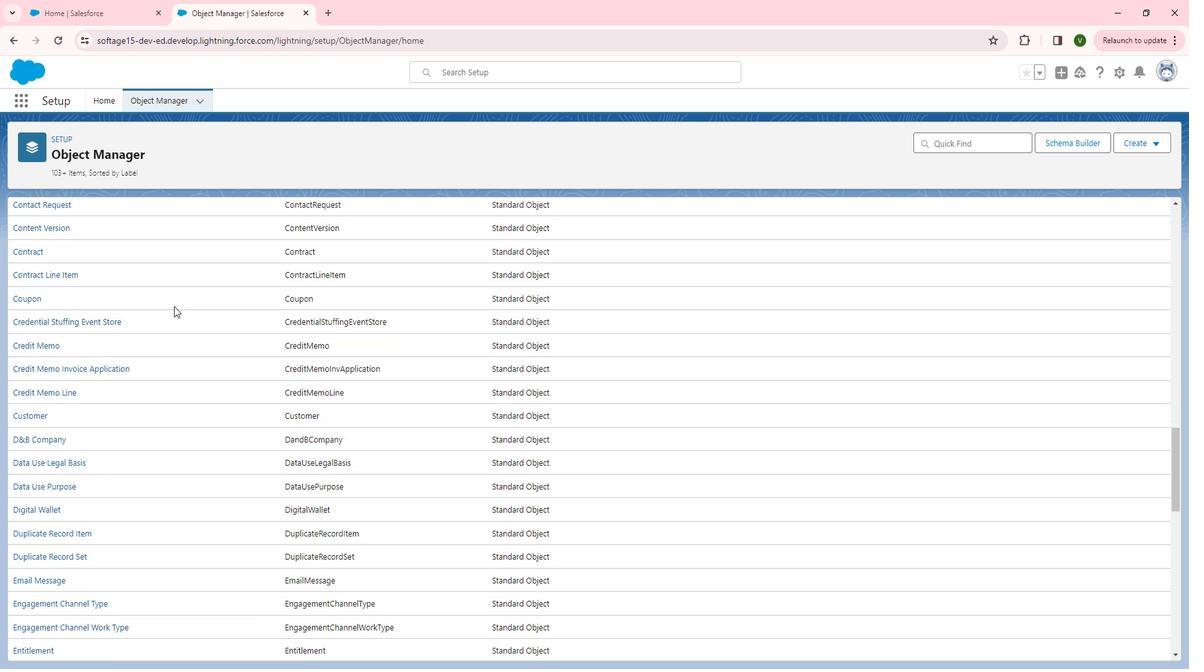 
Action: Mouse scrolled (193, 313) with delta (0, 0)
Screenshot: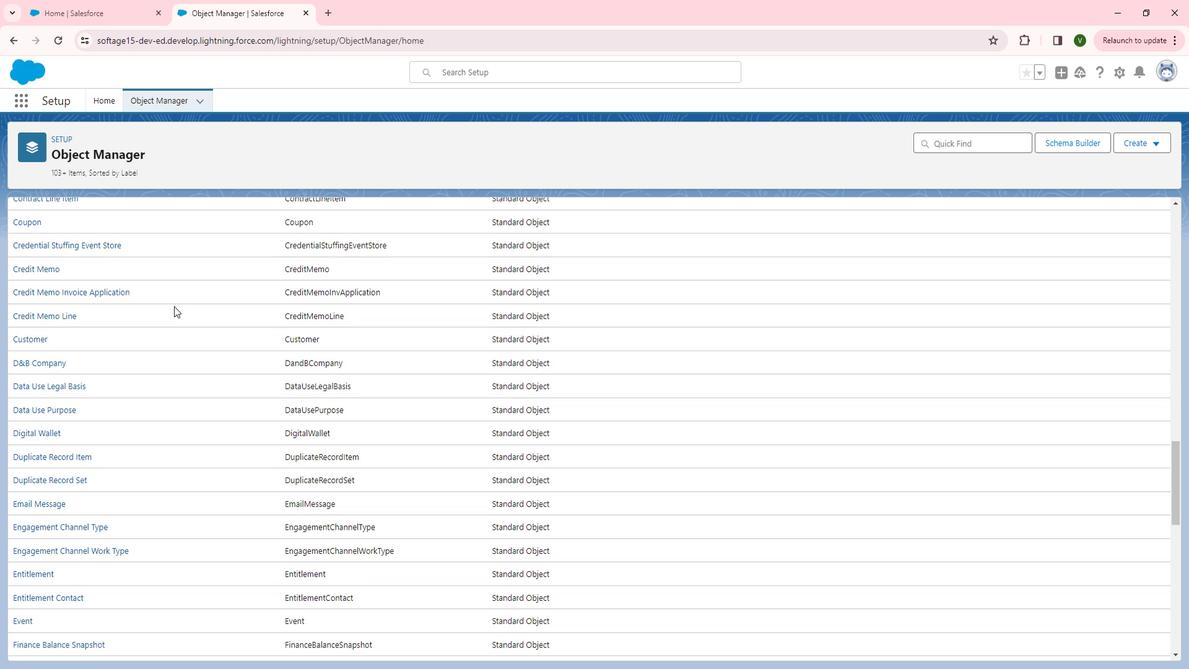 
Action: Mouse scrolled (193, 313) with delta (0, 0)
Screenshot: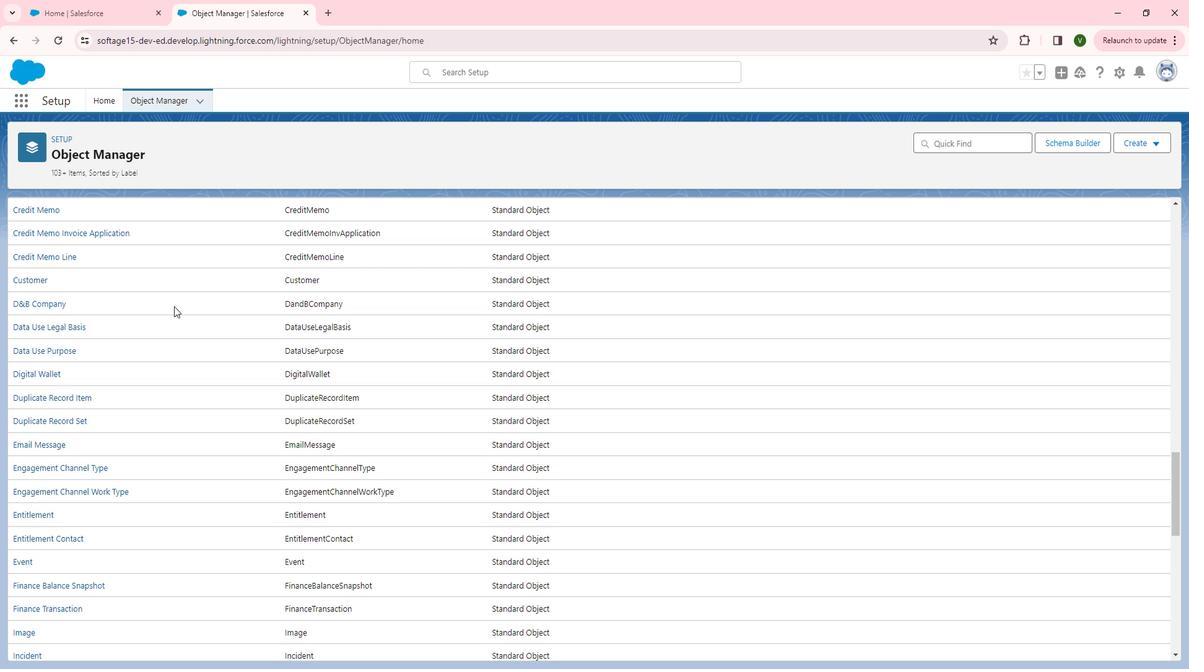 
Action: Mouse scrolled (193, 313) with delta (0, 0)
Screenshot: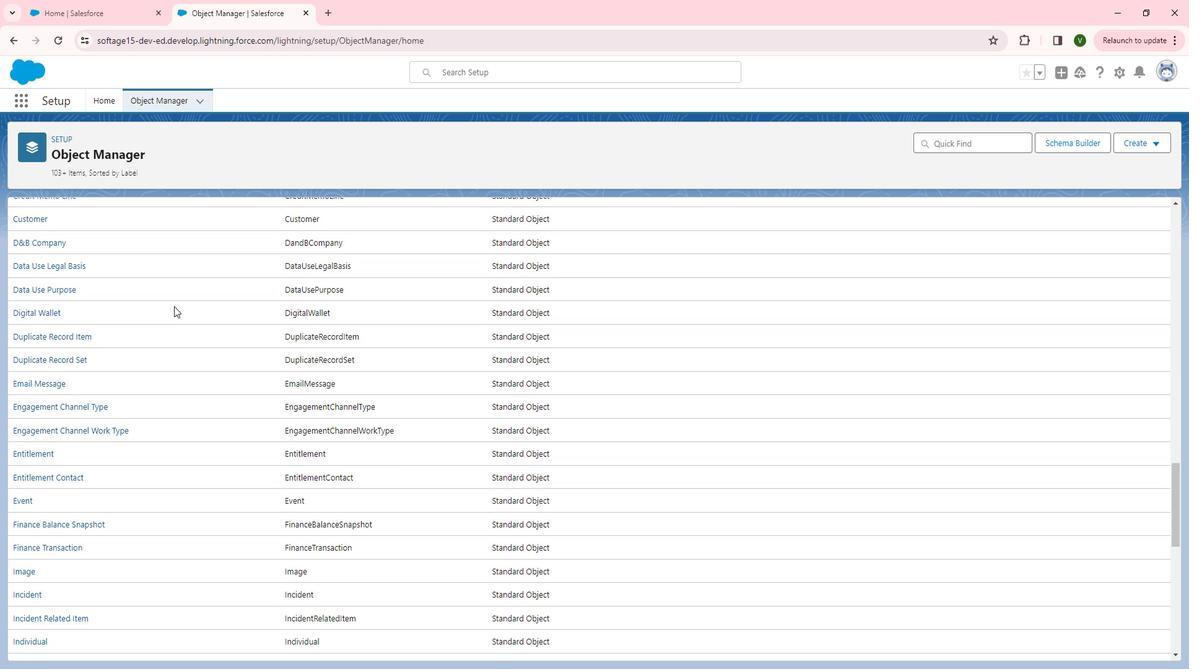 
Action: Mouse scrolled (193, 313) with delta (0, 0)
Screenshot: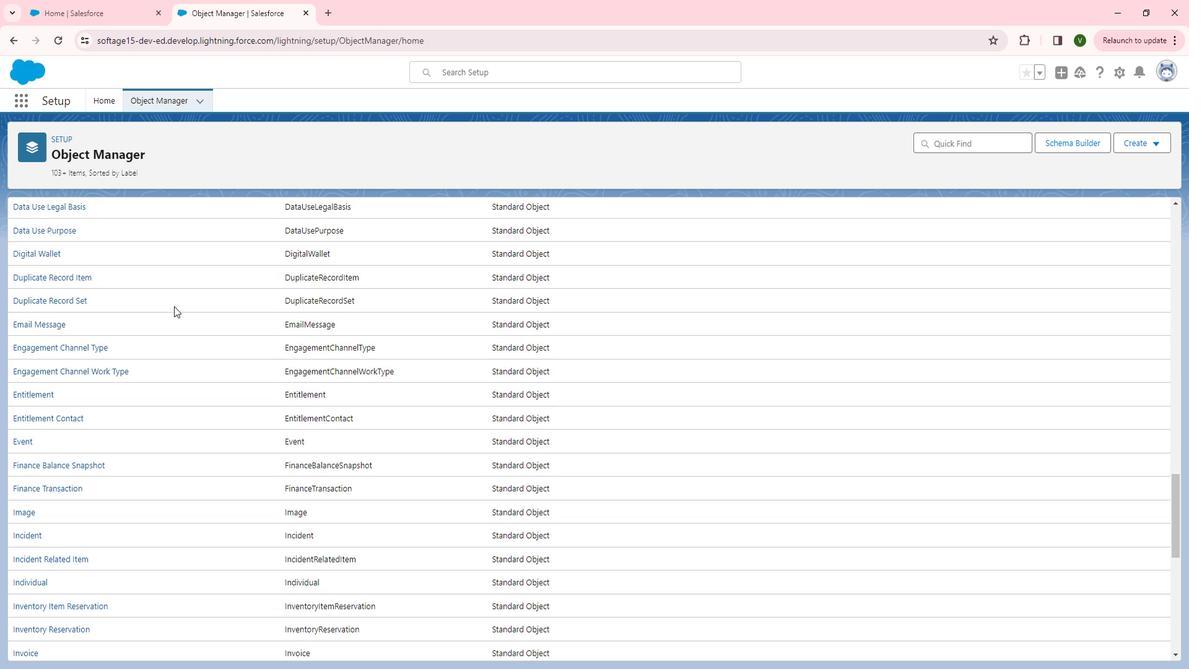 
Action: Mouse moved to (193, 314)
Screenshot: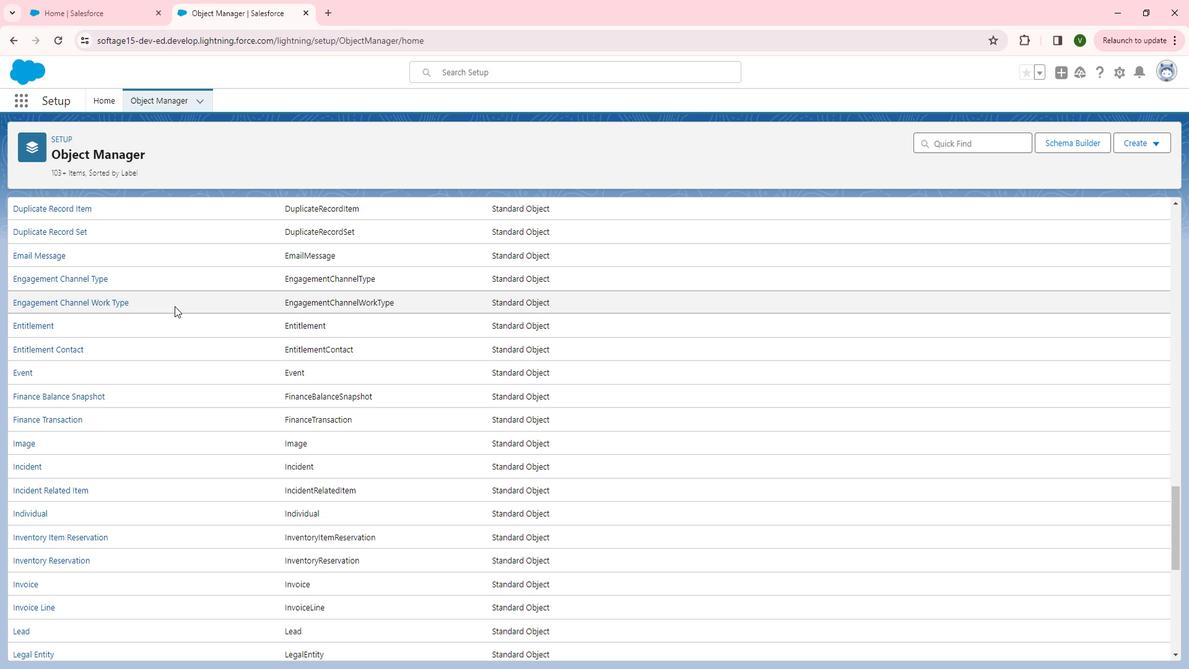 
Action: Mouse scrolled (193, 313) with delta (0, 0)
Screenshot: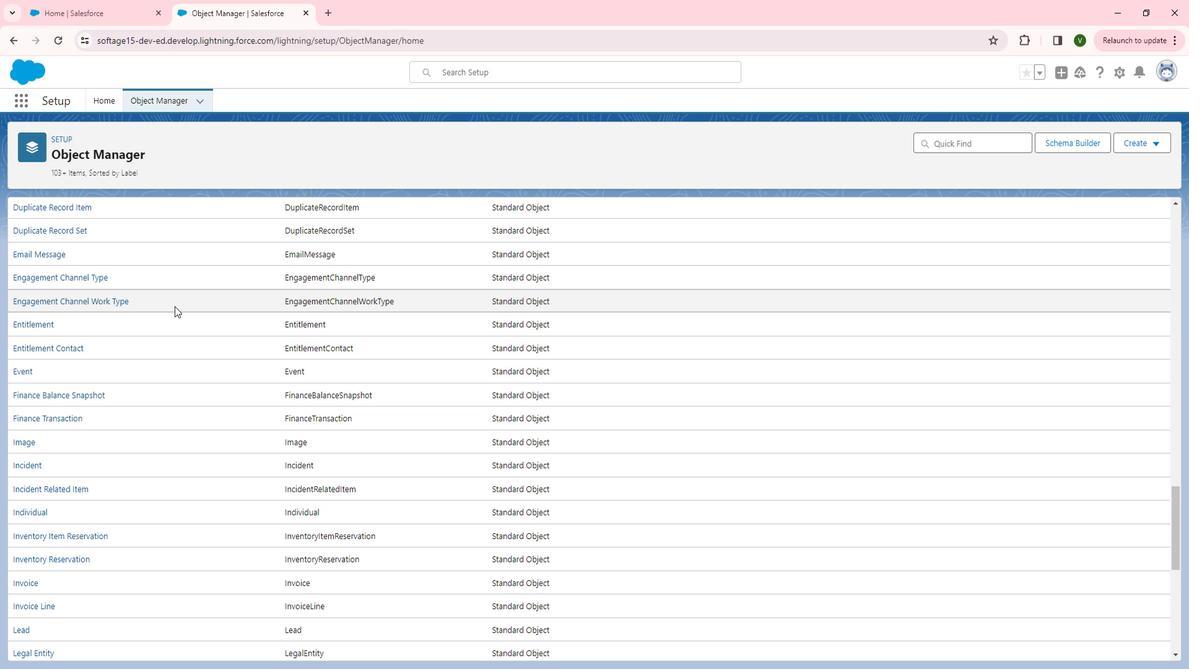 
Action: Mouse scrolled (193, 313) with delta (0, 0)
Screenshot: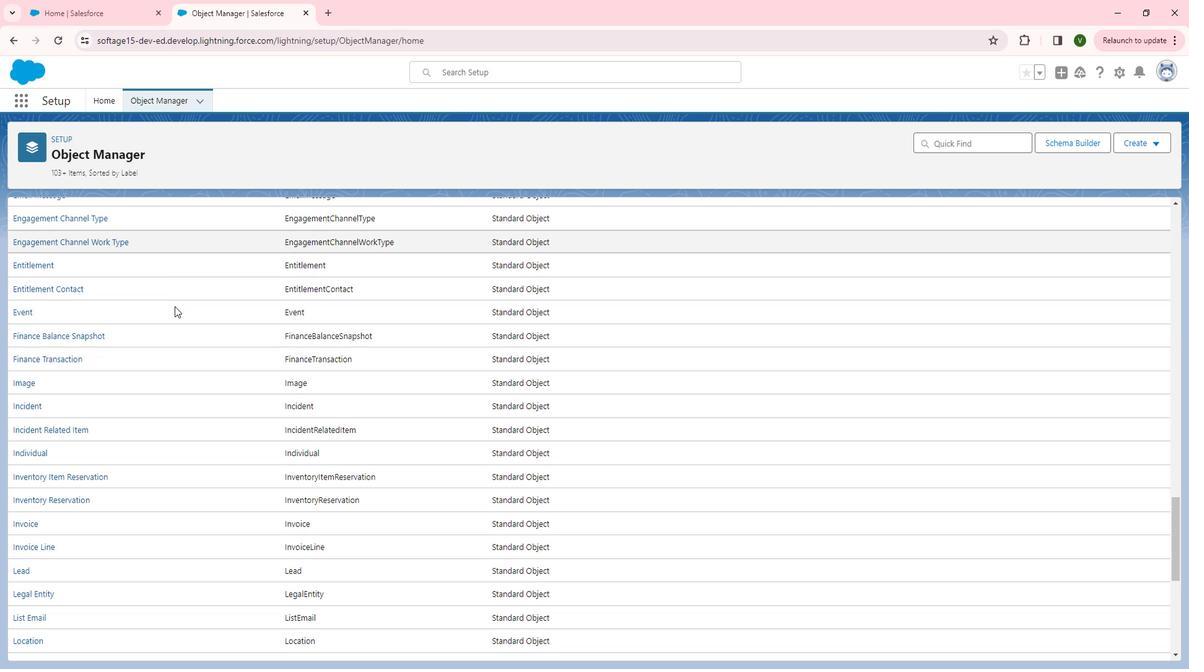 
Action: Mouse scrolled (193, 313) with delta (0, 0)
Screenshot: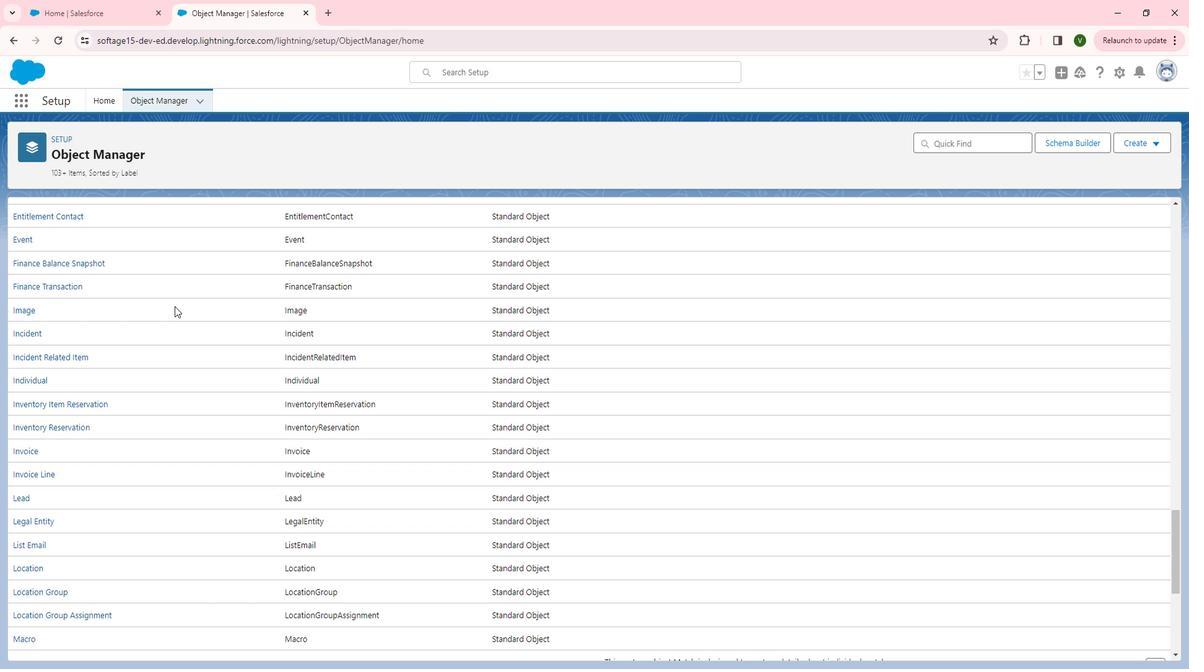 
Action: Mouse scrolled (193, 313) with delta (0, 0)
Screenshot: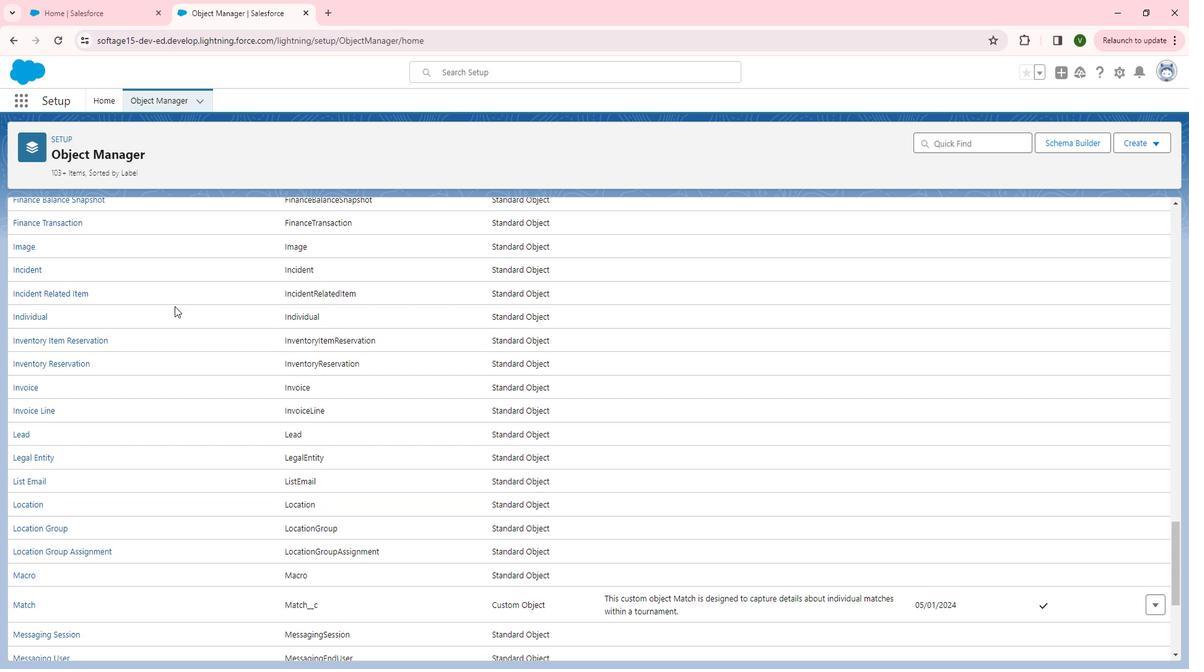 
Action: Mouse scrolled (193, 313) with delta (0, 0)
Screenshot: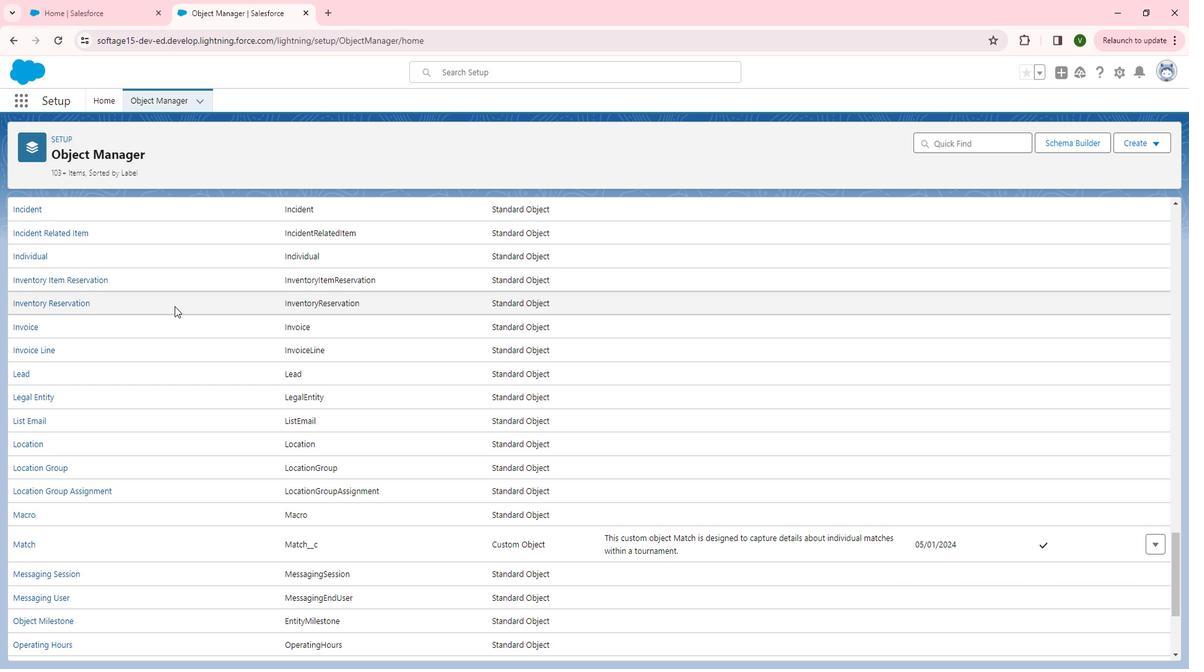 
Action: Mouse scrolled (193, 313) with delta (0, 0)
Screenshot: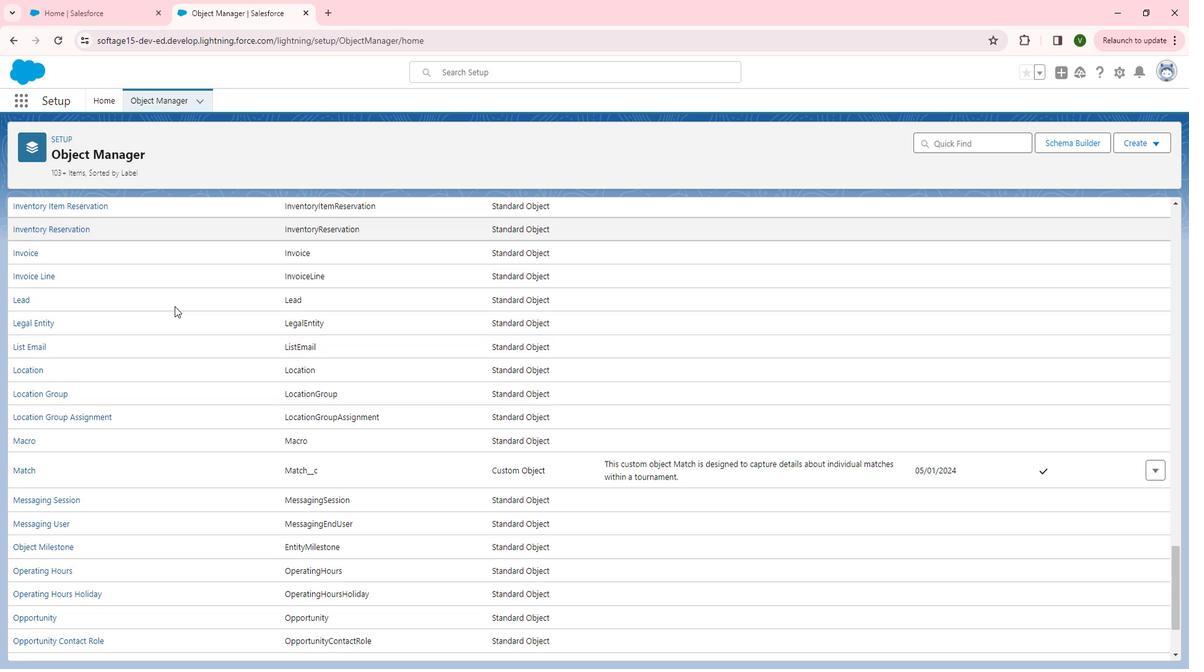 
Action: Mouse scrolled (193, 313) with delta (0, 0)
Screenshot: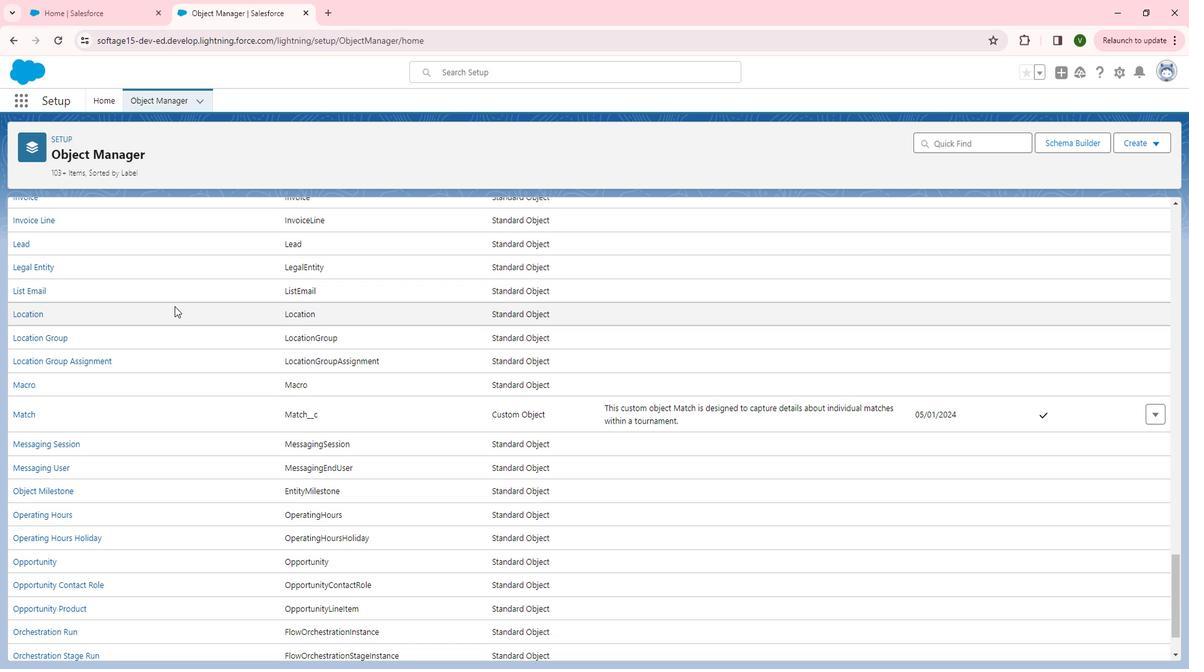 
Action: Mouse moved to (193, 314)
Screenshot: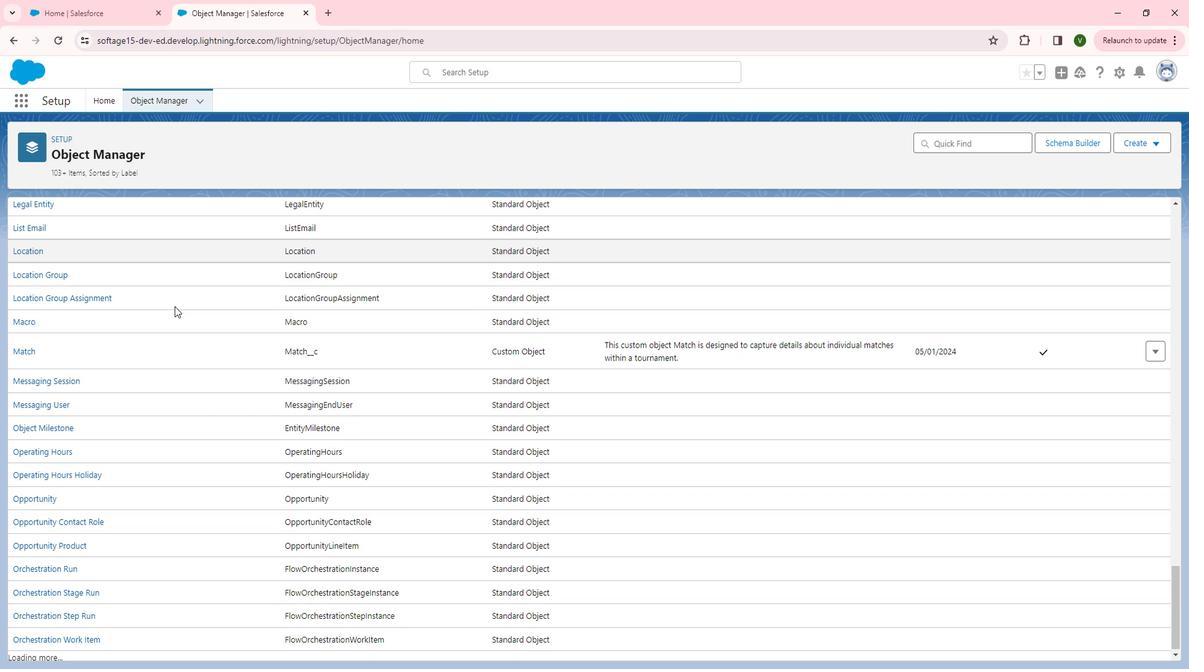 
Action: Mouse scrolled (193, 313) with delta (0, 0)
Screenshot: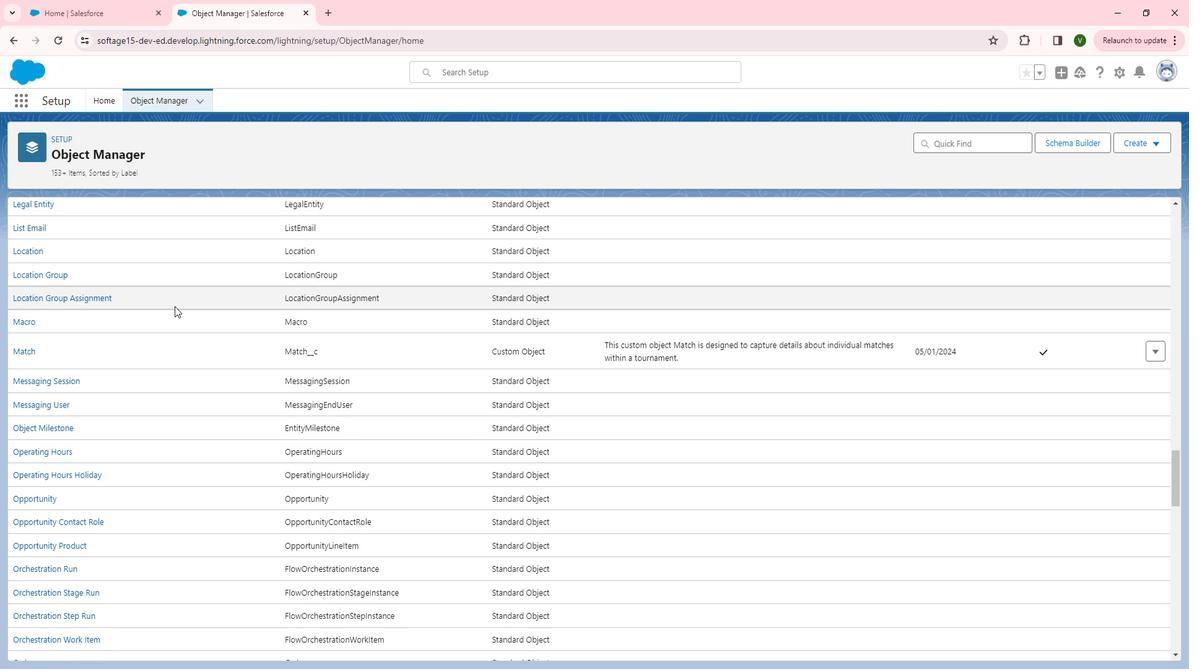 
Action: Mouse scrolled (193, 313) with delta (0, 0)
Screenshot: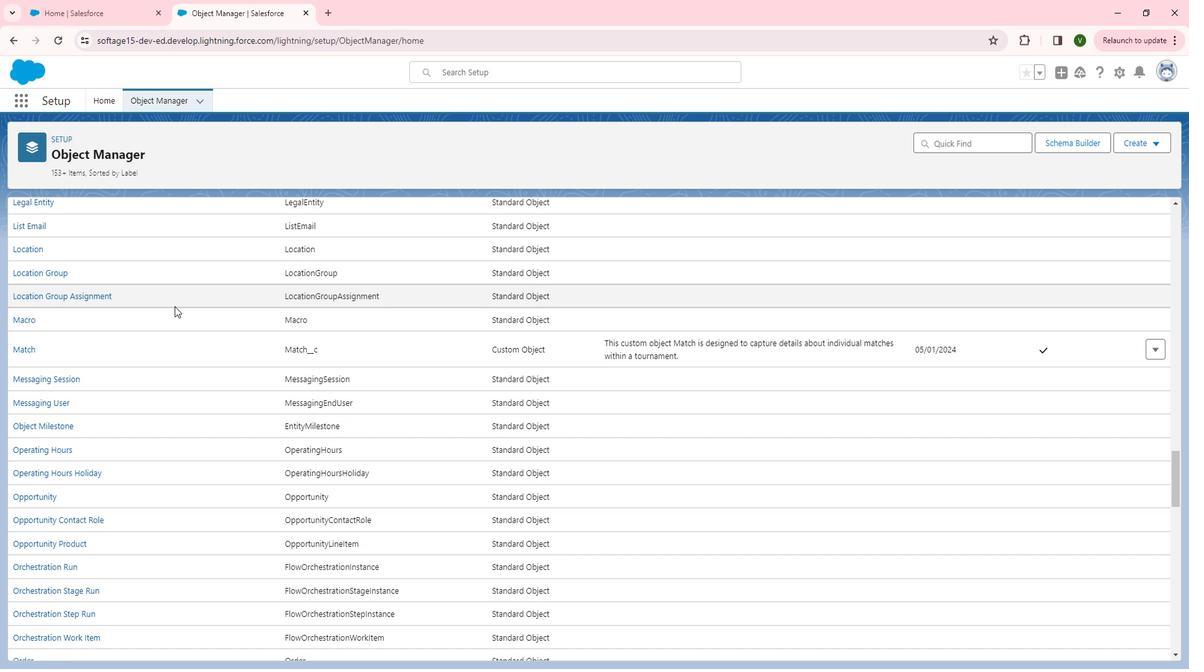 
Action: Mouse scrolled (193, 313) with delta (0, 0)
Screenshot: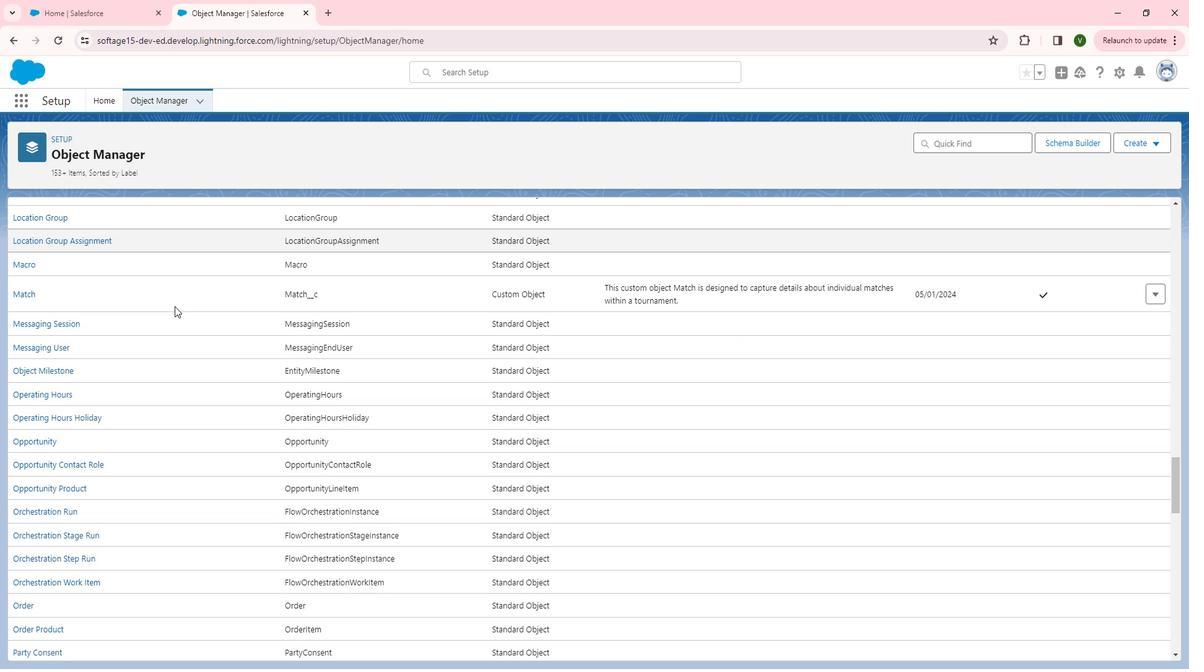 
Action: Mouse scrolled (193, 313) with delta (0, 0)
Screenshot: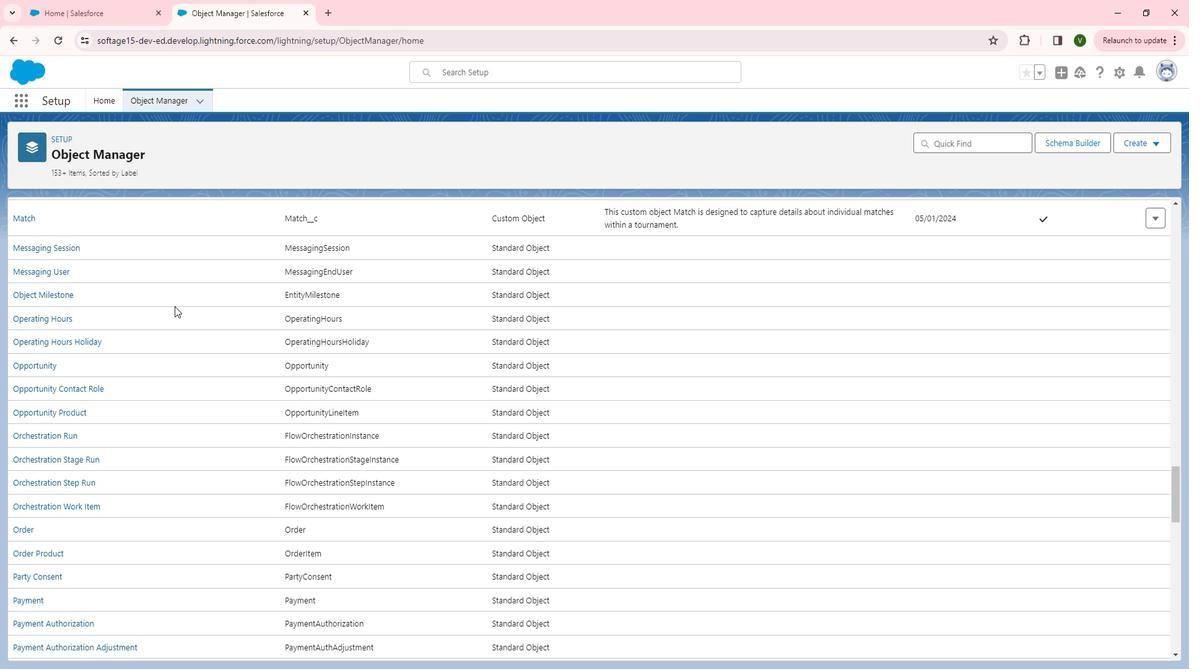 
Action: Mouse scrolled (193, 313) with delta (0, 0)
Screenshot: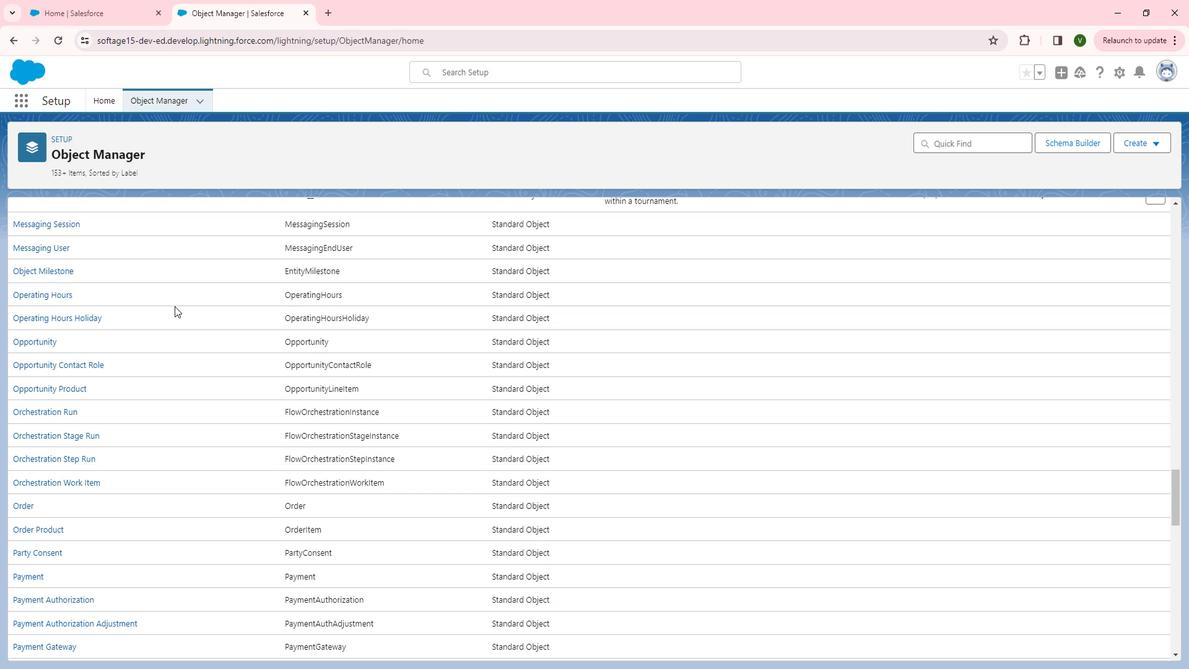 
Action: Mouse scrolled (193, 313) with delta (0, 0)
Screenshot: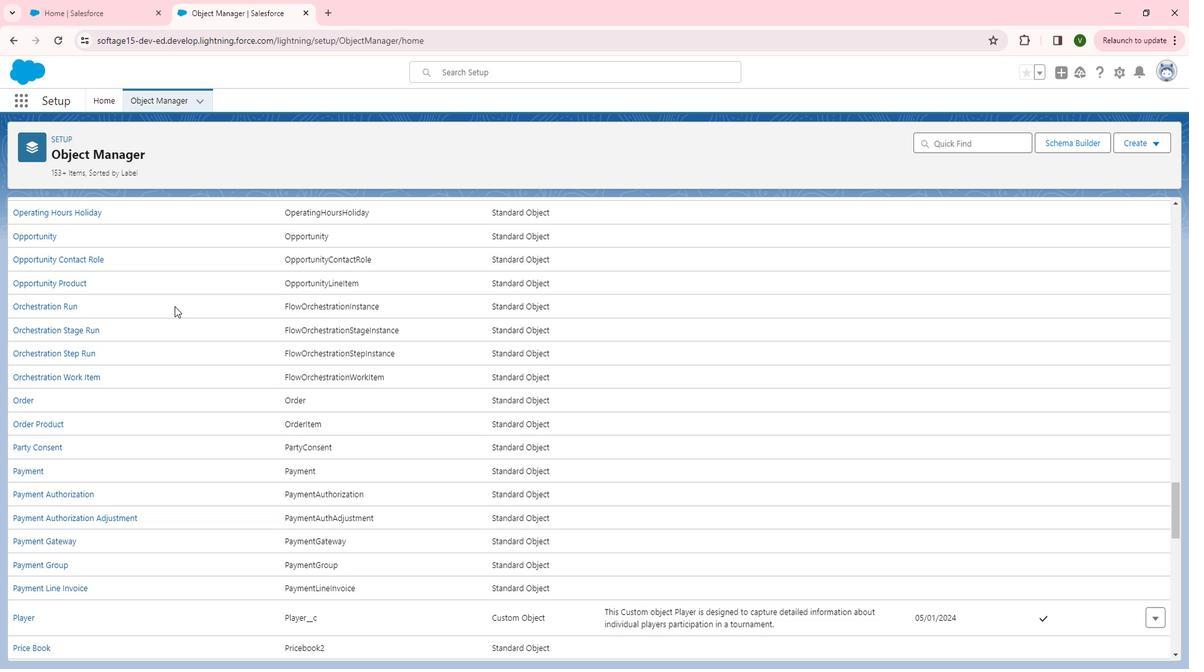 
Action: Mouse scrolled (193, 313) with delta (0, 0)
Screenshot: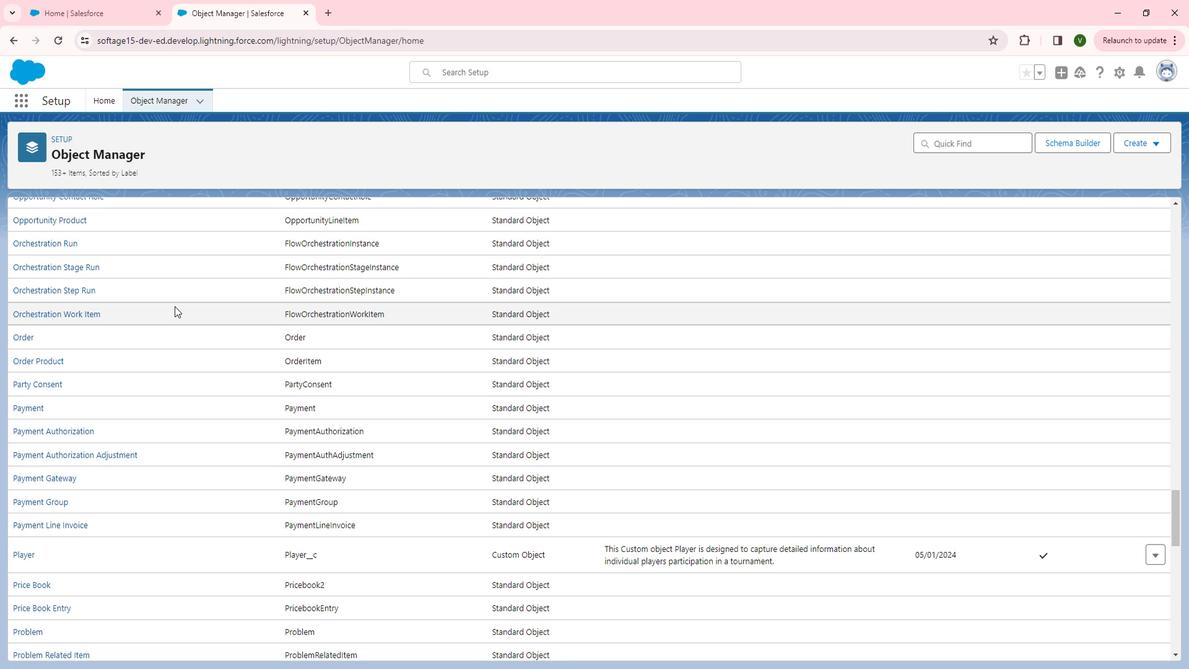 
Action: Mouse scrolled (193, 313) with delta (0, 0)
Screenshot: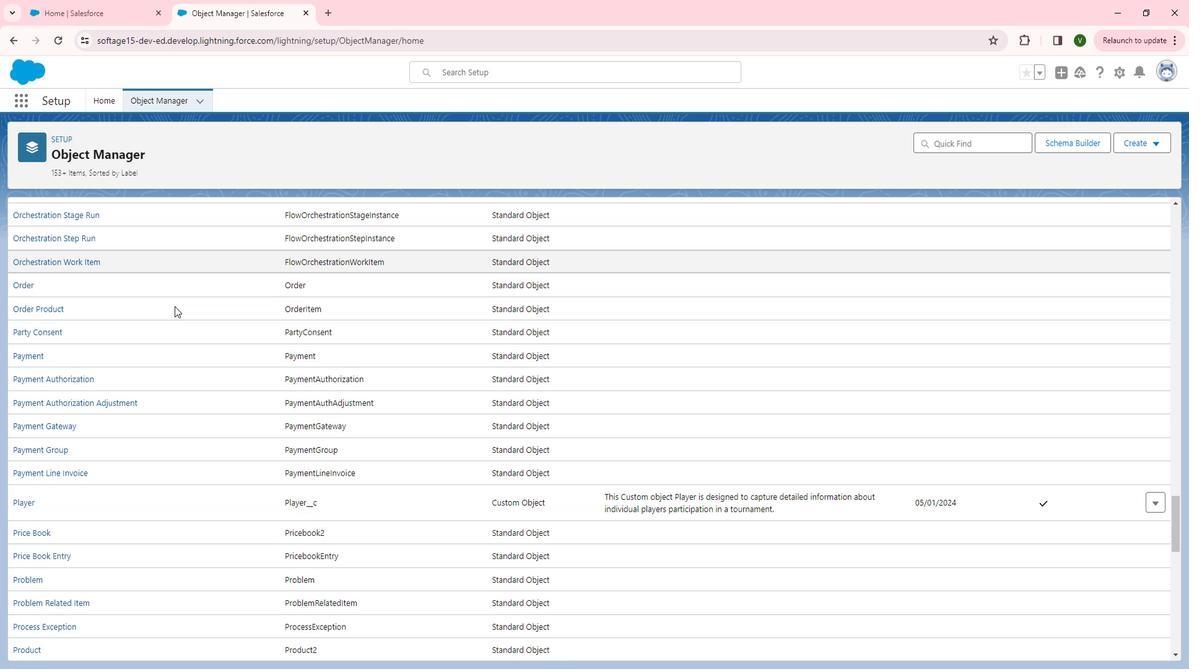 
Action: Mouse scrolled (193, 313) with delta (0, 0)
Screenshot: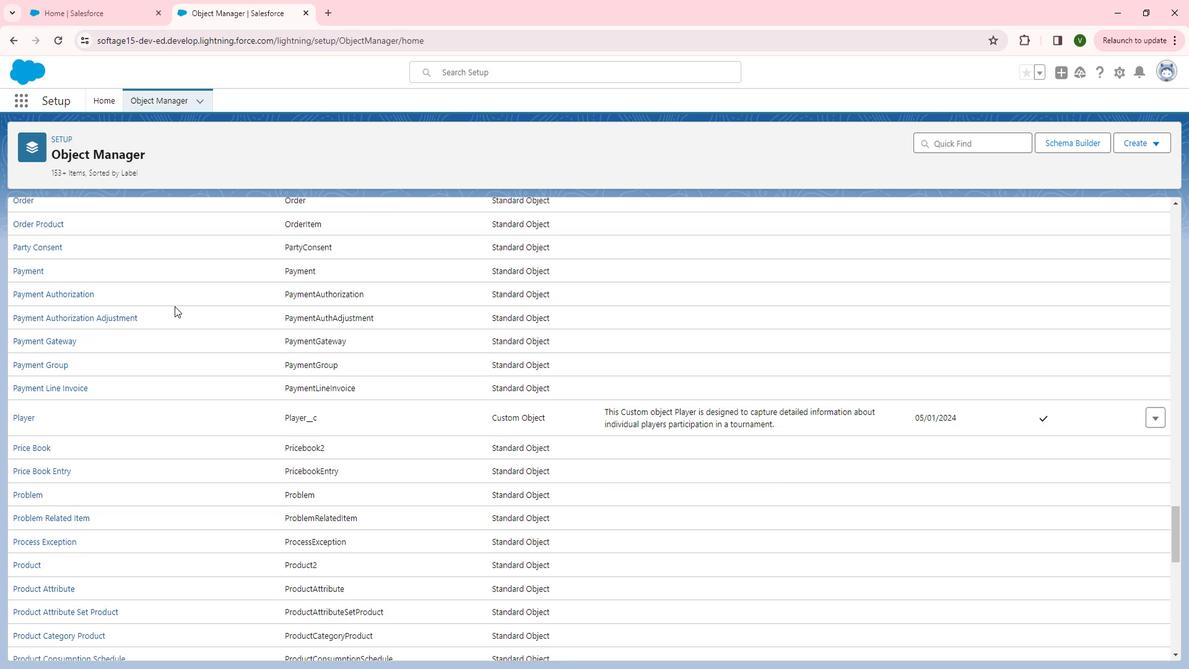 
Action: Mouse scrolled (193, 313) with delta (0, 0)
Screenshot: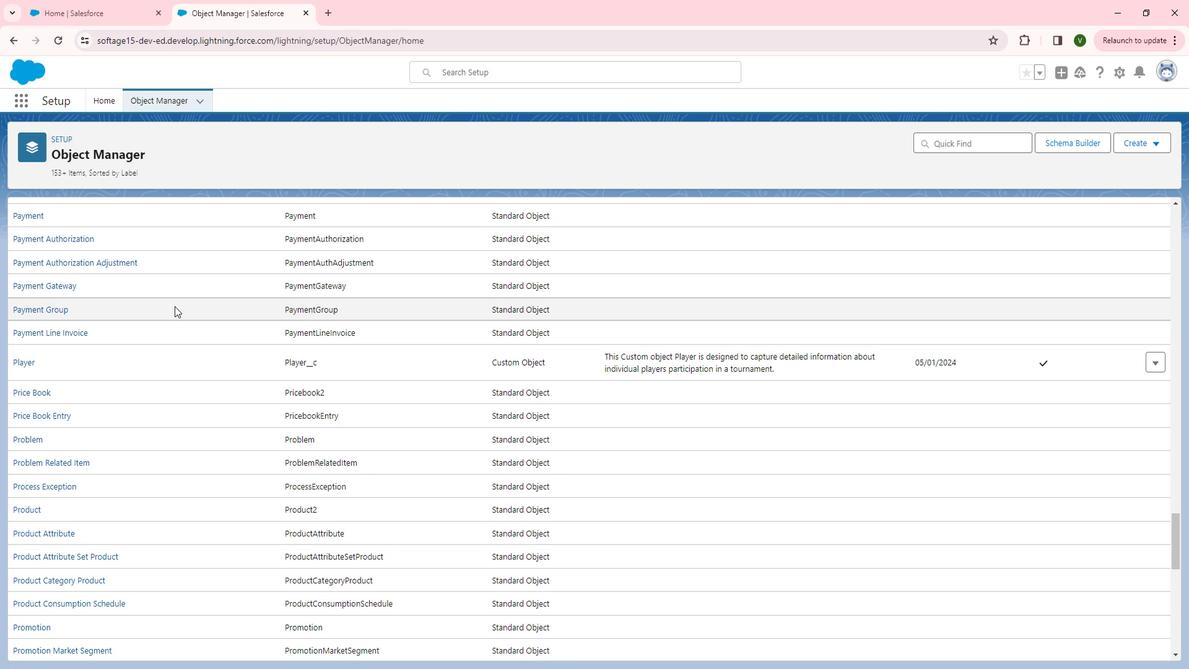 
Action: Mouse scrolled (193, 313) with delta (0, 0)
Screenshot: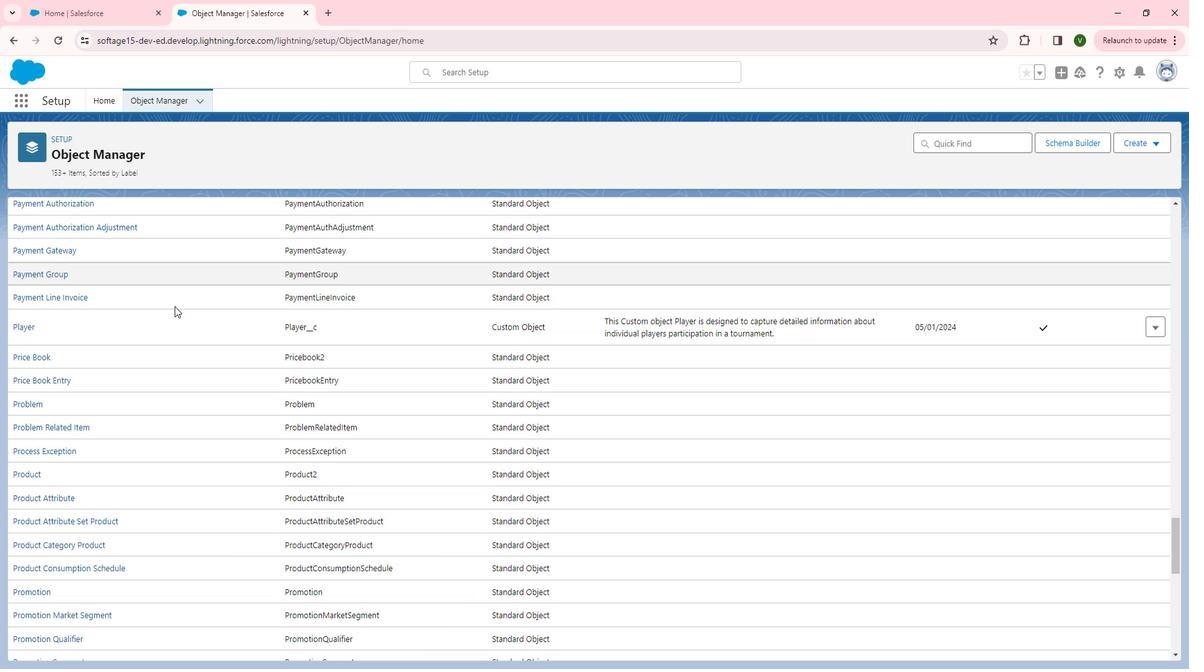 
Action: Mouse scrolled (193, 313) with delta (0, 0)
Screenshot: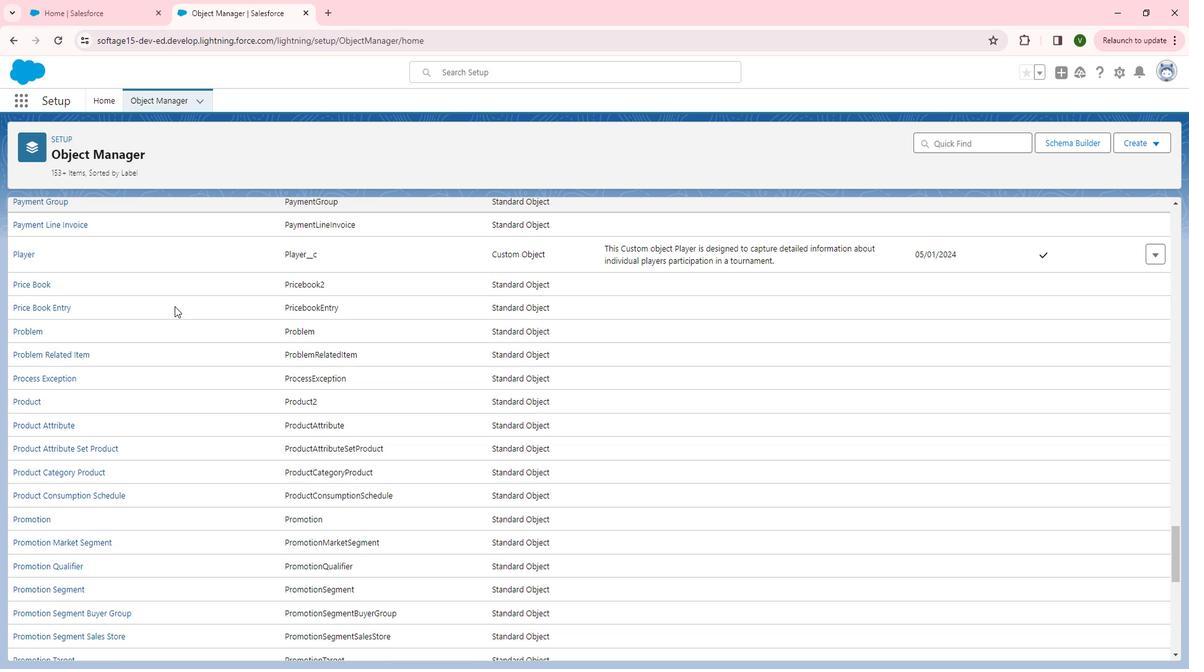 
Action: Mouse scrolled (193, 313) with delta (0, 0)
Screenshot: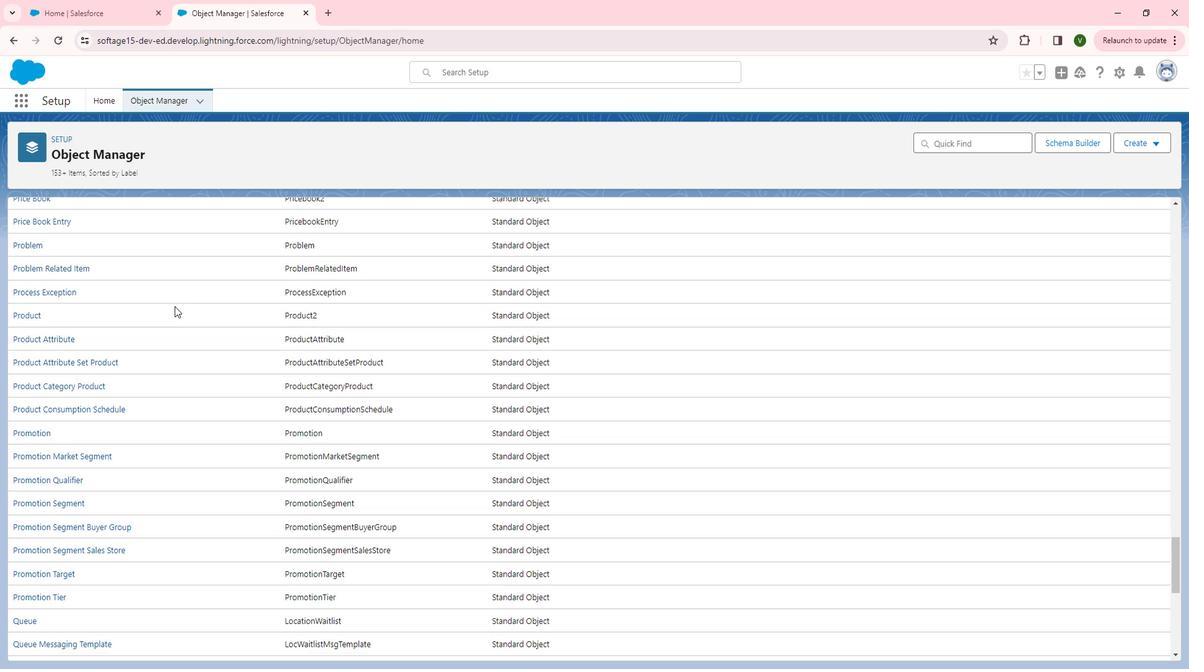 
Action: Mouse moved to (195, 314)
Screenshot: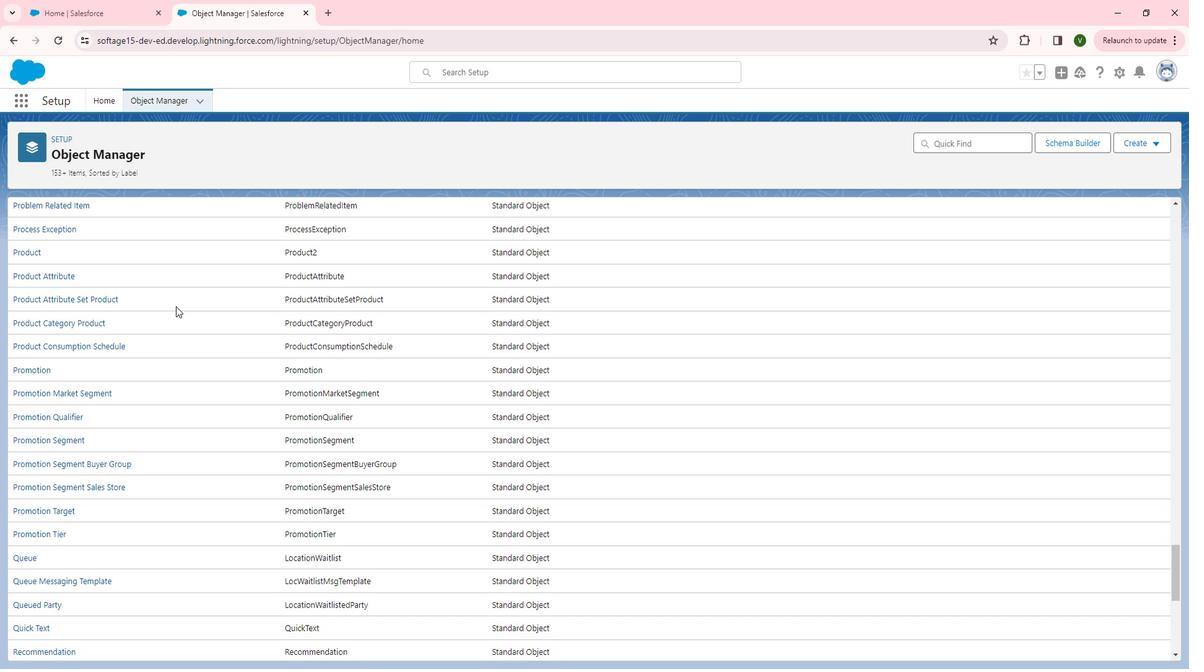 
Action: Mouse scrolled (195, 313) with delta (0, 0)
Screenshot: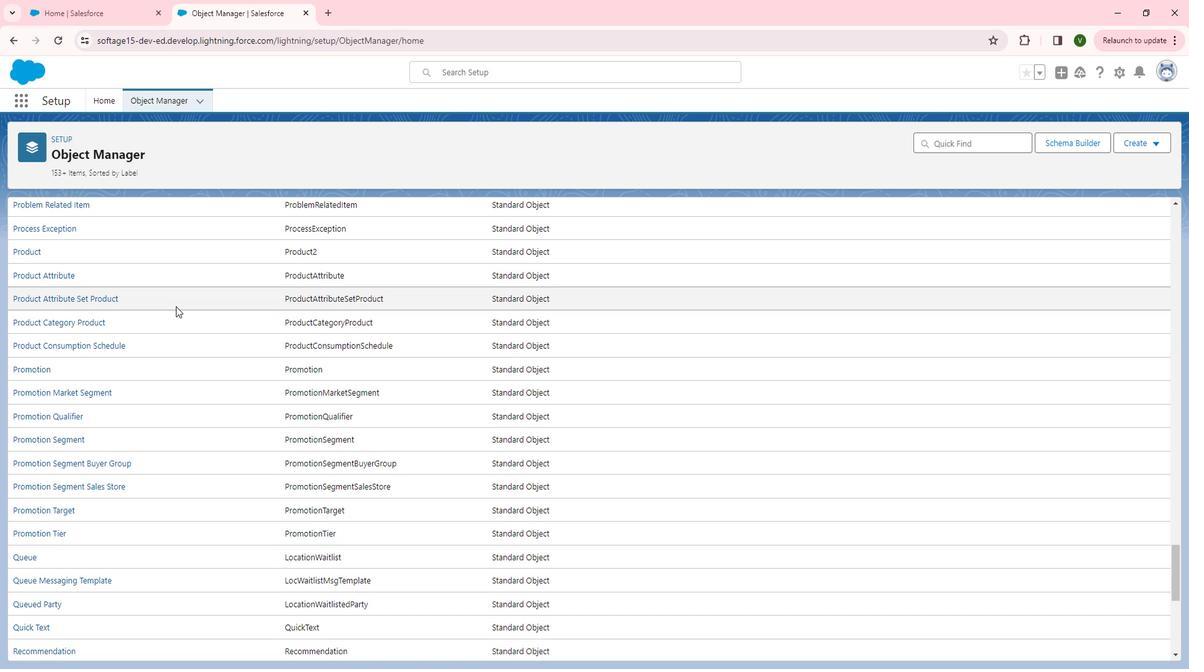 
Action: Mouse scrolled (195, 313) with delta (0, 0)
Screenshot: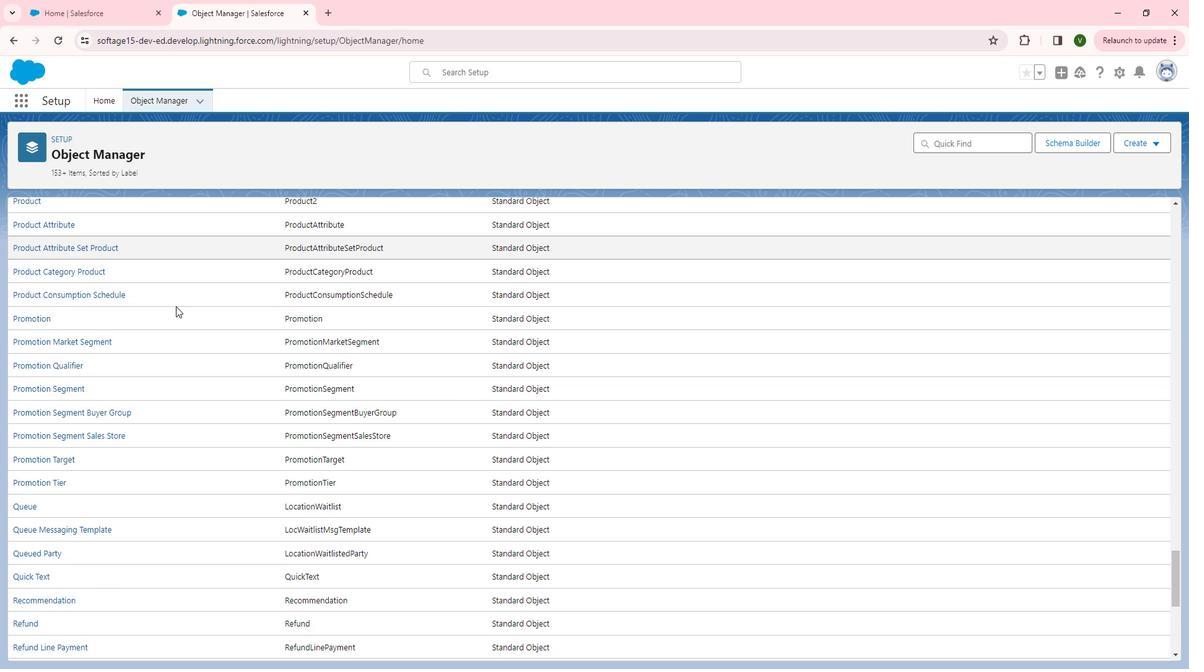 
Action: Mouse scrolled (195, 313) with delta (0, 0)
Screenshot: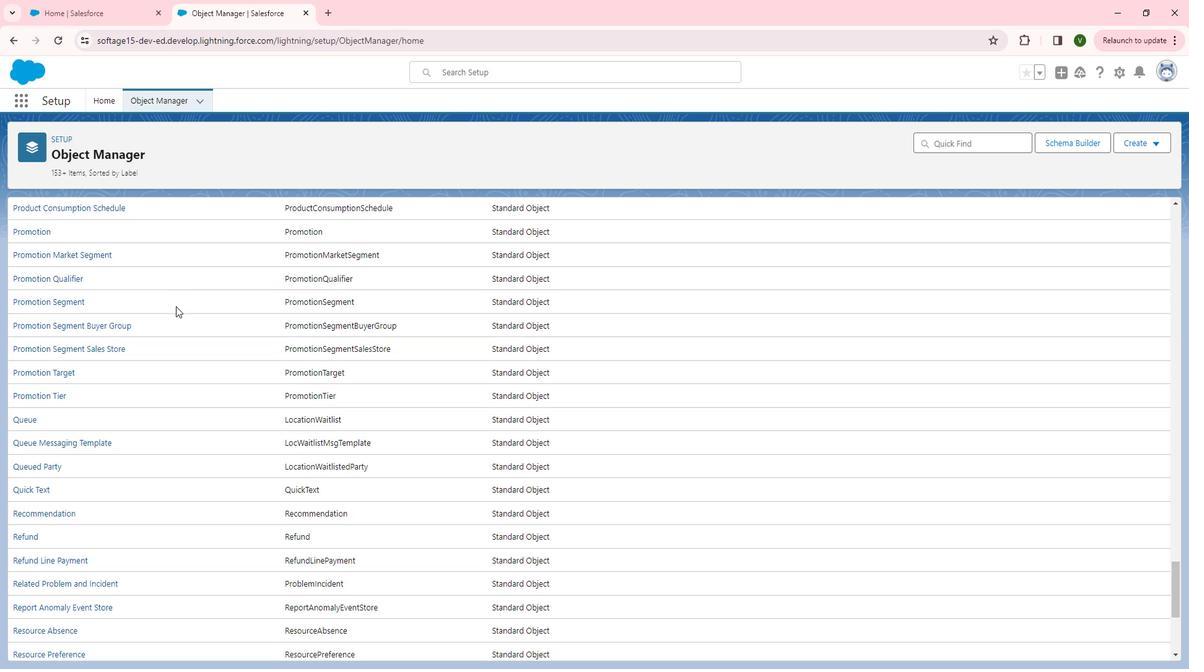 
Action: Mouse scrolled (195, 313) with delta (0, 0)
Screenshot: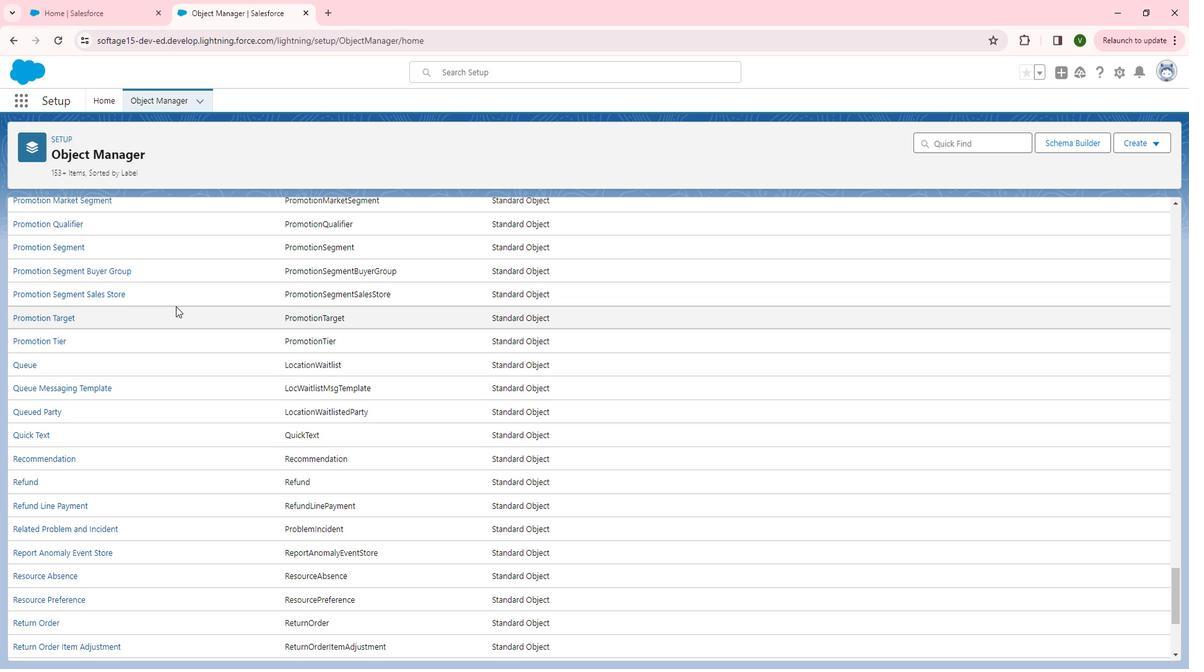 
Action: Mouse scrolled (195, 313) with delta (0, 0)
Screenshot: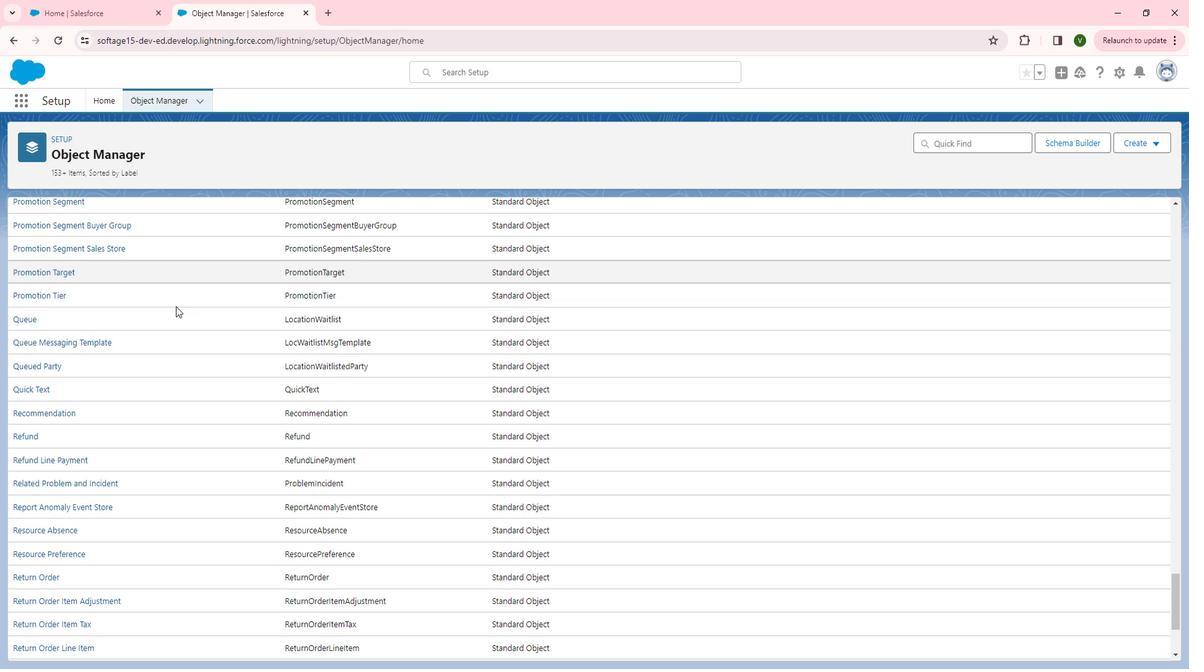 
Action: Mouse scrolled (195, 313) with delta (0, 0)
Screenshot: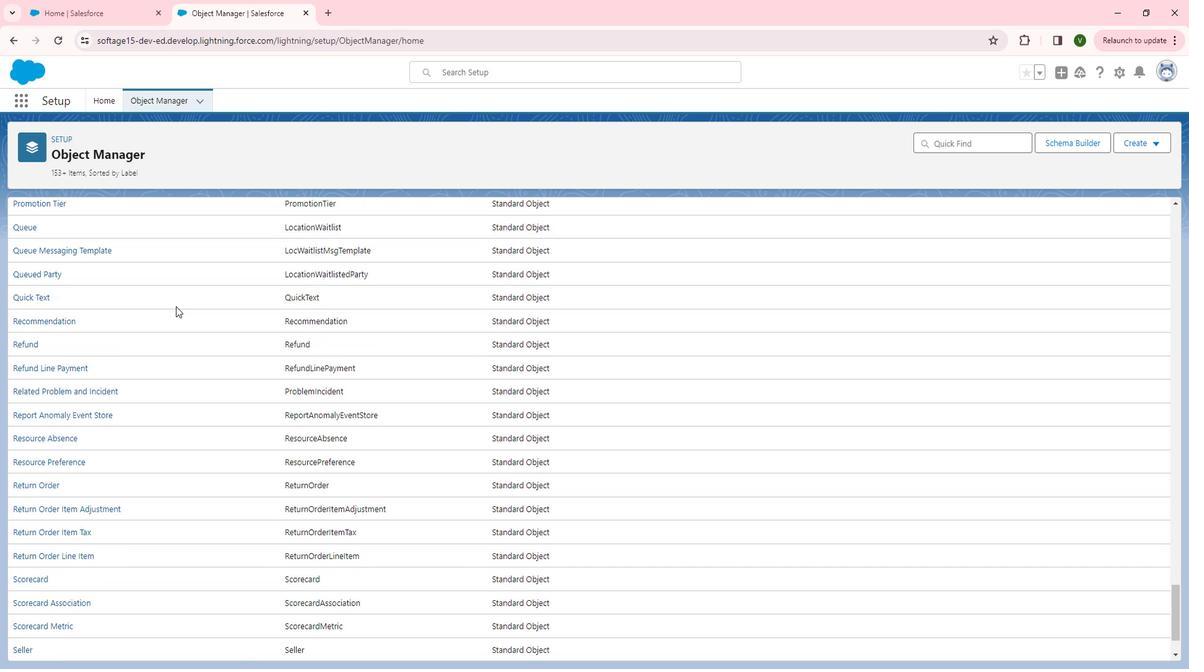 
Action: Mouse scrolled (195, 313) with delta (0, 0)
Screenshot: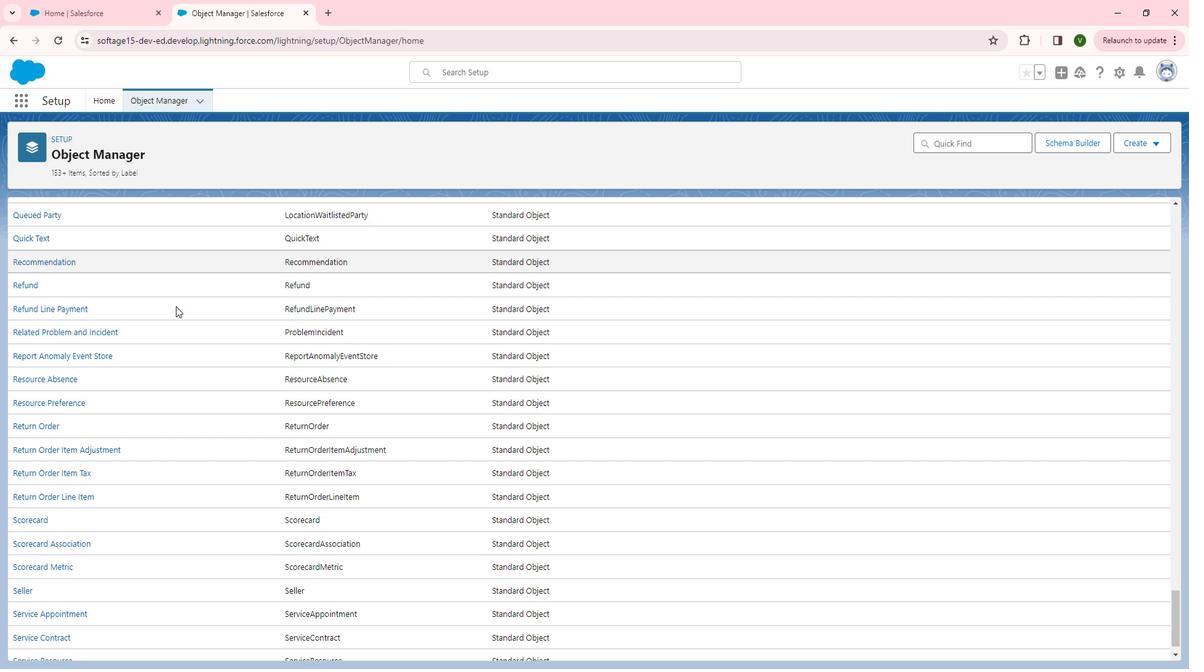
Action: Mouse scrolled (195, 313) with delta (0, 0)
Screenshot: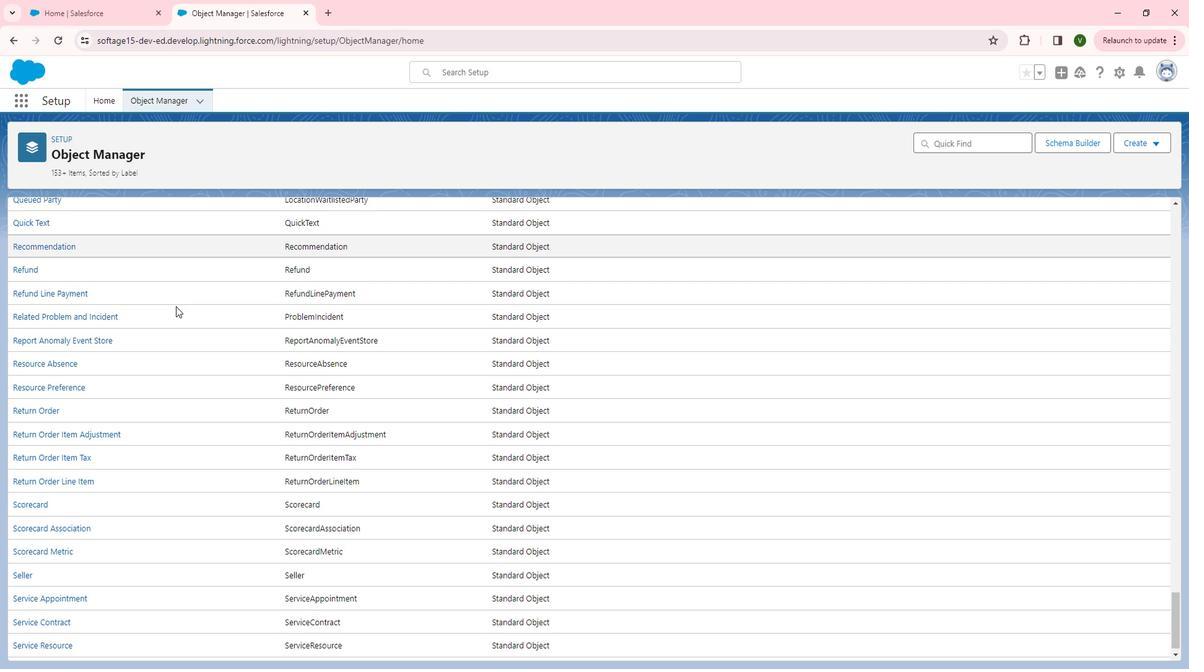 
Action: Mouse scrolled (195, 313) with delta (0, 0)
Screenshot: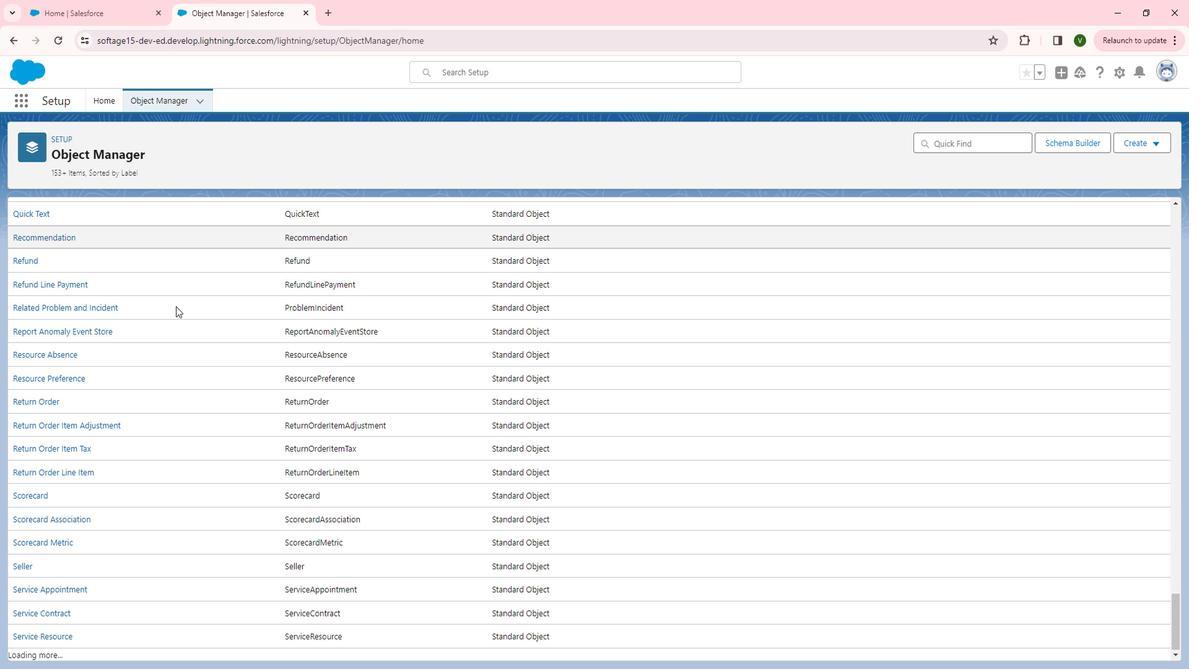 
Action: Mouse scrolled (195, 313) with delta (0, 0)
Screenshot: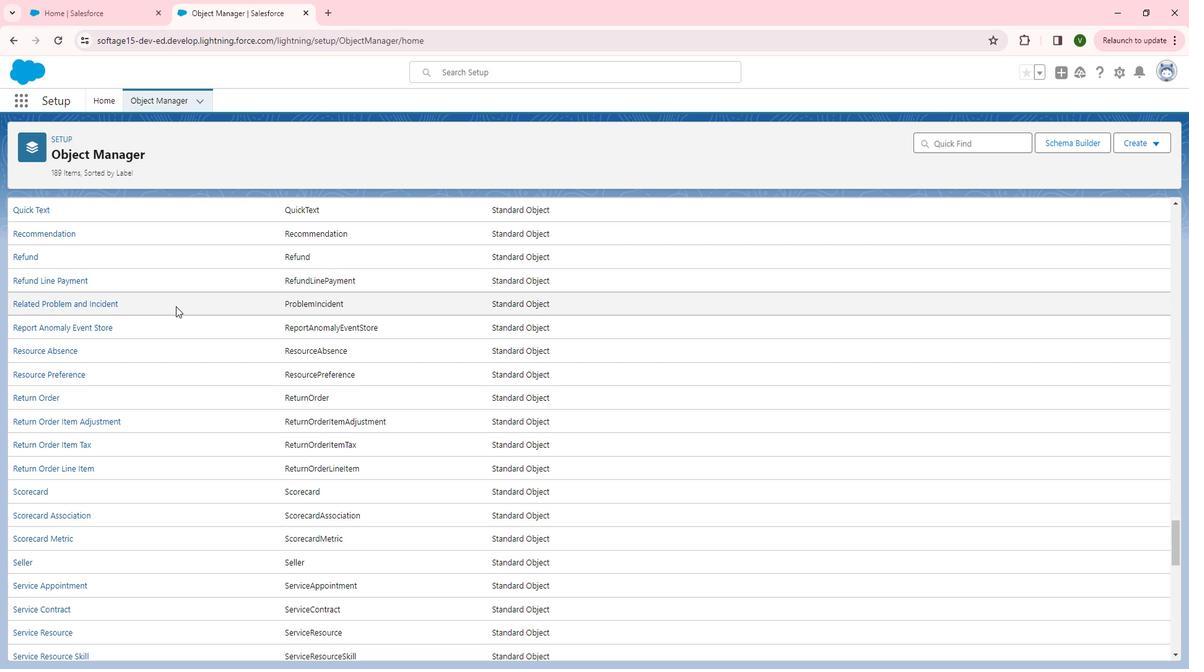 
Action: Mouse scrolled (195, 313) with delta (0, 0)
Screenshot: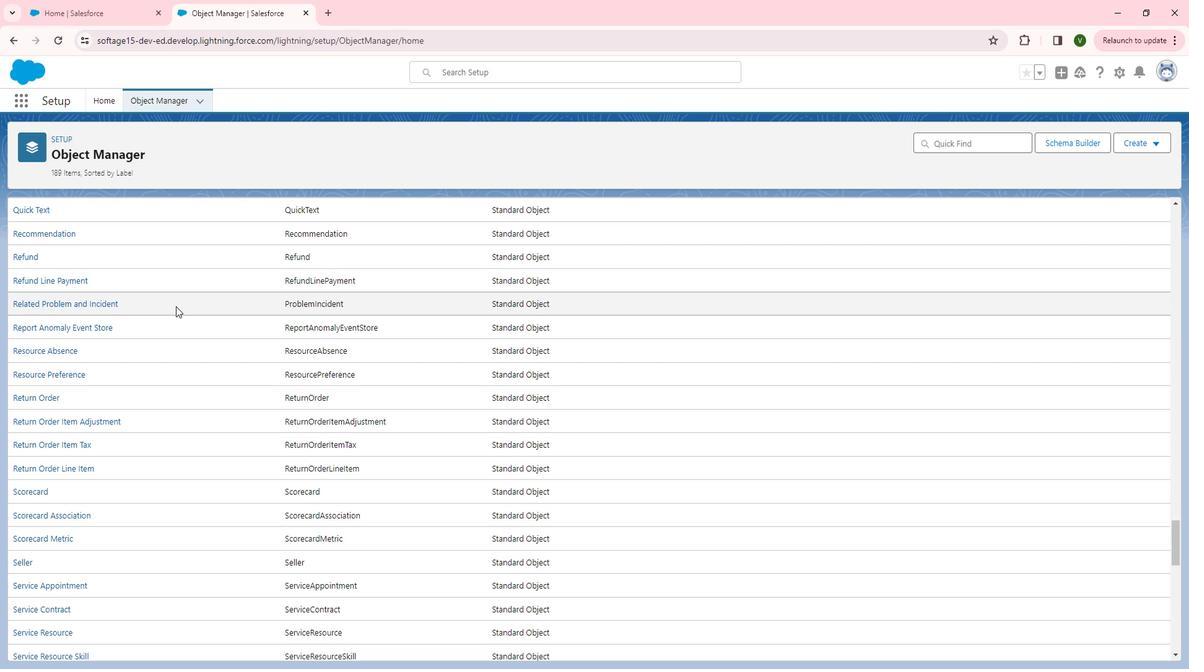 
Action: Mouse scrolled (195, 313) with delta (0, 0)
Screenshot: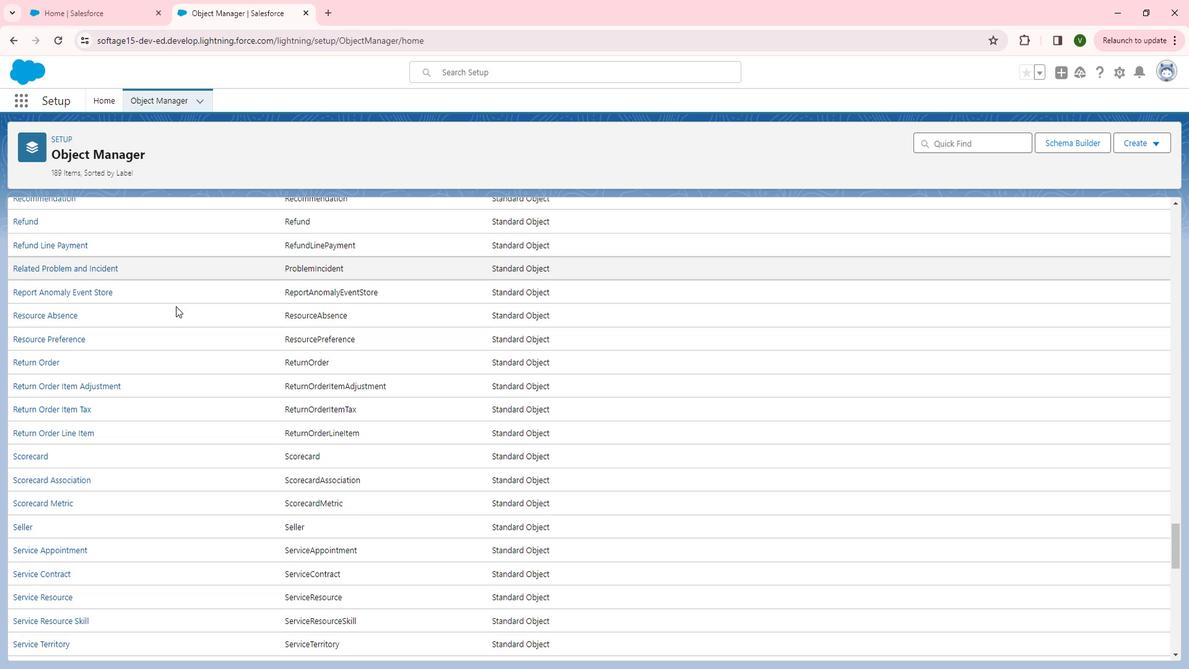 
Action: Mouse moved to (195, 318)
Screenshot: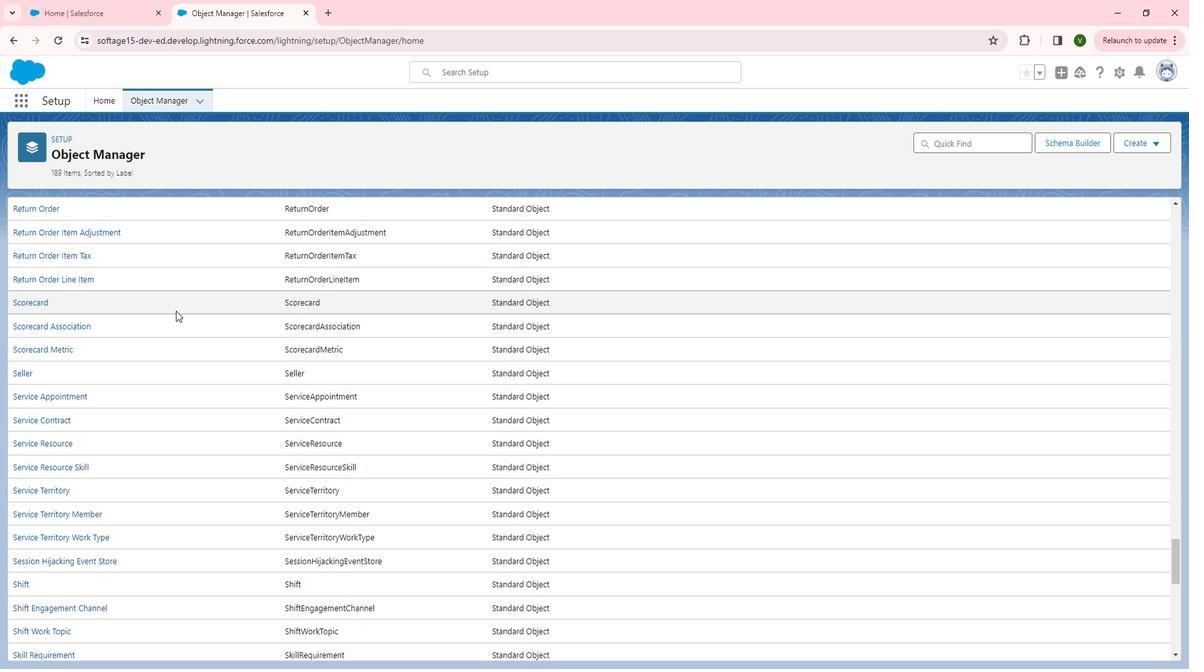 
Action: Mouse scrolled (195, 317) with delta (0, 0)
Screenshot: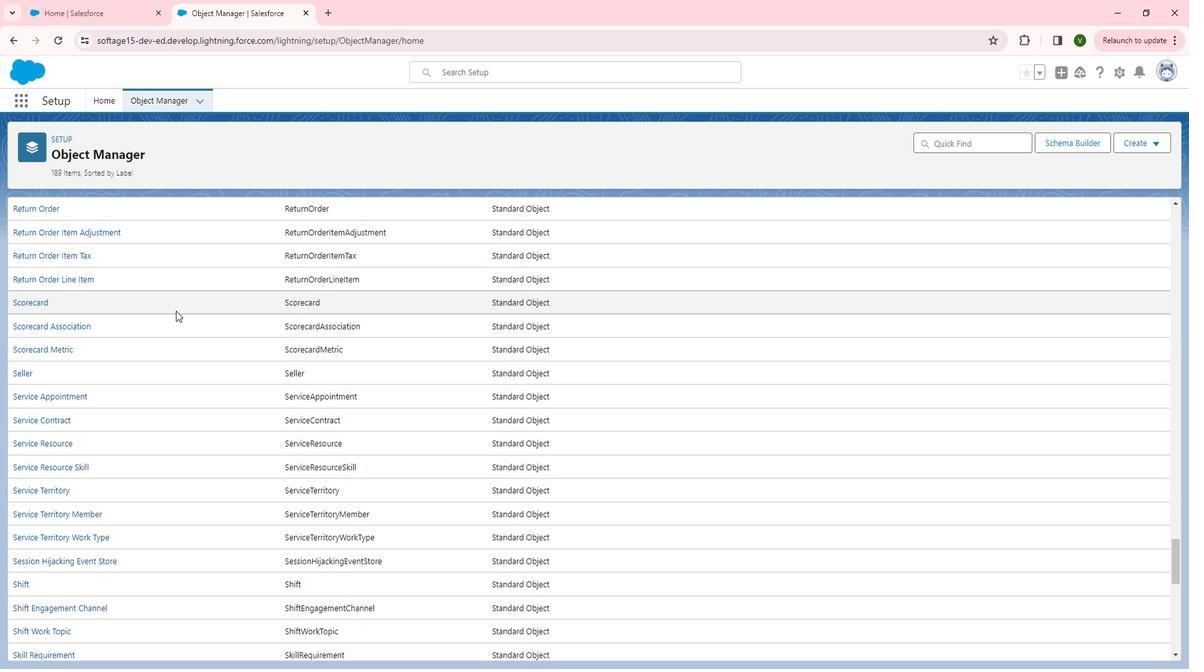 
Action: Mouse scrolled (195, 317) with delta (0, 0)
Screenshot: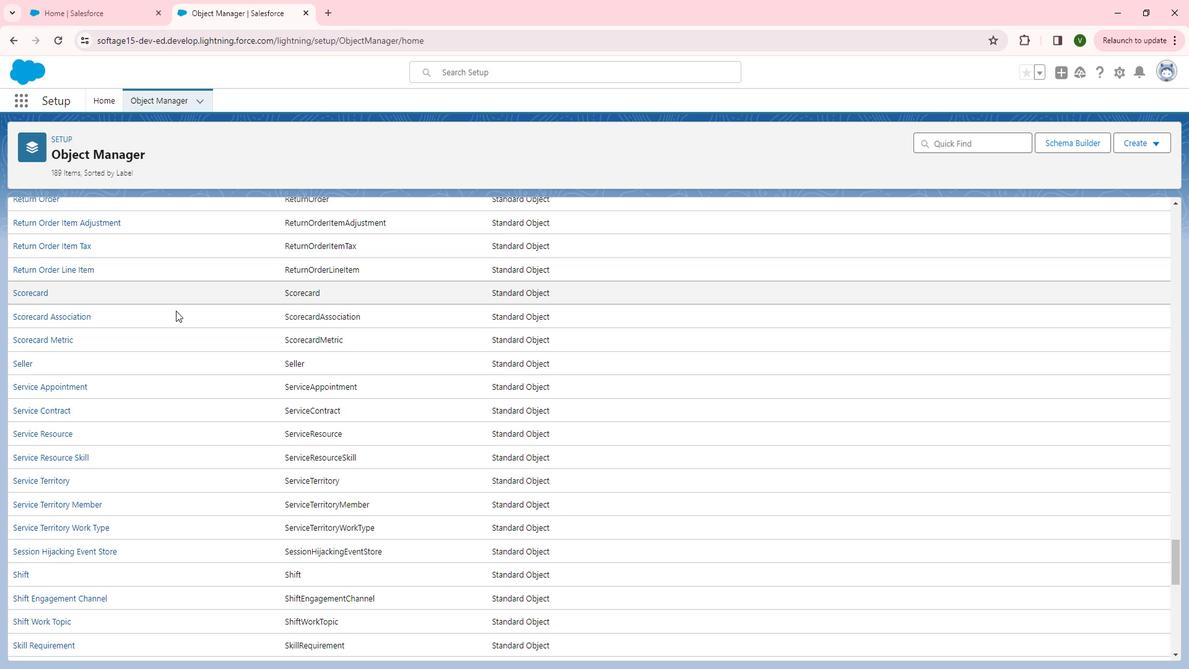
Action: Mouse scrolled (195, 317) with delta (0, 0)
Screenshot: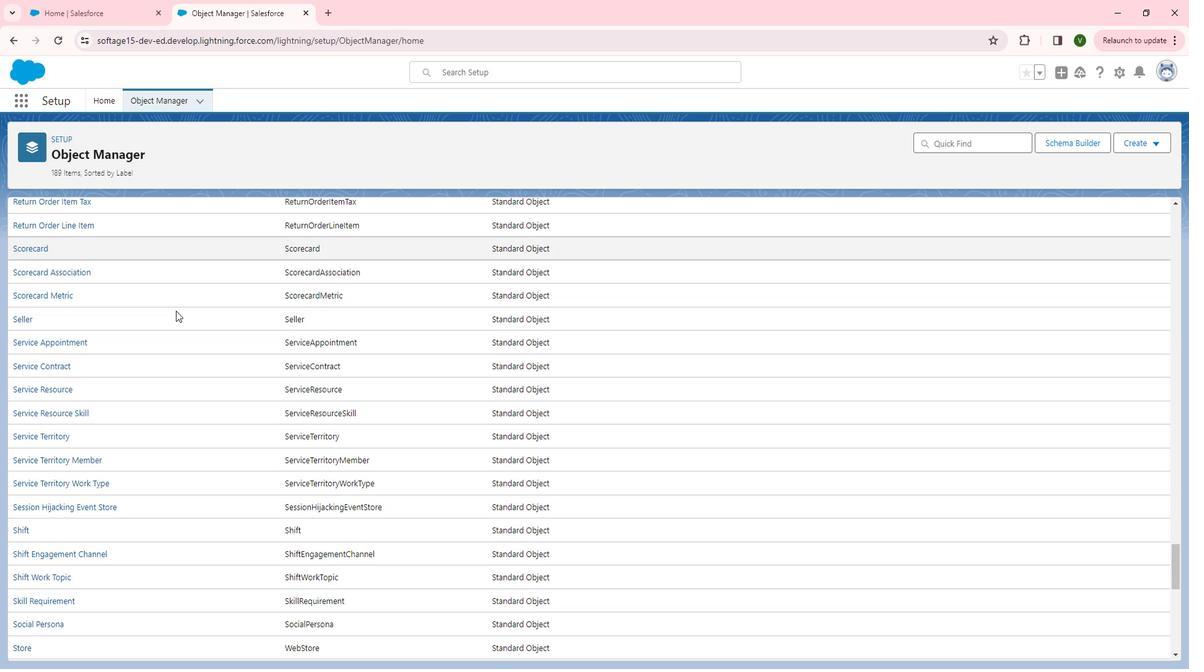 
Action: Mouse moved to (167, 386)
Screenshot: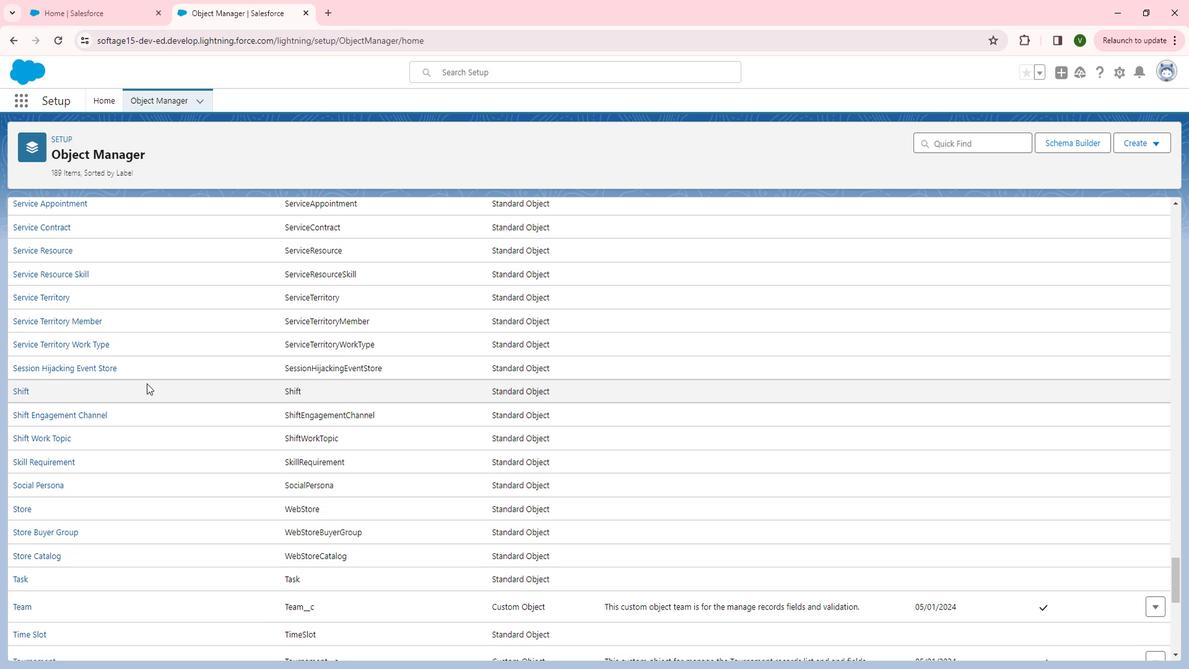 
Action: Mouse scrolled (167, 386) with delta (0, 0)
Screenshot: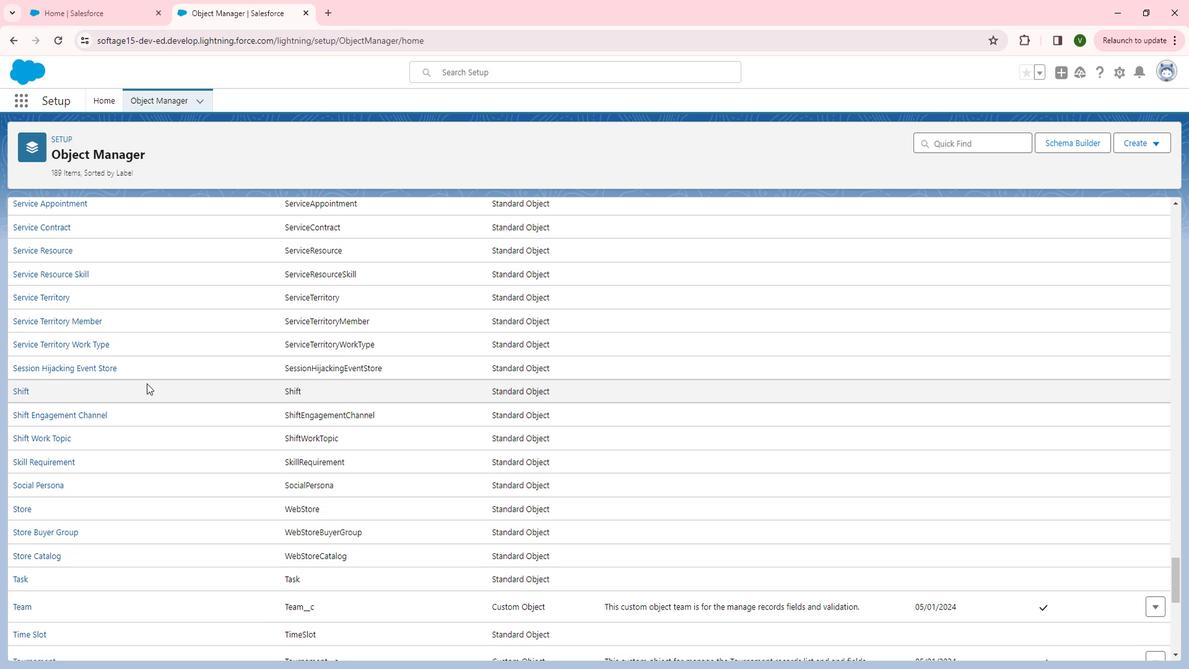 
Action: Mouse moved to (166, 388)
Screenshot: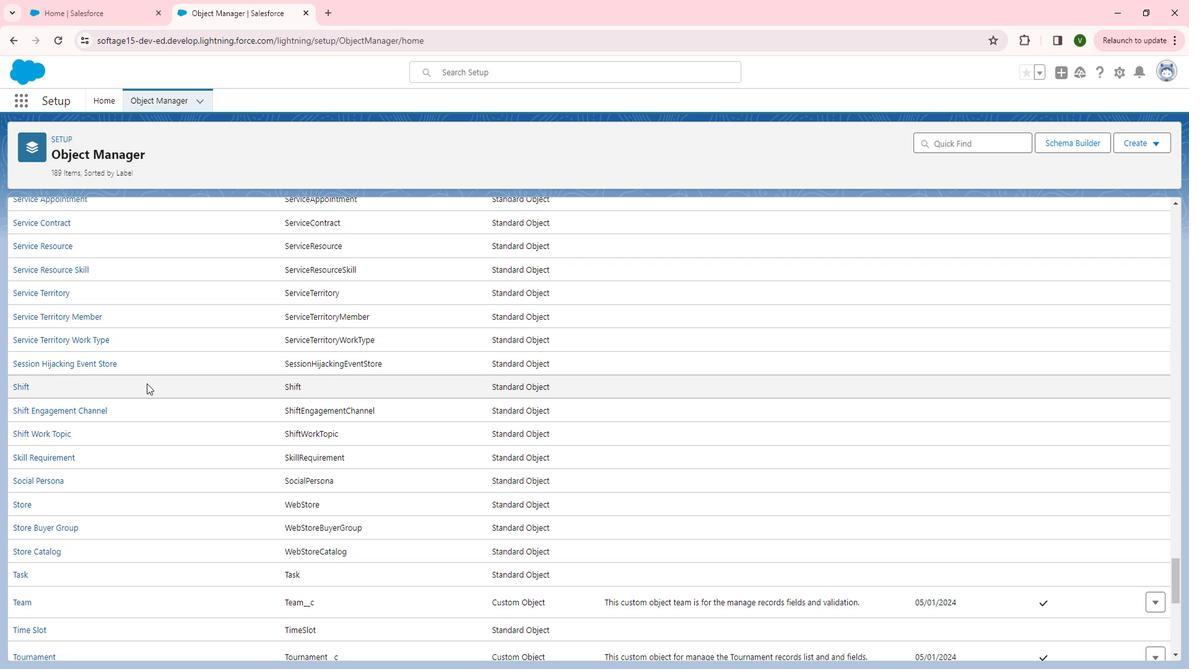 
Action: Mouse scrolled (166, 387) with delta (0, 0)
Screenshot: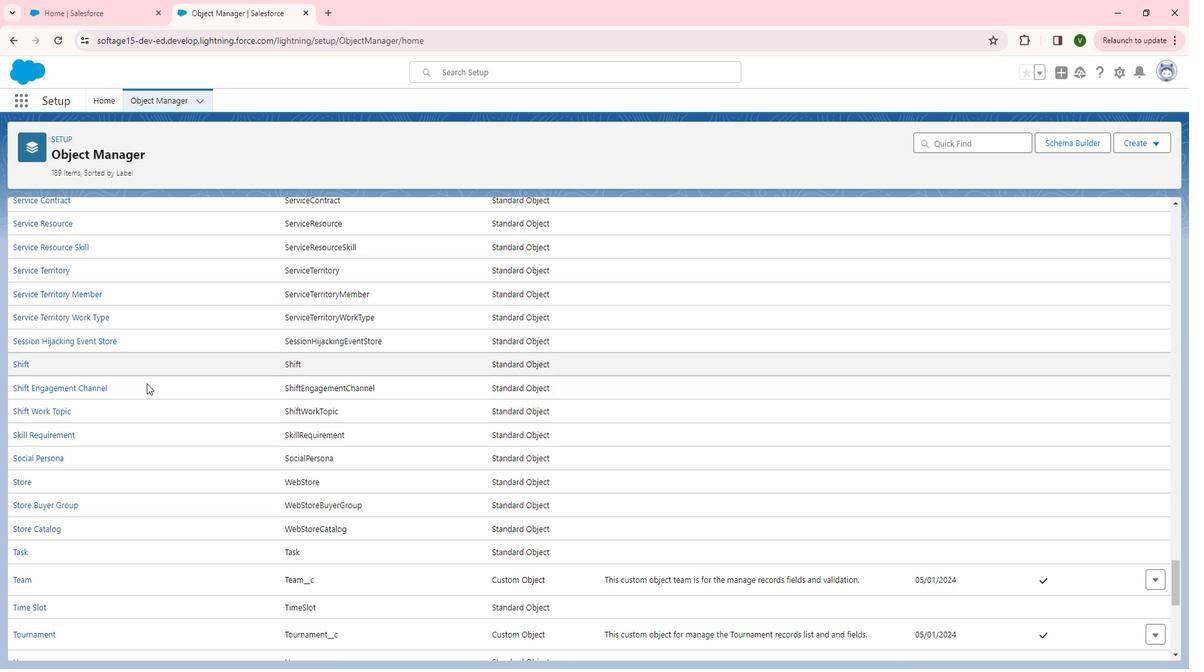 
Action: Mouse moved to (136, 495)
Screenshot: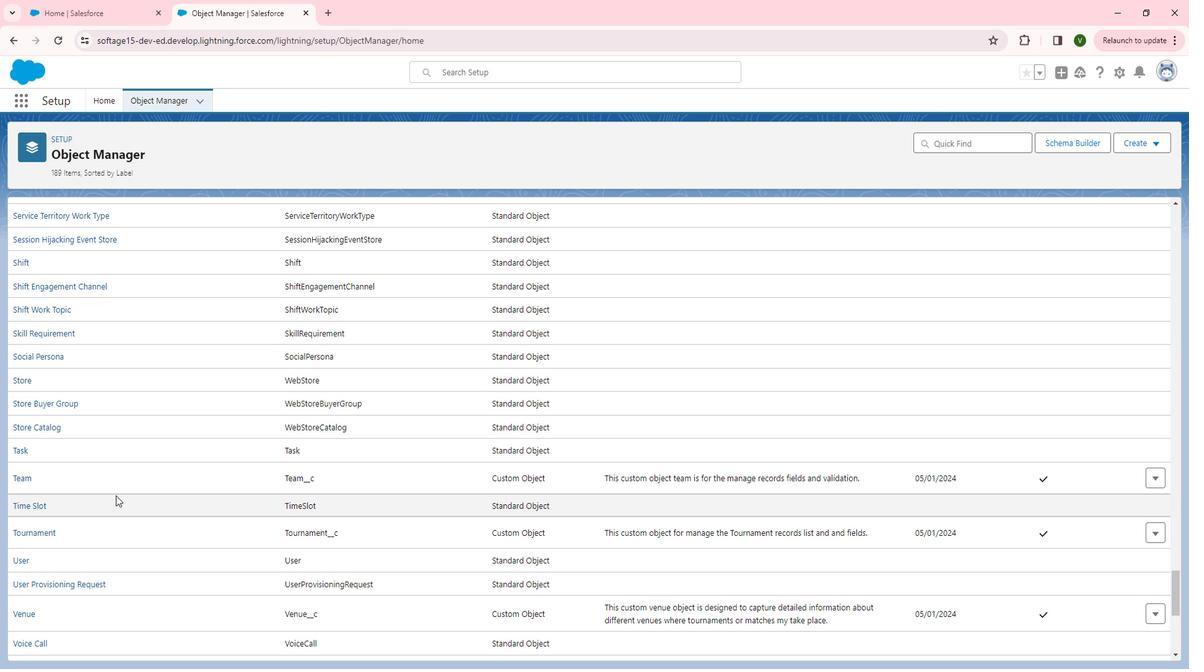 
Action: Mouse scrolled (136, 494) with delta (0, 0)
Screenshot: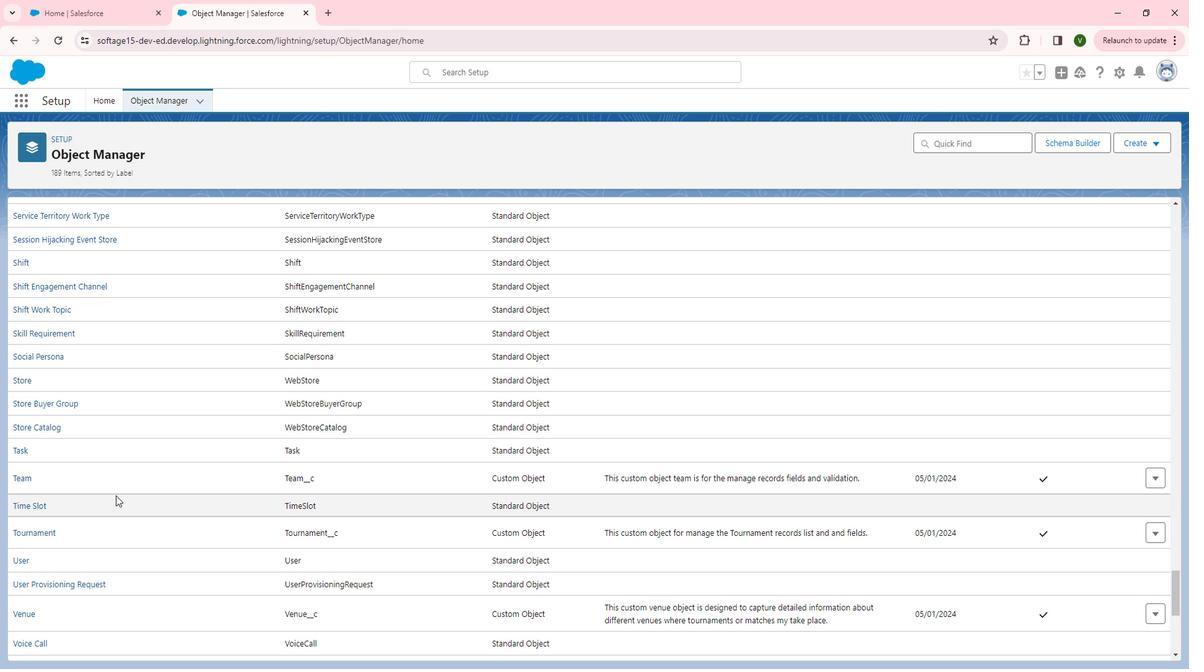 
Action: Mouse moved to (48, 547)
Screenshot: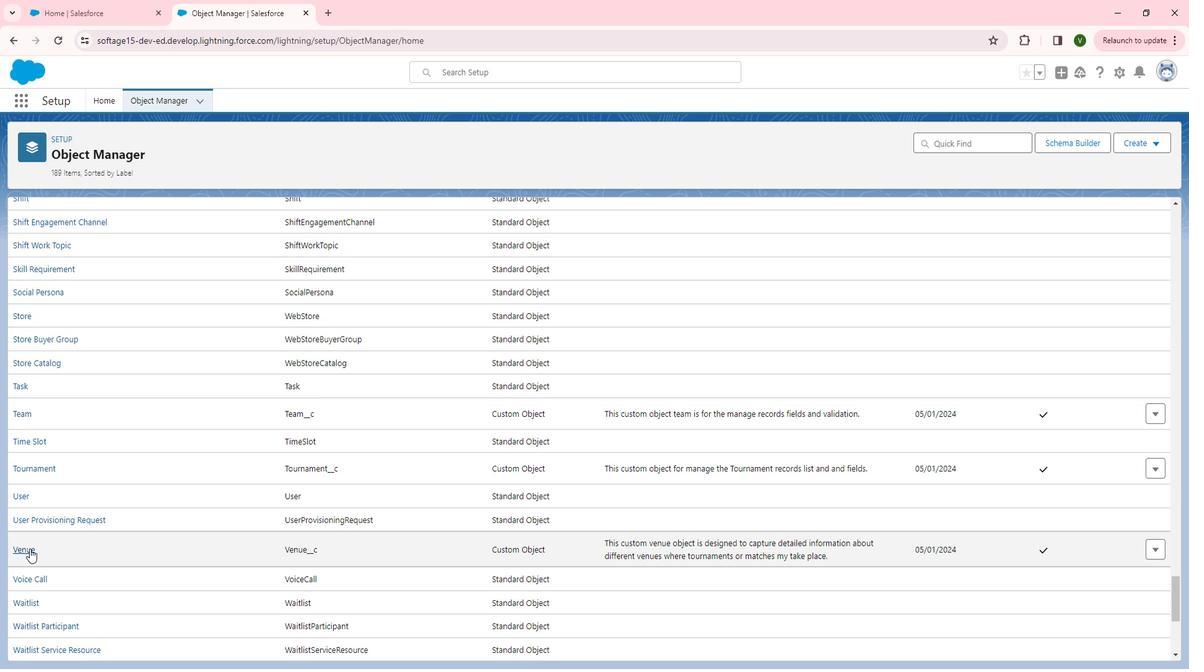 
Action: Mouse pressed left at (48, 547)
Screenshot: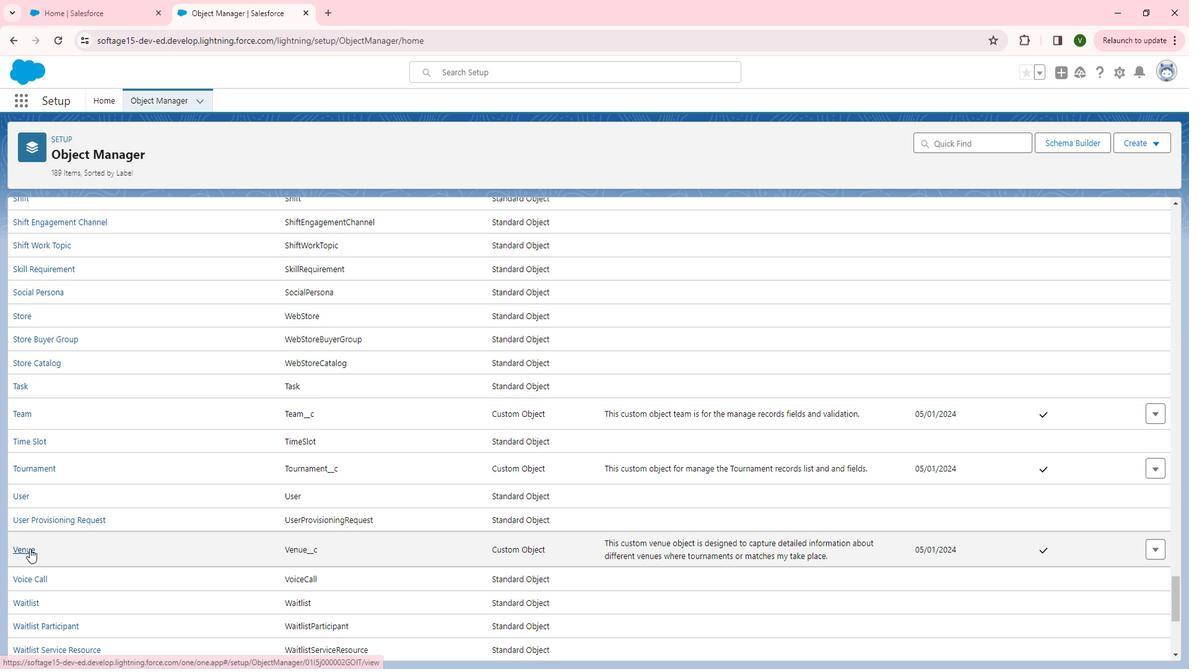 
Action: Mouse moved to (102, 240)
Screenshot: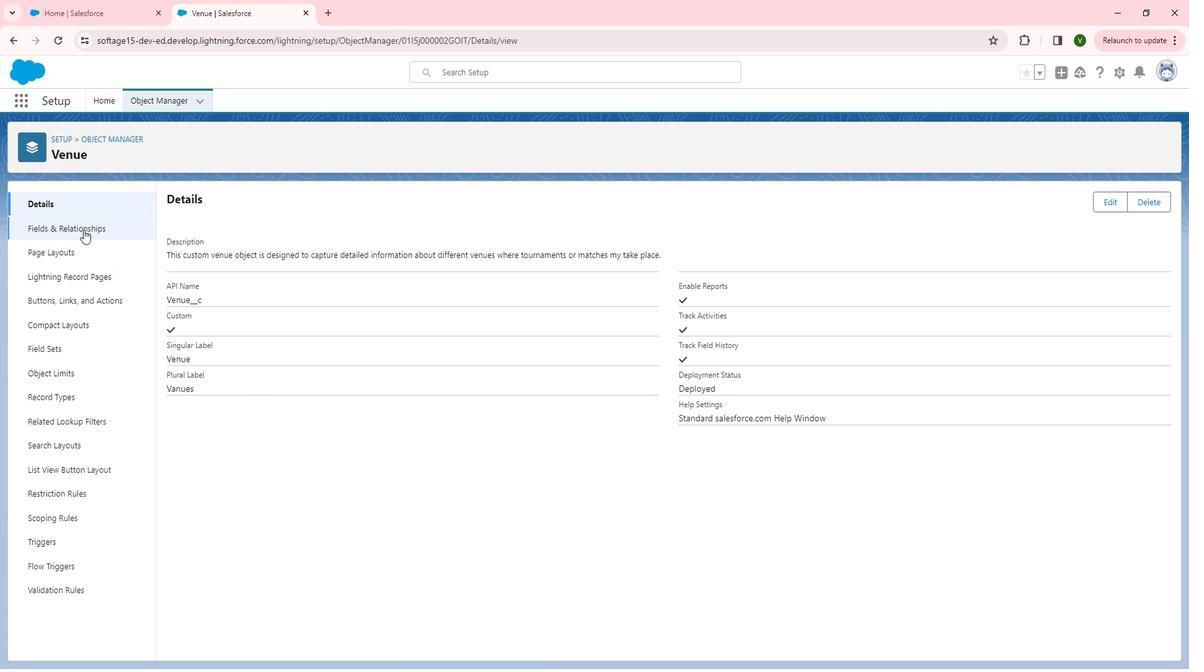 
Action: Mouse pressed left at (102, 240)
Screenshot: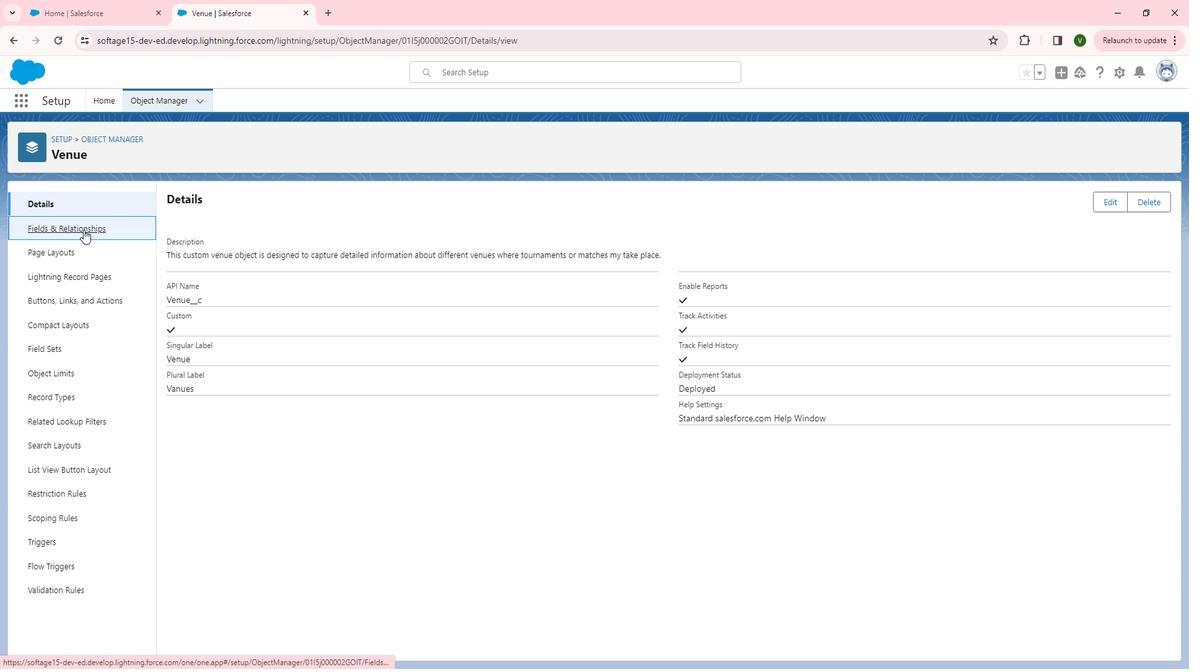 
Action: Mouse moved to (925, 207)
Screenshot: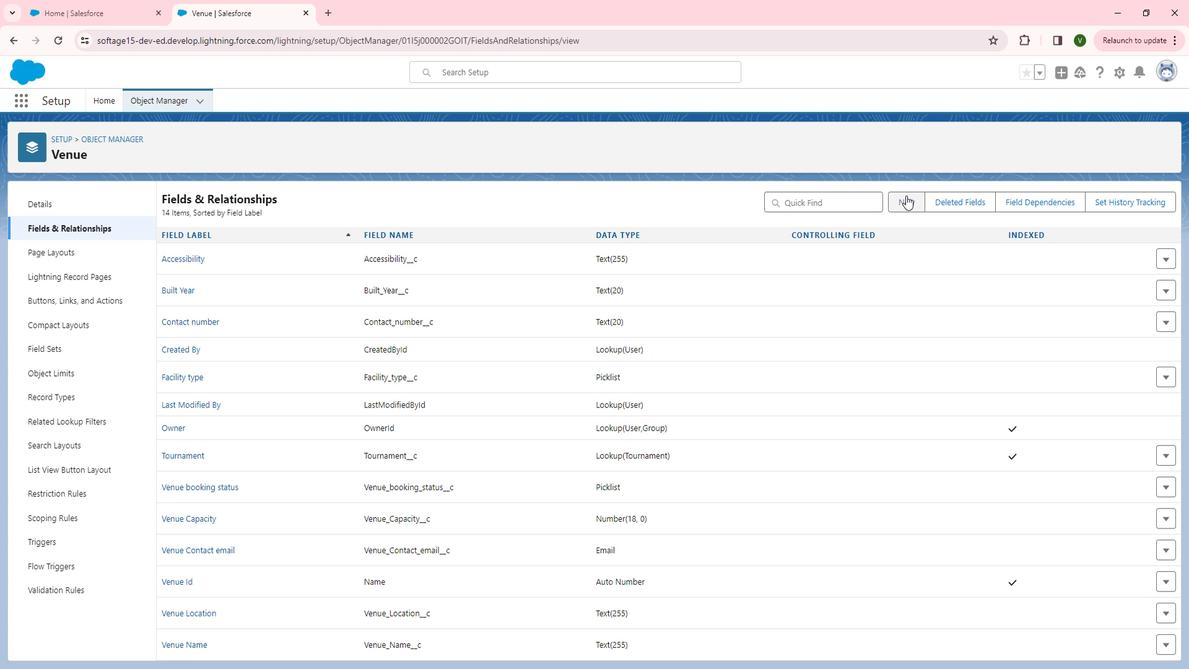 
Action: Mouse pressed left at (925, 207)
Screenshot: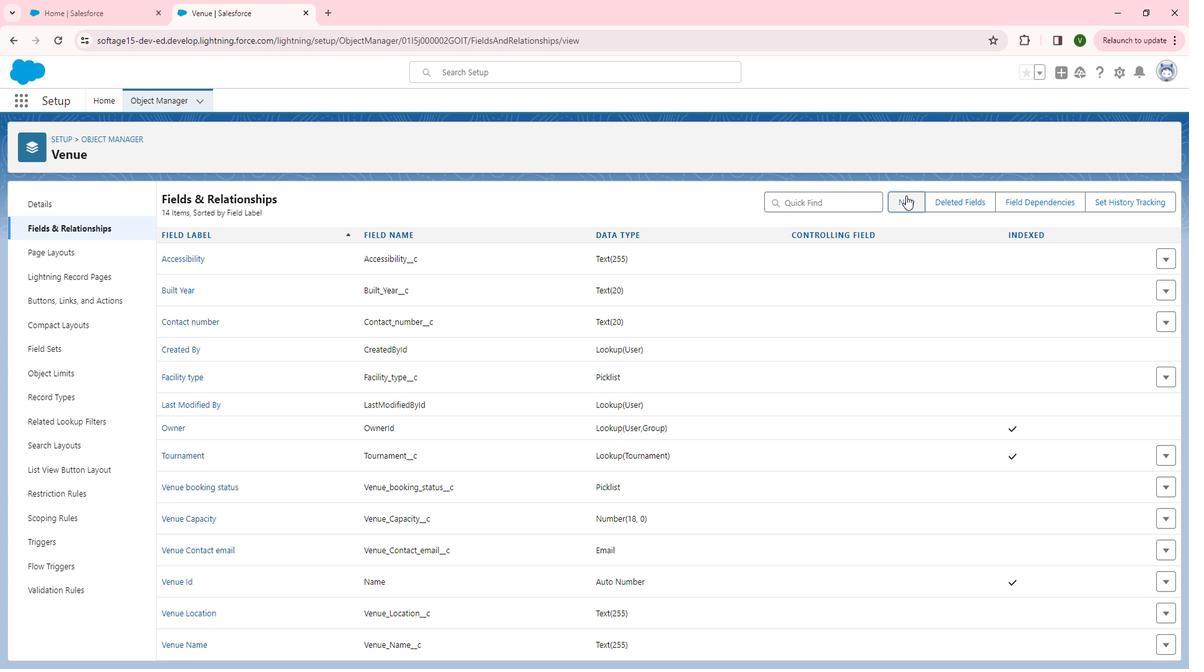 
Action: Mouse moved to (252, 434)
Screenshot: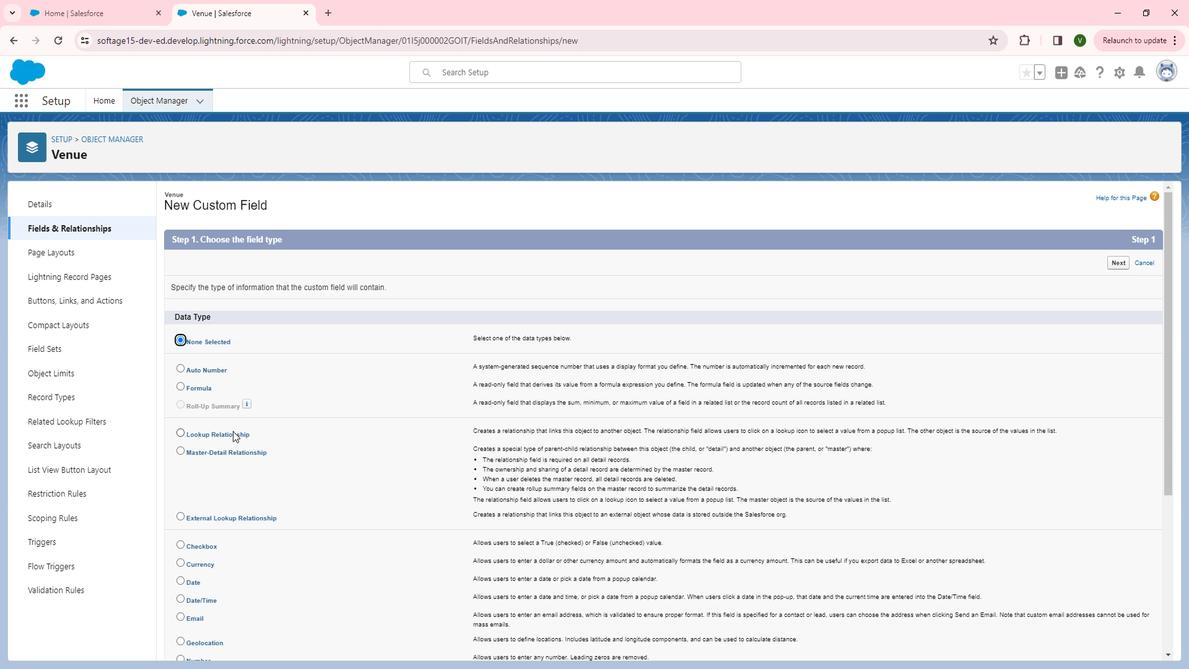 
Action: Mouse pressed left at (252, 434)
Screenshot: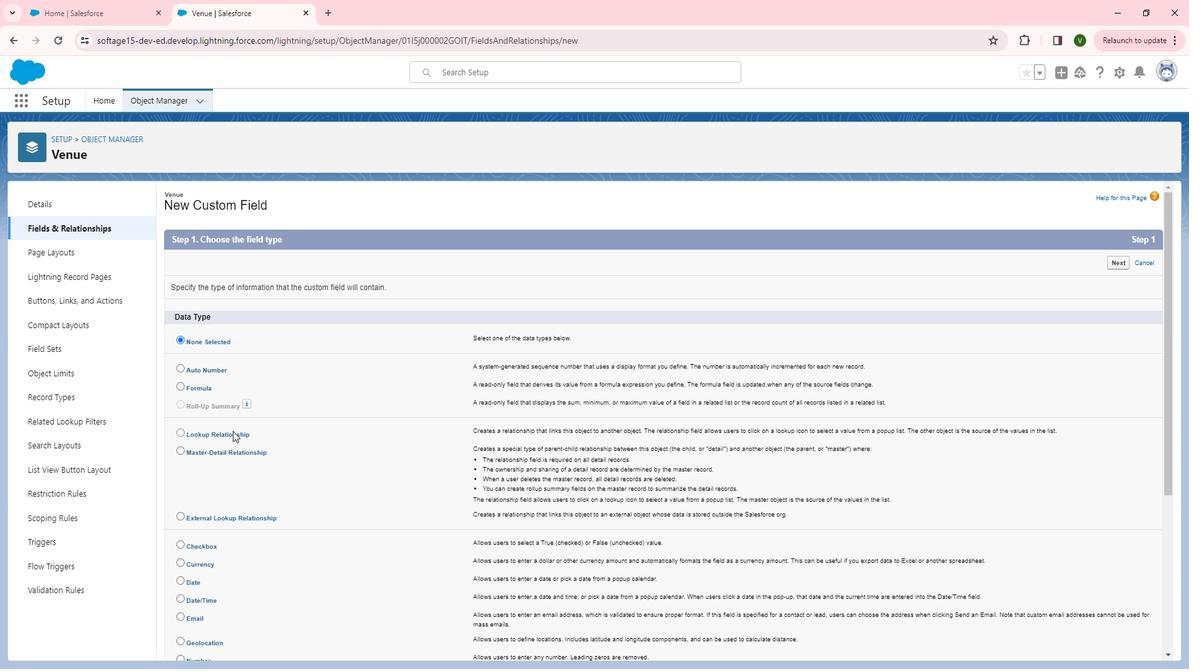 
Action: Mouse moved to (1139, 271)
Screenshot: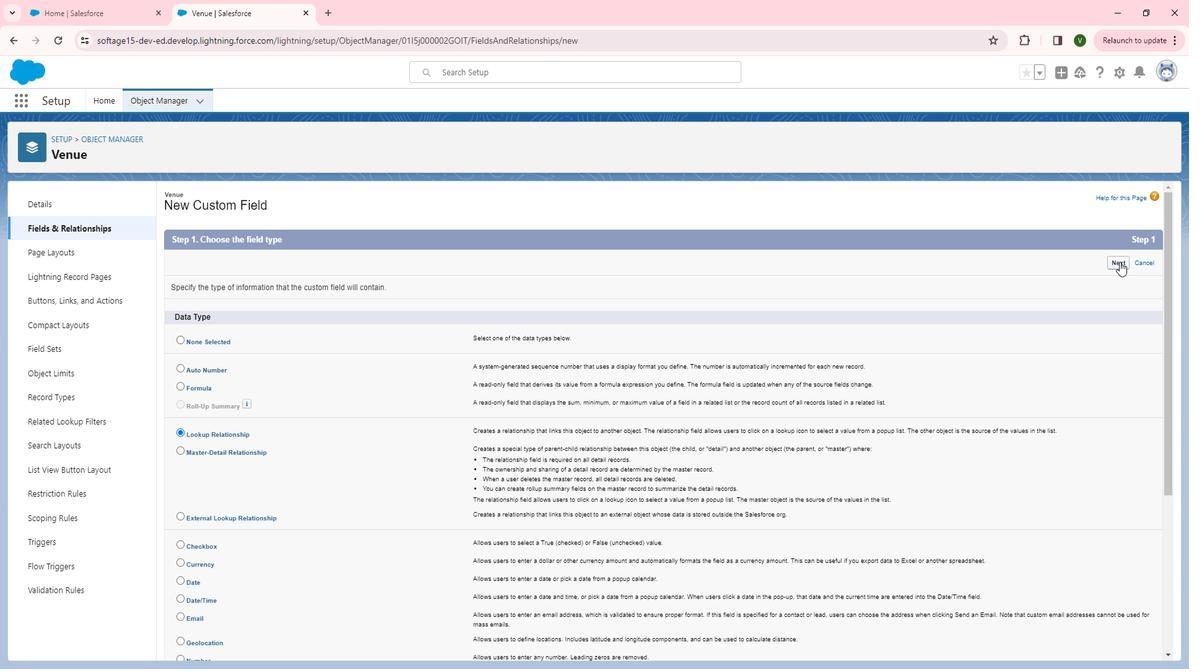 
Action: Mouse pressed left at (1139, 271)
Screenshot: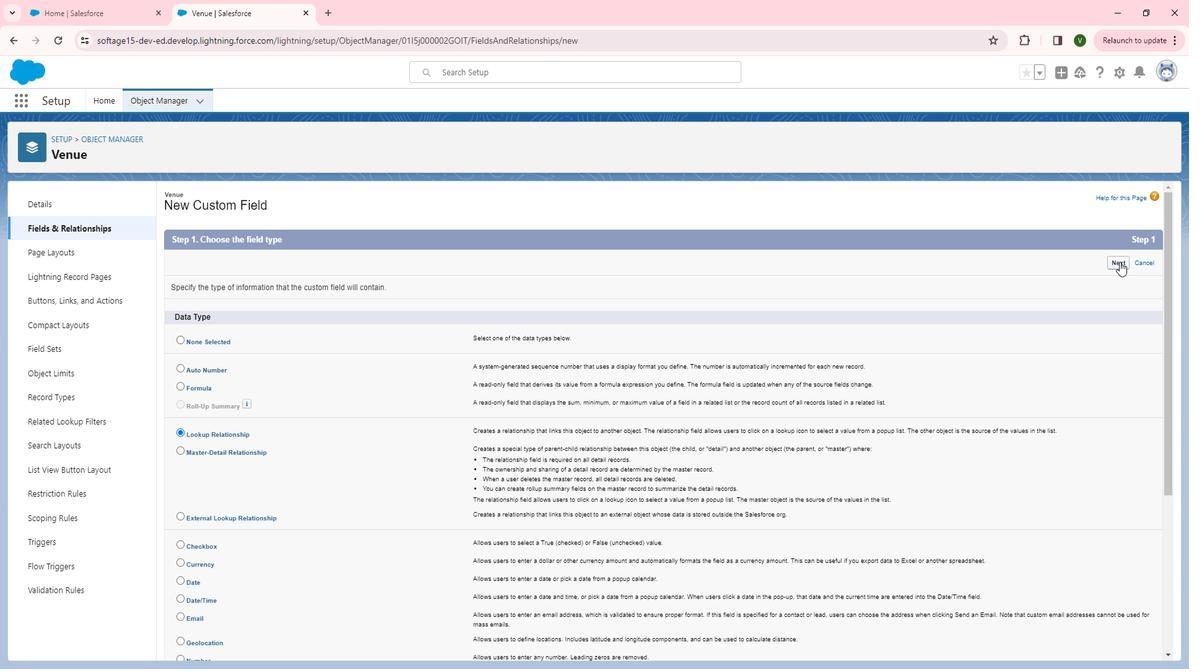 
Action: Mouse moved to (454, 325)
Screenshot: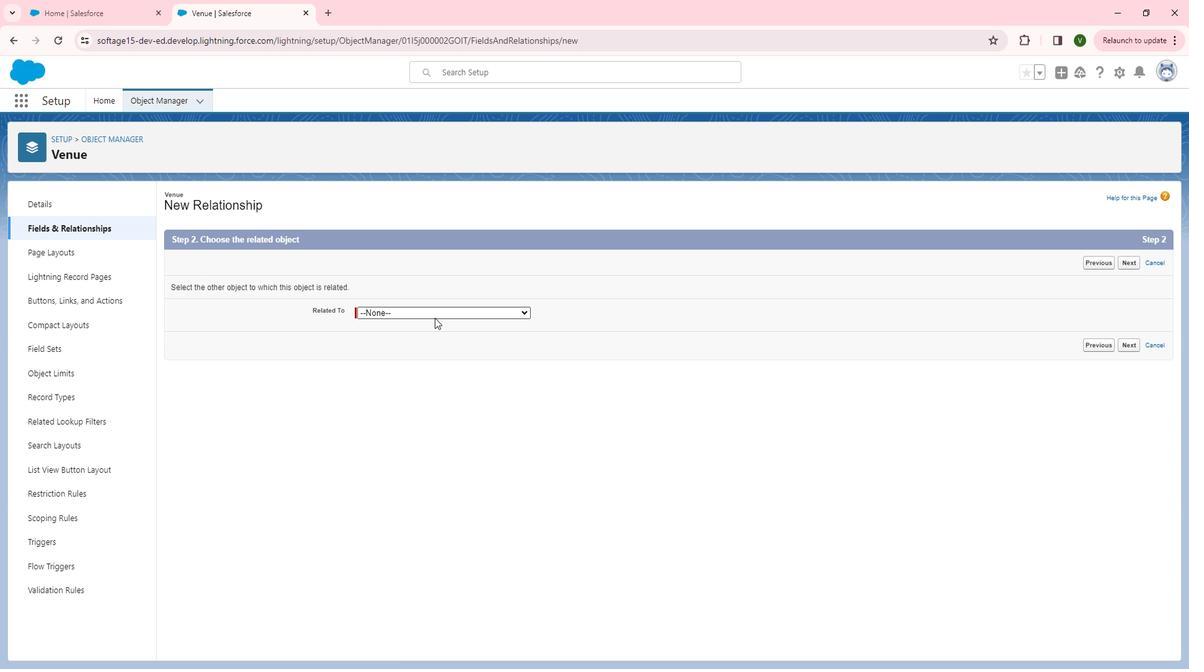 
Action: Mouse pressed left at (454, 325)
Screenshot: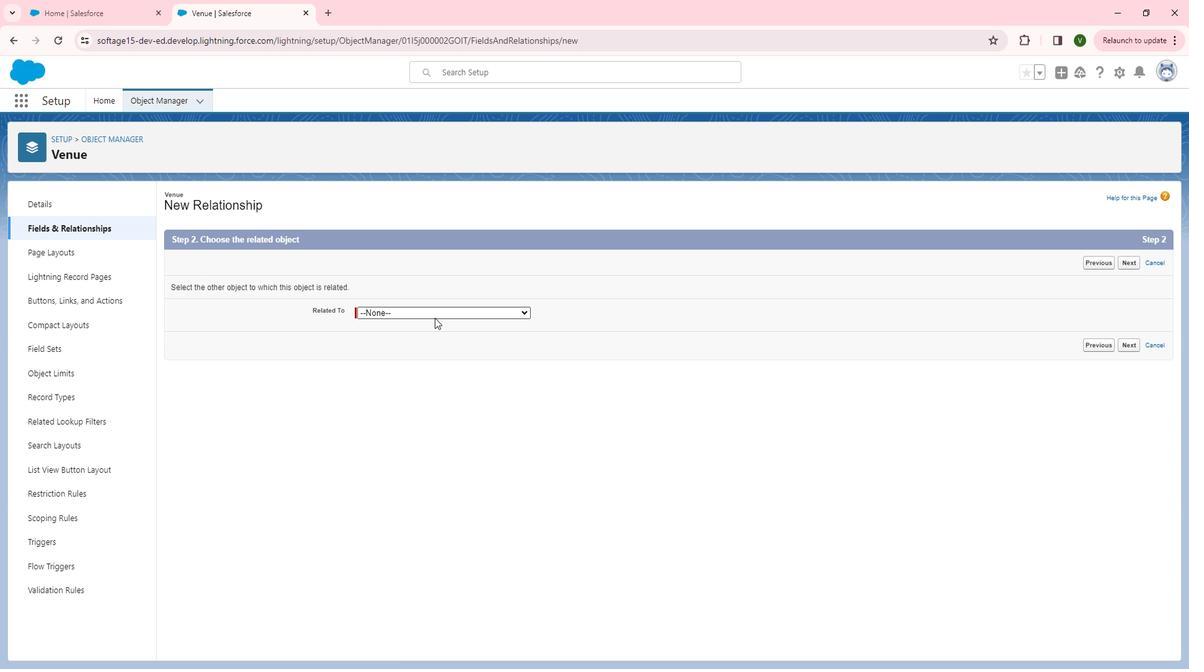 
Action: Mouse moved to (440, 425)
Screenshot: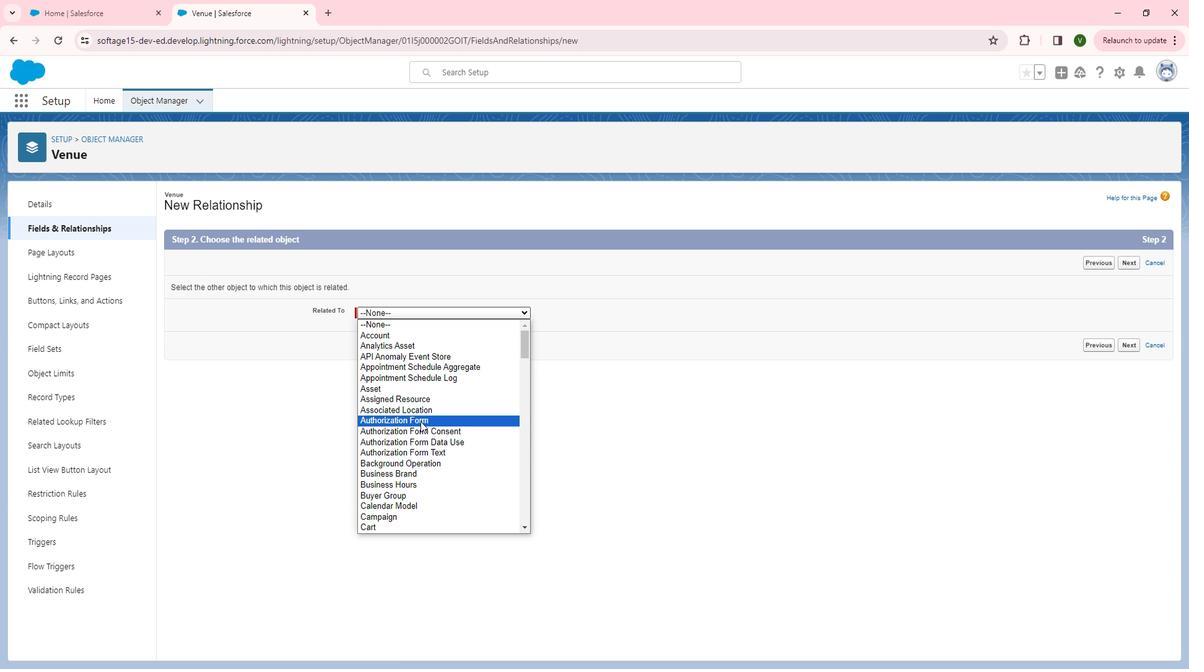 
Action: Mouse scrolled (440, 424) with delta (0, 0)
Screenshot: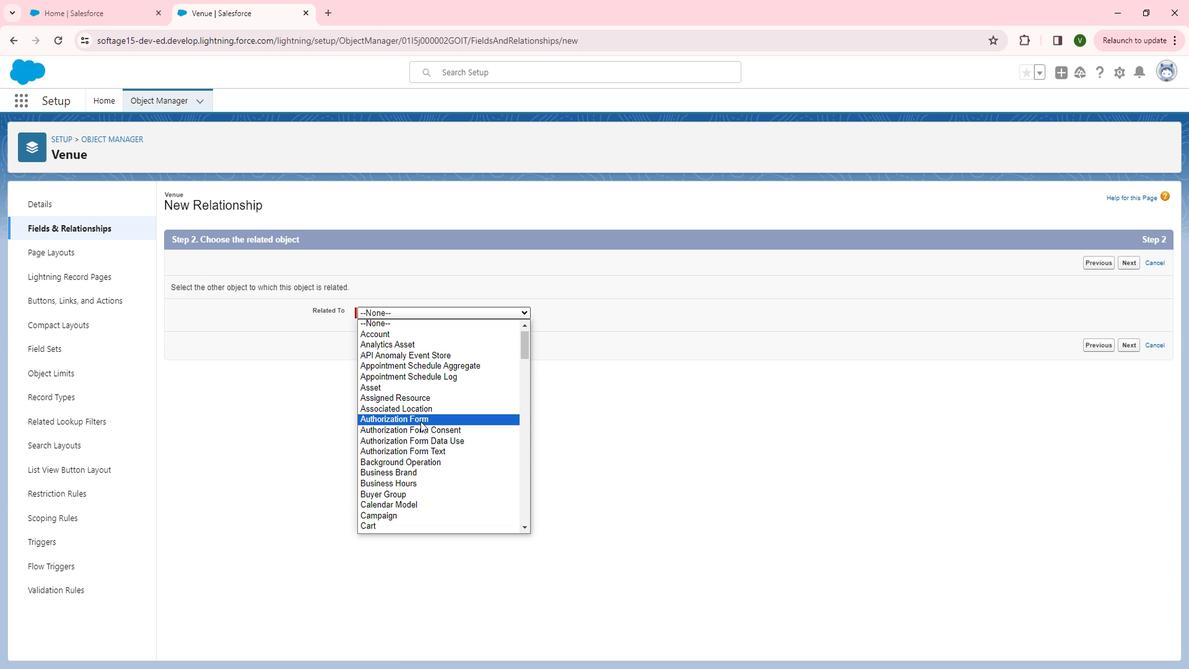 
Action: Mouse scrolled (440, 424) with delta (0, 0)
Screenshot: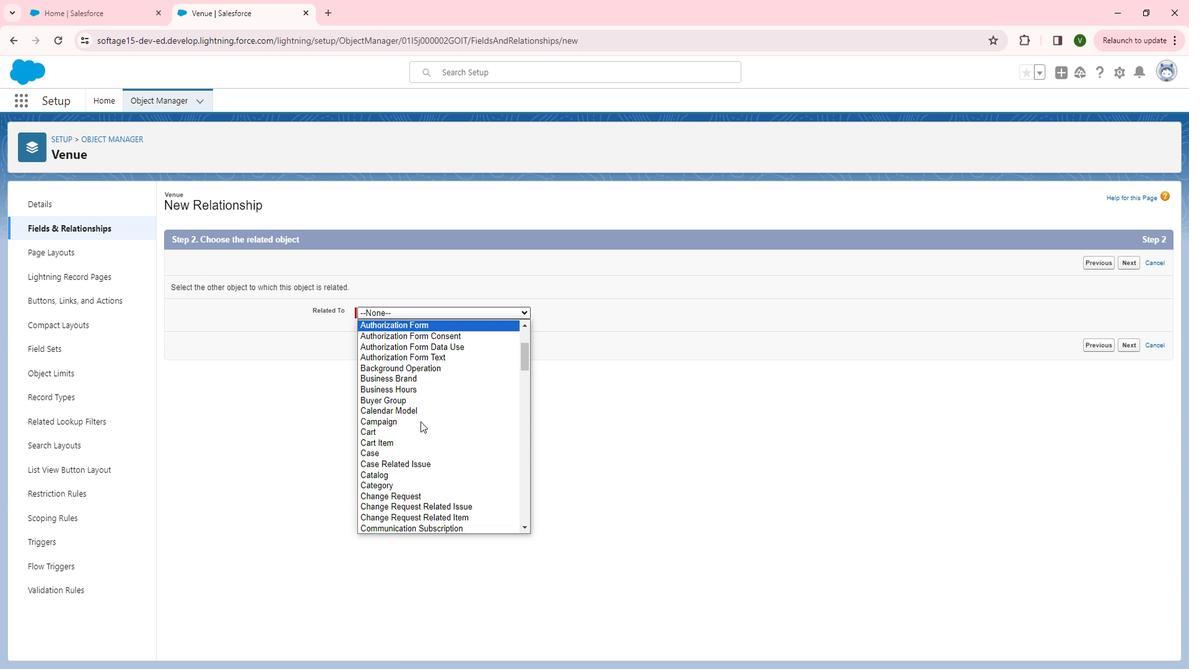 
Action: Mouse scrolled (440, 424) with delta (0, 0)
Screenshot: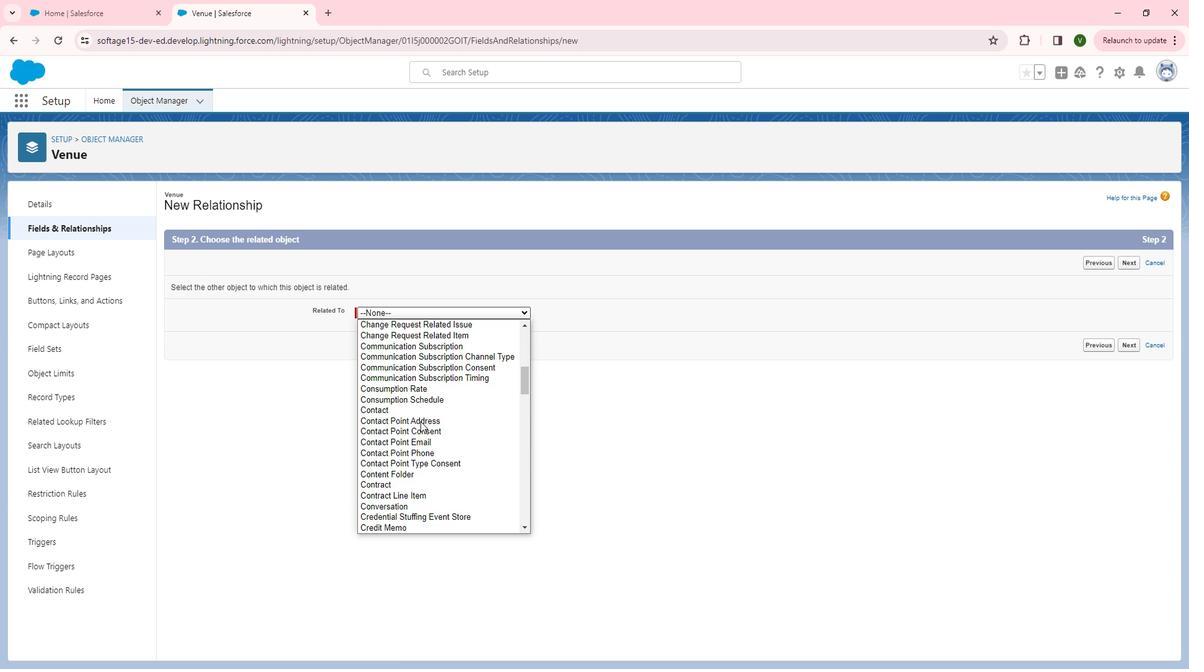 
Action: Mouse scrolled (440, 424) with delta (0, 0)
Screenshot: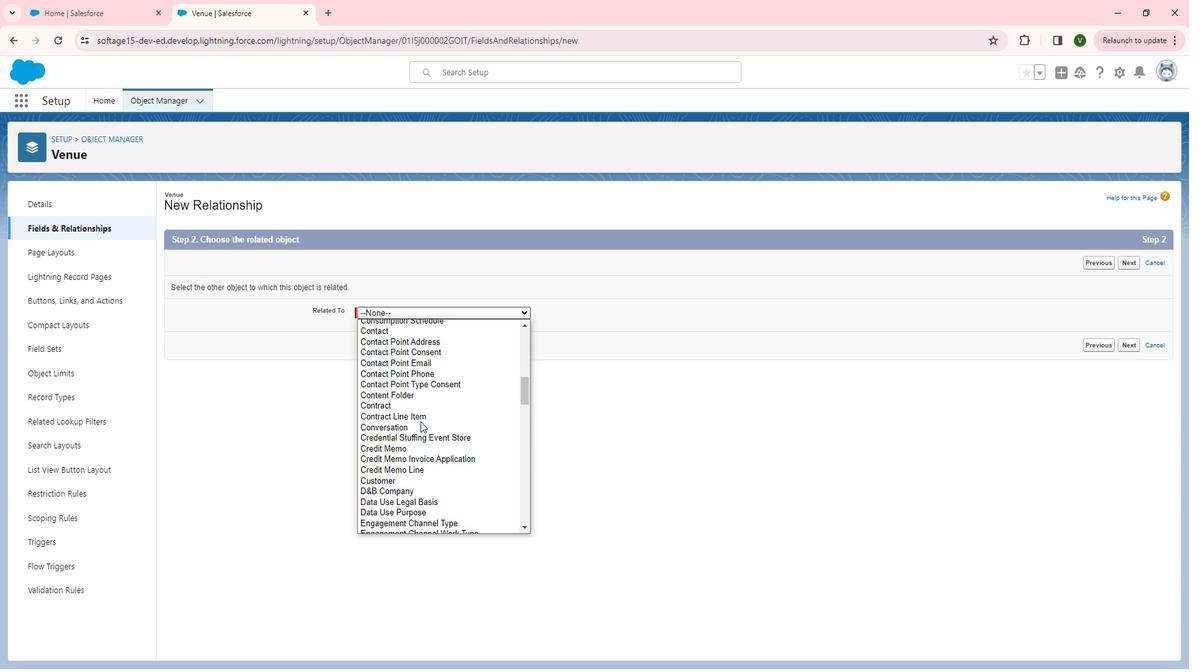 
Action: Mouse scrolled (440, 424) with delta (0, 0)
Screenshot: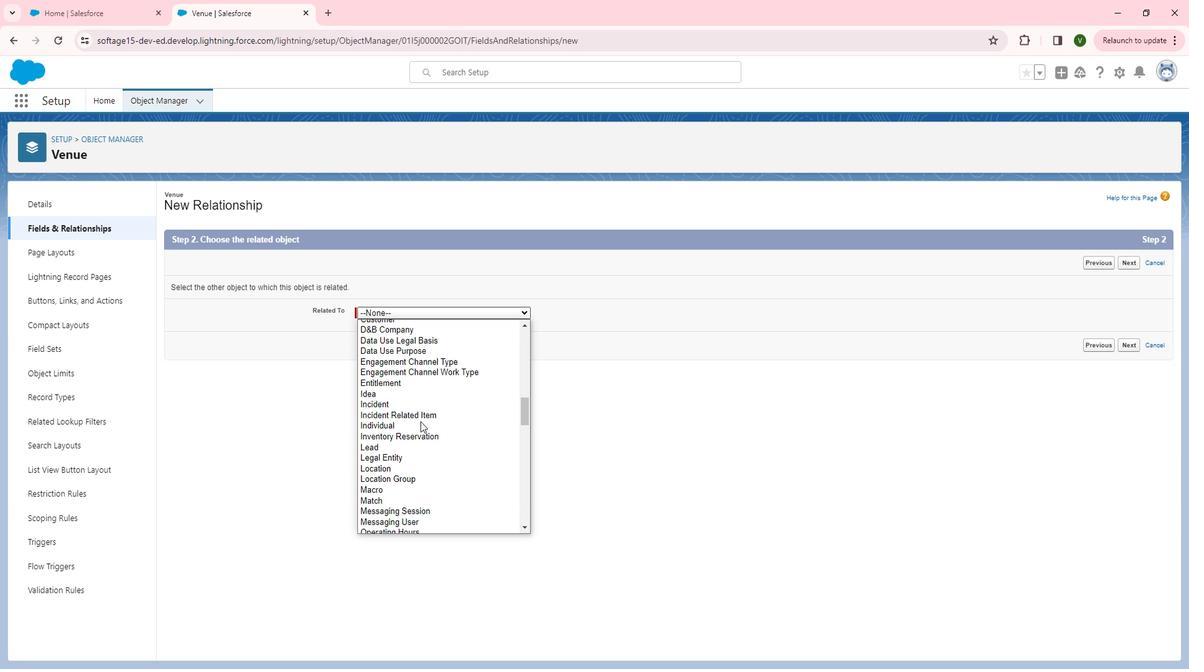 
Action: Mouse scrolled (440, 424) with delta (0, 0)
Screenshot: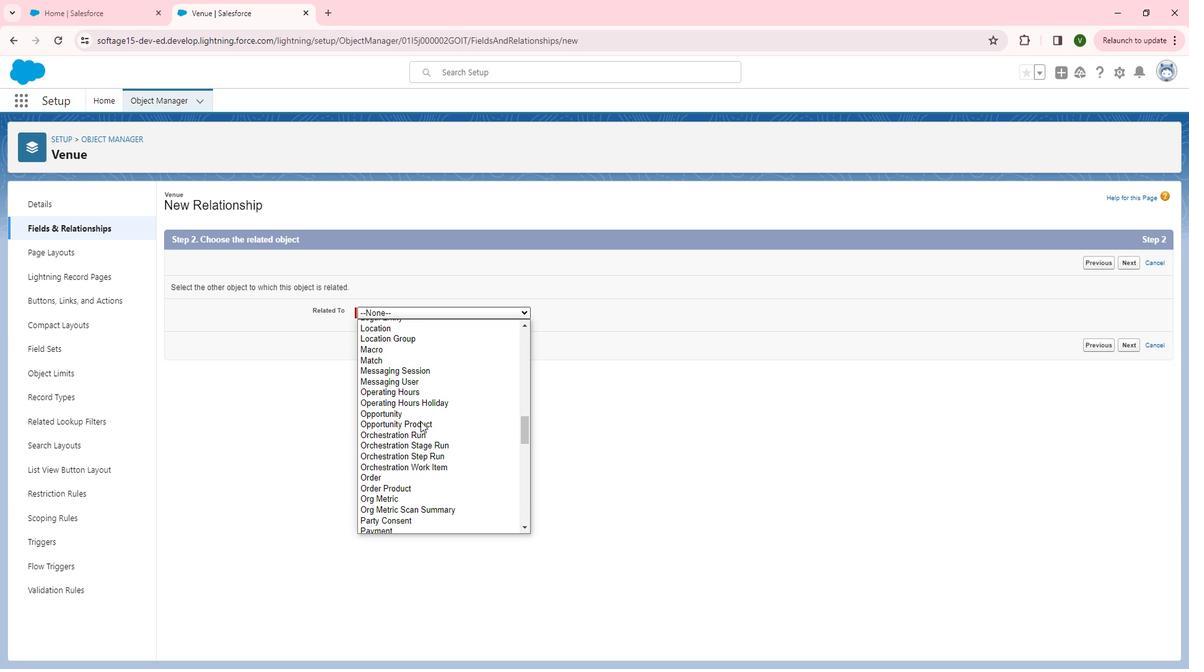 
Action: Mouse scrolled (440, 424) with delta (0, 0)
Screenshot: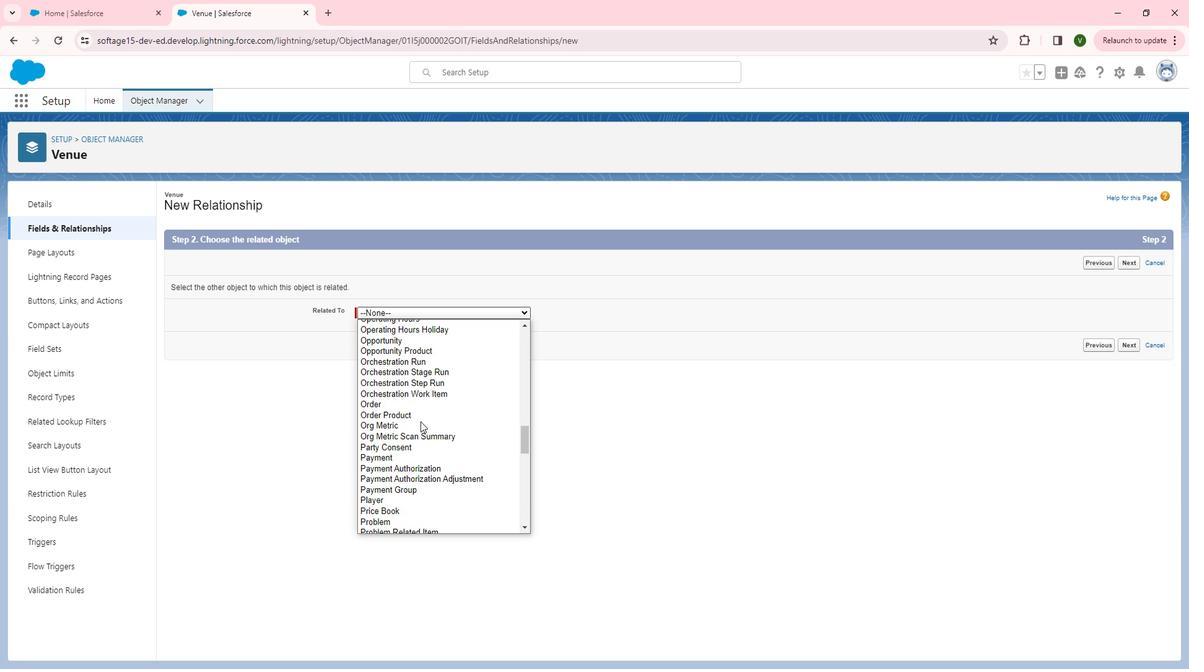 
Action: Mouse scrolled (440, 424) with delta (0, 0)
Screenshot: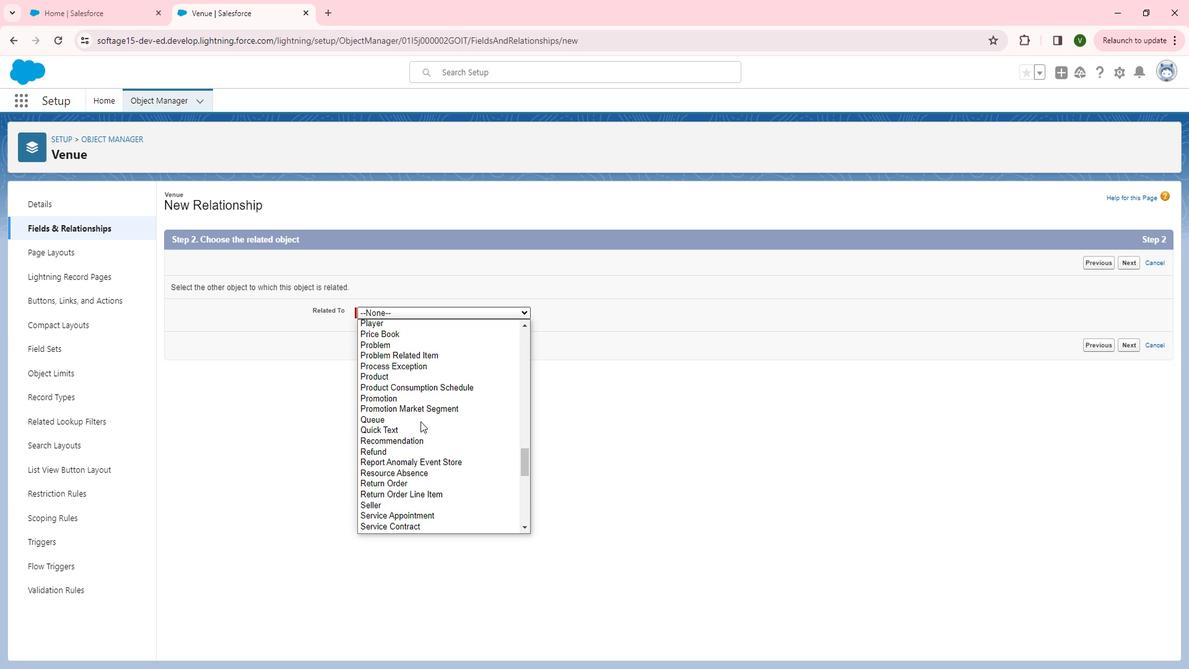 
Action: Mouse scrolled (440, 425) with delta (0, 0)
Screenshot: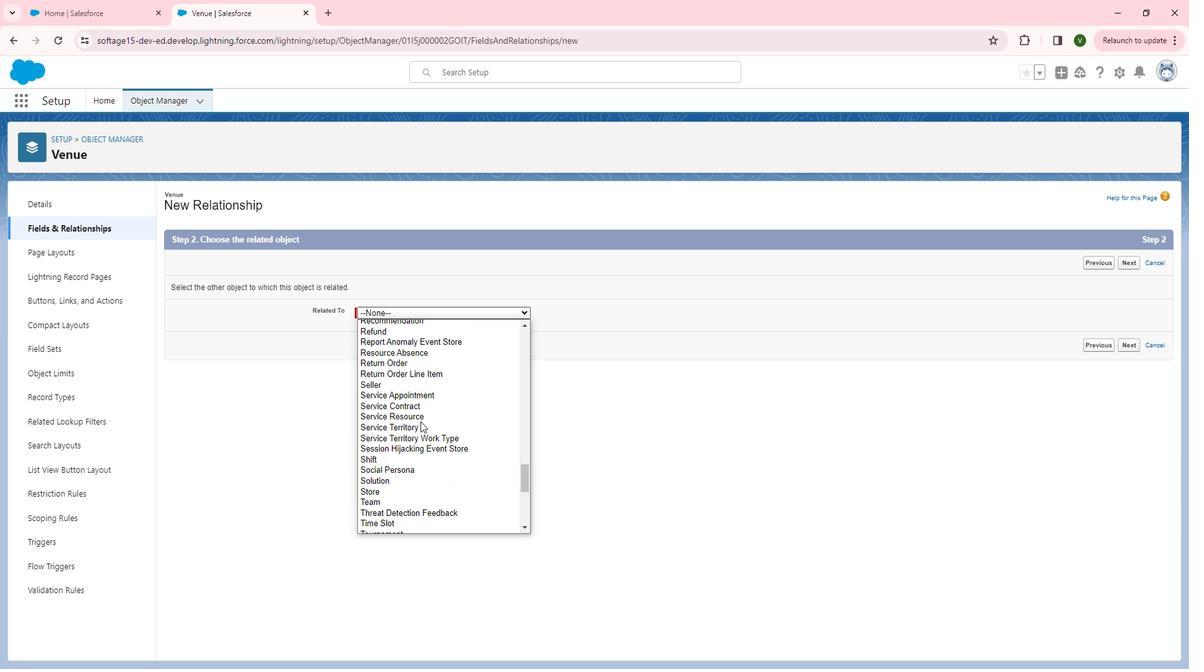 
Action: Mouse scrolled (440, 425) with delta (0, 0)
Screenshot: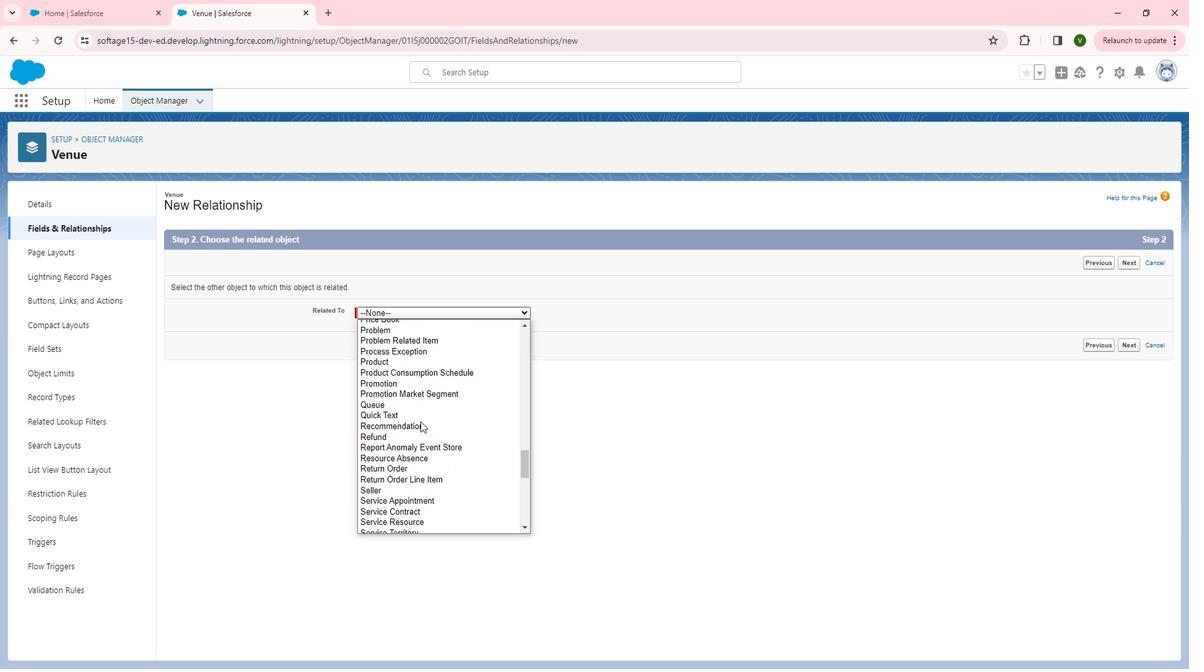 
Action: Mouse scrolled (440, 425) with delta (0, 0)
Screenshot: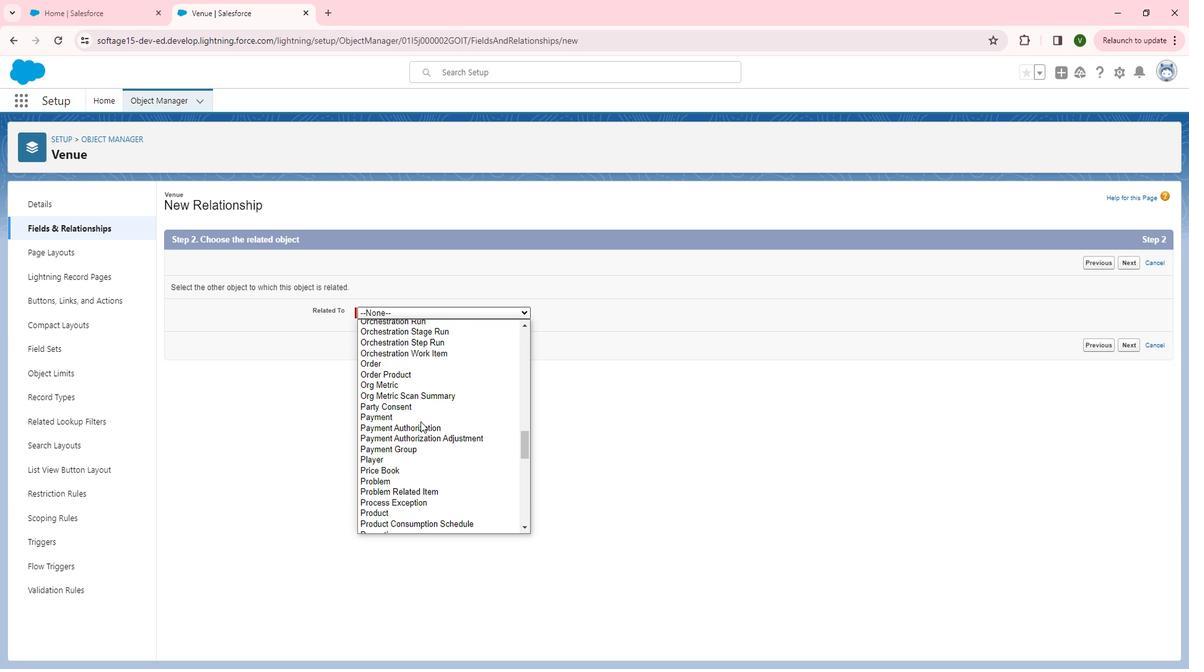 
Action: Mouse moved to (436, 379)
